 Task: Experiment with a dynamic EQ to selectively attenuate sibilance during specific phrases.
Action: Mouse moved to (104, 12)
Screenshot: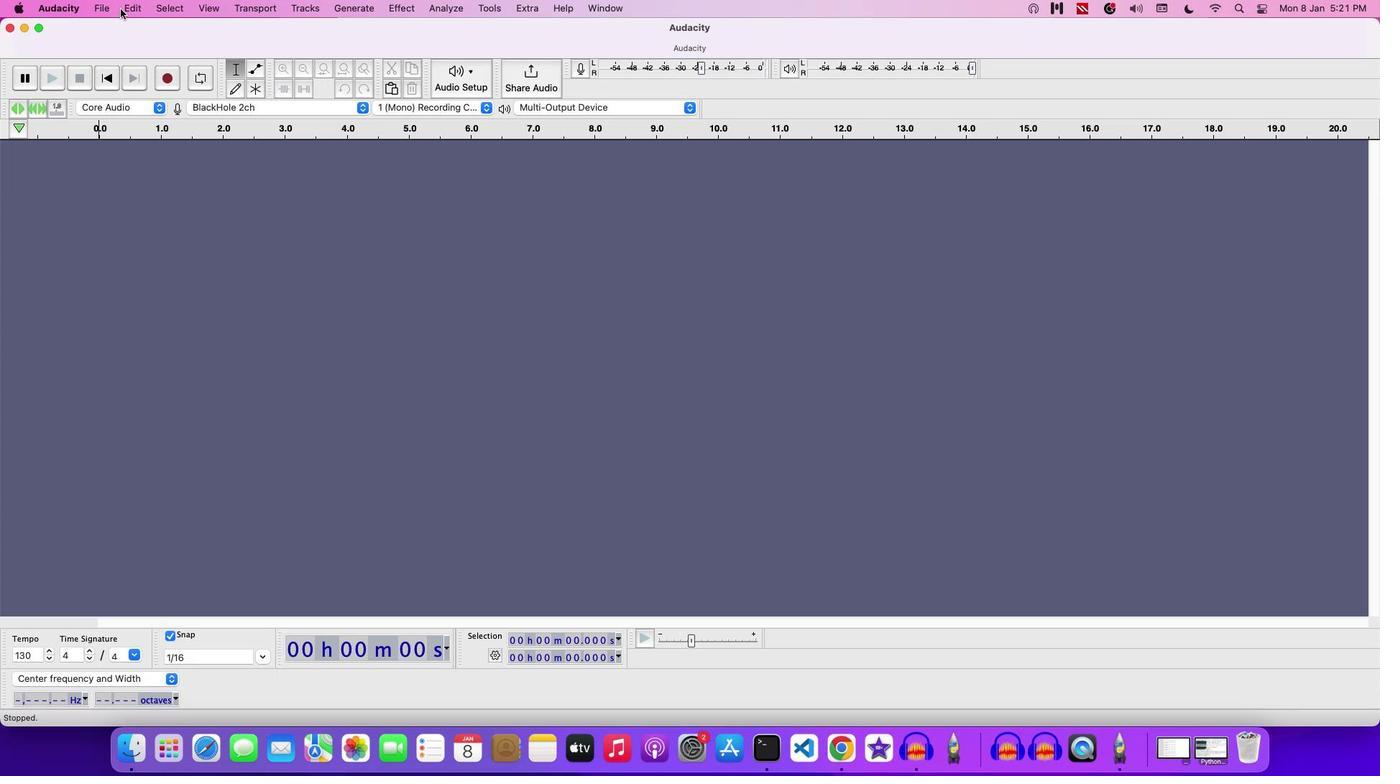 
Action: Mouse pressed left at (104, 12)
Screenshot: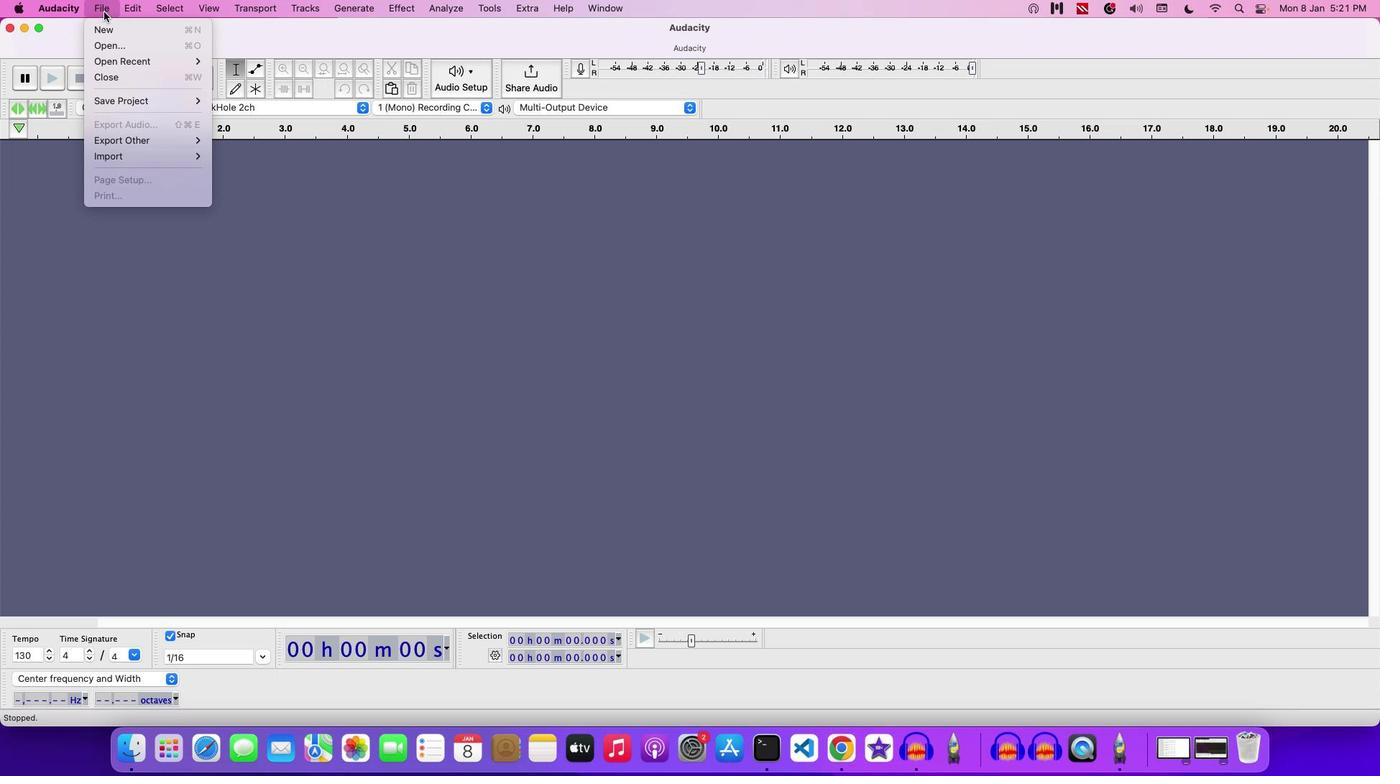 
Action: Mouse moved to (115, 49)
Screenshot: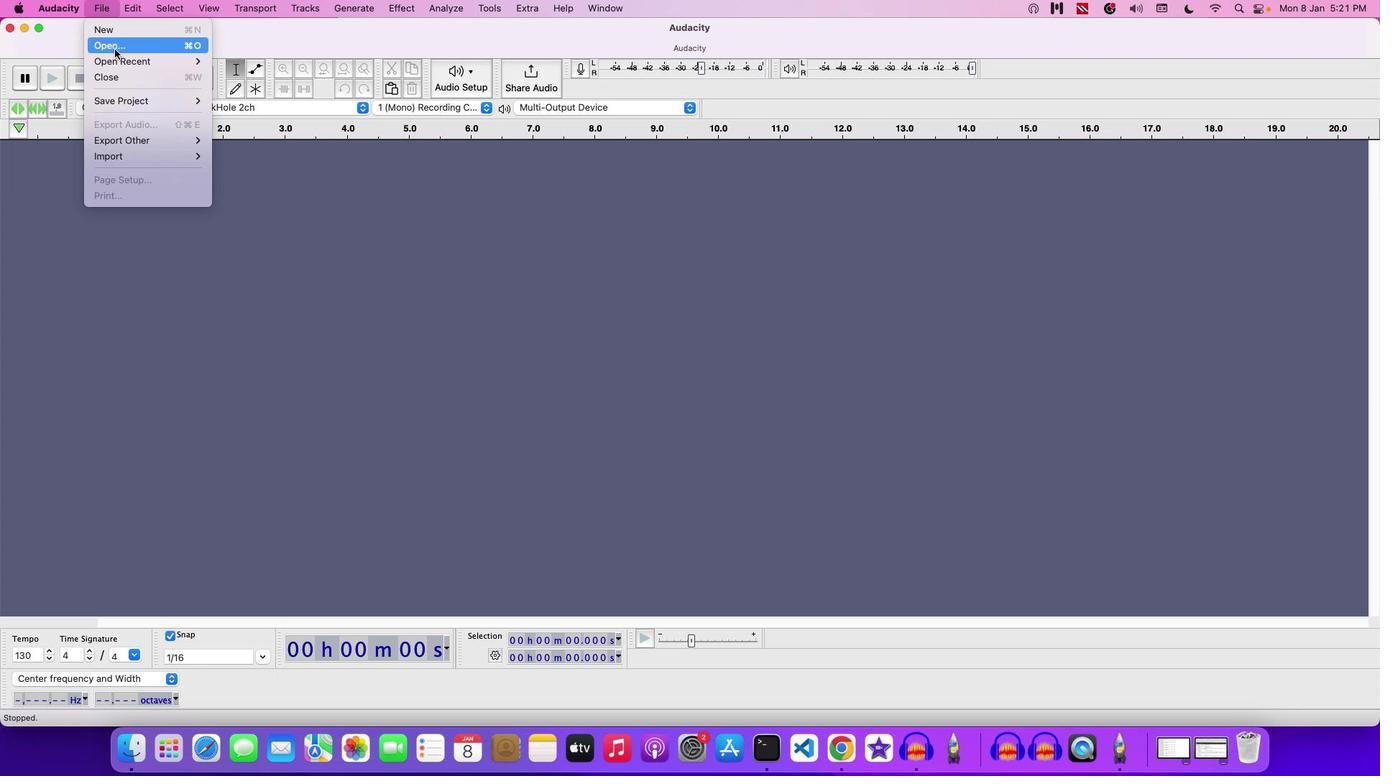 
Action: Mouse pressed left at (115, 49)
Screenshot: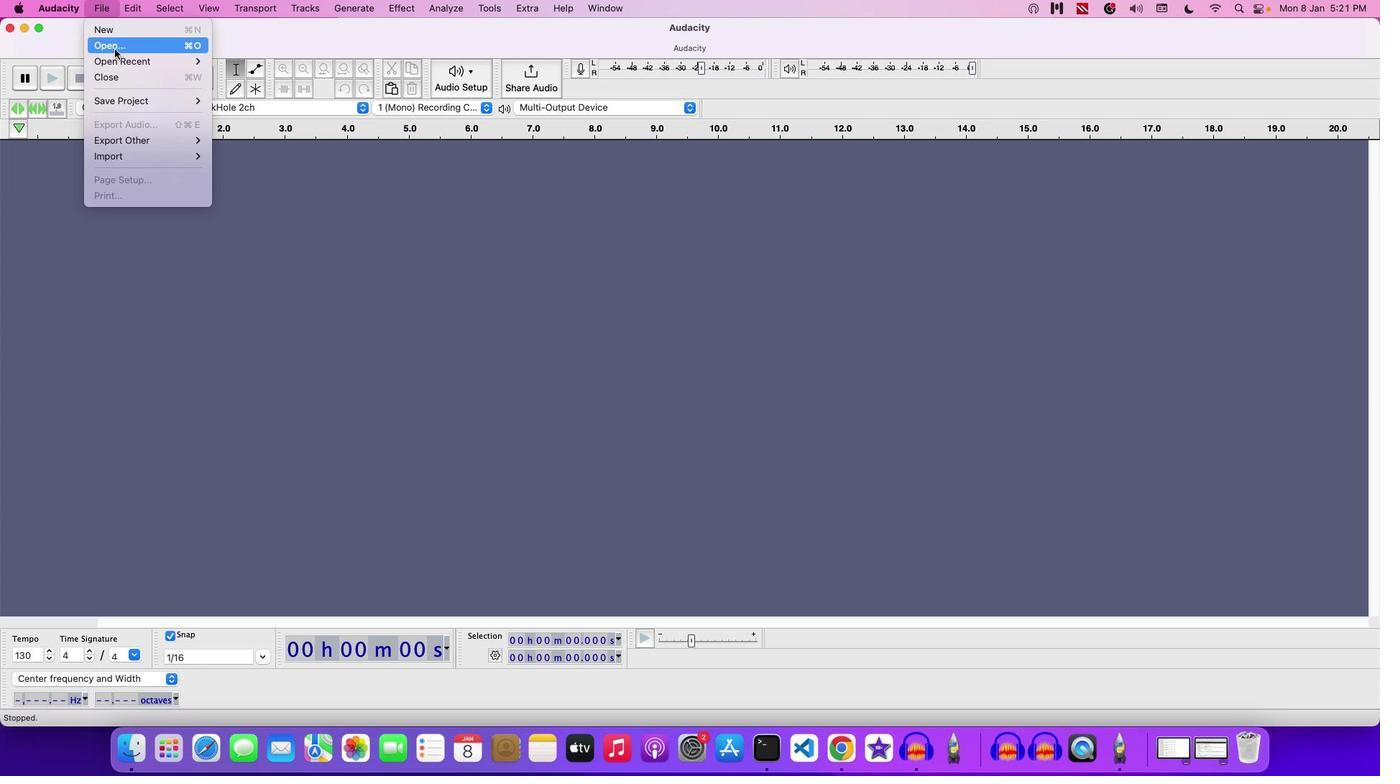 
Action: Mouse moved to (466, 186)
Screenshot: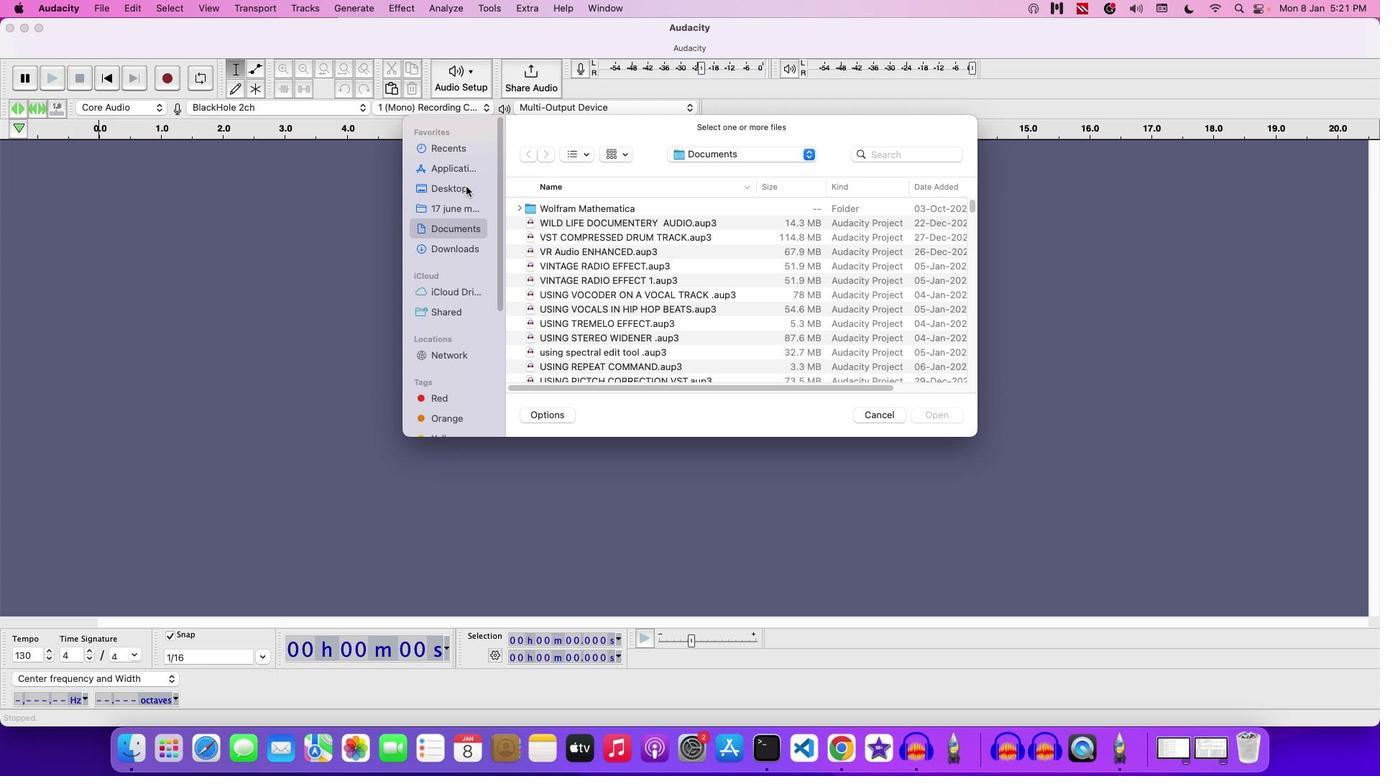 
Action: Mouse pressed left at (466, 186)
Screenshot: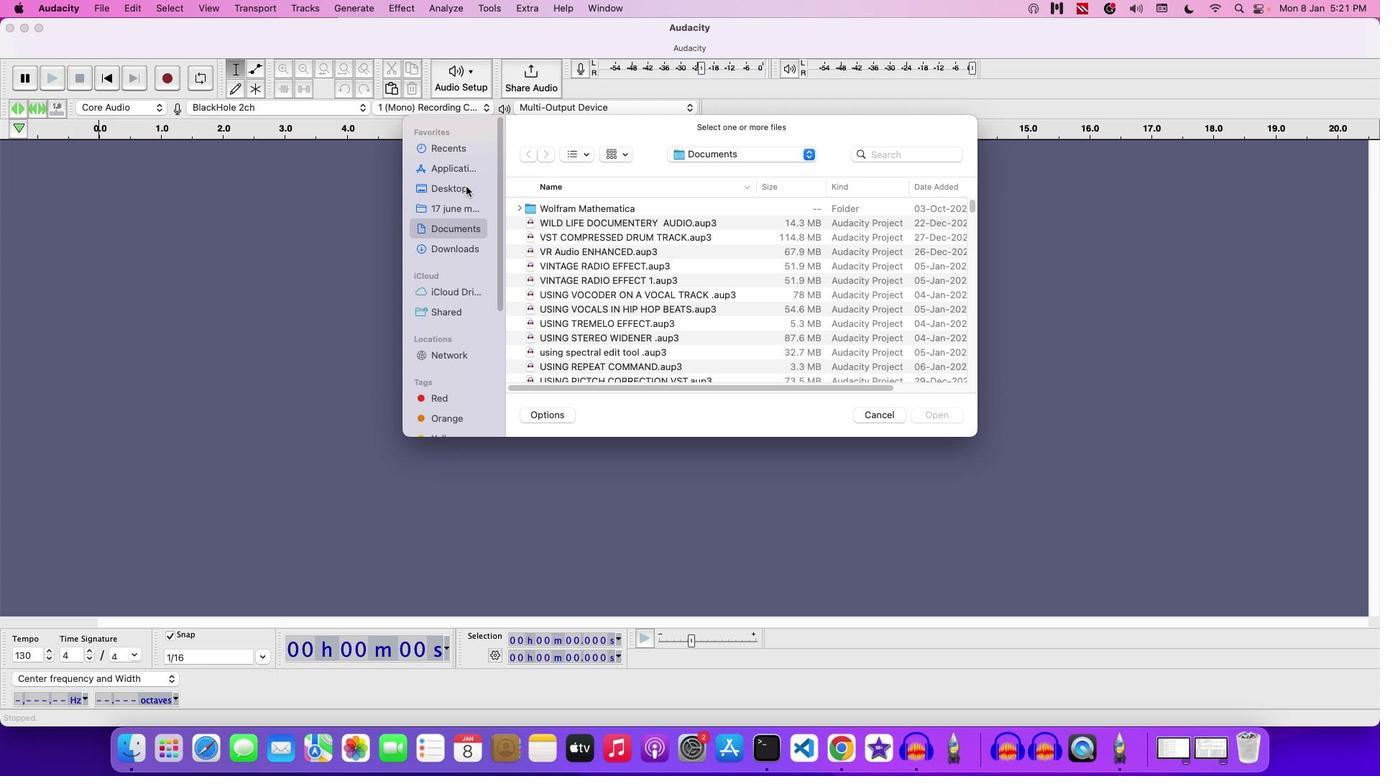 
Action: Mouse moved to (564, 236)
Screenshot: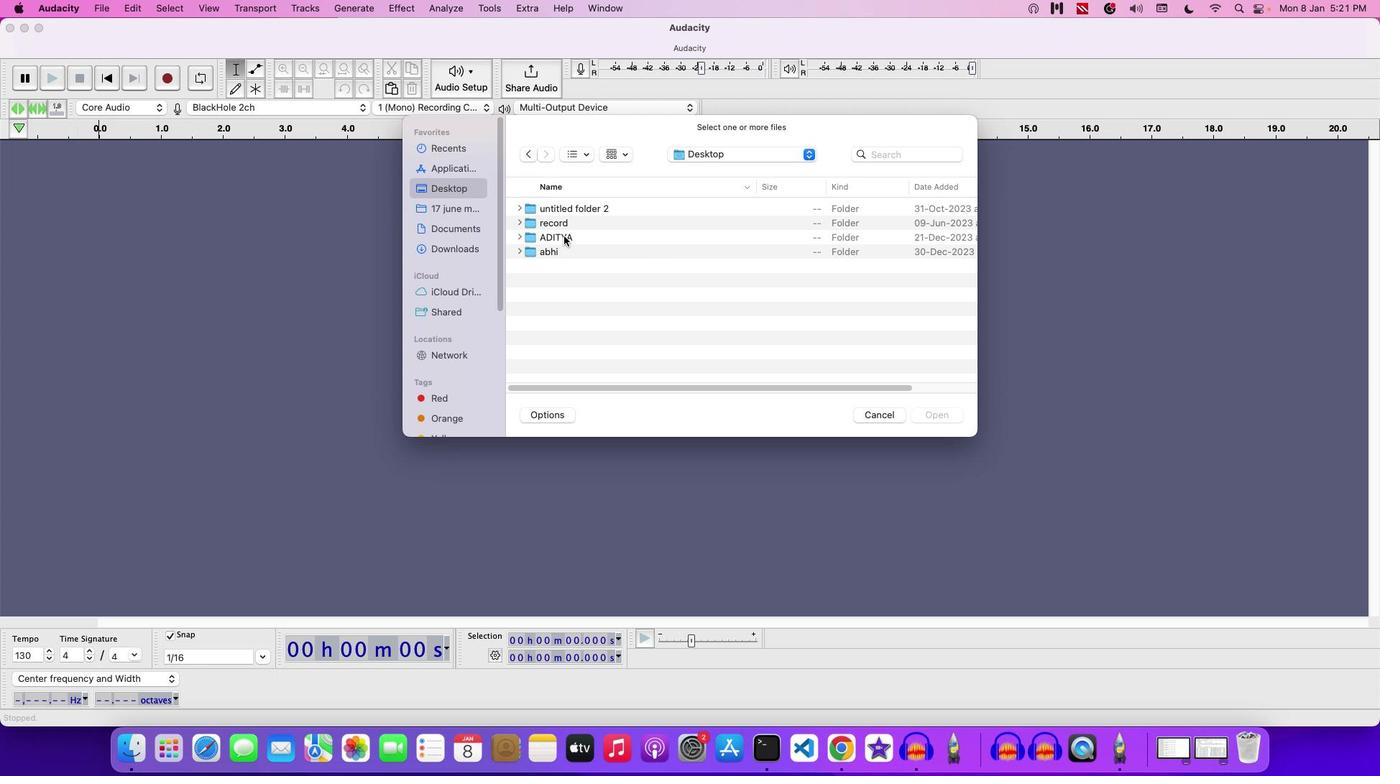 
Action: Mouse pressed left at (564, 236)
Screenshot: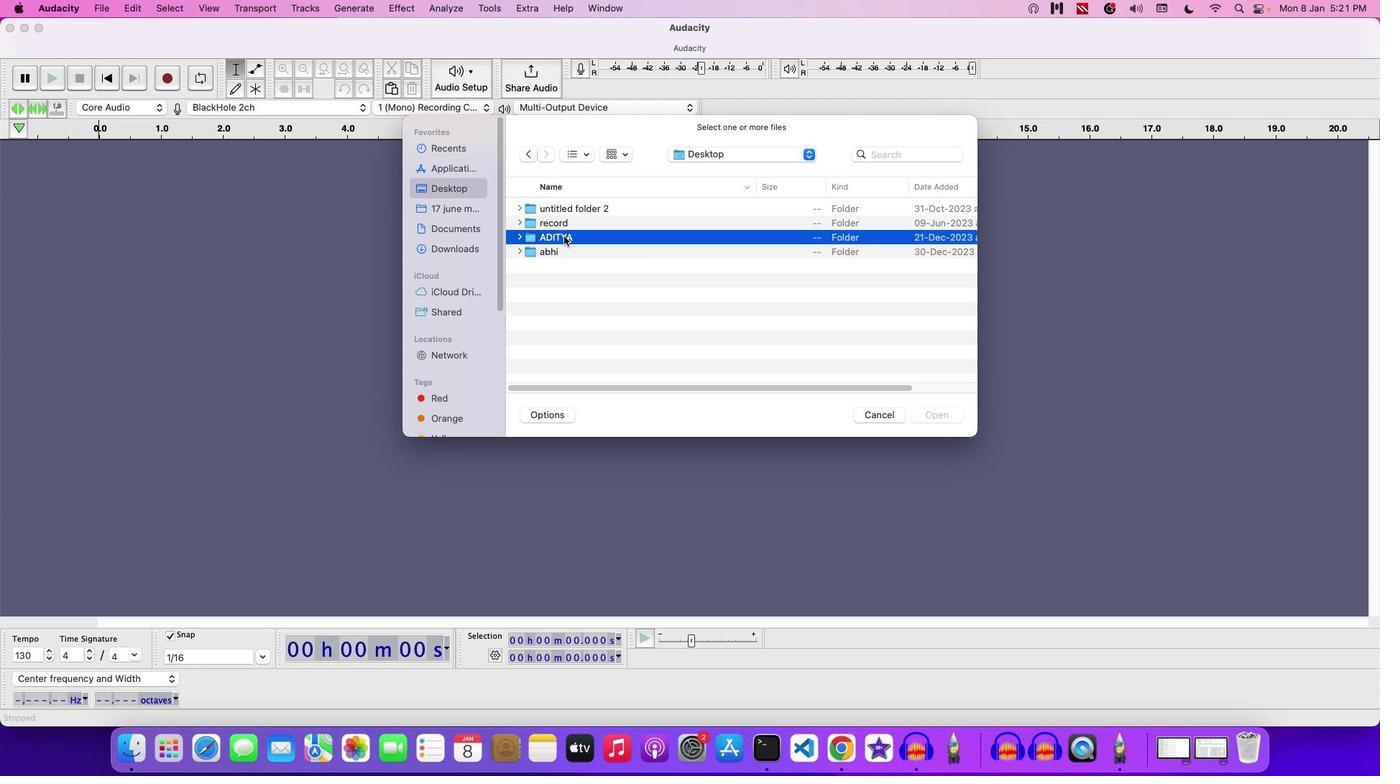 
Action: Mouse pressed left at (564, 236)
Screenshot: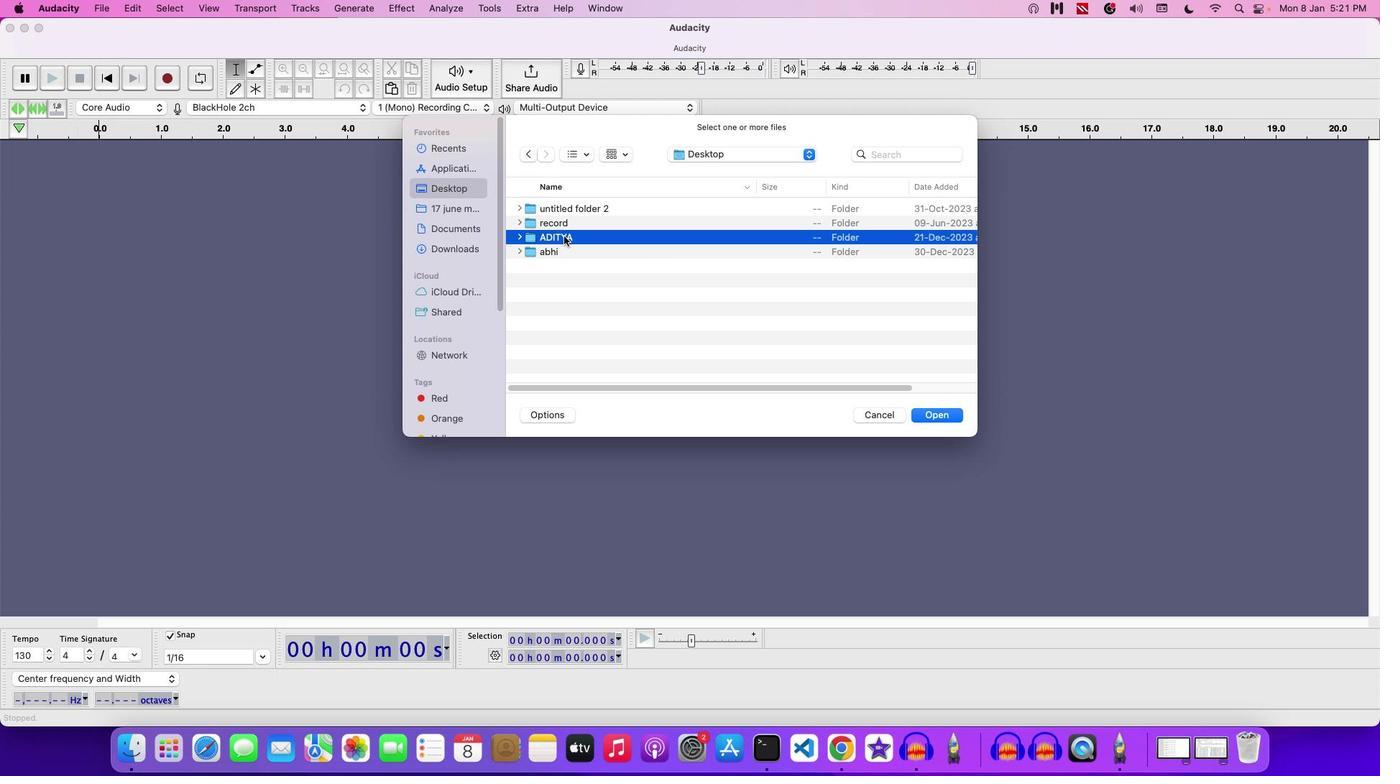 
Action: Mouse moved to (629, 334)
Screenshot: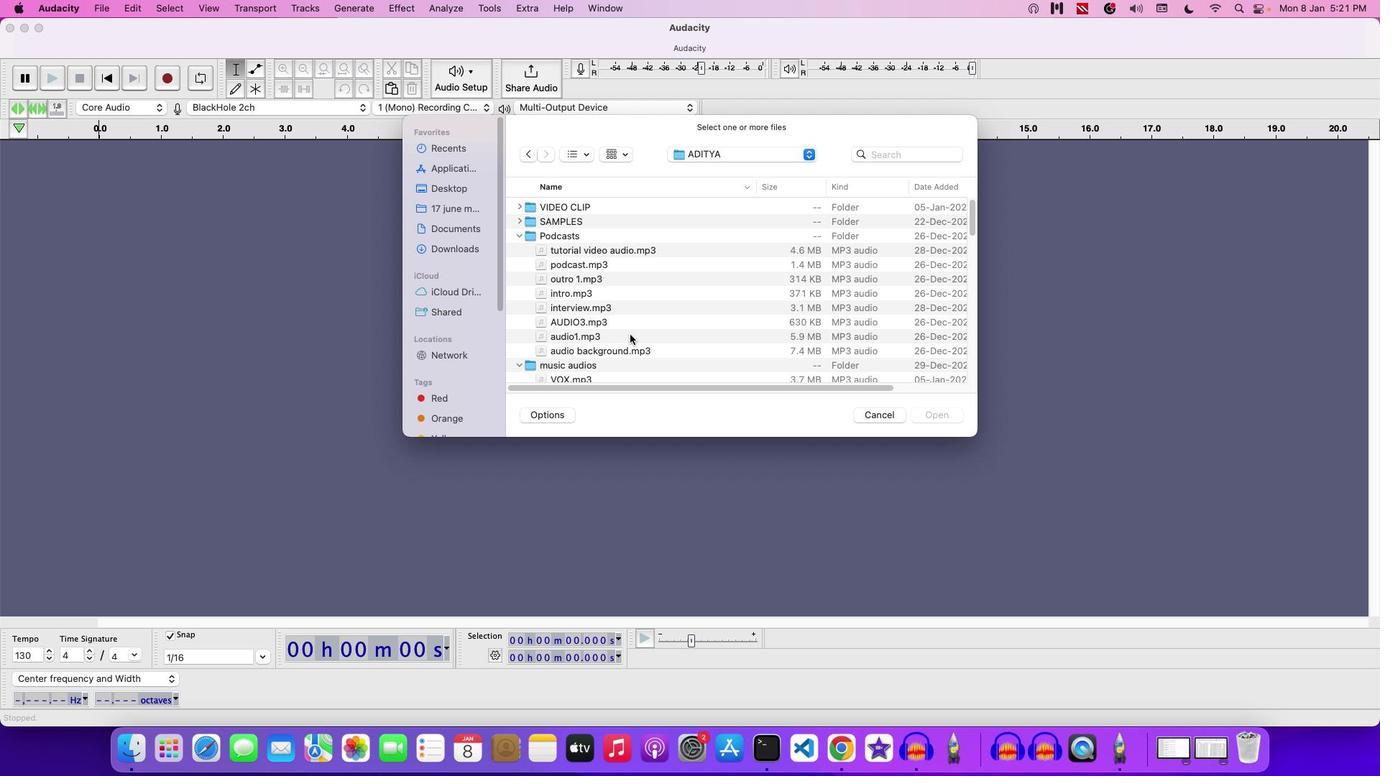 
Action: Mouse scrolled (629, 334) with delta (0, 0)
Screenshot: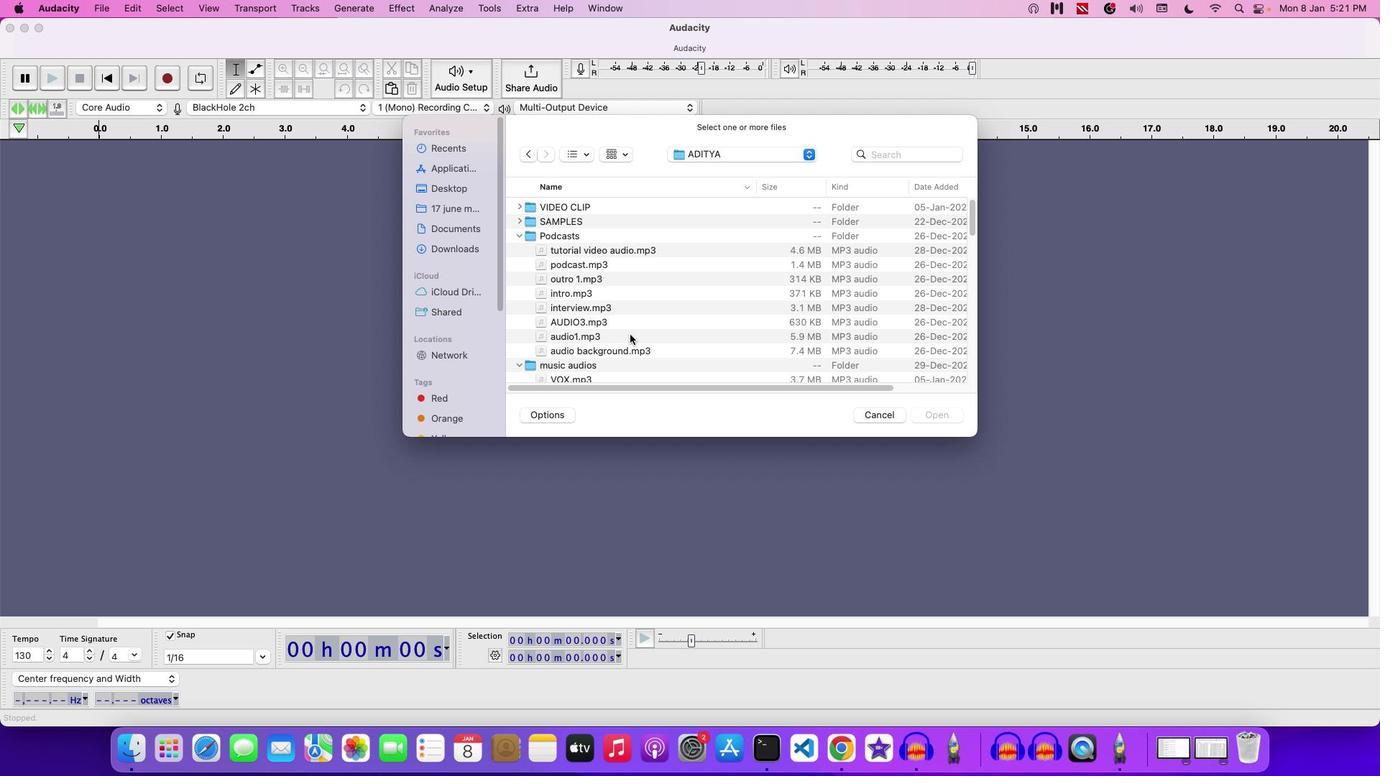 
Action: Mouse moved to (629, 334)
Screenshot: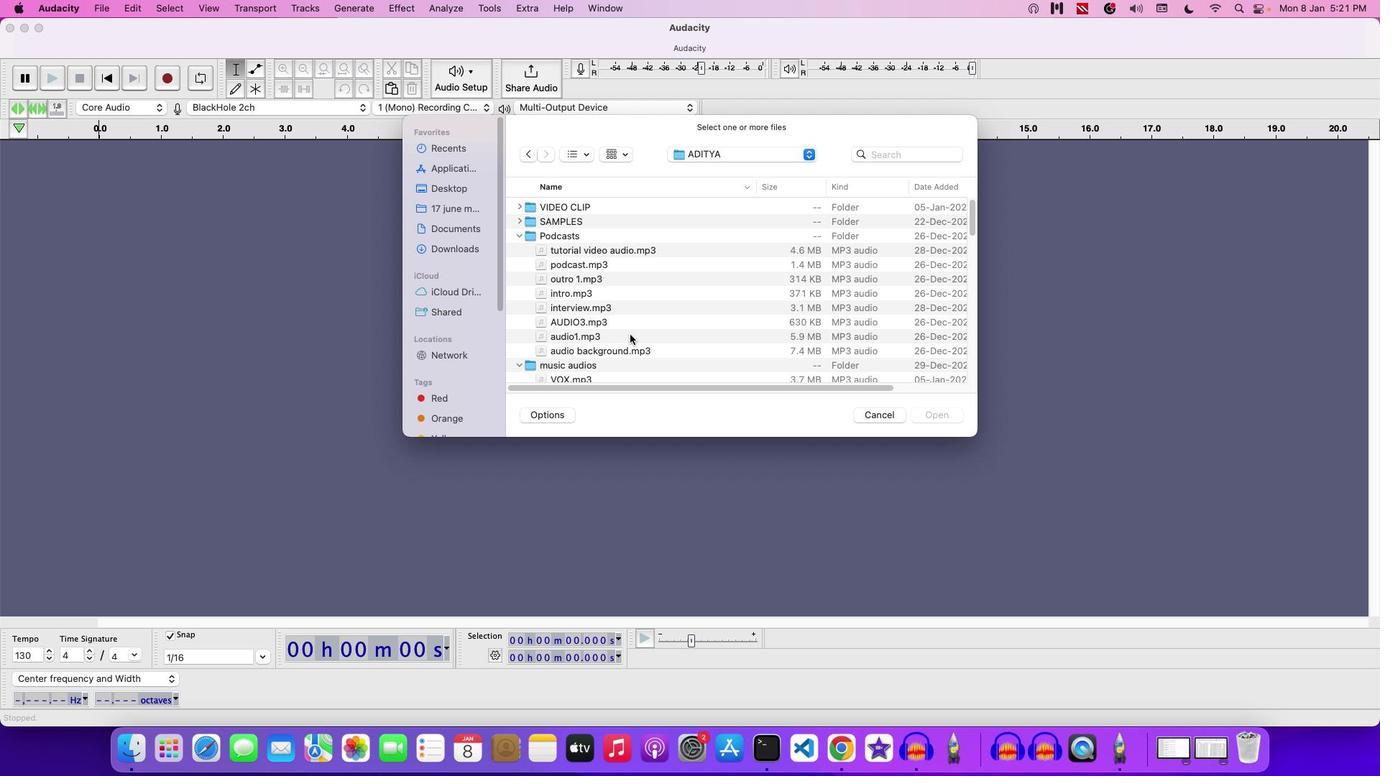 
Action: Mouse scrolled (629, 334) with delta (0, 0)
Screenshot: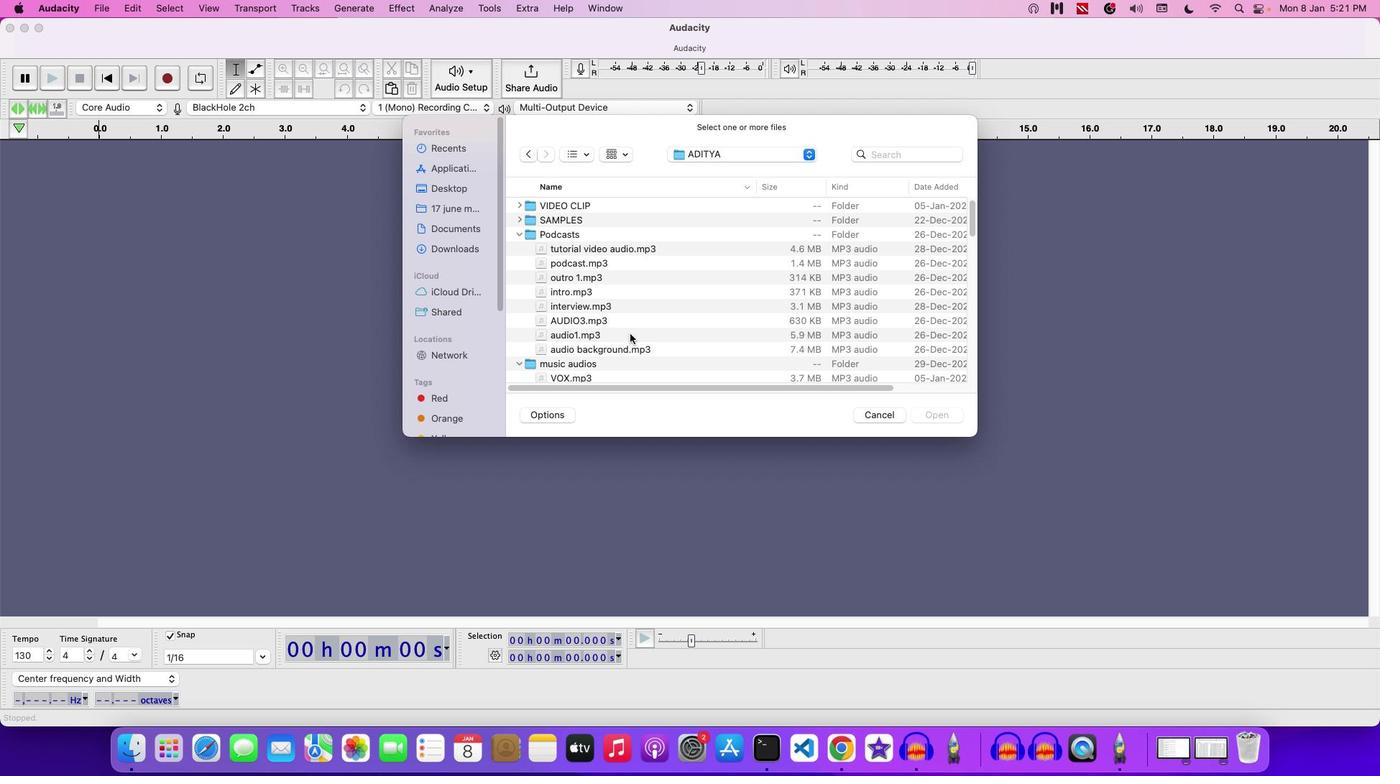 
Action: Mouse moved to (629, 333)
Screenshot: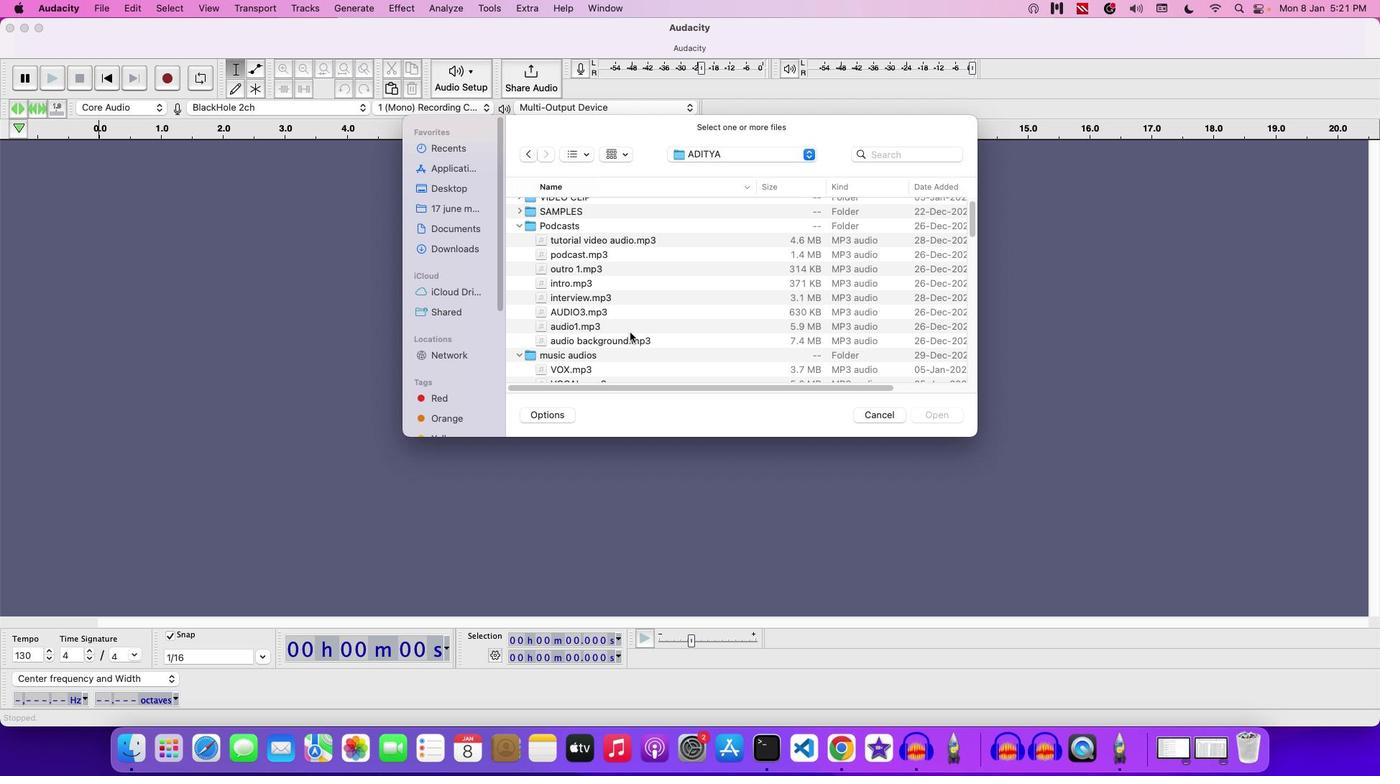 
Action: Mouse scrolled (629, 333) with delta (0, 0)
Screenshot: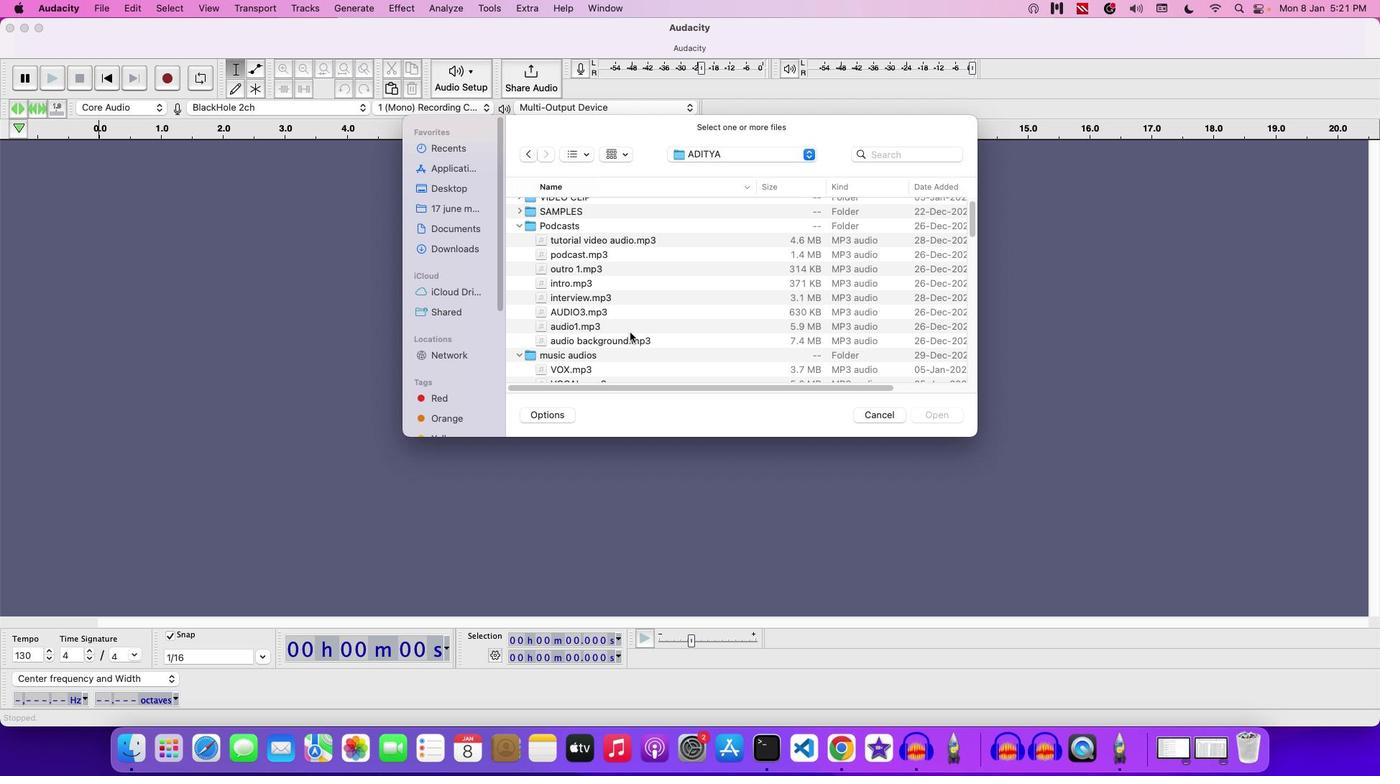 
Action: Mouse scrolled (629, 333) with delta (0, 0)
Screenshot: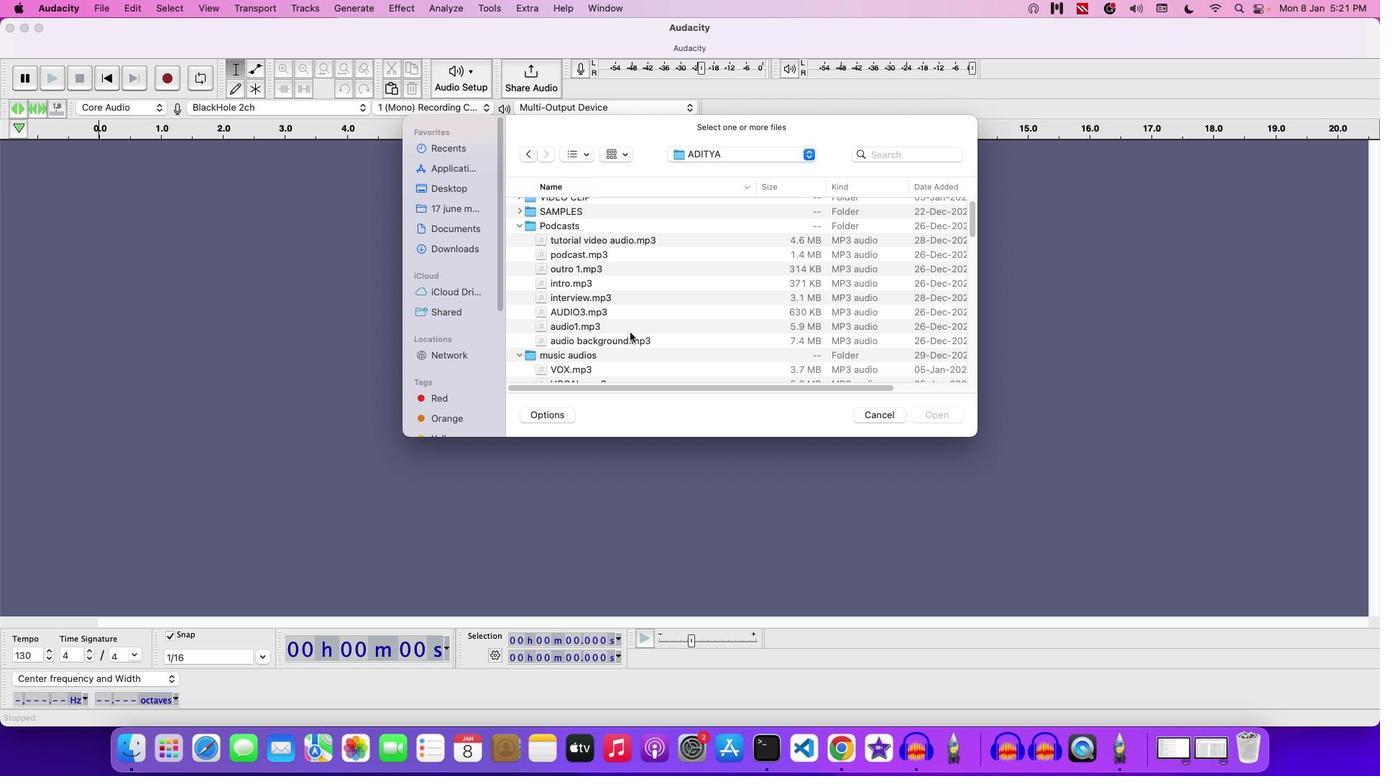 
Action: Mouse moved to (630, 332)
Screenshot: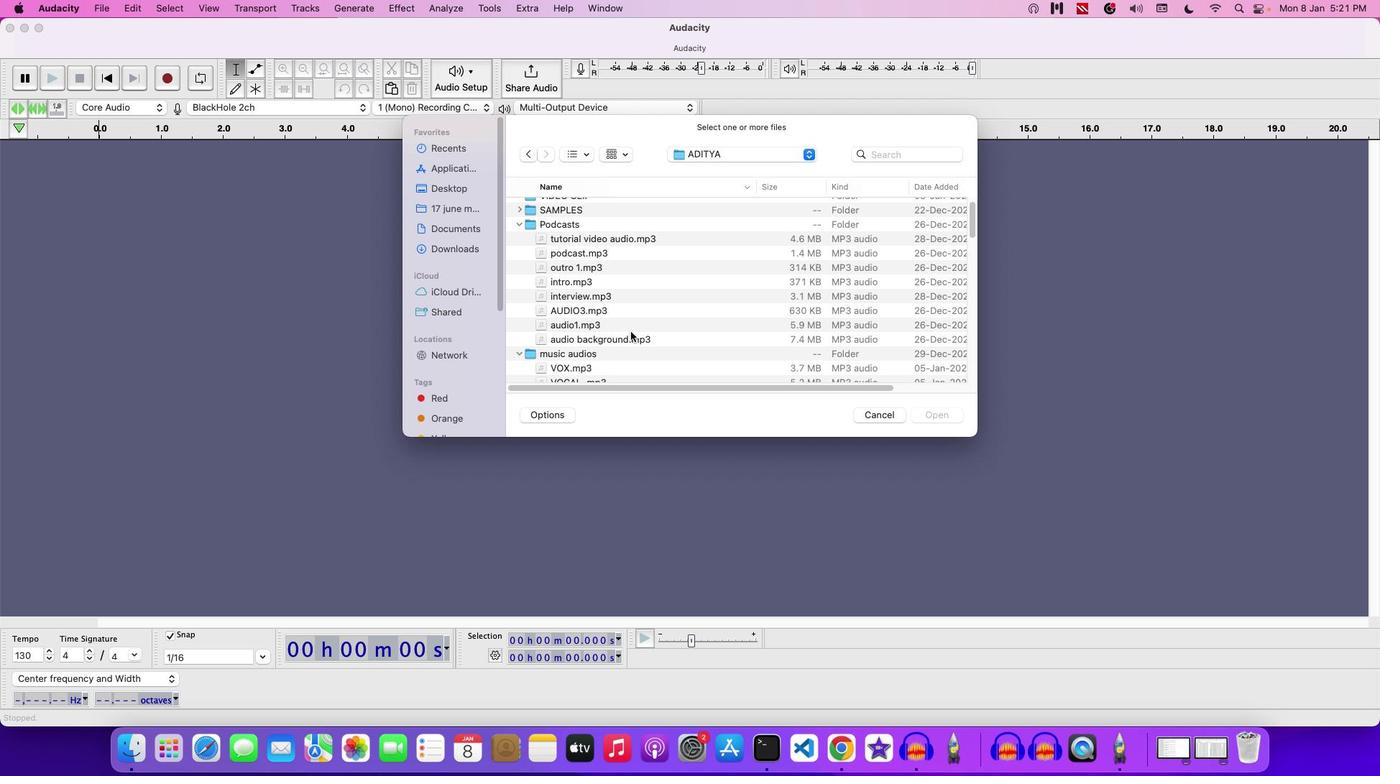 
Action: Mouse scrolled (630, 332) with delta (0, 0)
Screenshot: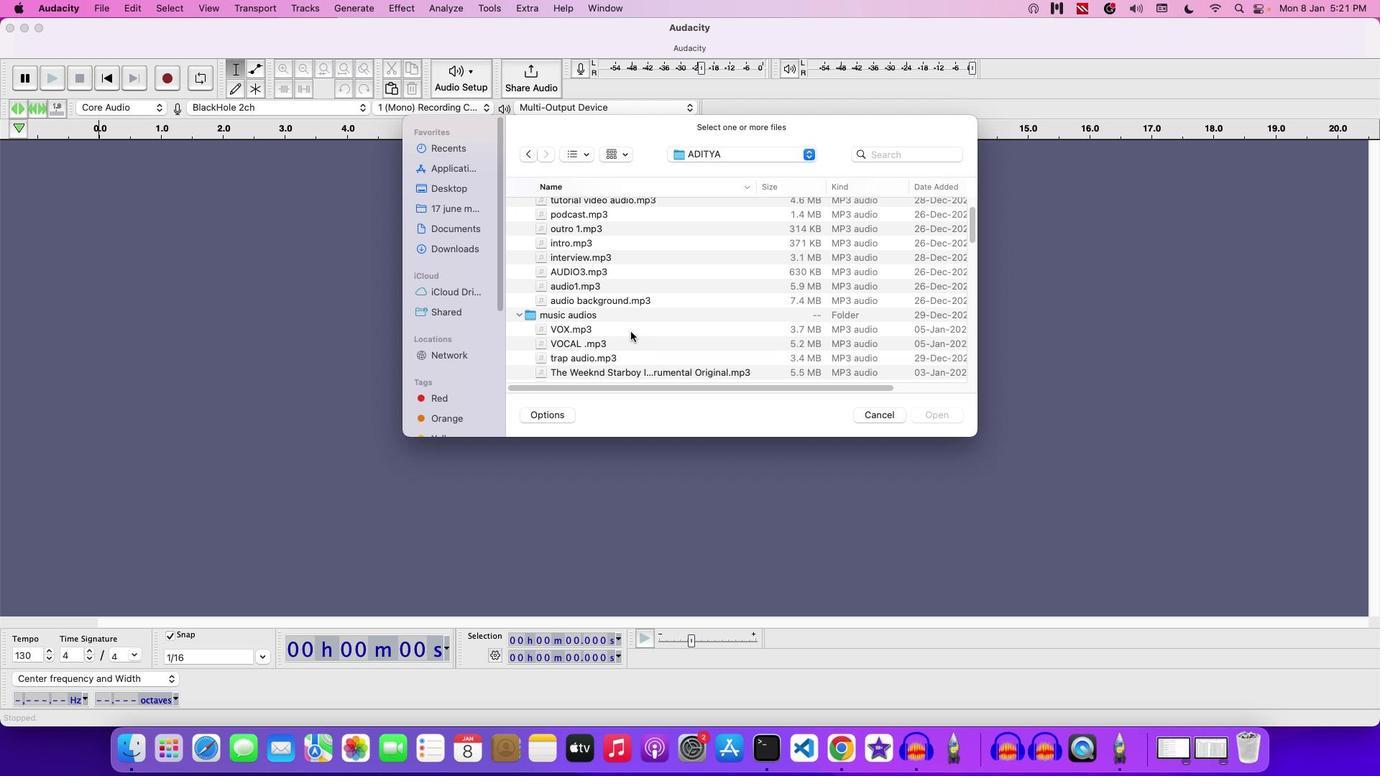 
Action: Mouse scrolled (630, 332) with delta (0, 0)
Screenshot: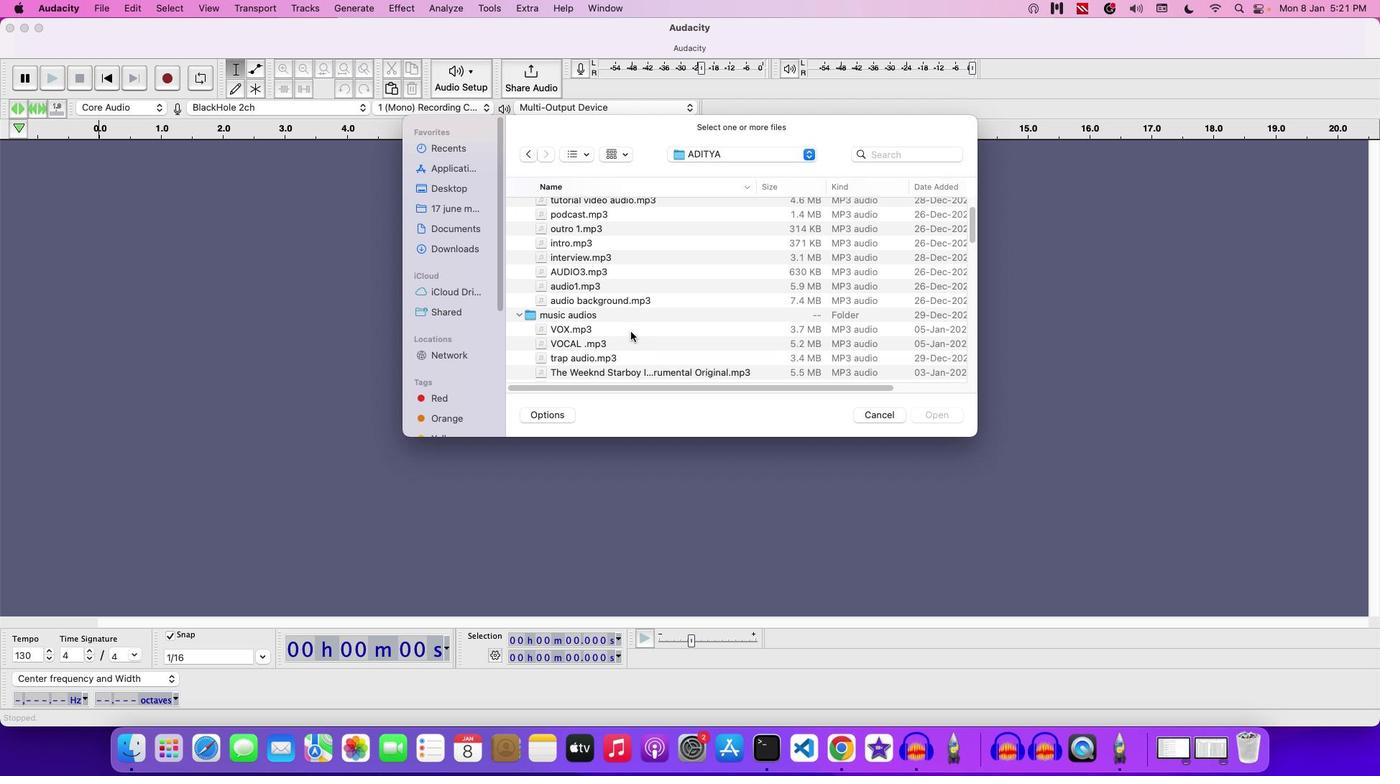 
Action: Mouse scrolled (630, 332) with delta (0, 2)
Screenshot: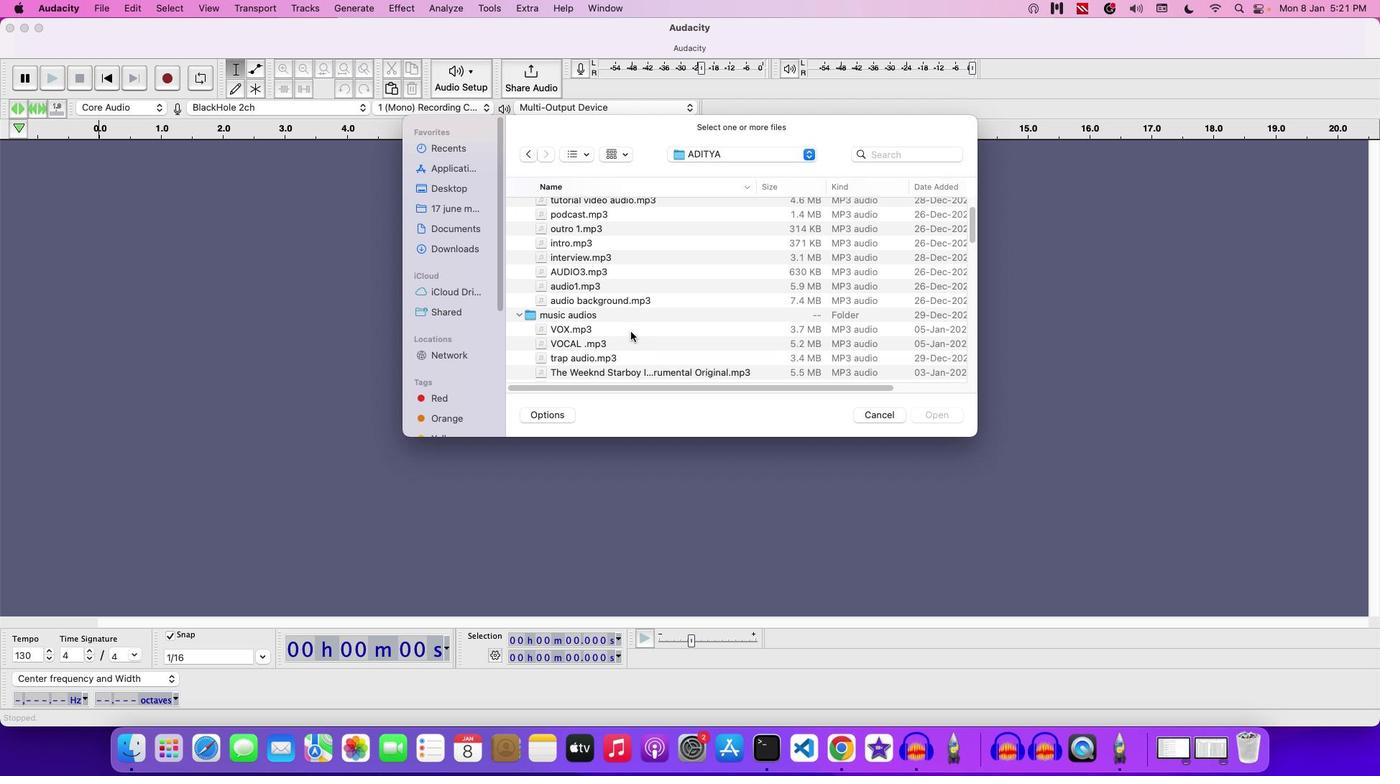 
Action: Mouse scrolled (630, 332) with delta (0, -2)
Screenshot: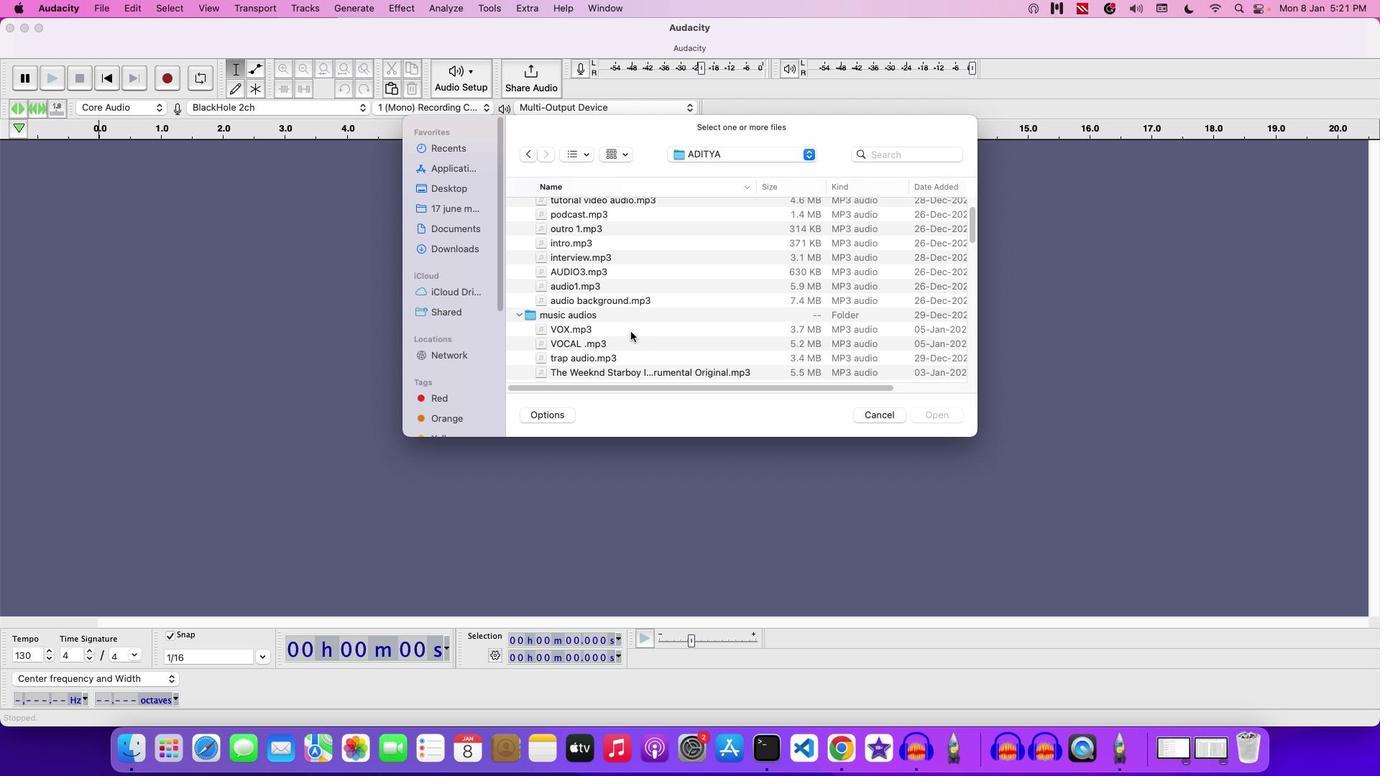 
Action: Mouse scrolled (630, 332) with delta (0, 0)
Screenshot: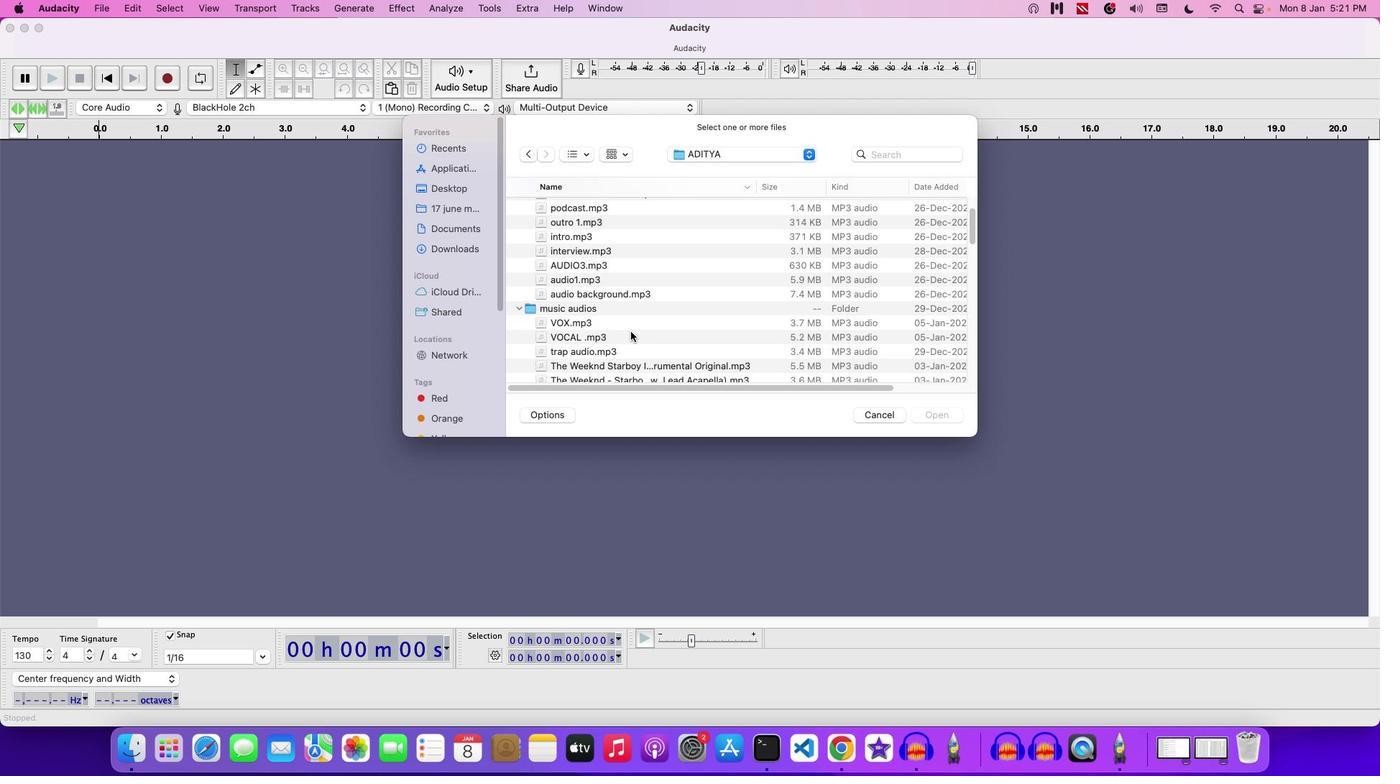 
Action: Mouse scrolled (630, 332) with delta (0, 0)
Screenshot: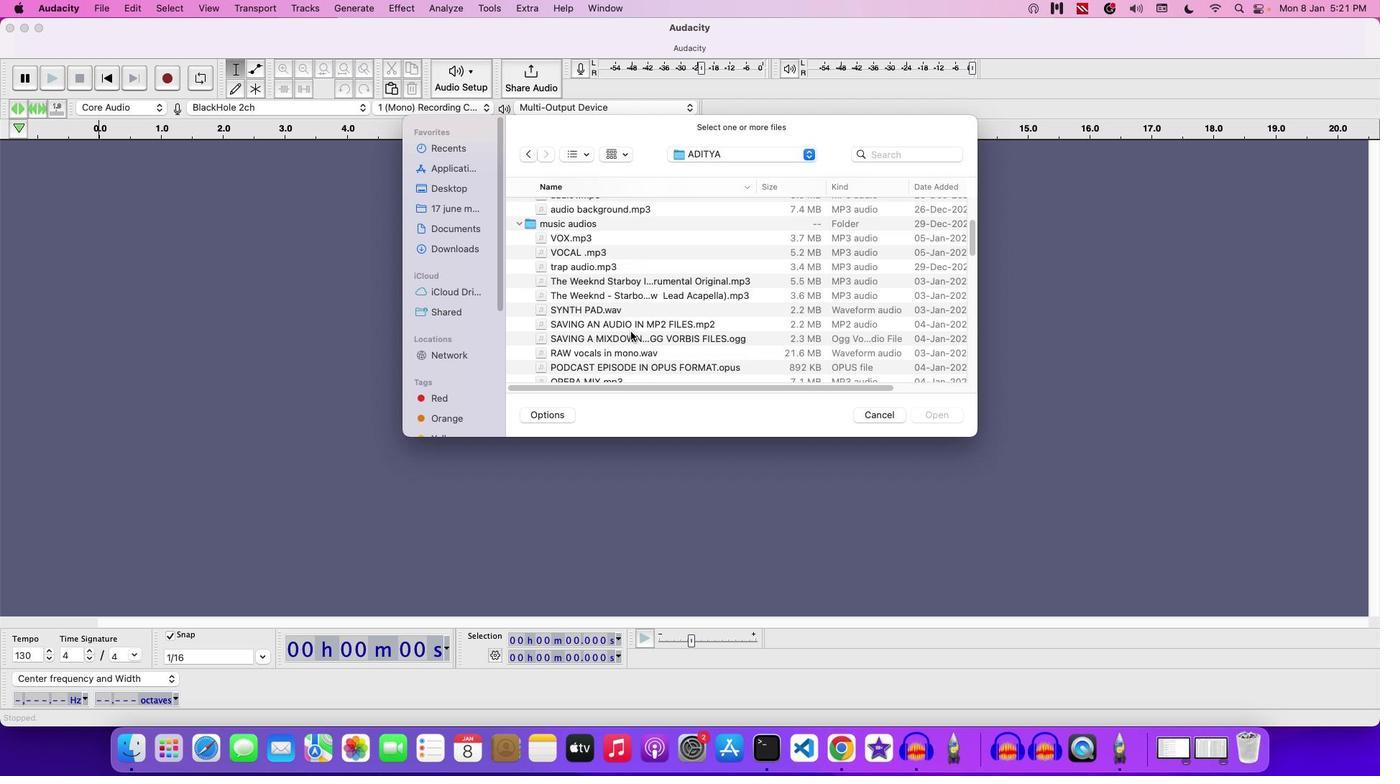 
Action: Mouse scrolled (630, 332) with delta (0, -1)
Screenshot: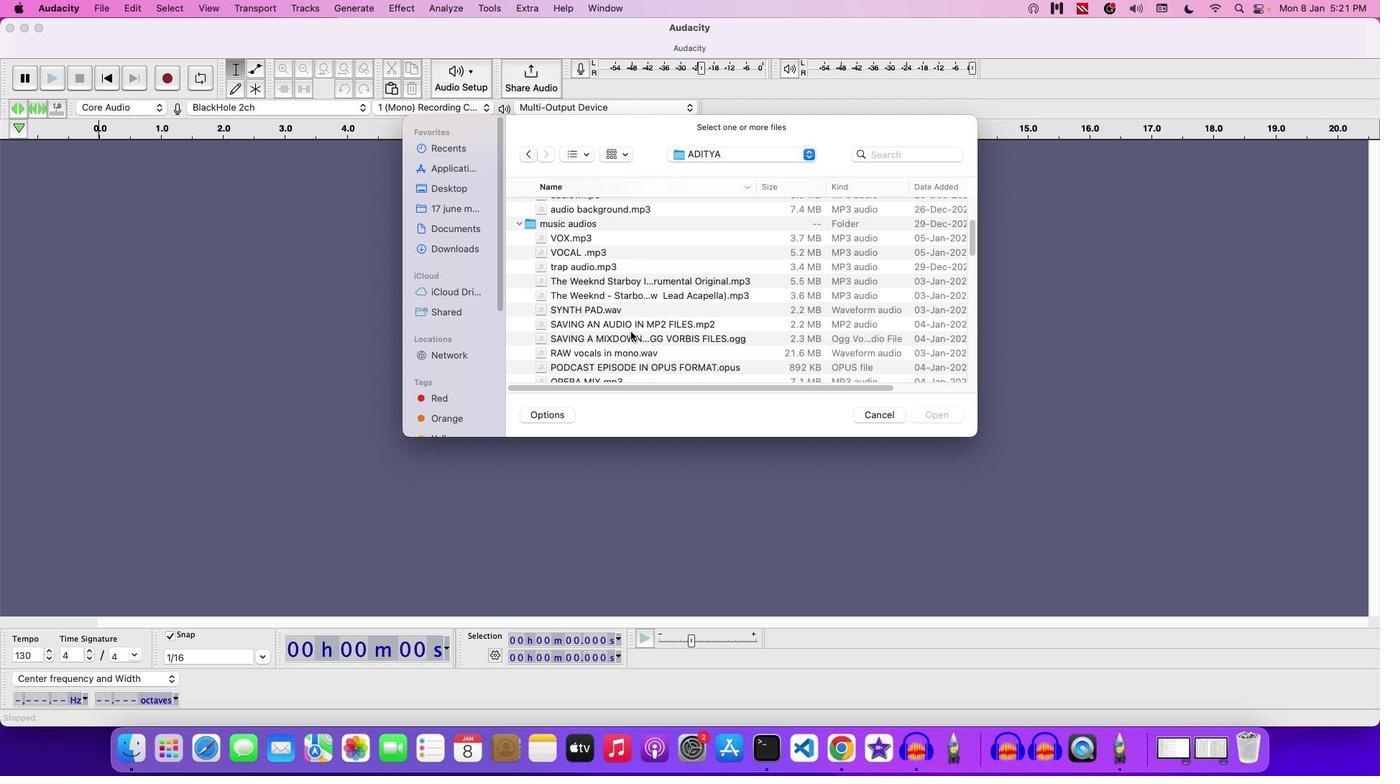 
Action: Mouse scrolled (630, 332) with delta (0, -2)
Screenshot: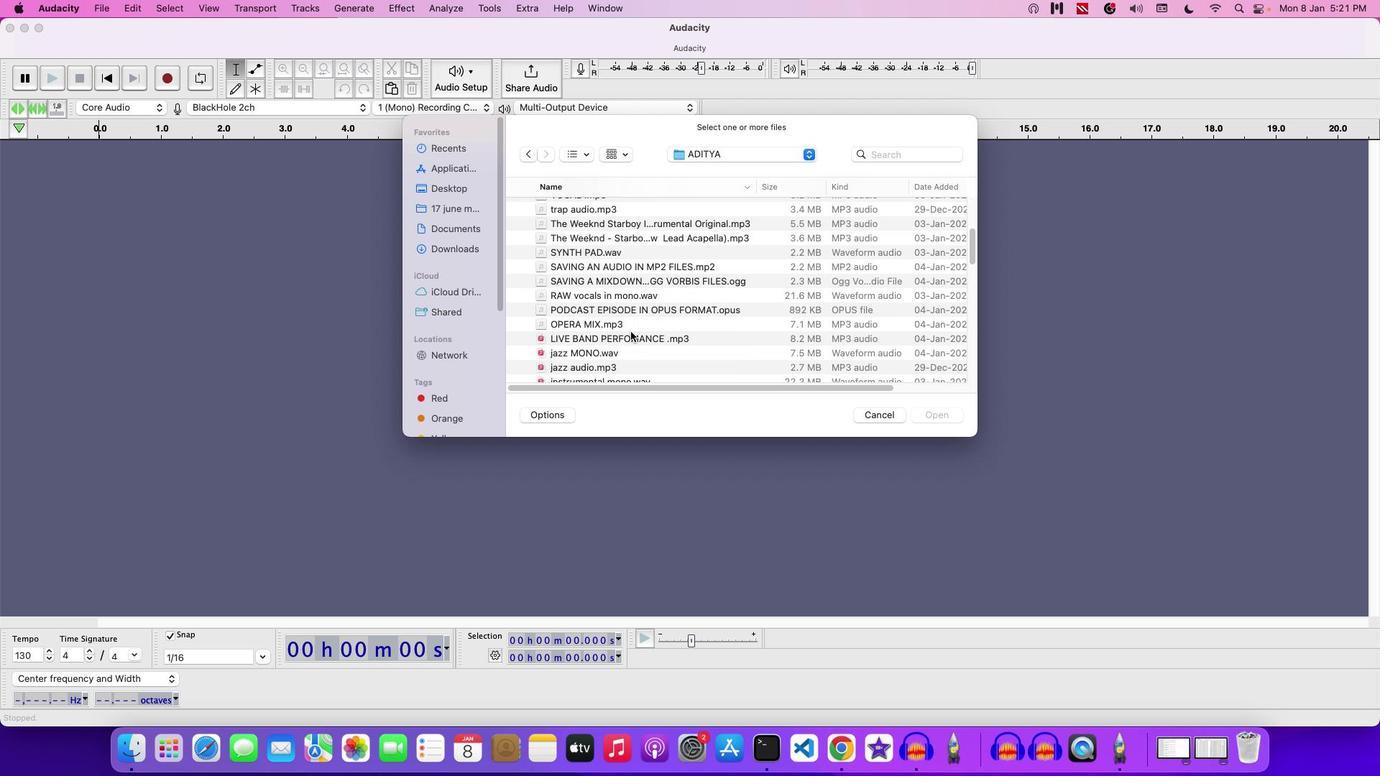
Action: Mouse scrolled (630, 332) with delta (0, -2)
Screenshot: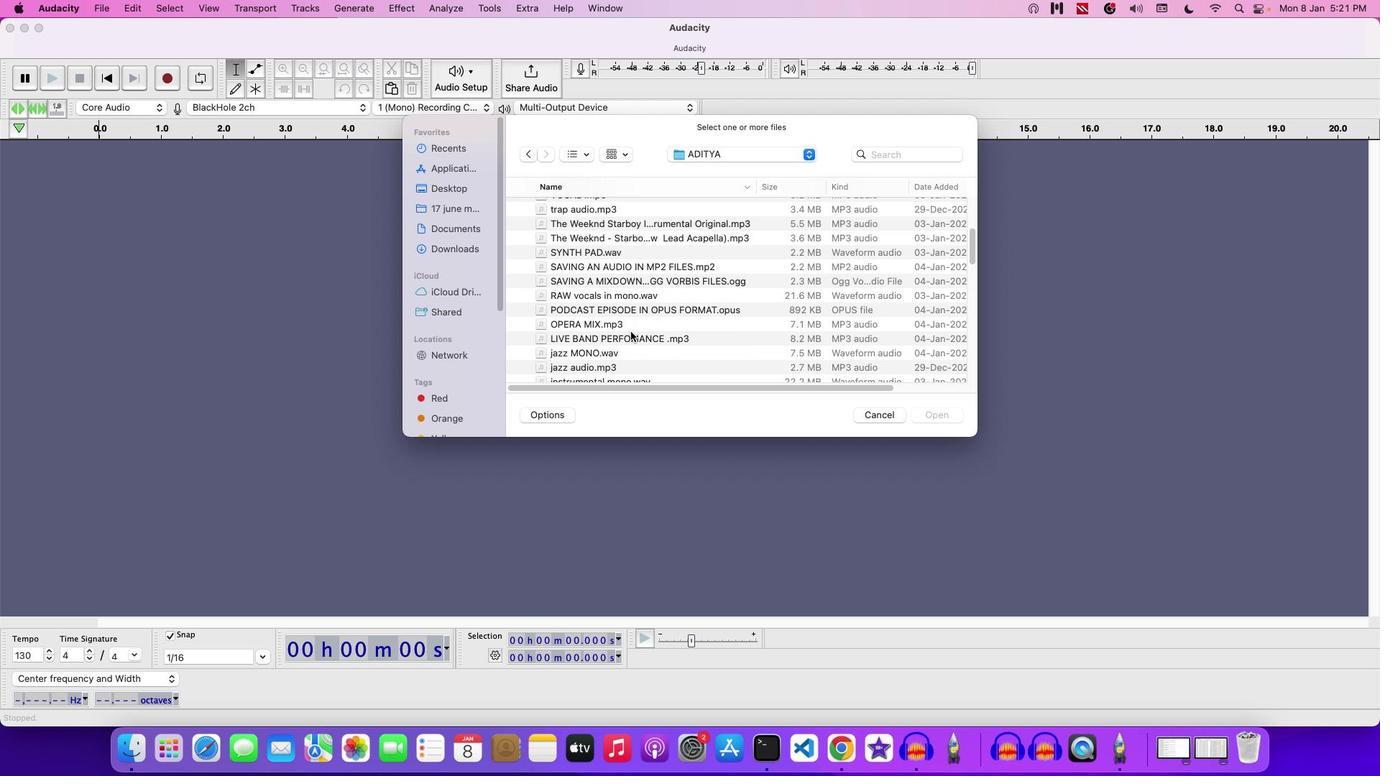 
Action: Mouse moved to (630, 332)
Screenshot: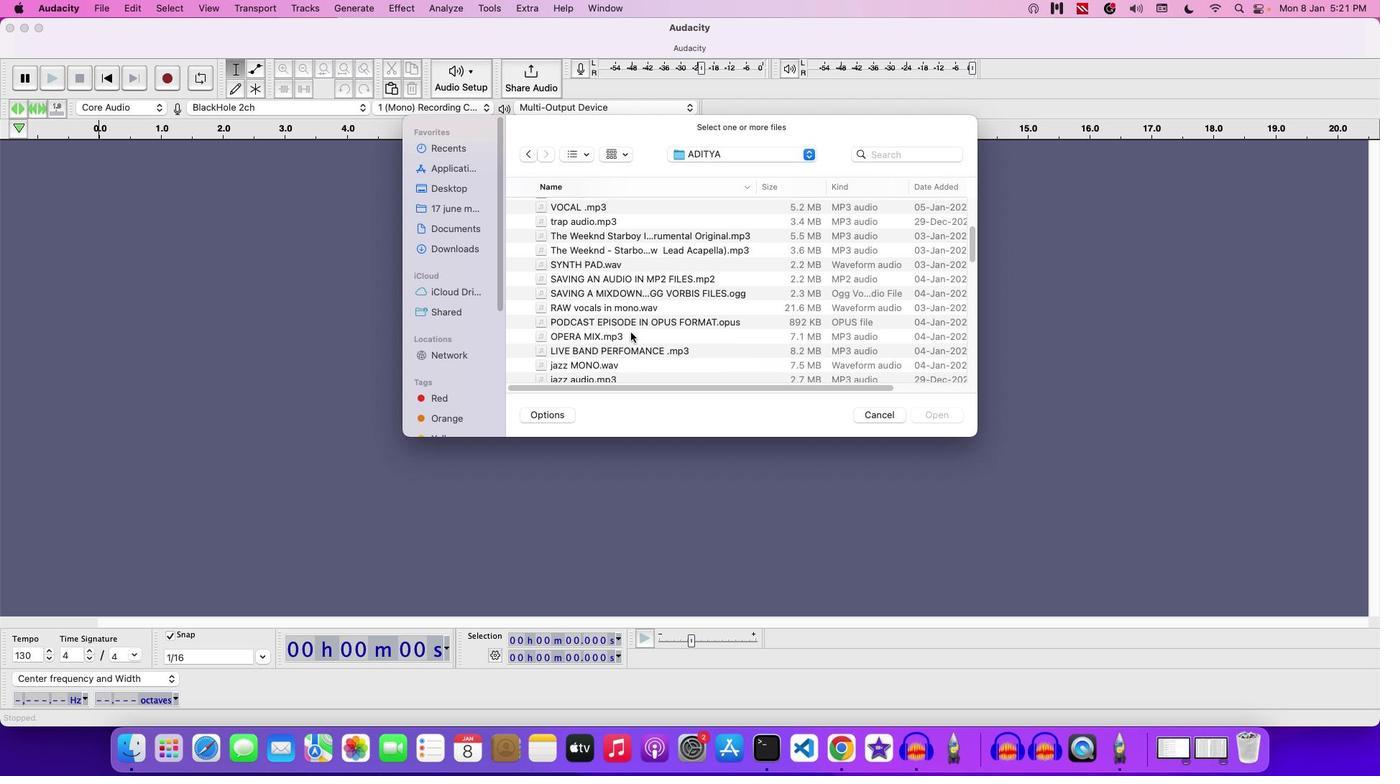 
Action: Mouse scrolled (630, 332) with delta (0, 0)
Screenshot: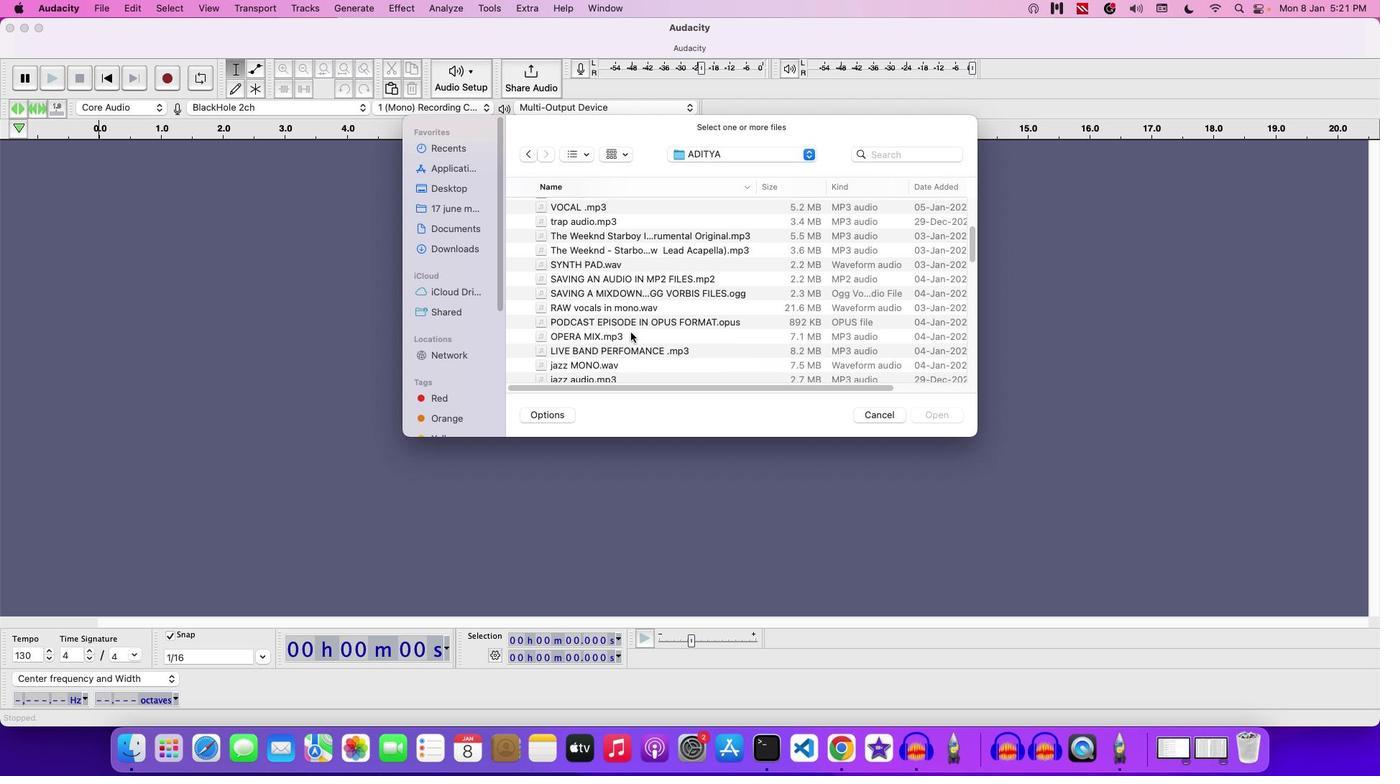 
Action: Mouse scrolled (630, 332) with delta (0, 0)
Screenshot: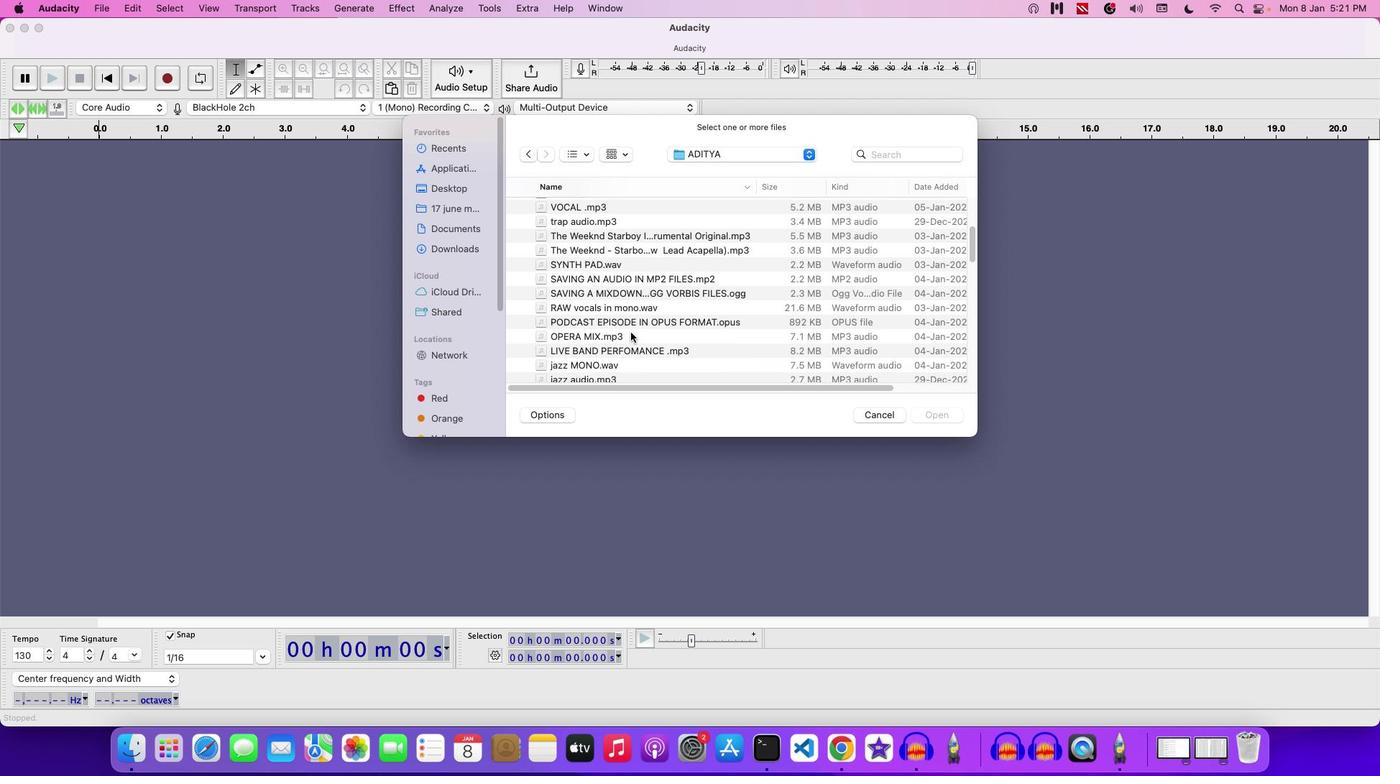 
Action: Mouse moved to (605, 260)
Screenshot: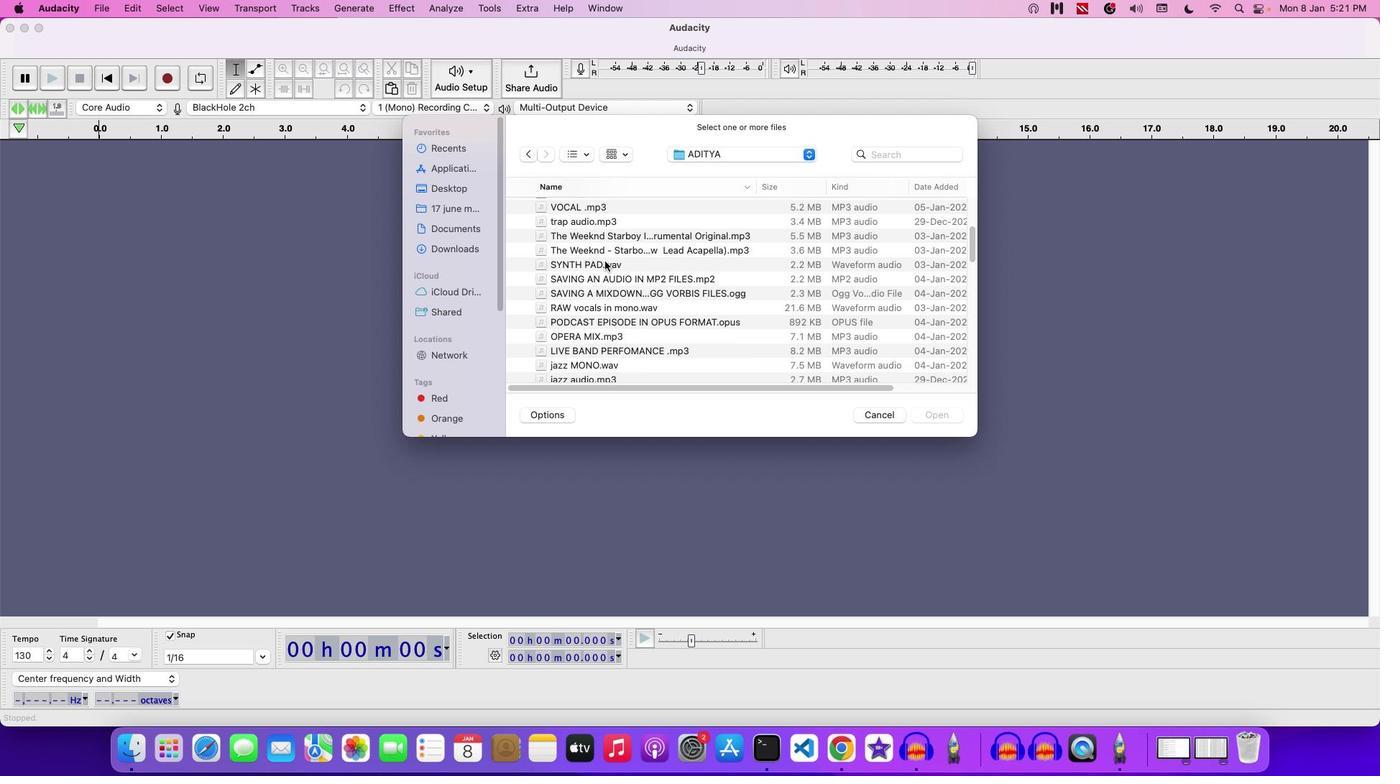 
Action: Mouse pressed left at (605, 260)
Screenshot: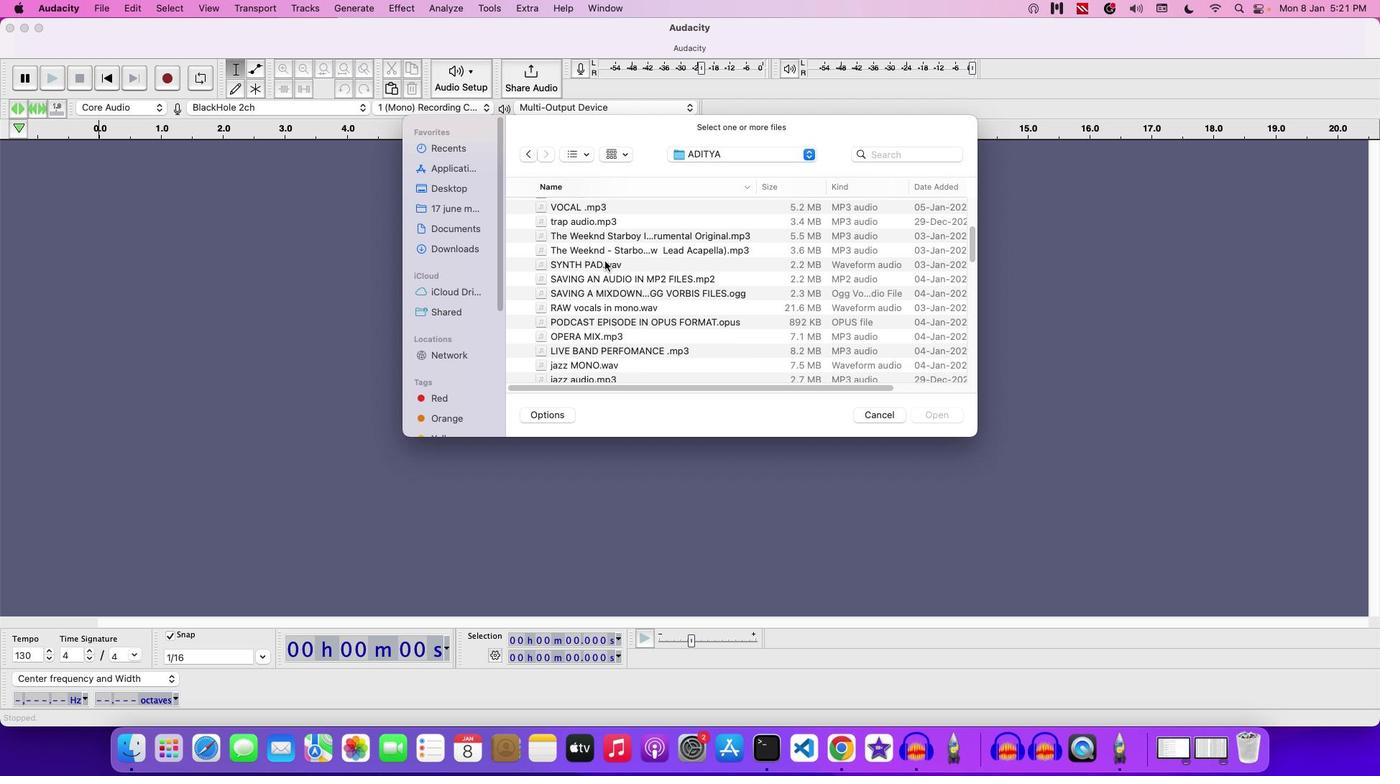 
Action: Mouse moved to (639, 267)
Screenshot: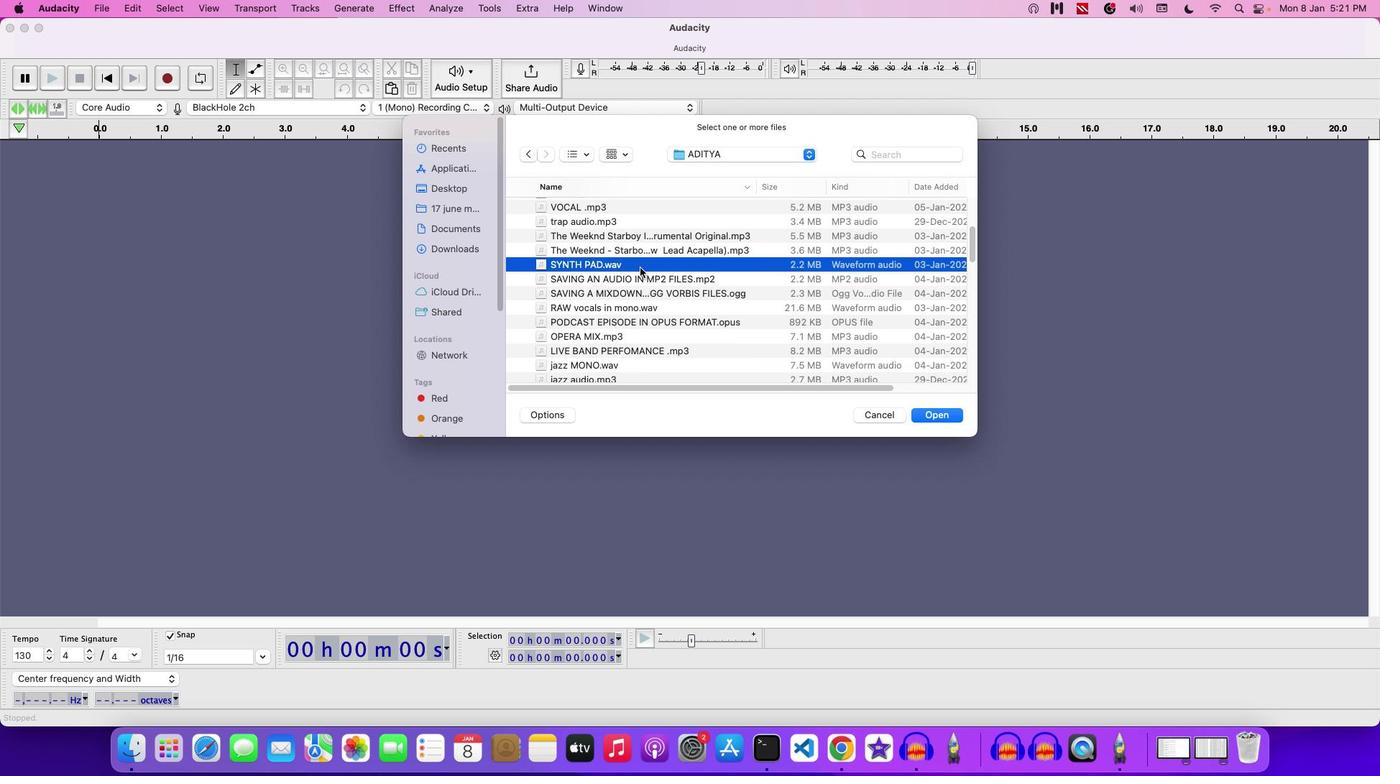 
Action: Mouse pressed left at (639, 267)
Screenshot: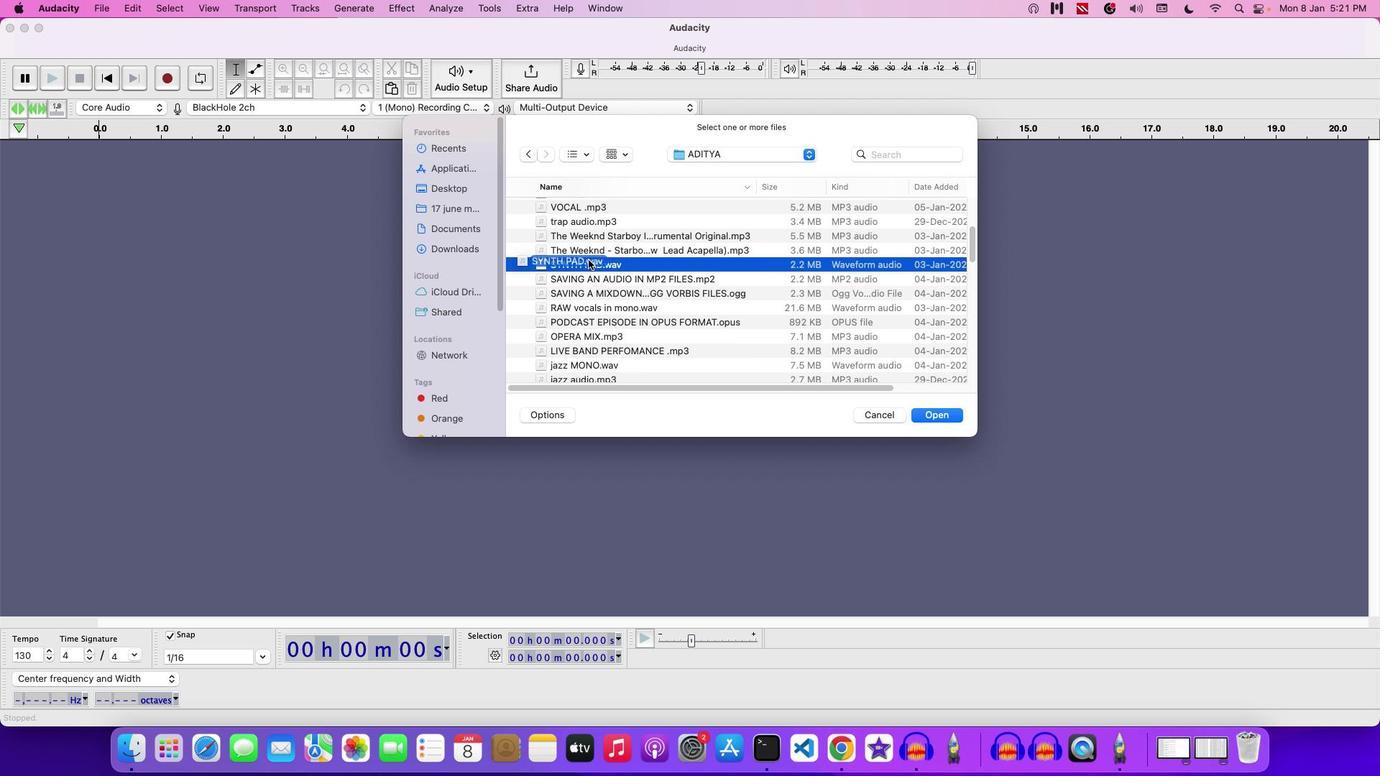 
Action: Mouse moved to (885, 419)
Screenshot: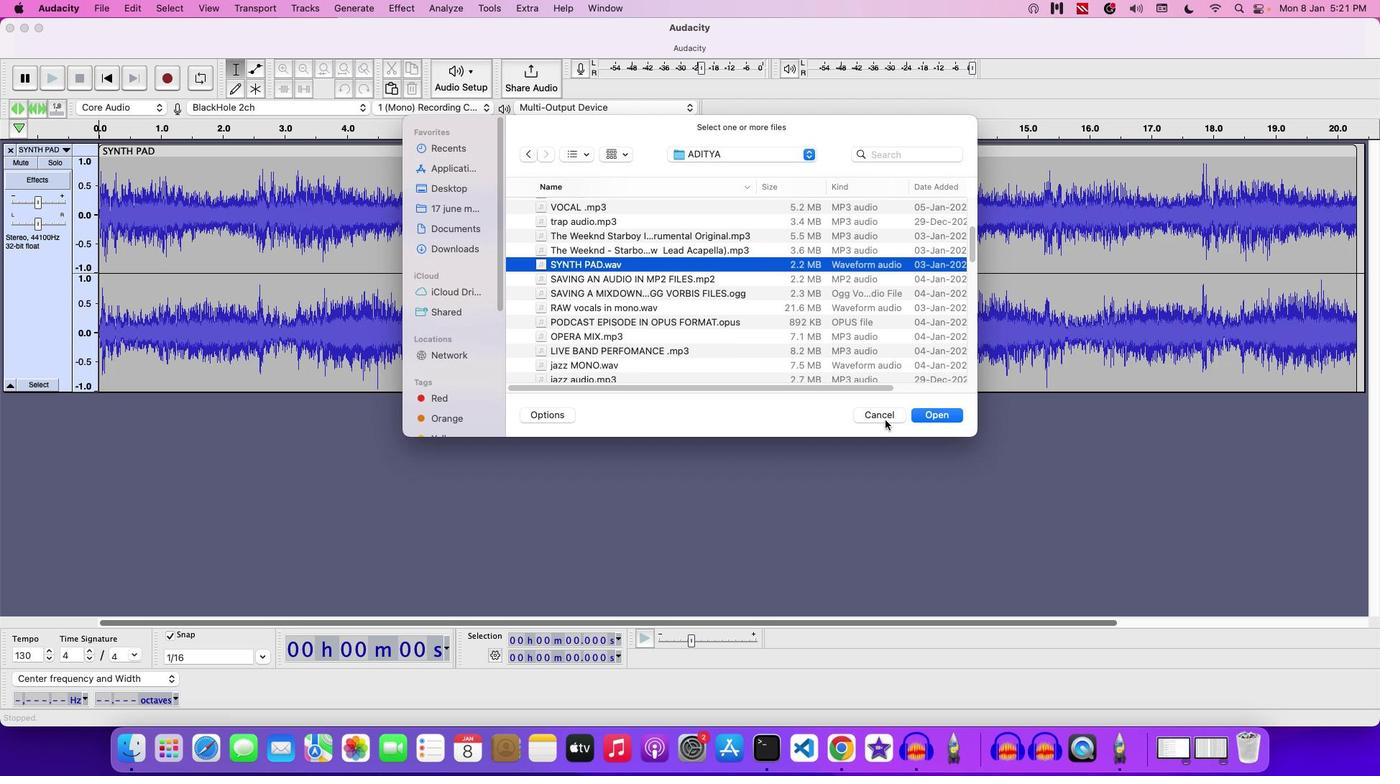 
Action: Mouse pressed left at (885, 419)
Screenshot: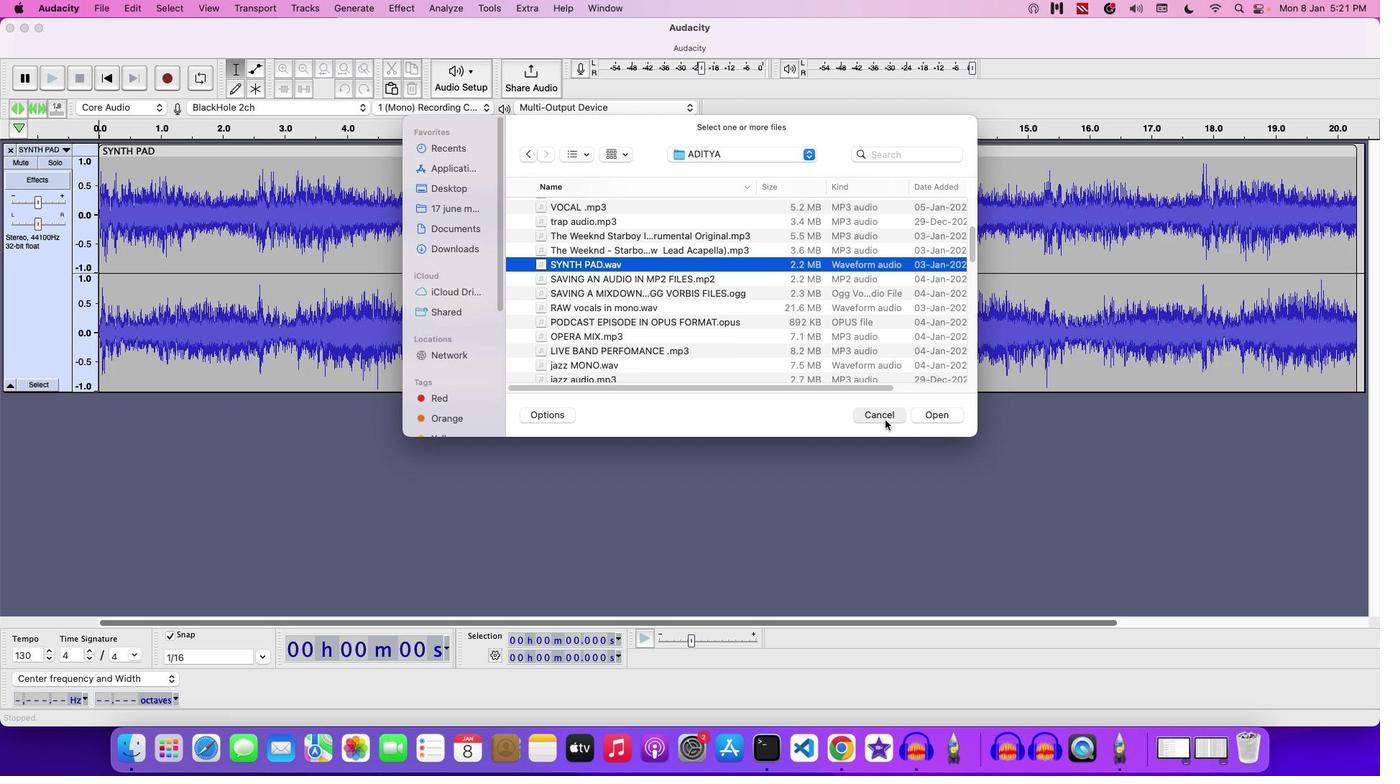 
Action: Mouse moved to (51, 84)
Screenshot: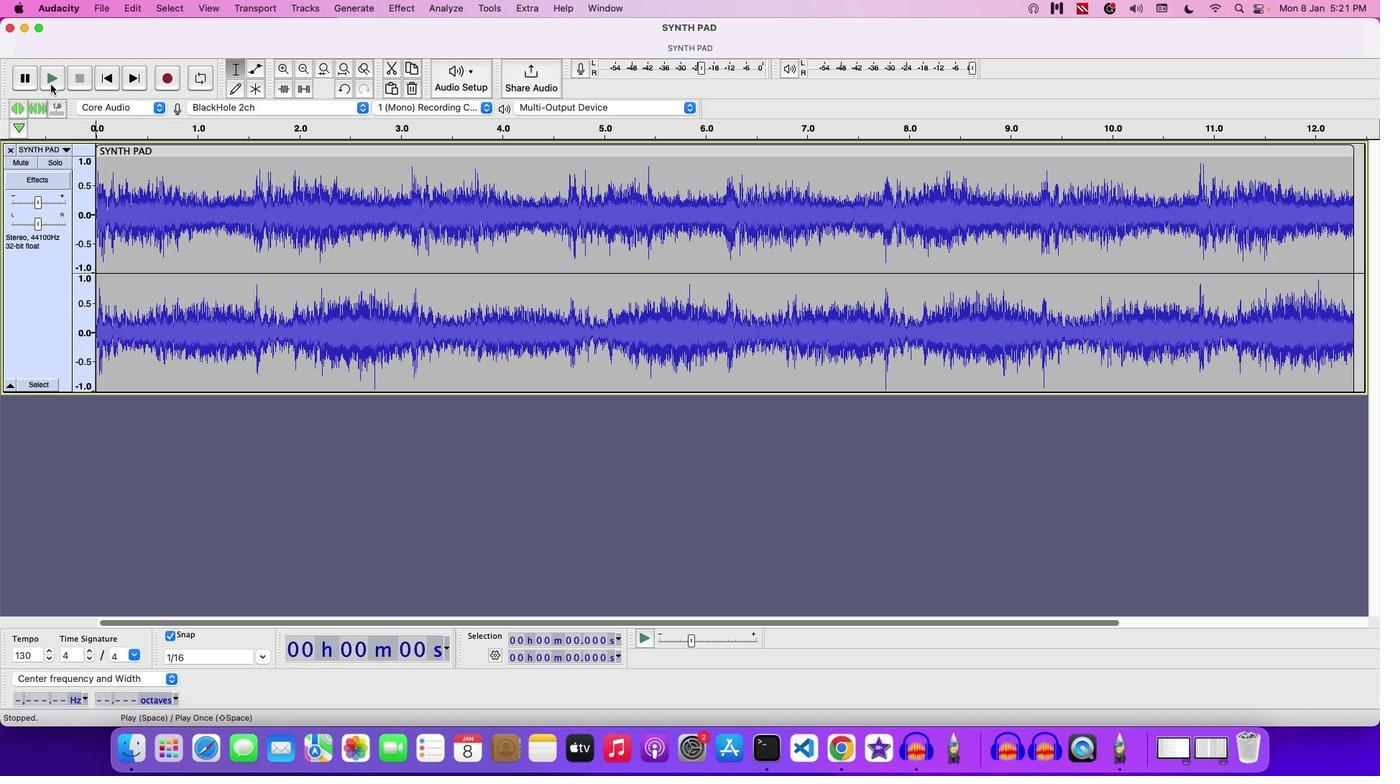 
Action: Mouse pressed left at (51, 84)
Screenshot: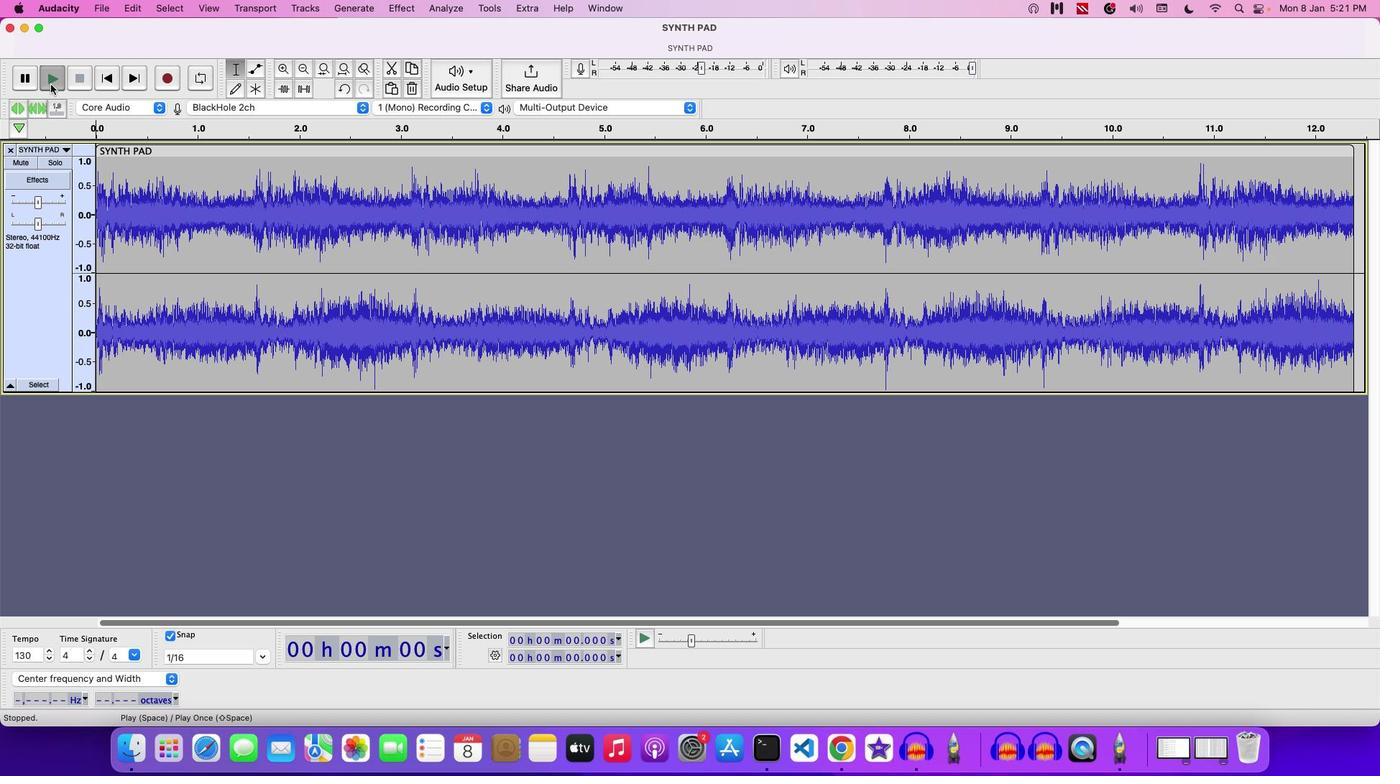 
Action: Mouse moved to (38, 202)
Screenshot: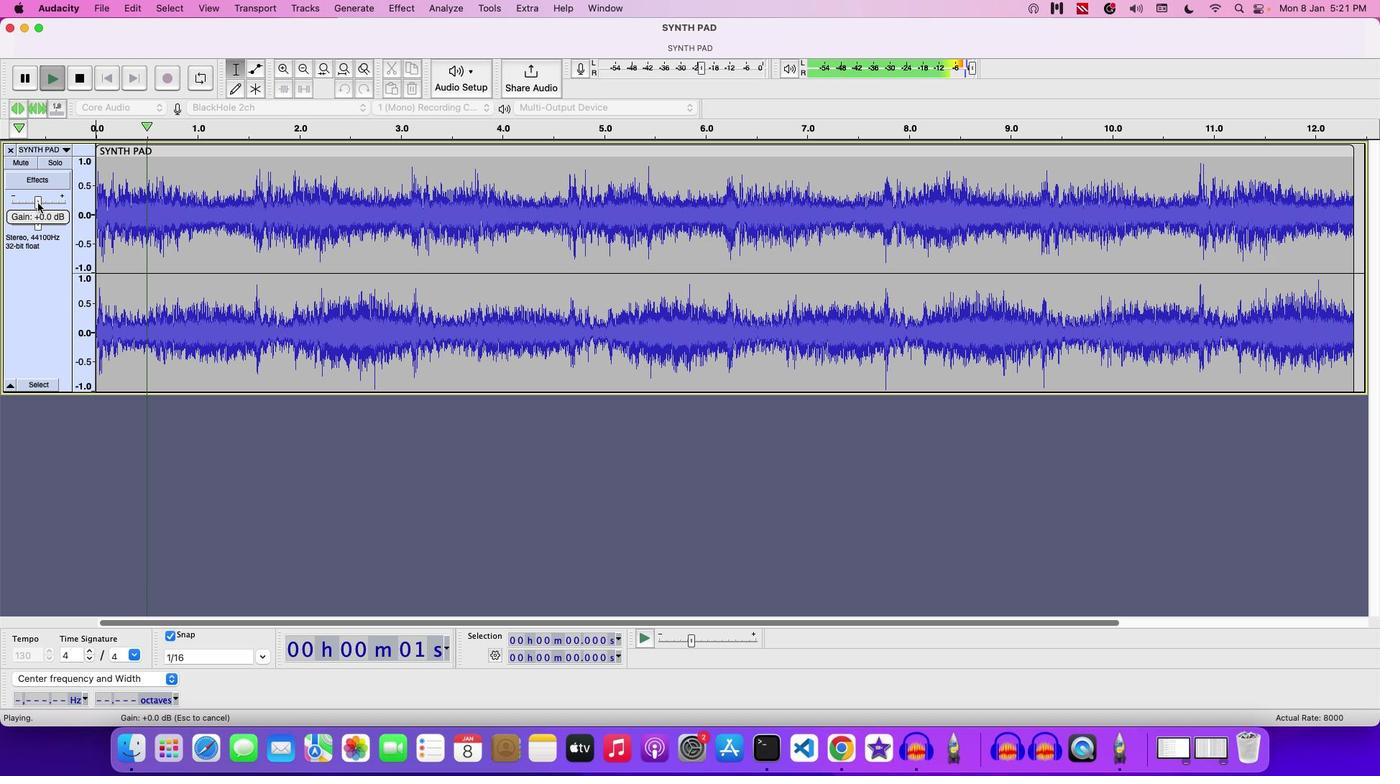 
Action: Mouse pressed left at (38, 202)
Screenshot: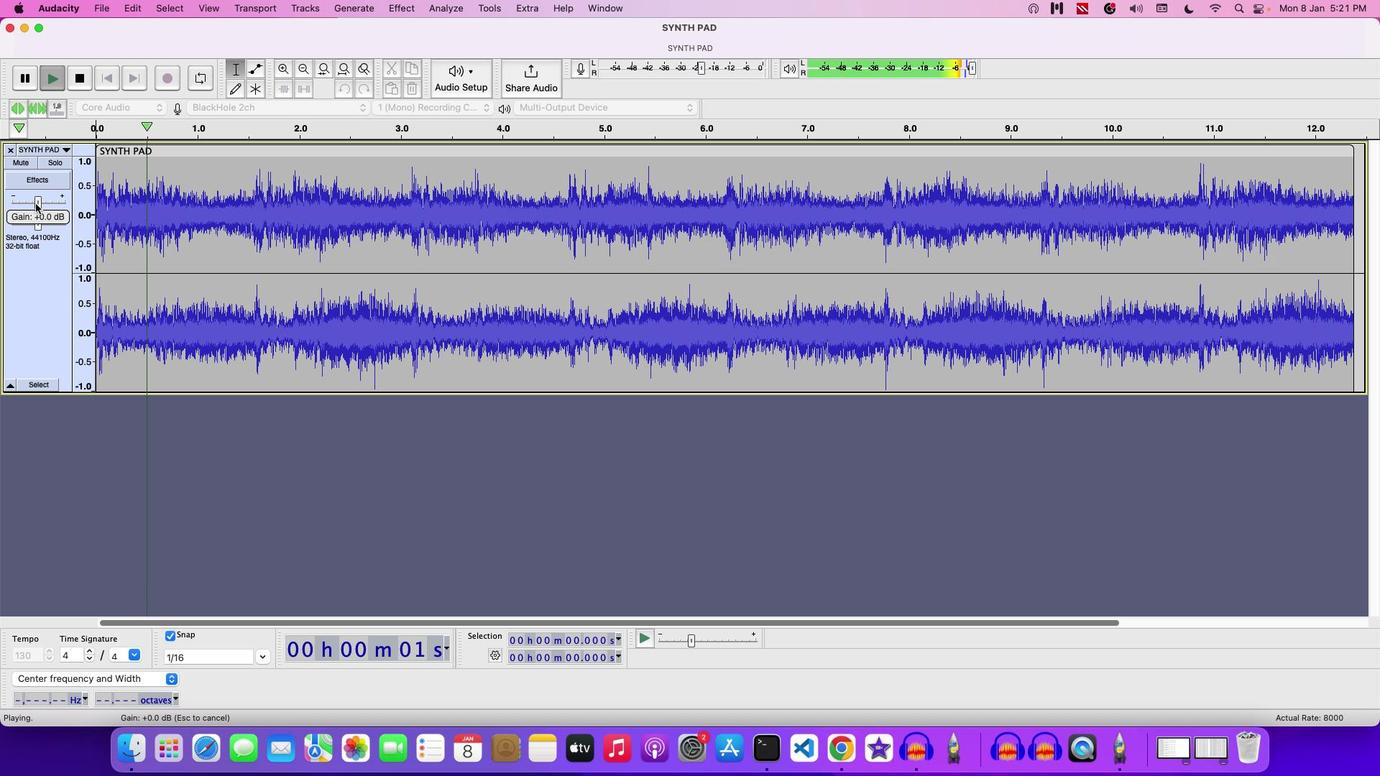 
Action: Mouse moved to (37, 203)
Screenshot: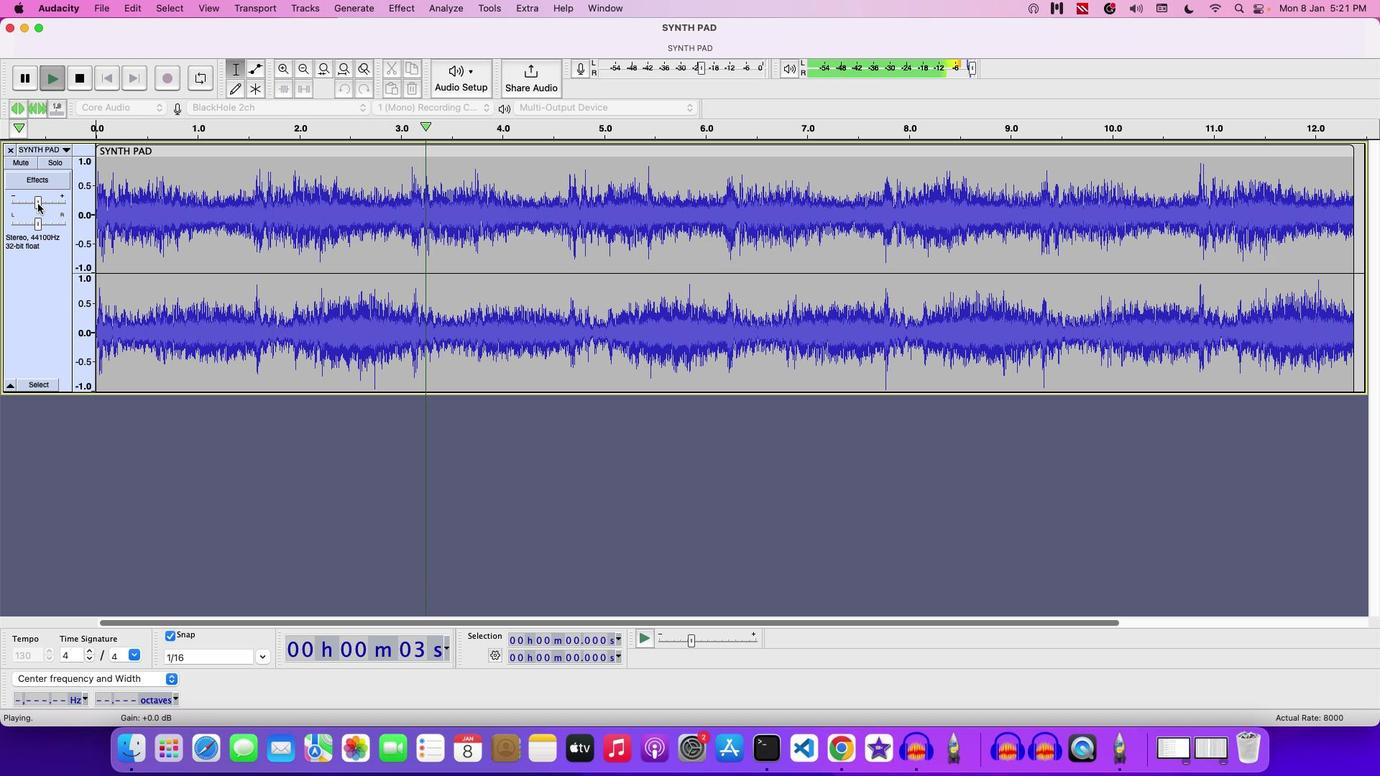 
Action: Mouse pressed left at (37, 203)
Screenshot: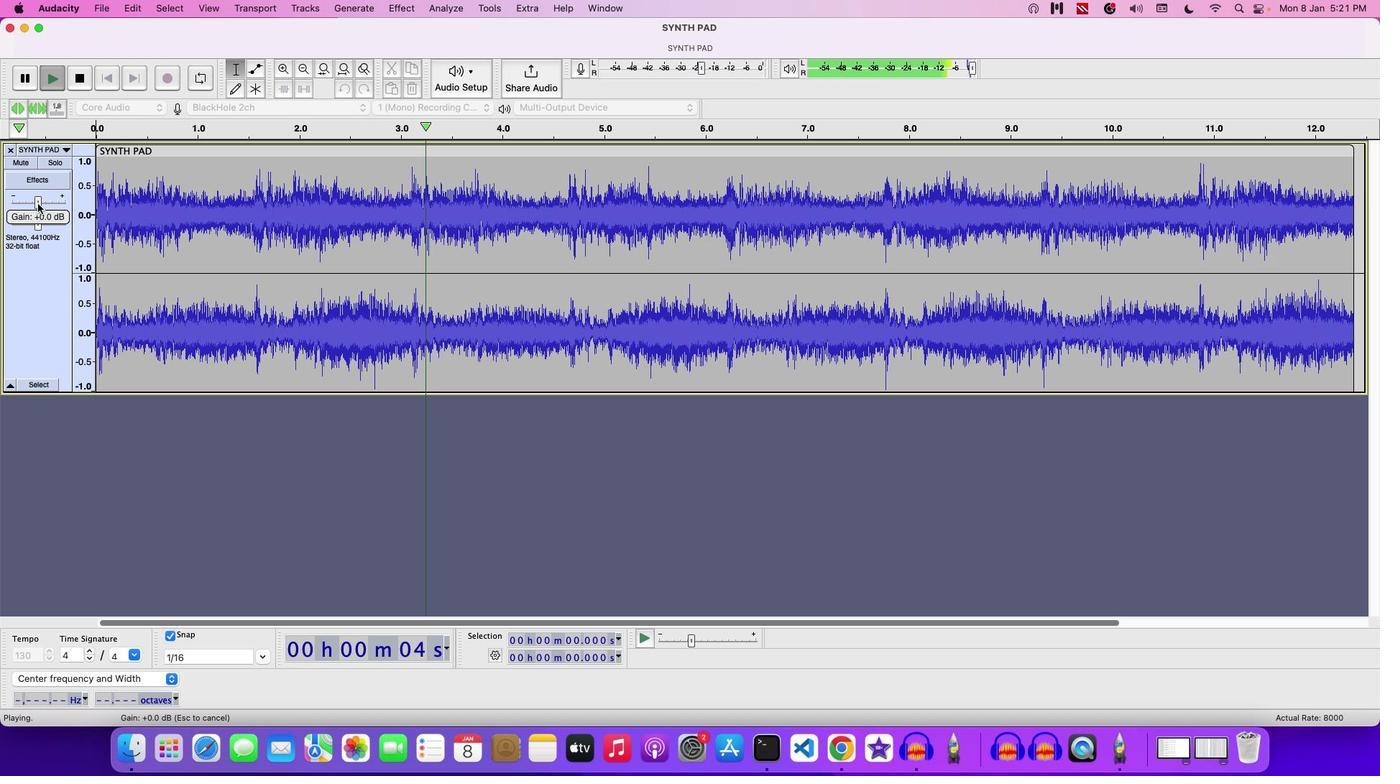 
Action: Mouse moved to (28, 76)
Screenshot: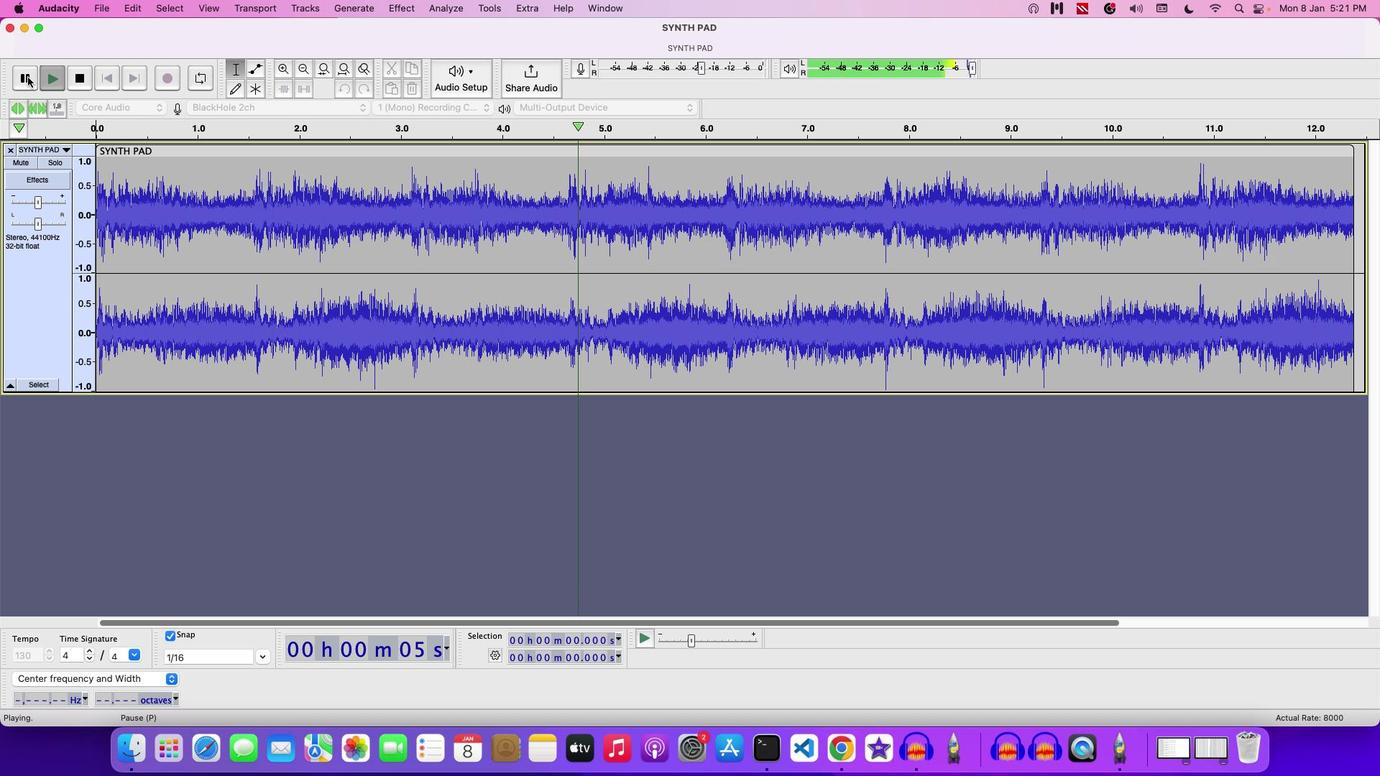 
Action: Mouse pressed left at (28, 76)
Screenshot: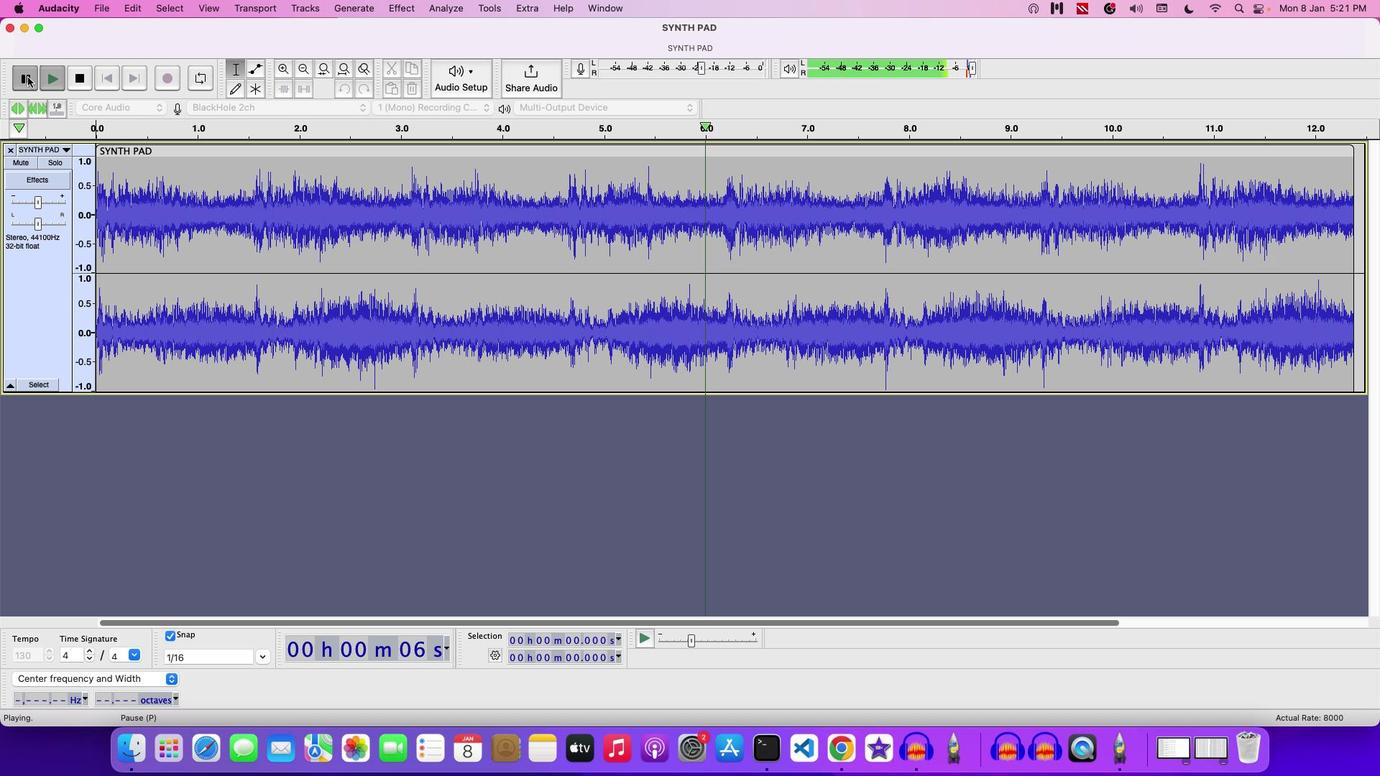 
Action: Mouse moved to (483, 269)
Screenshot: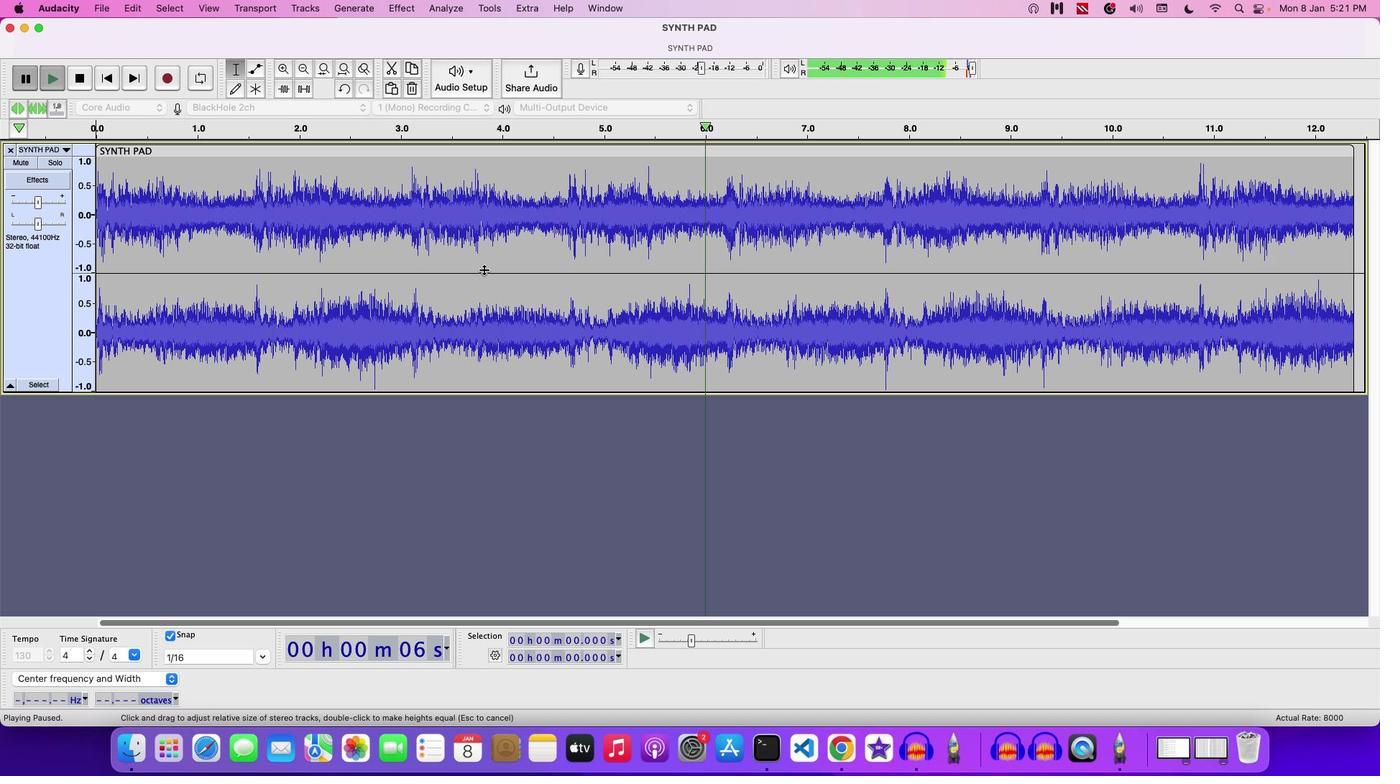 
Action: Mouse pressed left at (483, 269)
Screenshot: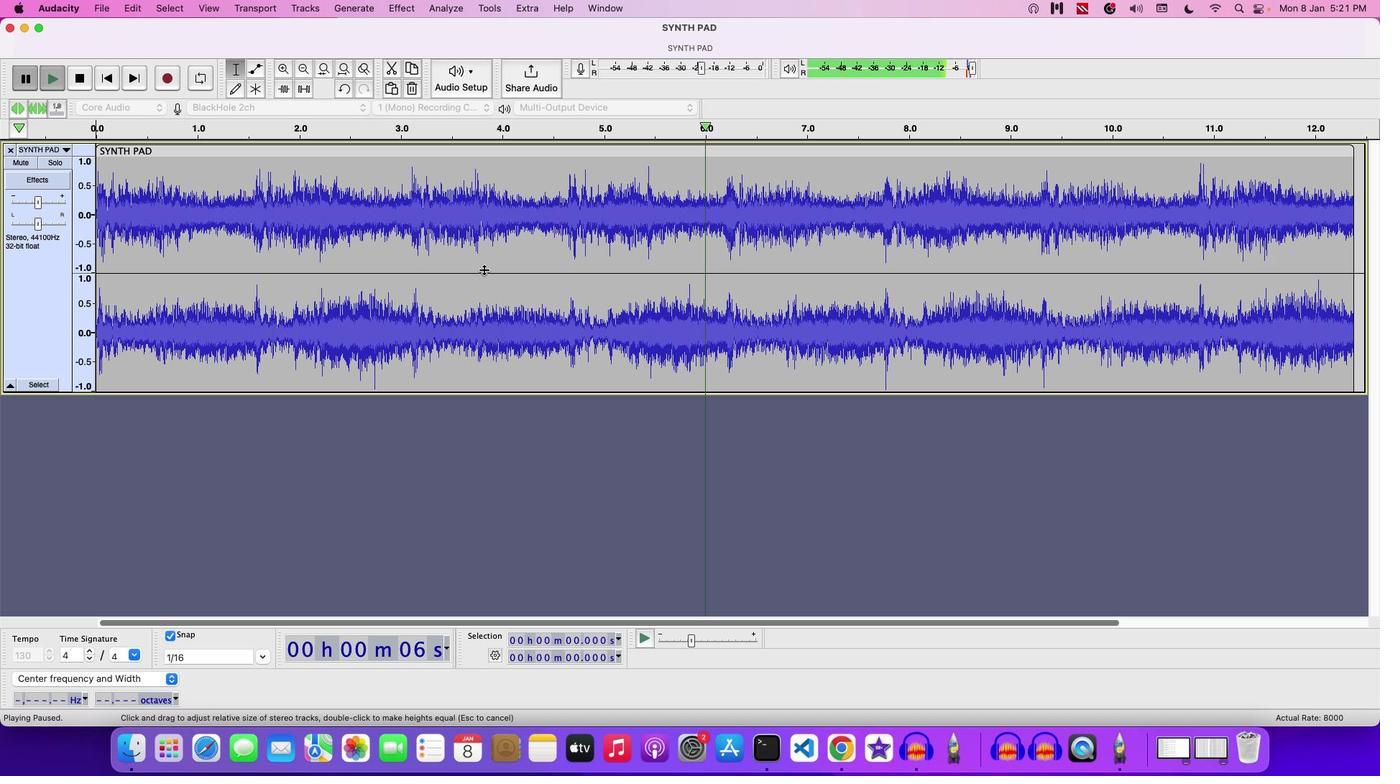 
Action: Mouse pressed left at (483, 269)
Screenshot: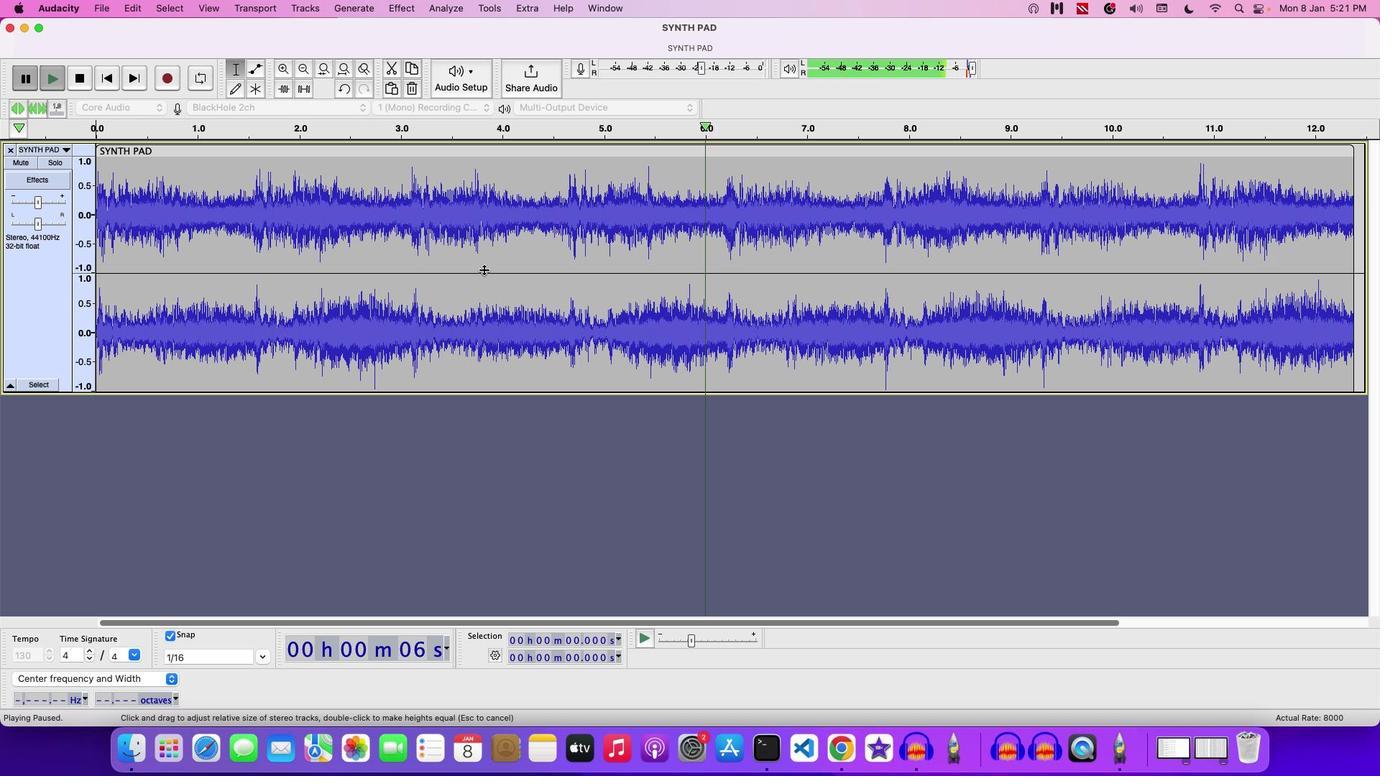 
Action: Mouse moved to (462, 240)
Screenshot: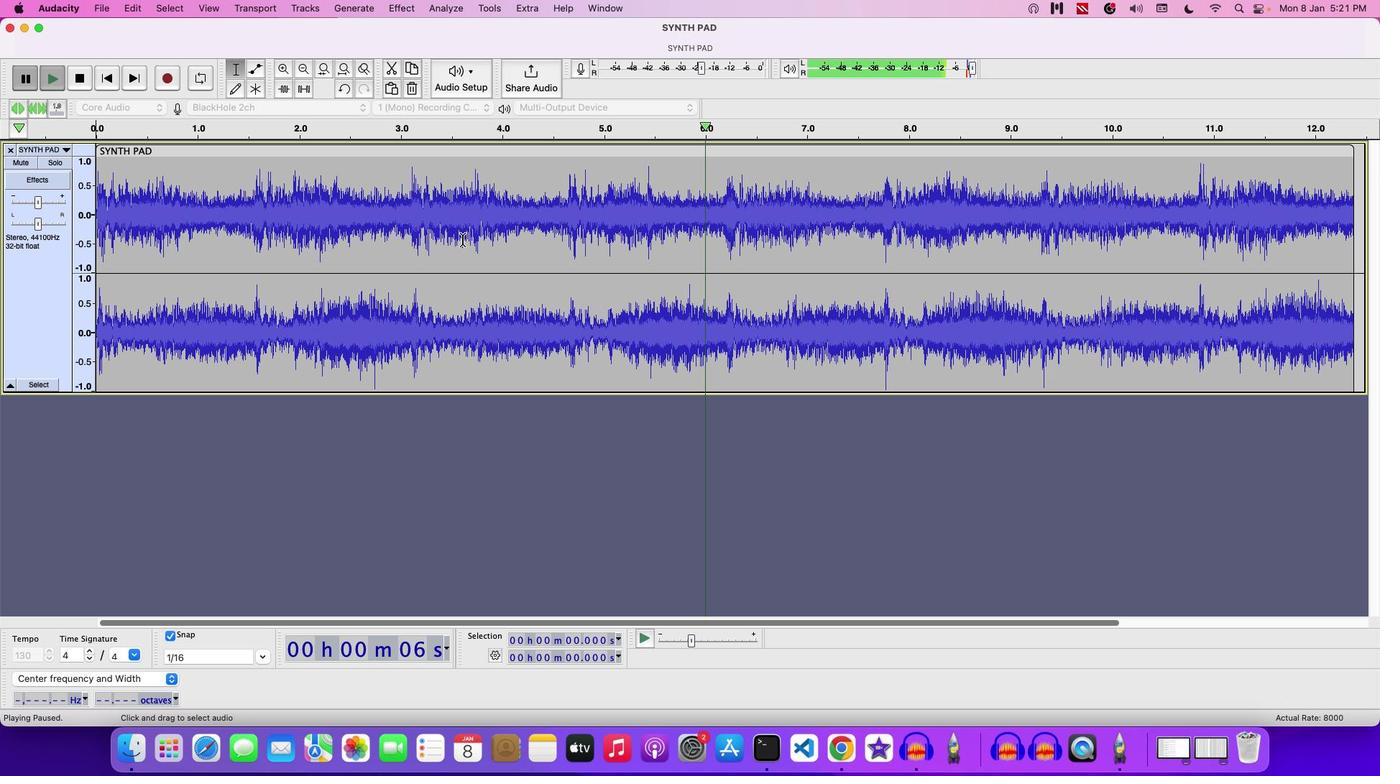 
Action: Mouse pressed left at (462, 240)
Screenshot: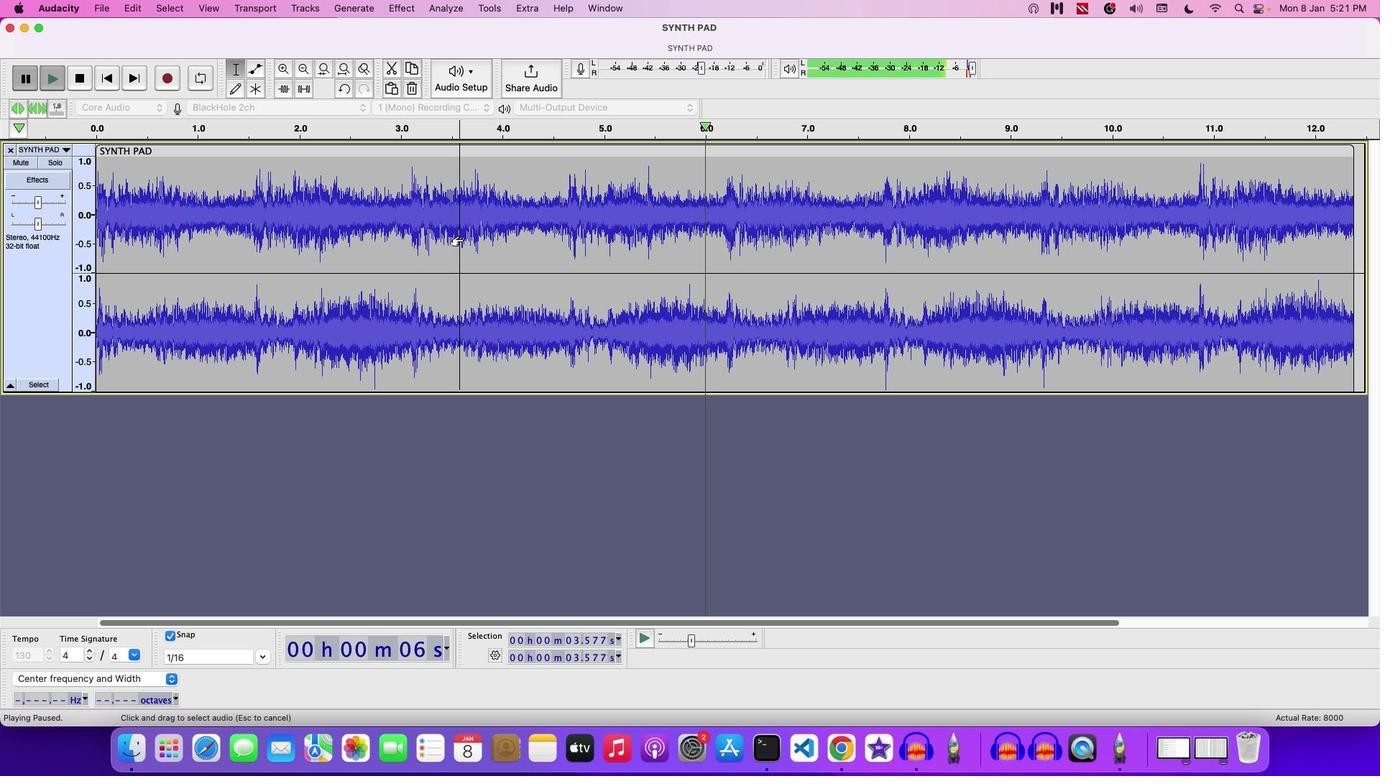 
Action: Mouse moved to (403, 199)
Screenshot: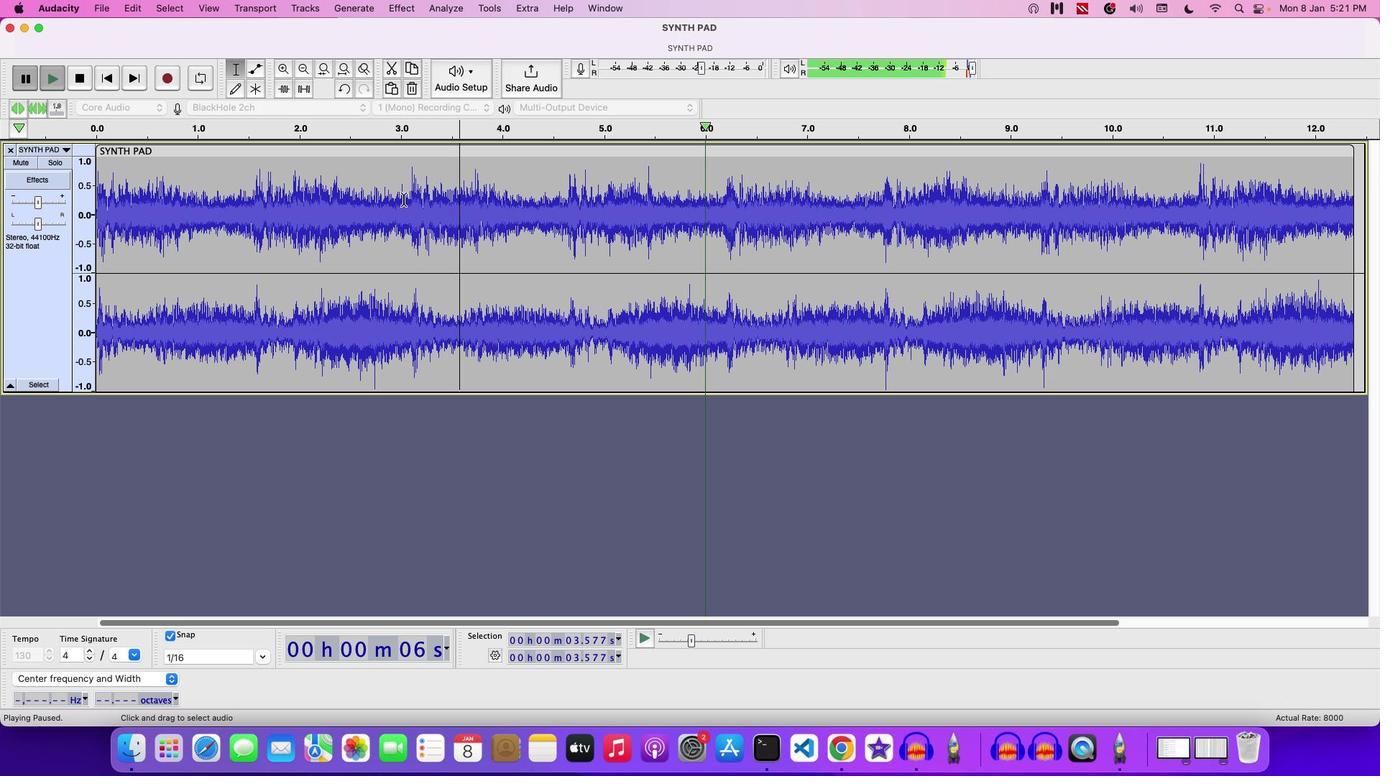 
Action: Mouse pressed left at (403, 199)
Screenshot: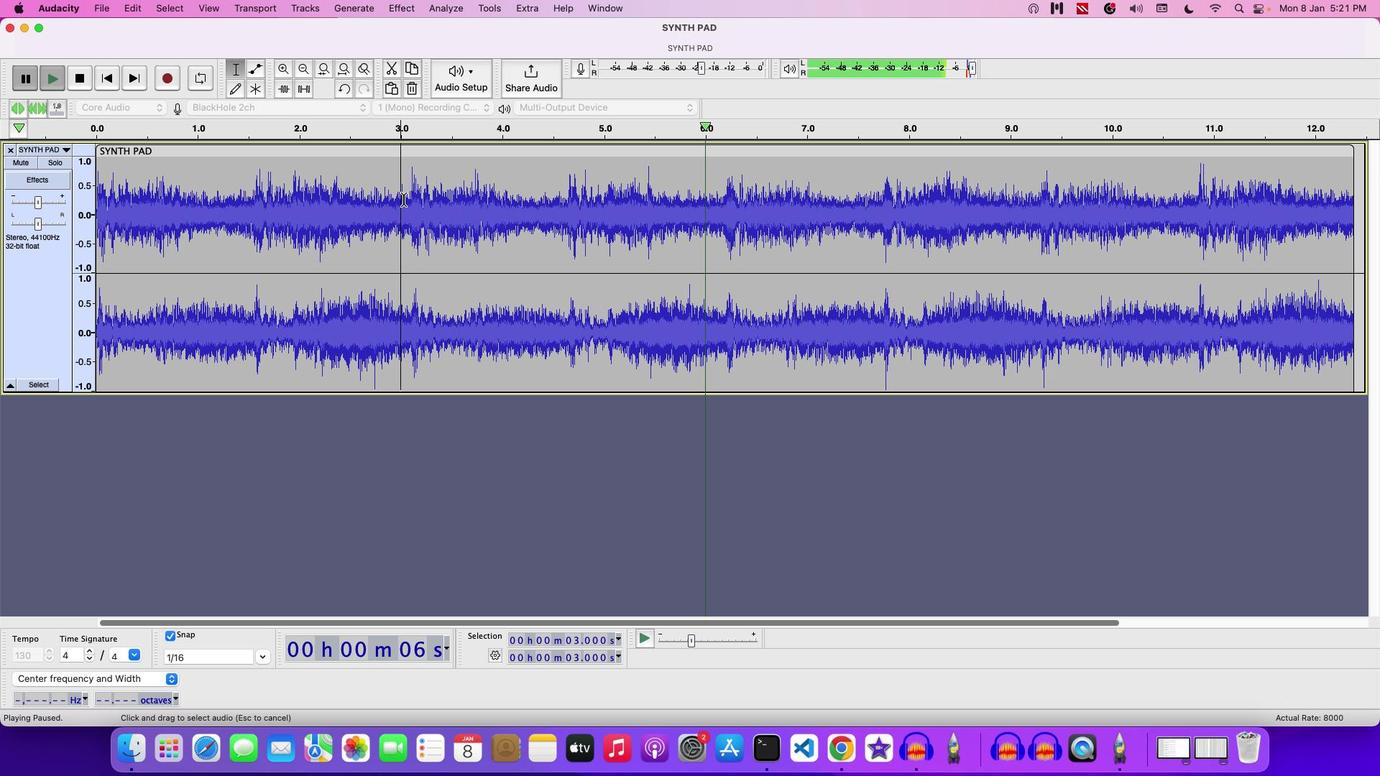 
Action: Mouse moved to (69, 78)
Screenshot: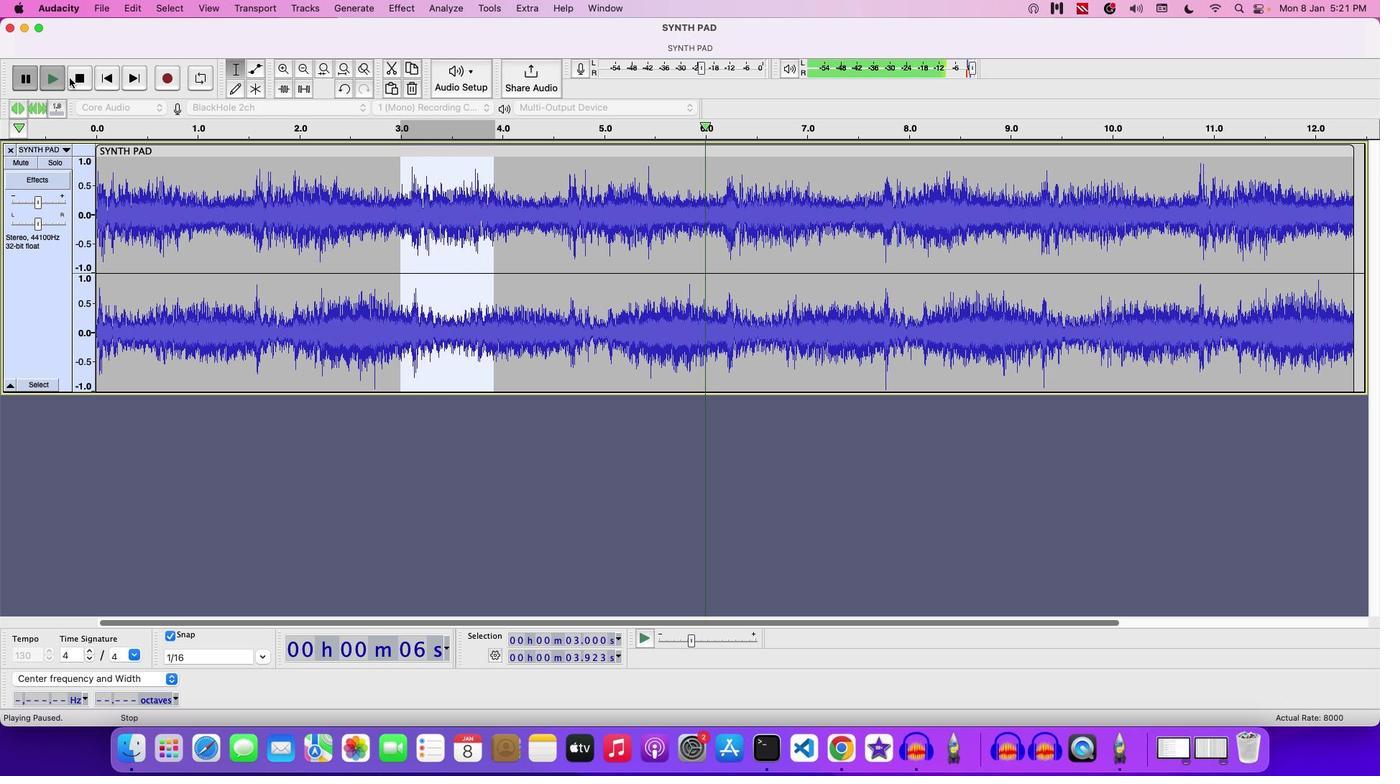 
Action: Mouse pressed left at (69, 78)
Screenshot: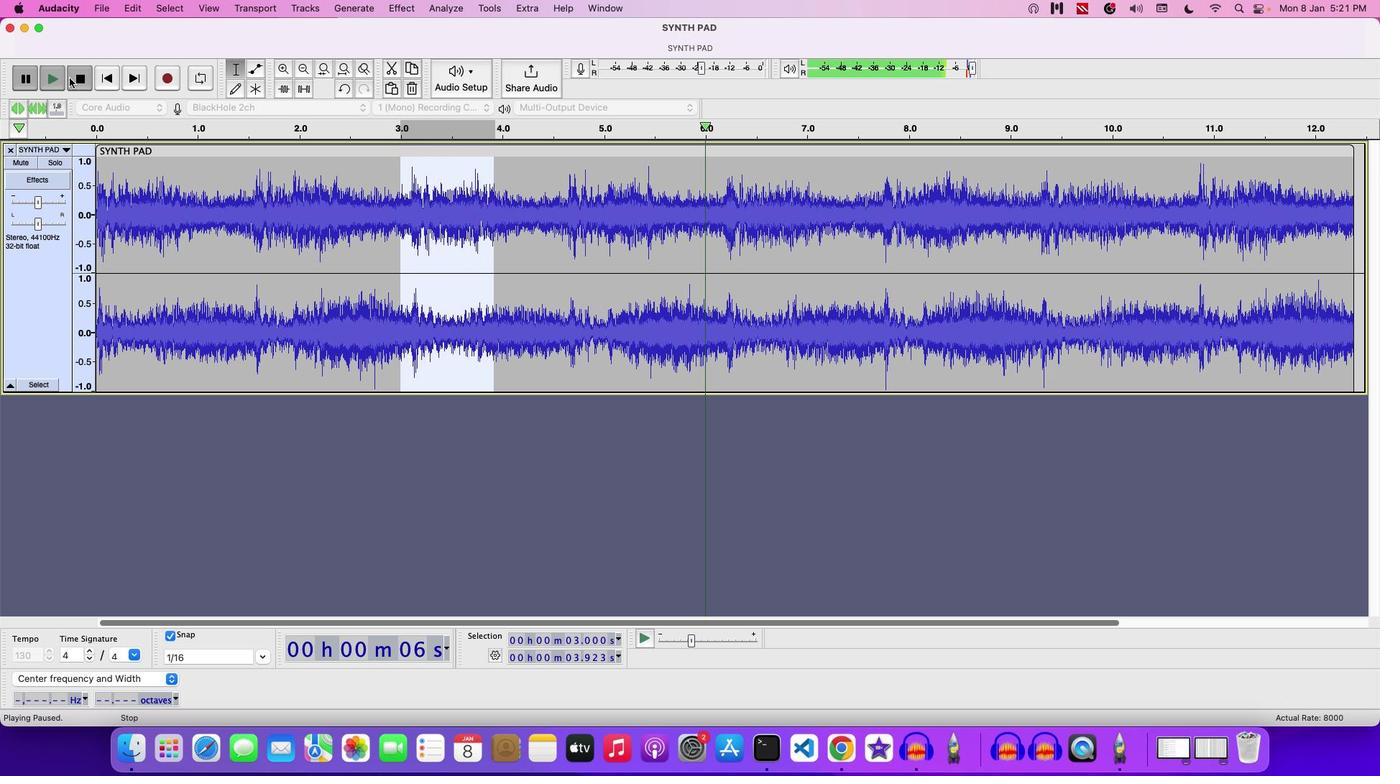 
Action: Mouse moved to (398, 293)
Screenshot: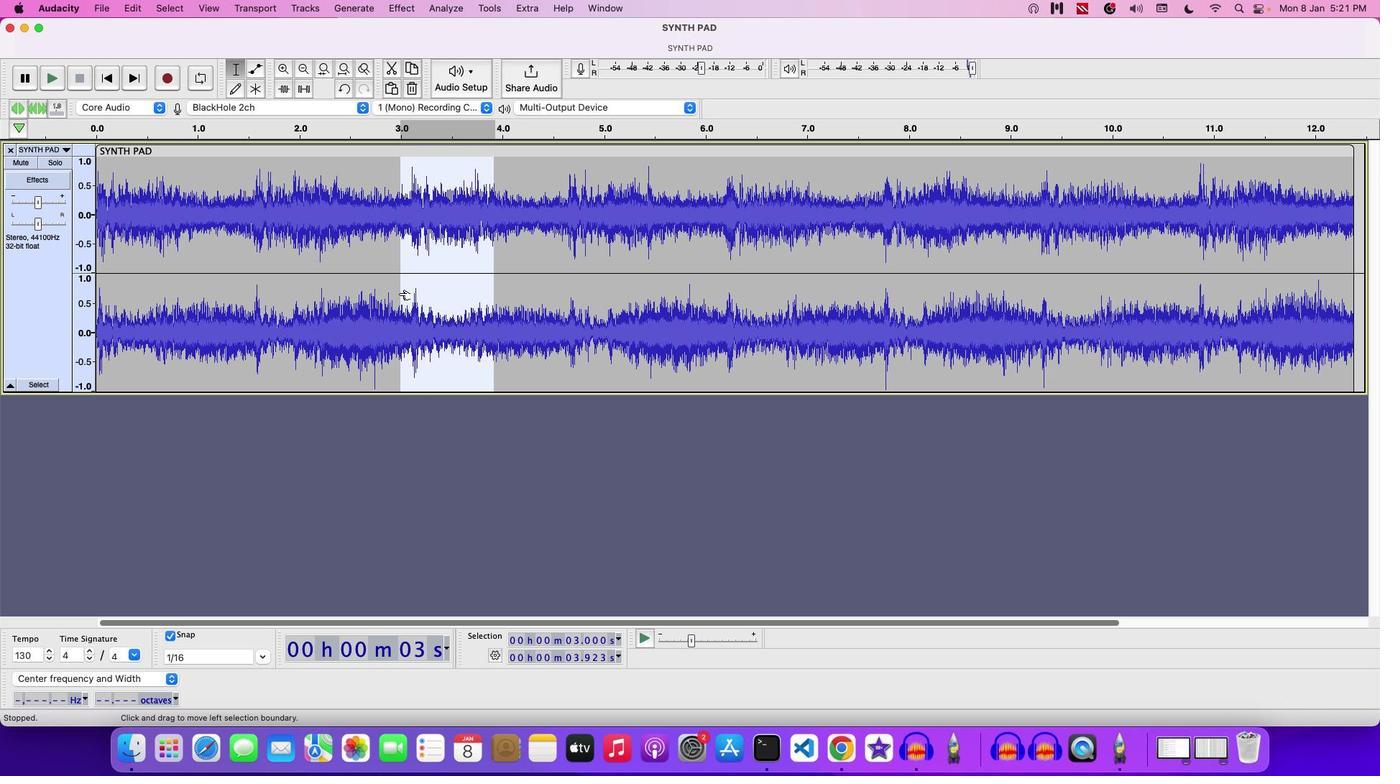 
Action: Mouse pressed left at (398, 293)
Screenshot: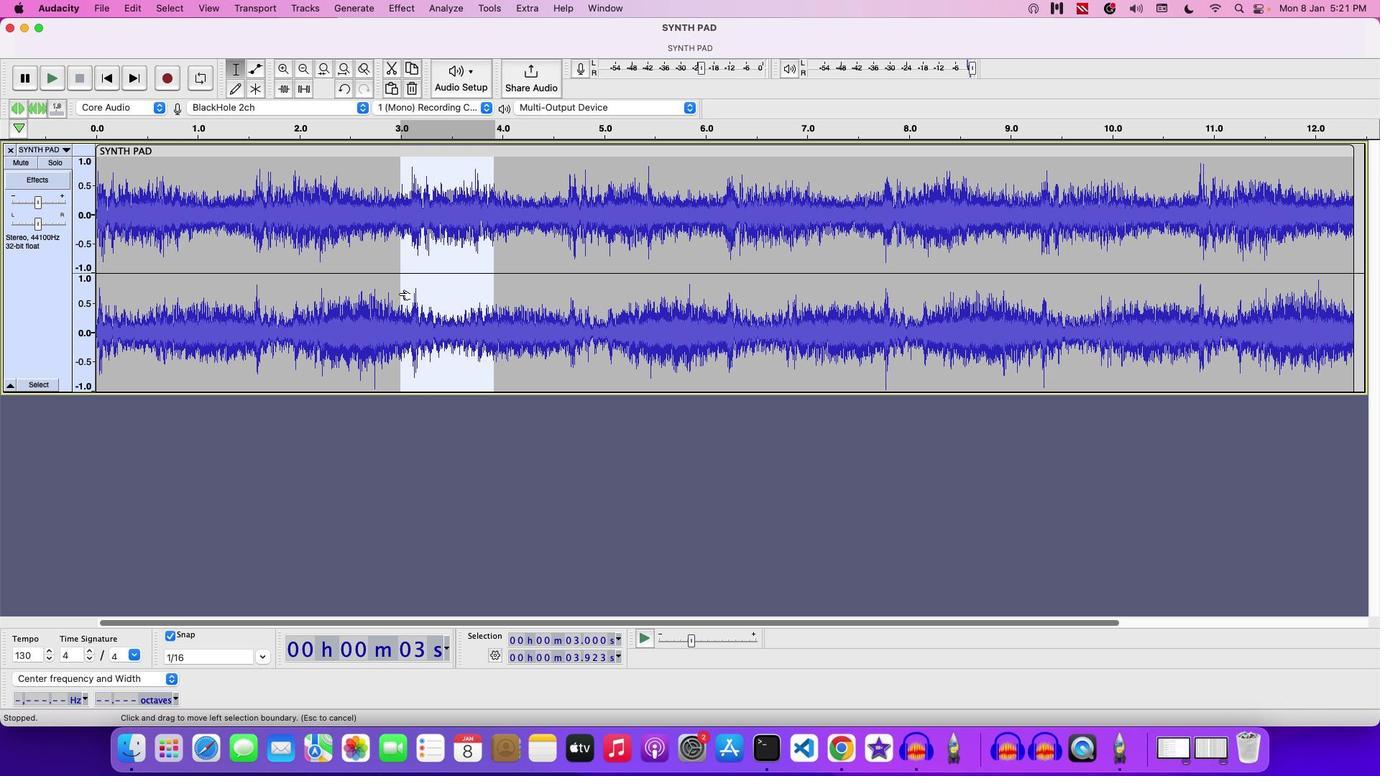 
Action: Mouse moved to (408, 287)
Screenshot: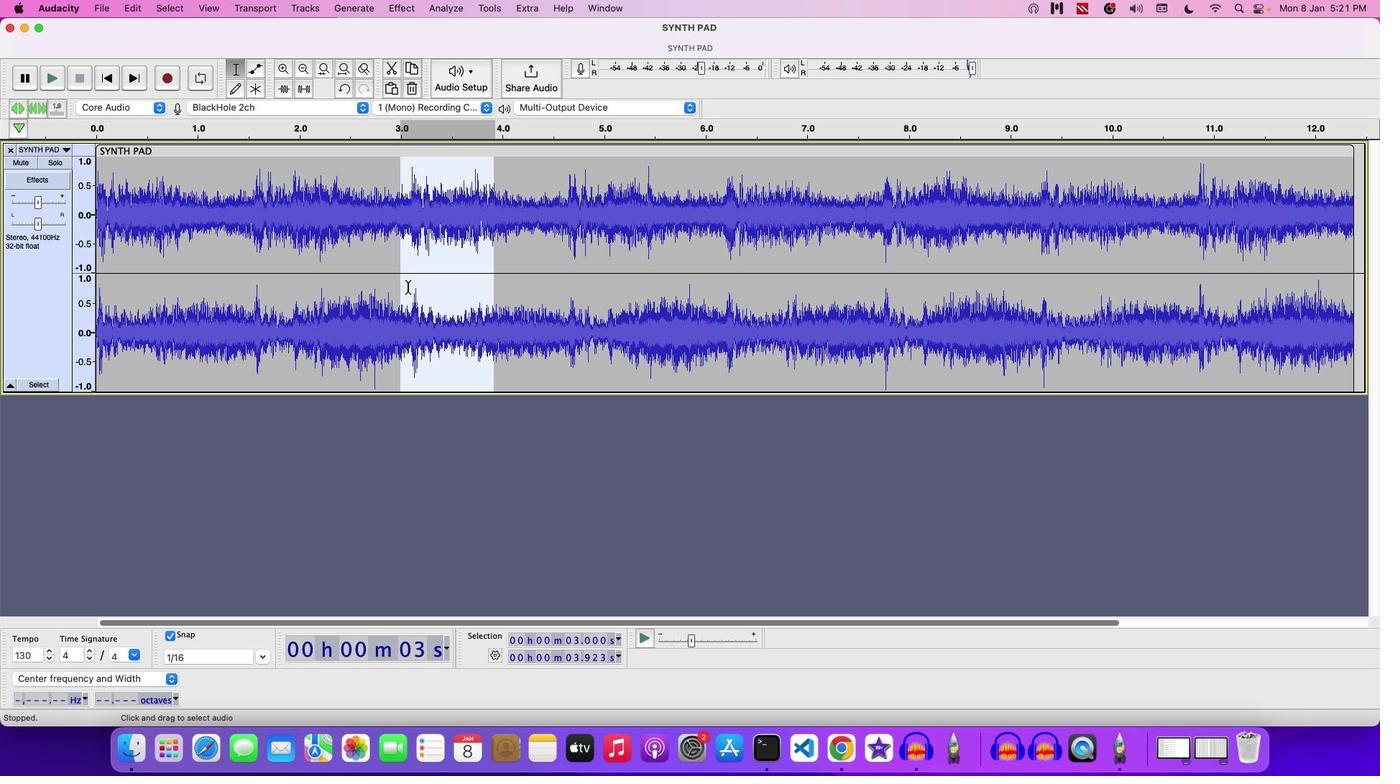 
Action: Mouse pressed left at (408, 287)
Screenshot: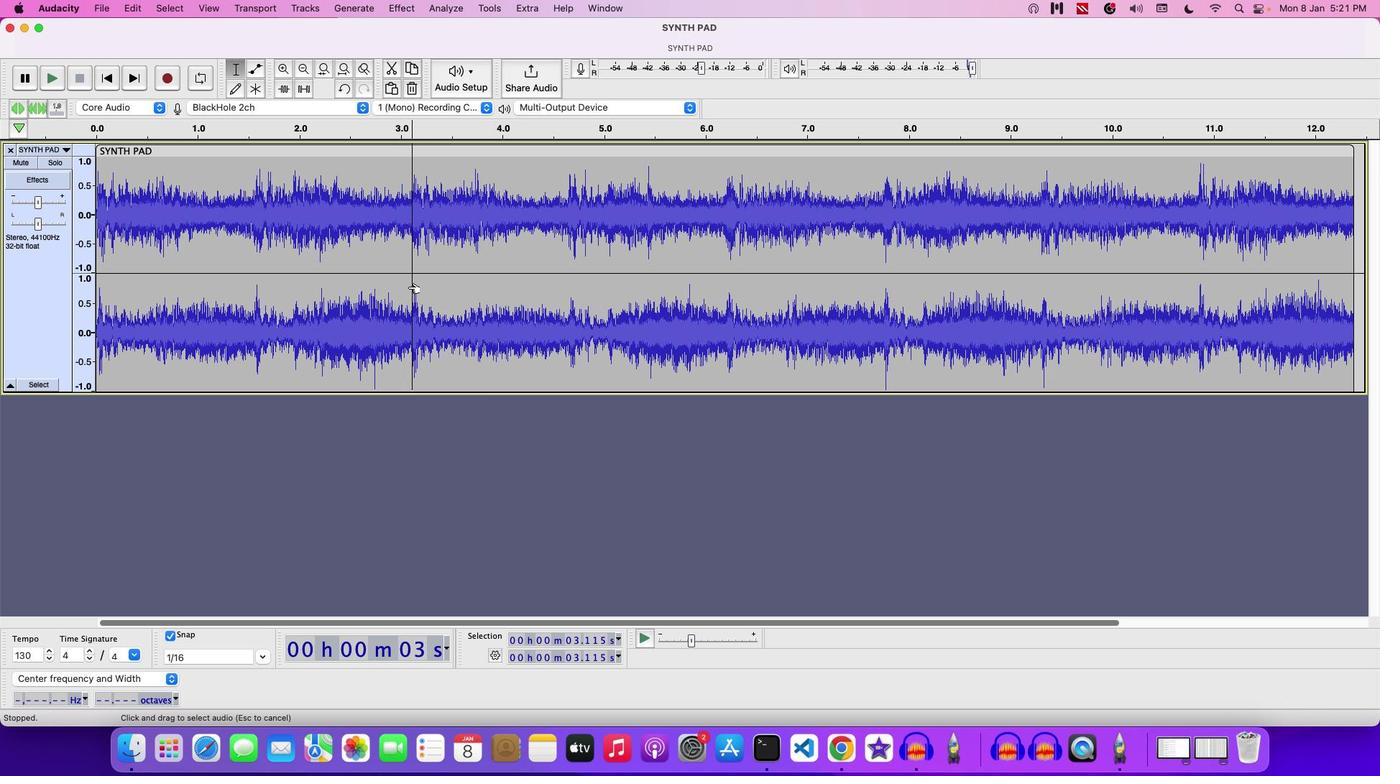 
Action: Mouse pressed left at (408, 287)
Screenshot: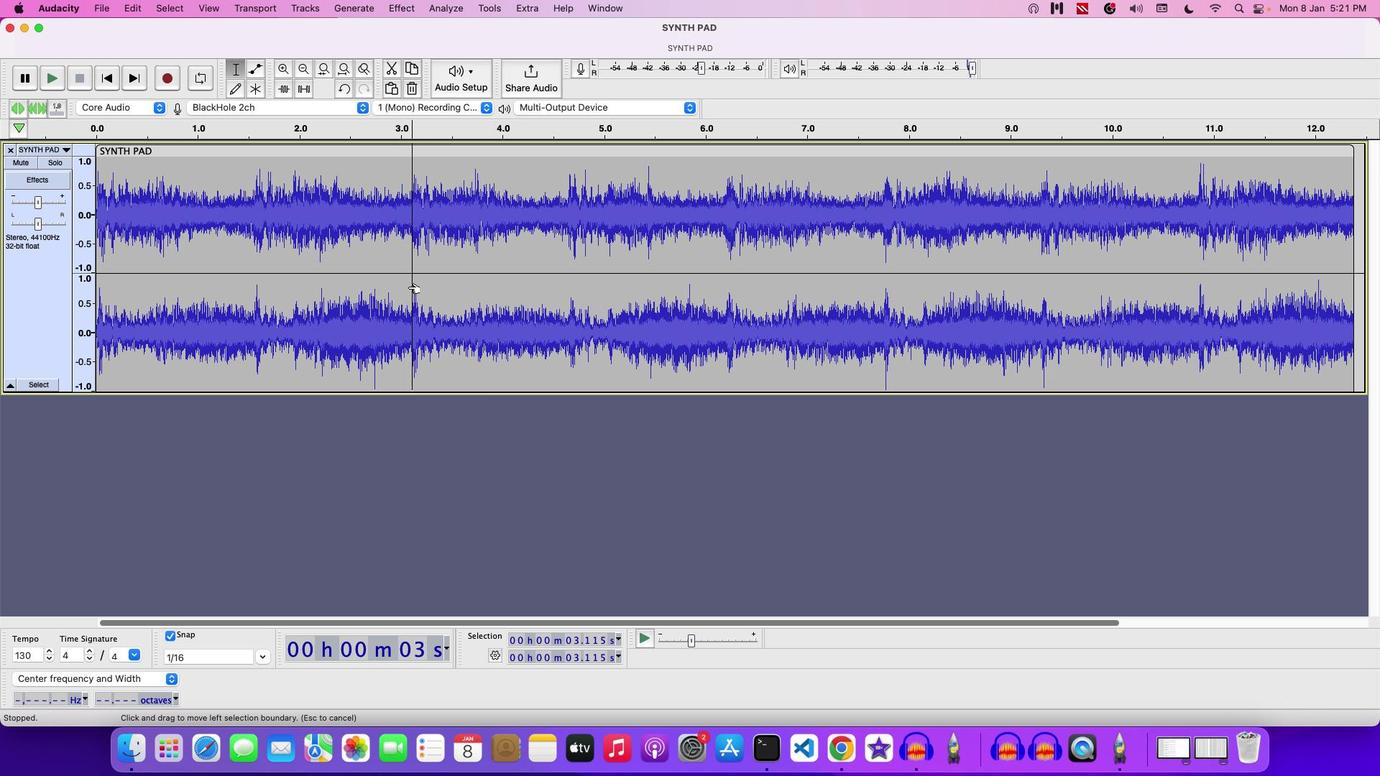 
Action: Mouse moved to (219, 303)
Screenshot: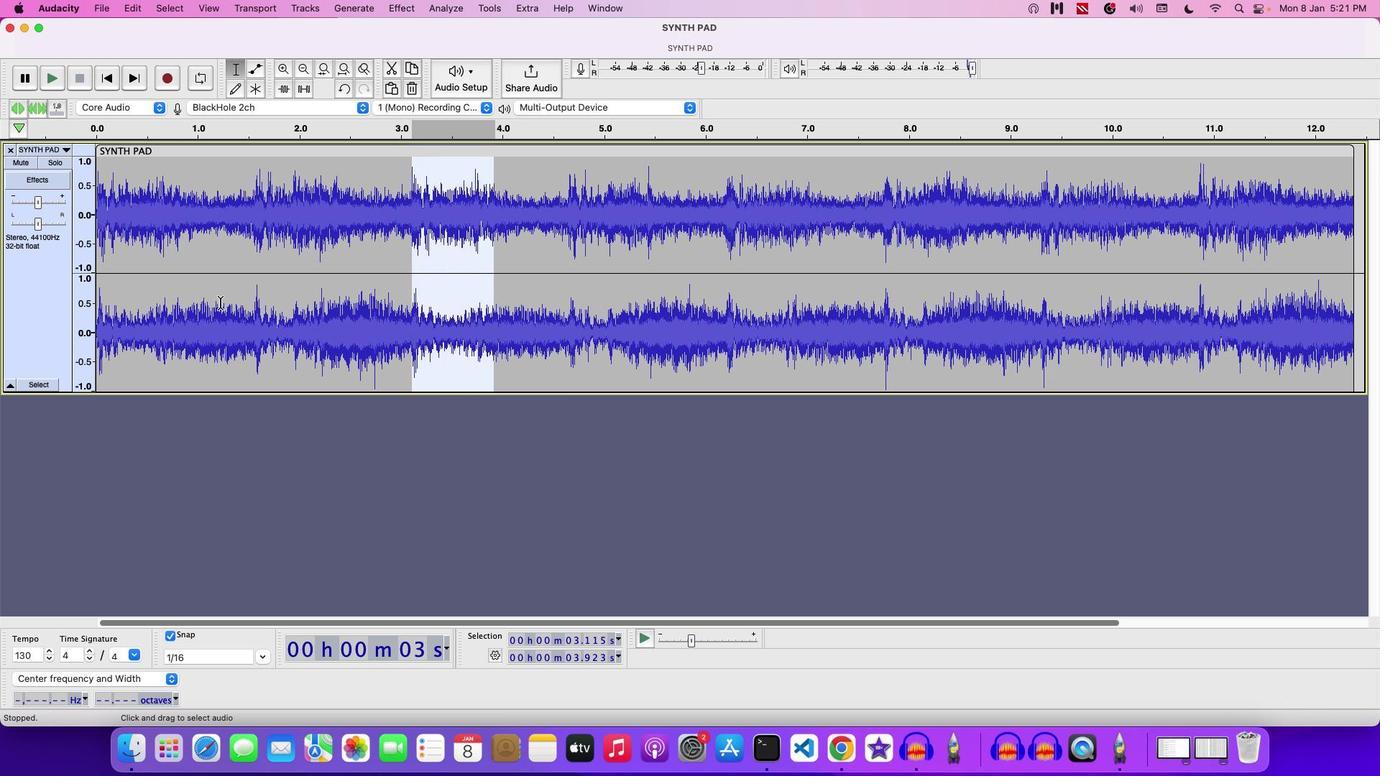 
Action: Key pressed Key.space
Screenshot: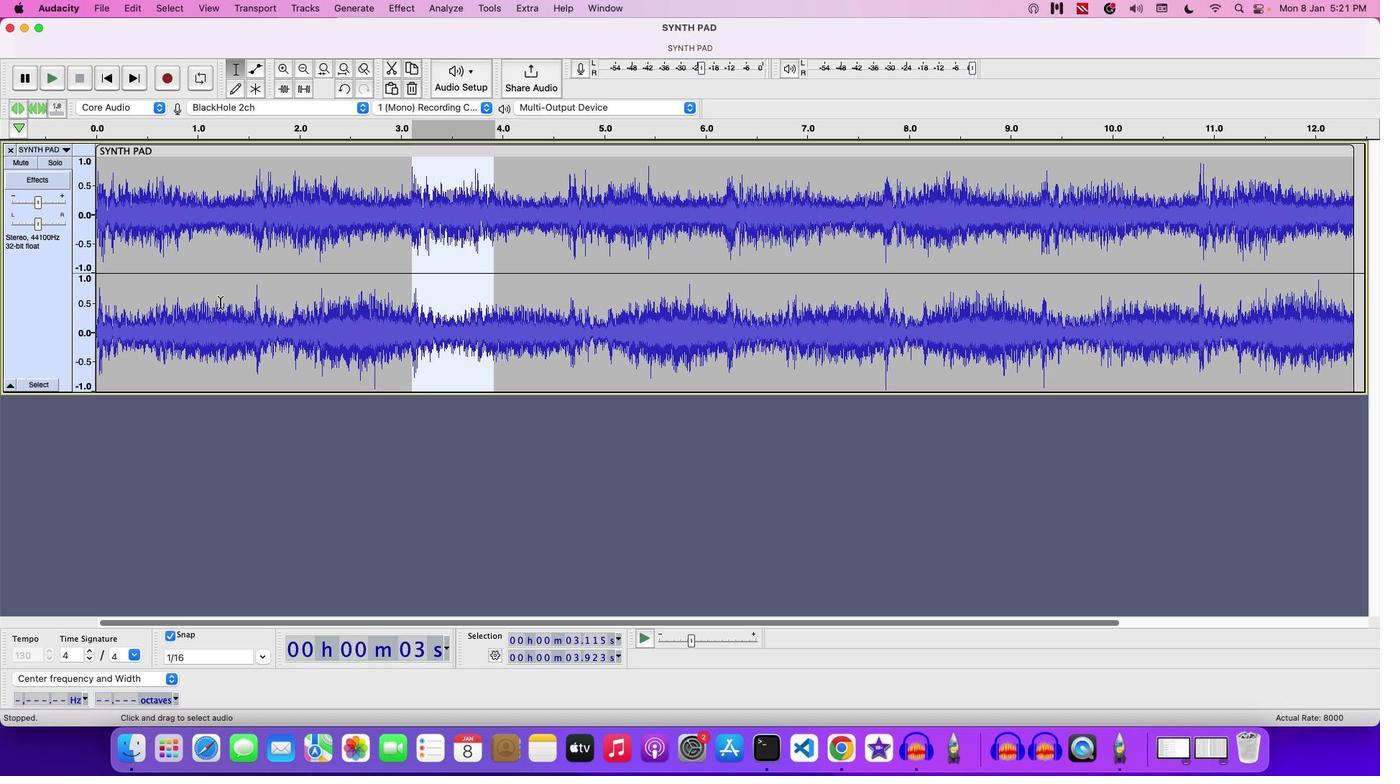 
Action: Mouse moved to (410, 191)
Screenshot: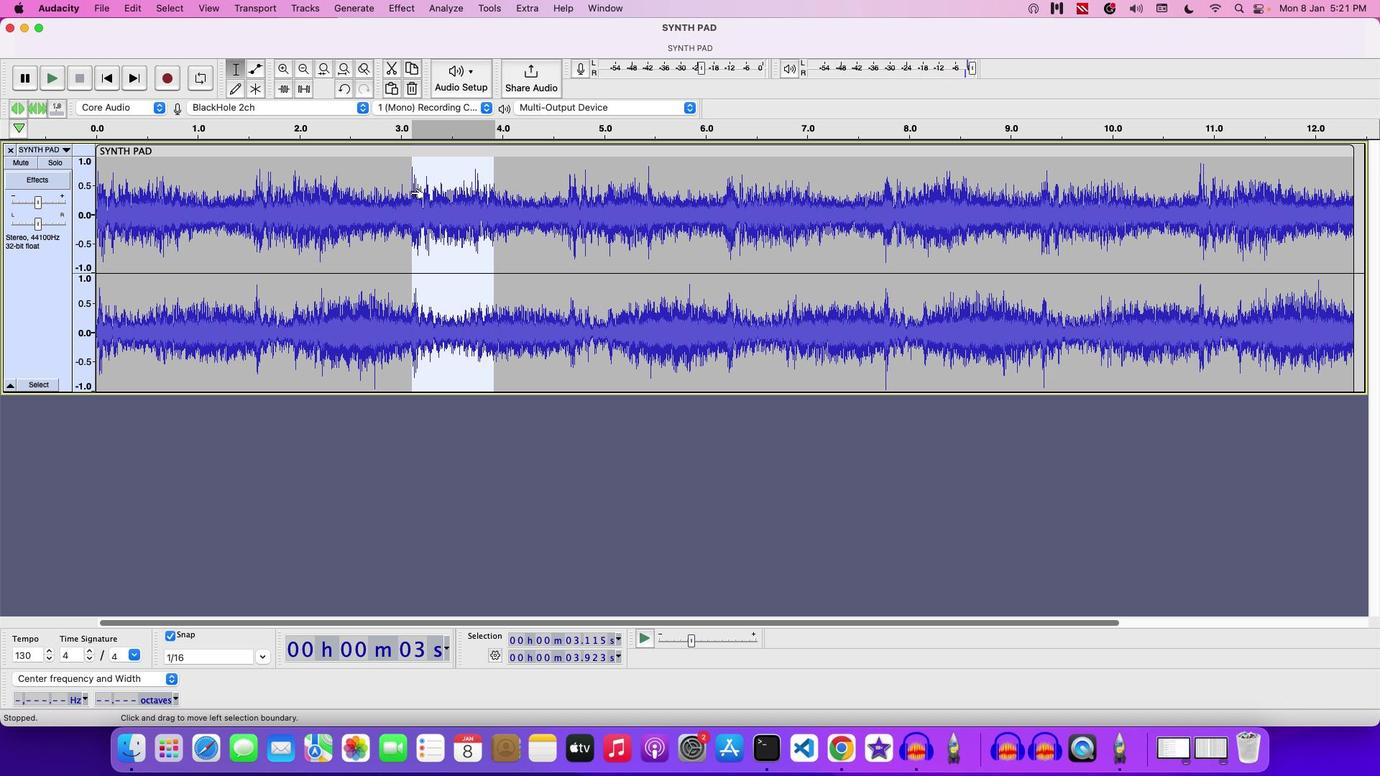 
Action: Mouse pressed left at (410, 191)
Screenshot: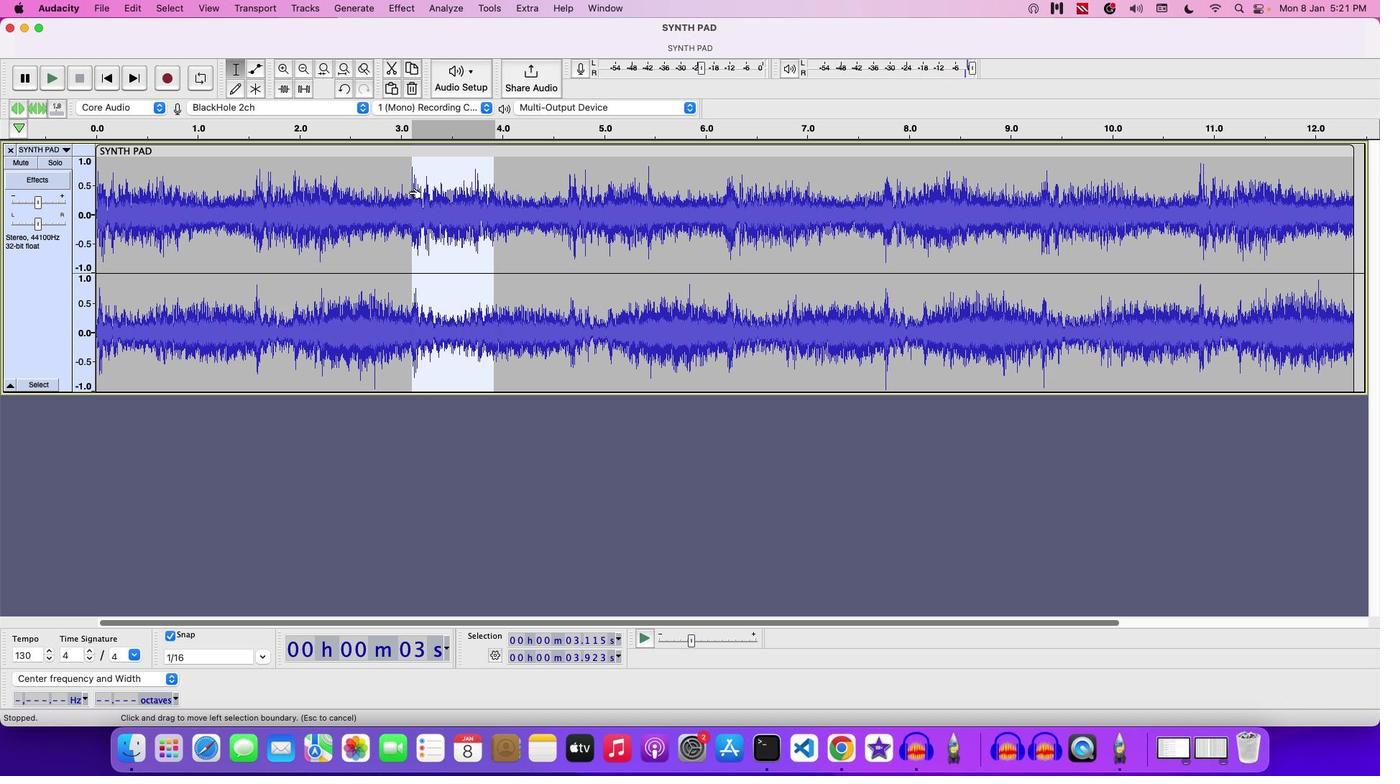 
Action: Mouse moved to (409, 10)
Screenshot: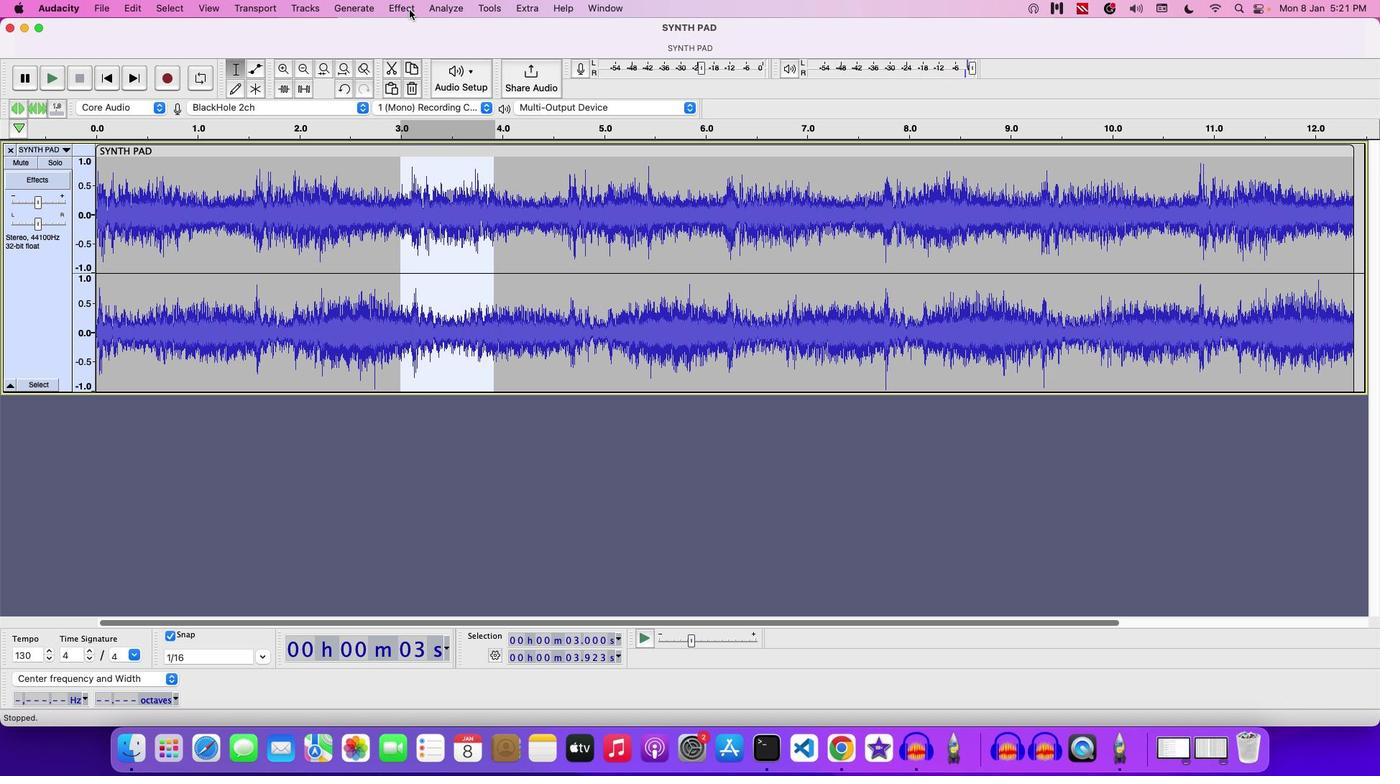 
Action: Mouse pressed left at (409, 10)
Screenshot: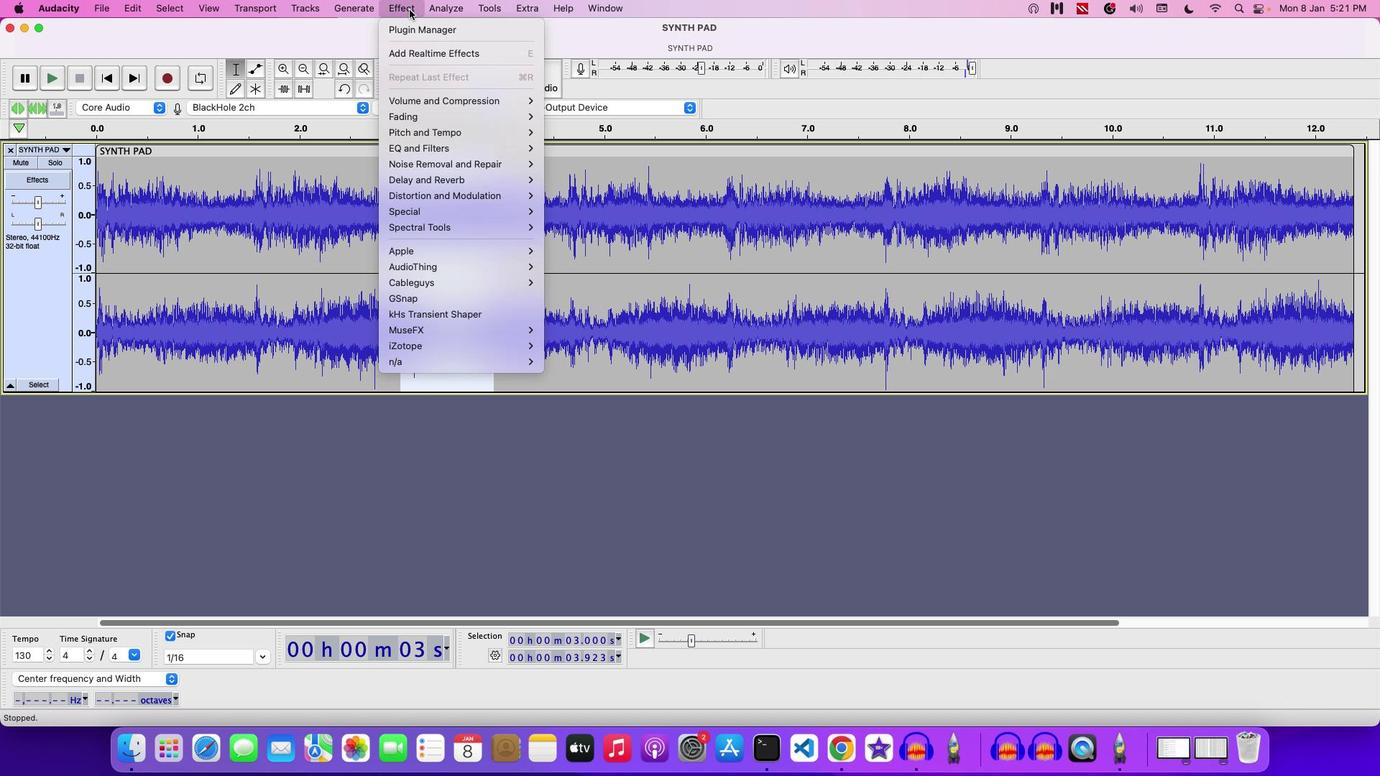 
Action: Mouse moved to (605, 166)
Screenshot: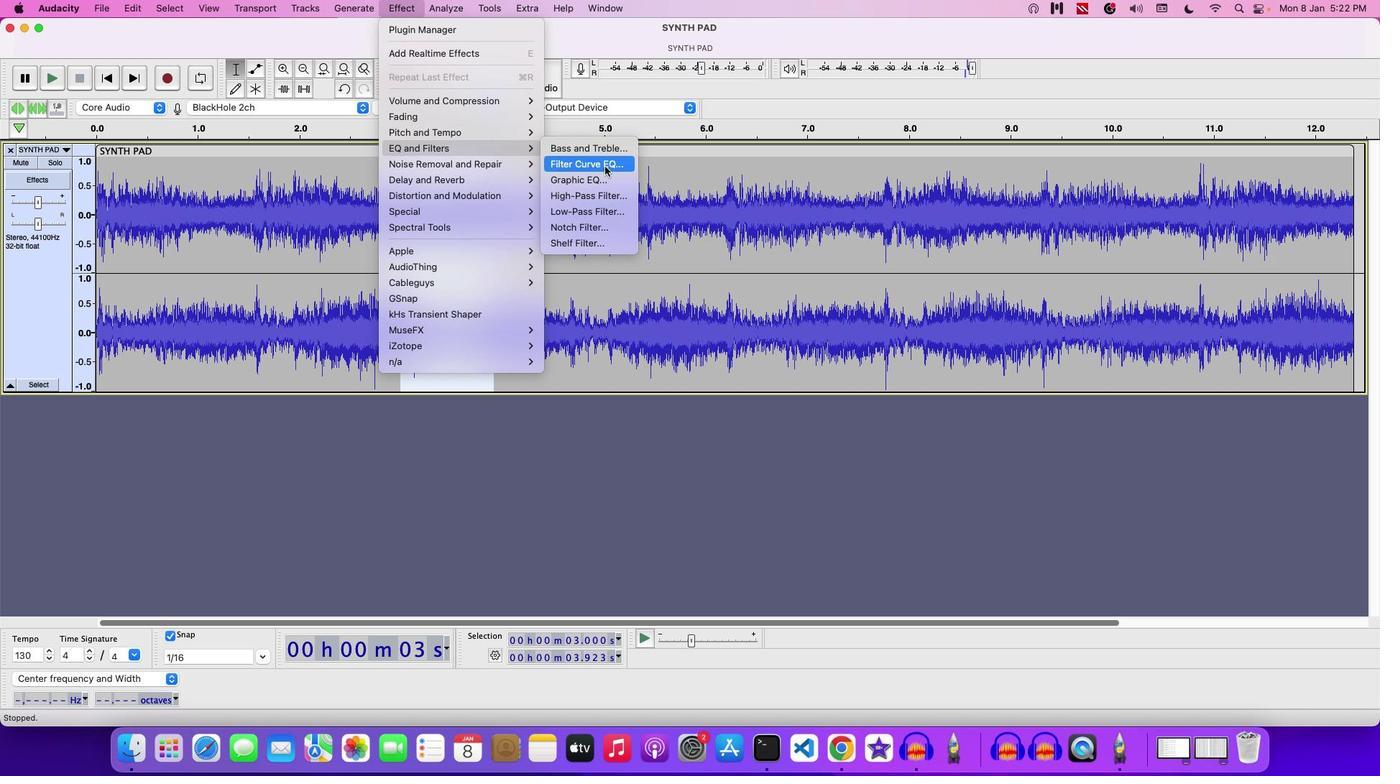 
Action: Mouse pressed left at (605, 166)
Screenshot: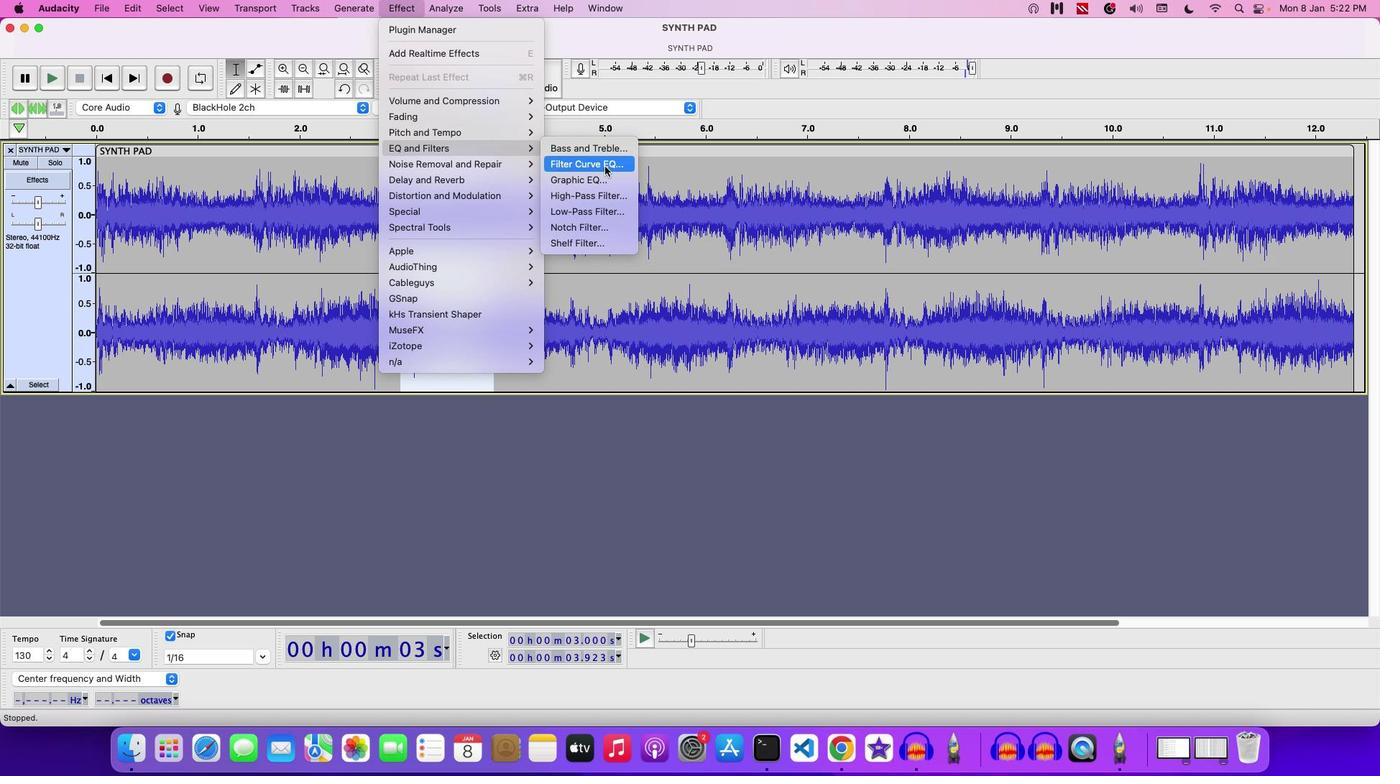 
Action: Mouse moved to (674, 570)
Screenshot: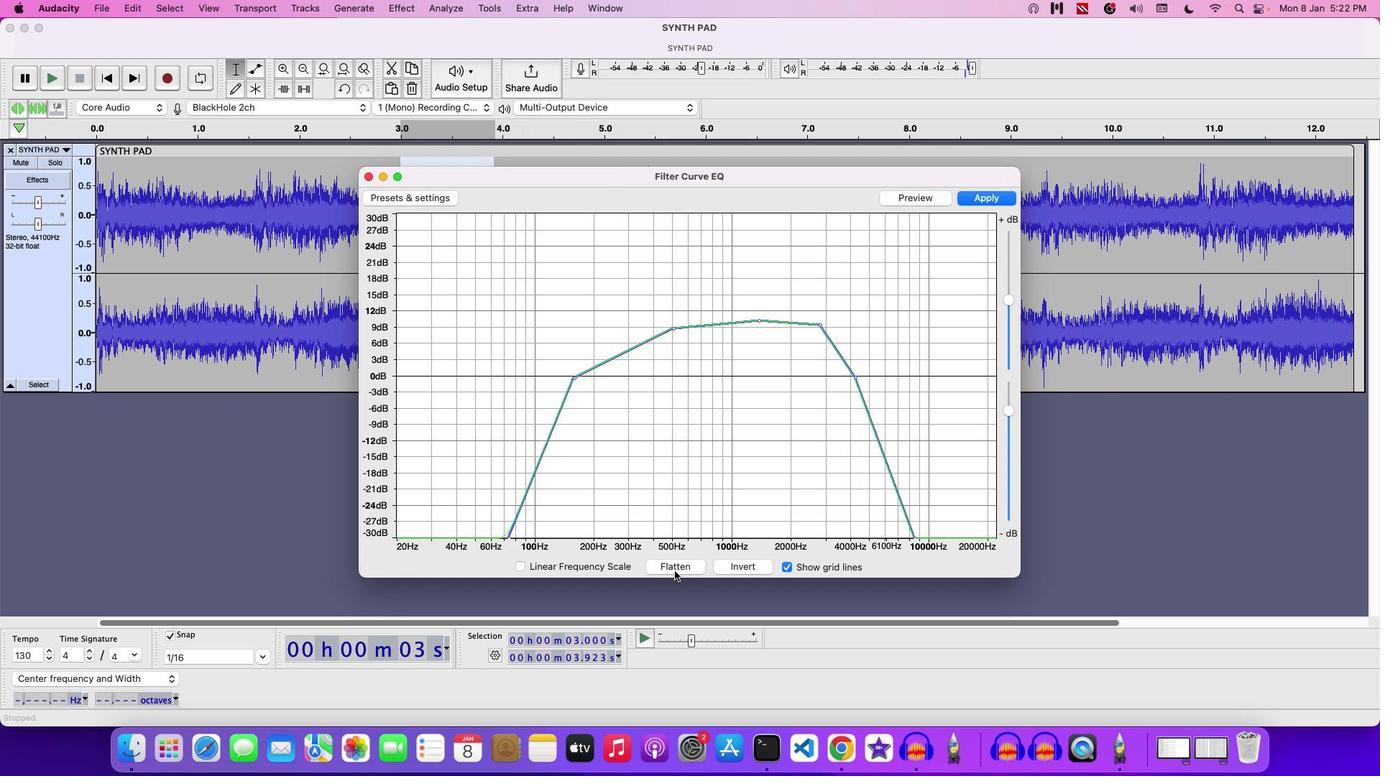 
Action: Mouse pressed left at (674, 570)
Screenshot: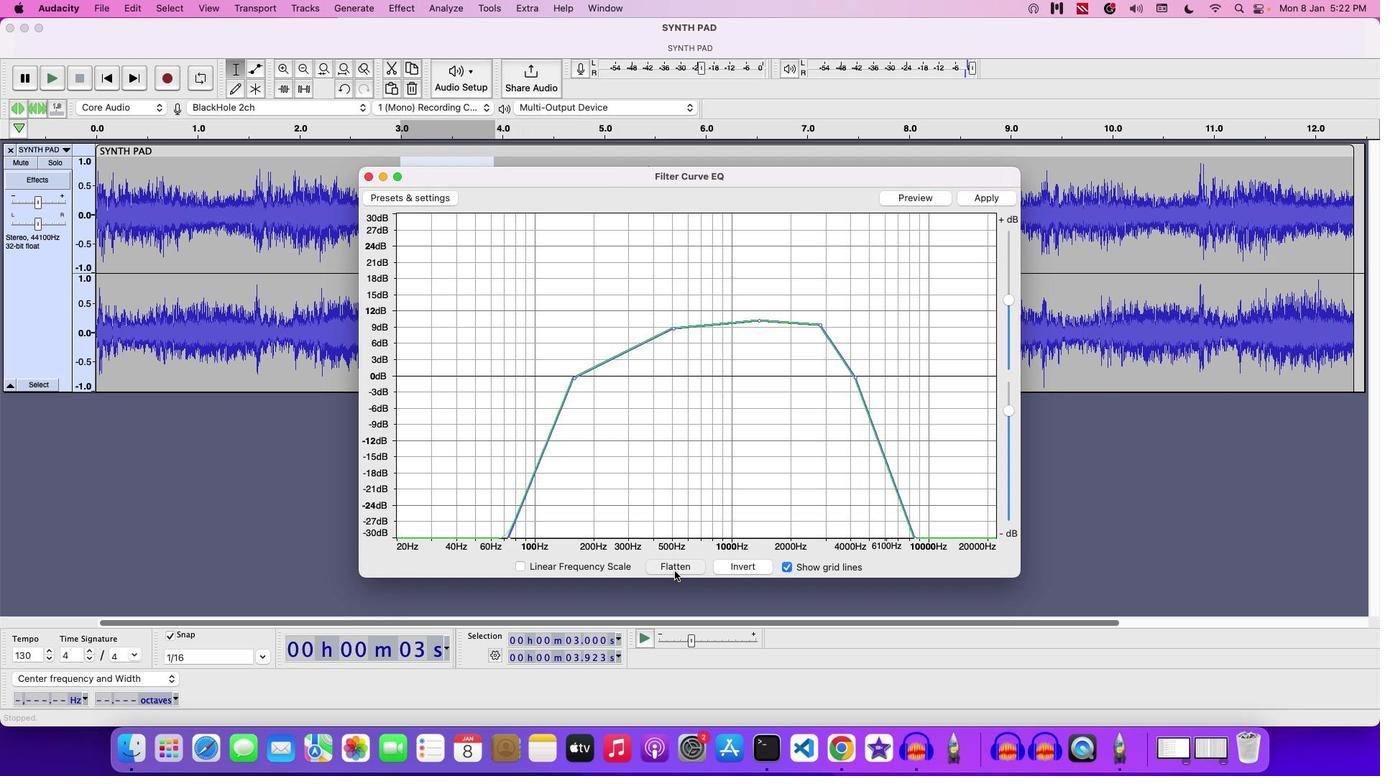 
Action: Mouse moved to (432, 206)
Screenshot: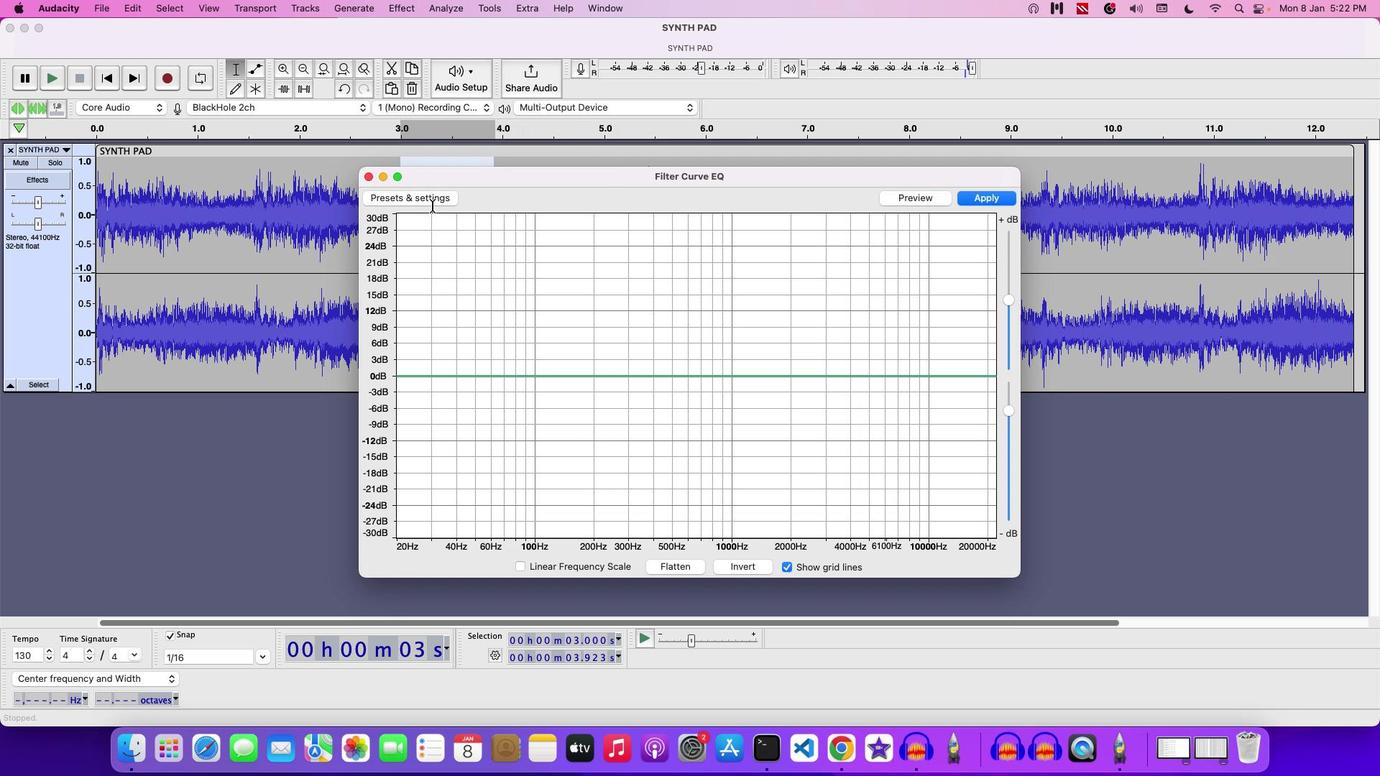 
Action: Mouse pressed left at (432, 206)
Screenshot: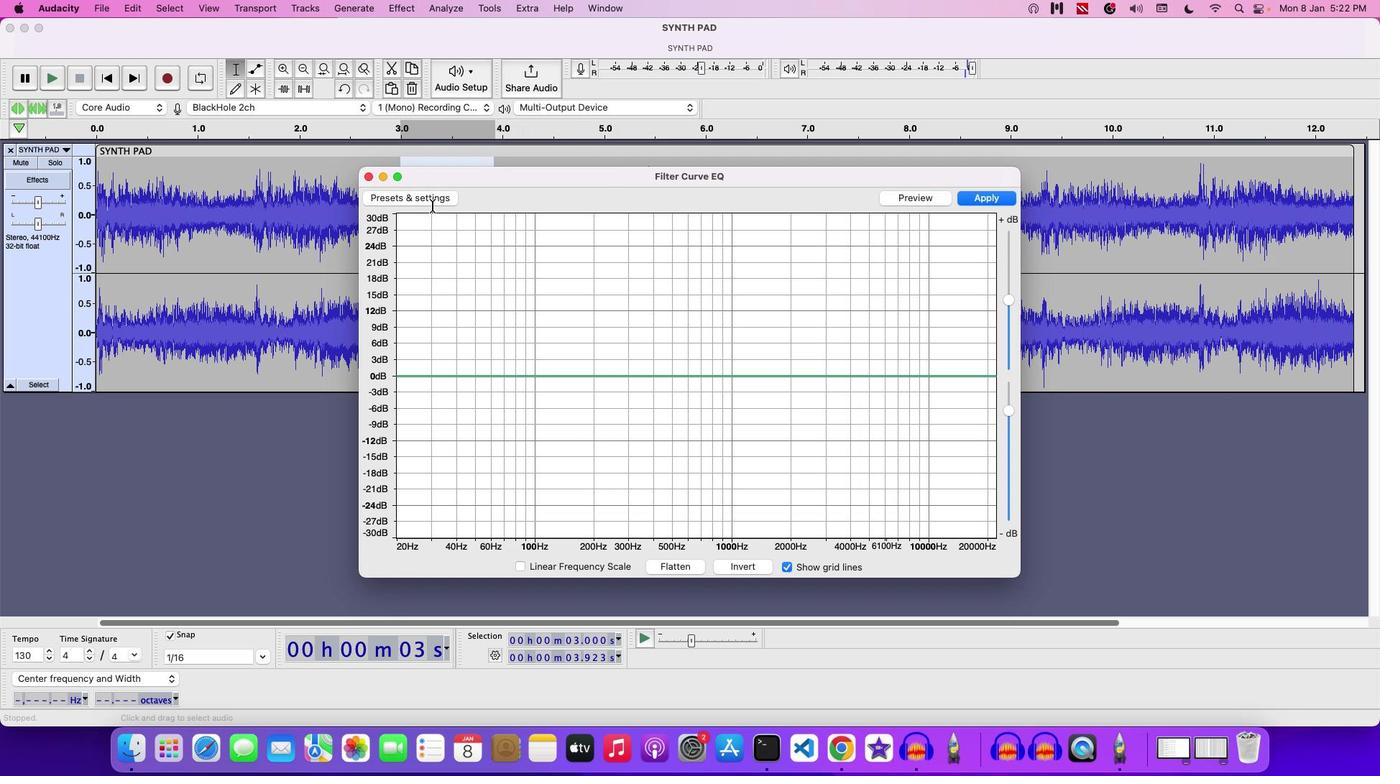 
Action: Mouse moved to (434, 202)
Screenshot: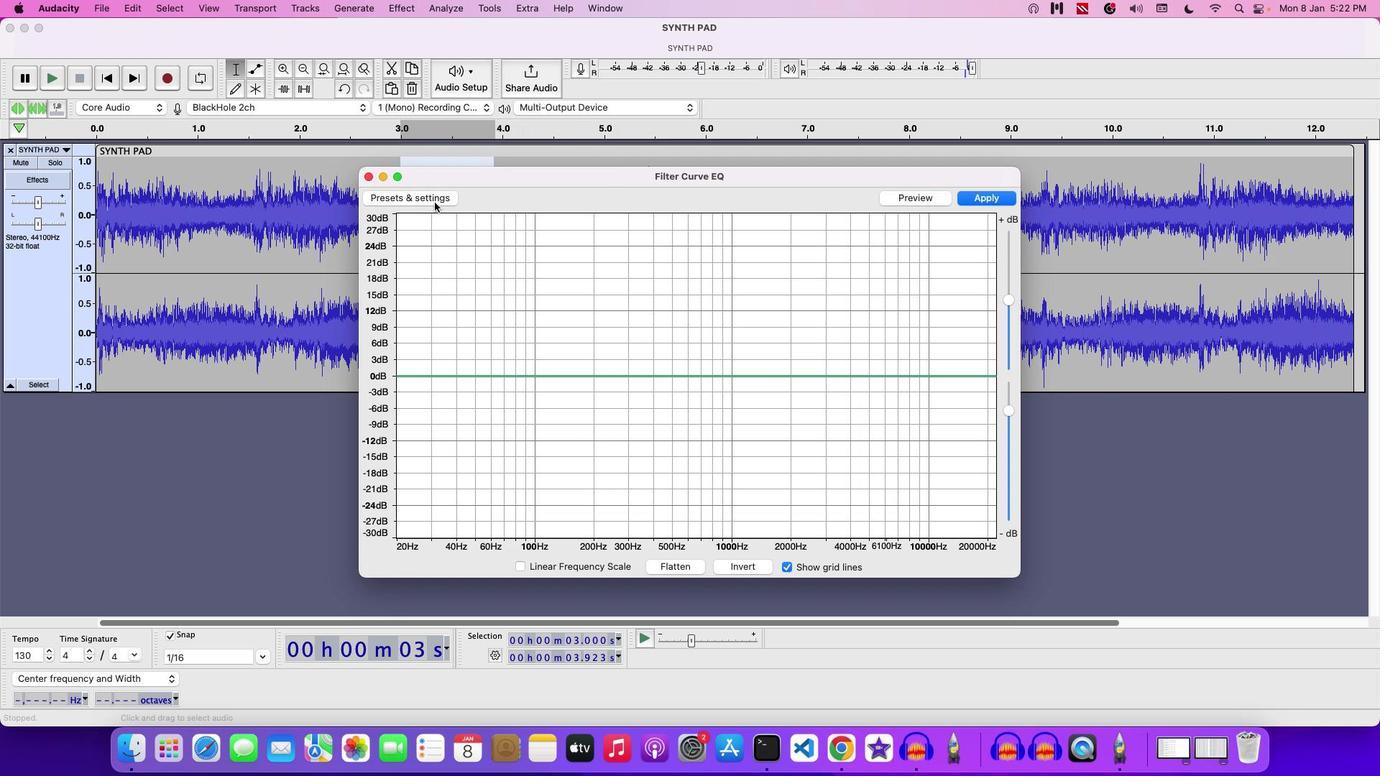 
Action: Mouse pressed left at (434, 202)
Screenshot: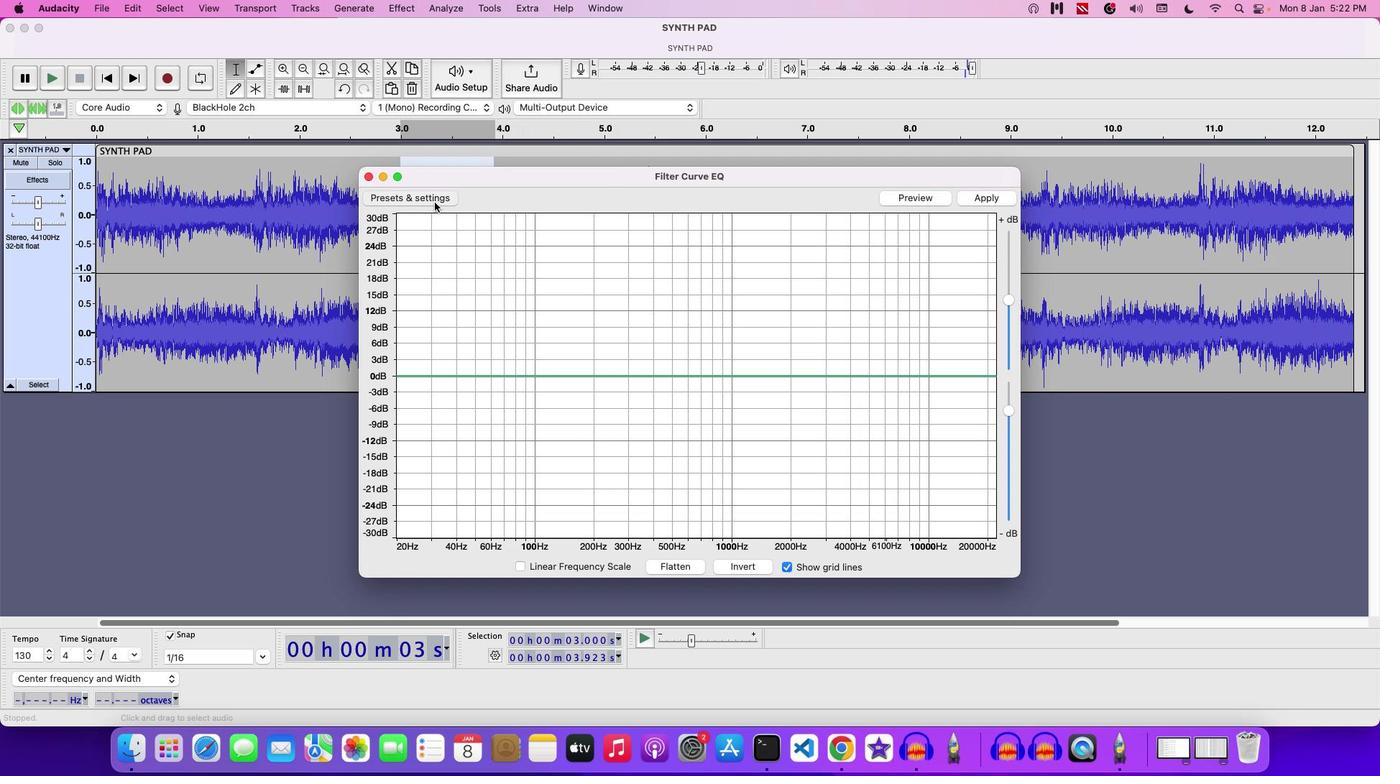 
Action: Mouse moved to (579, 199)
Screenshot: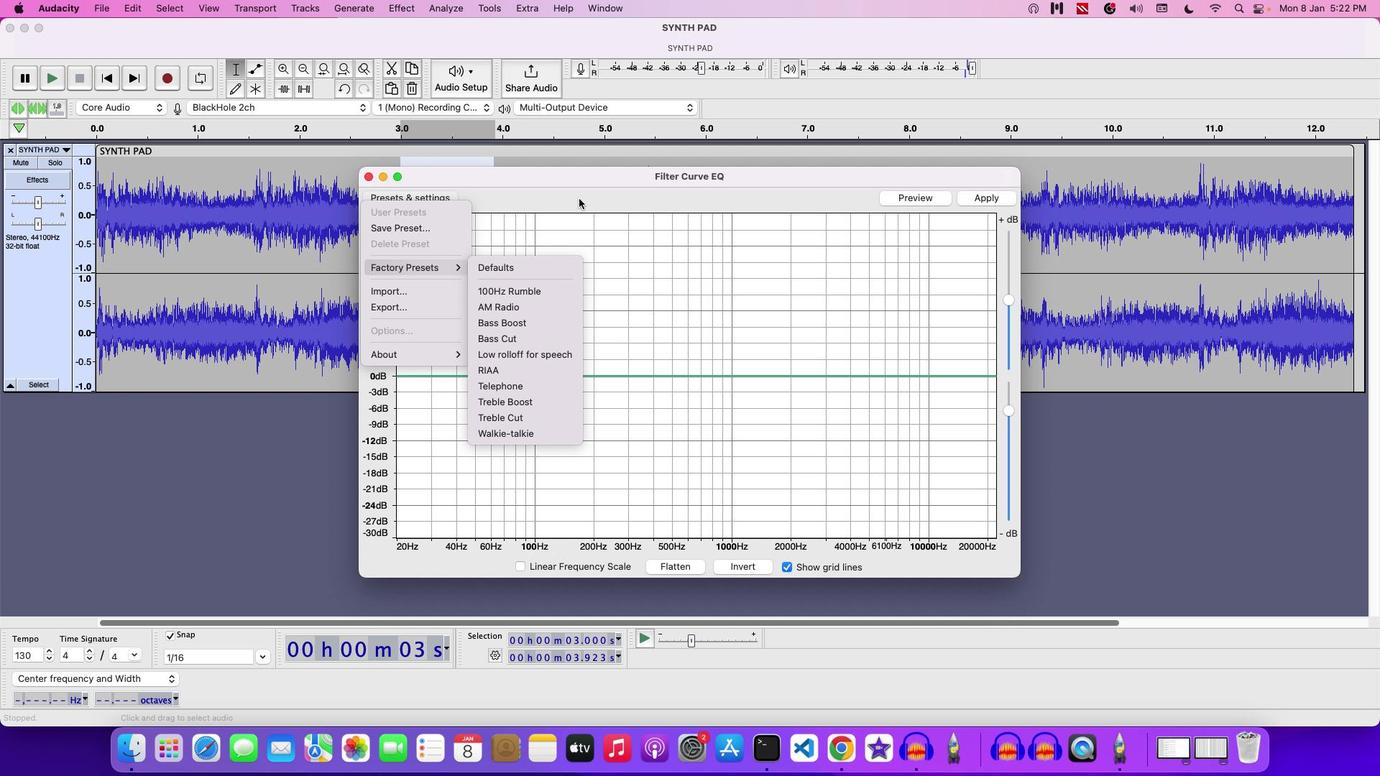 
Action: Mouse pressed left at (579, 199)
Screenshot: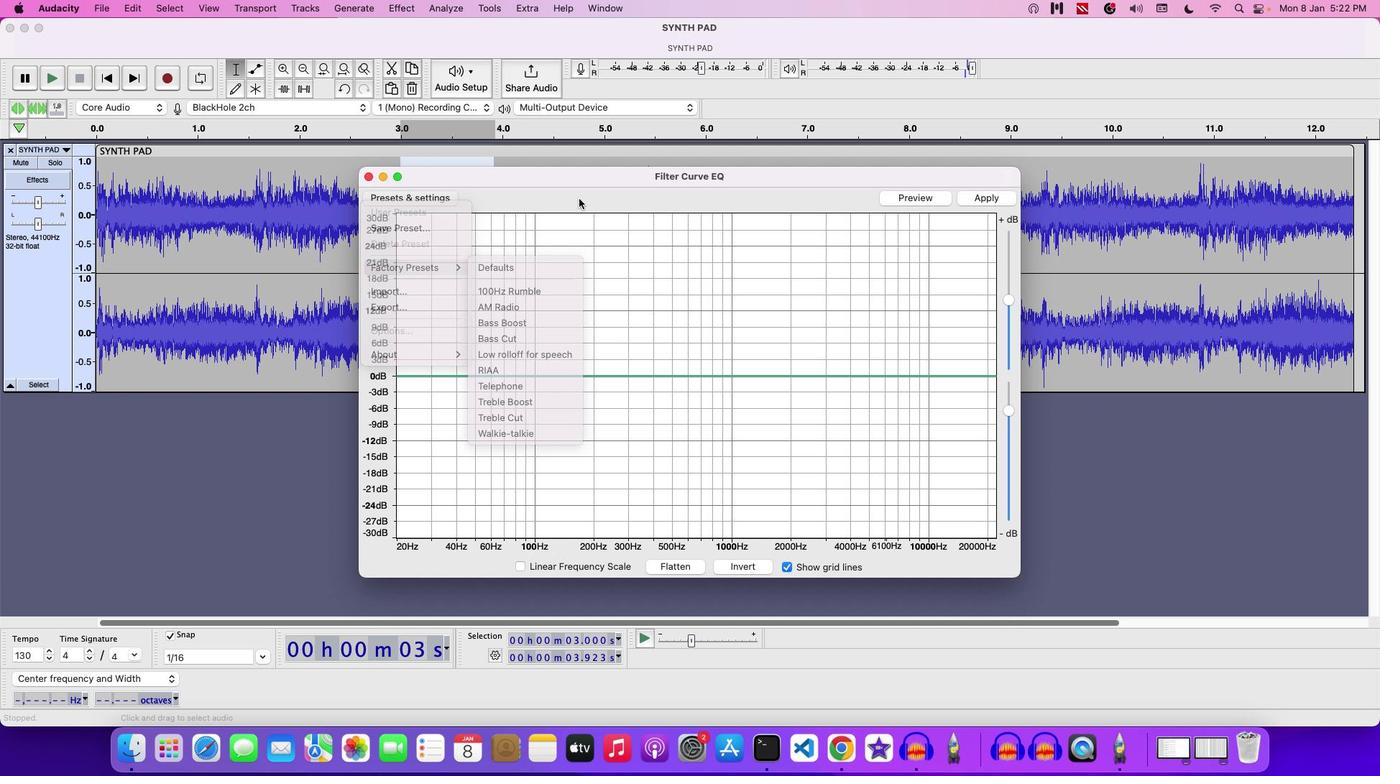 
Action: Mouse moved to (432, 375)
Screenshot: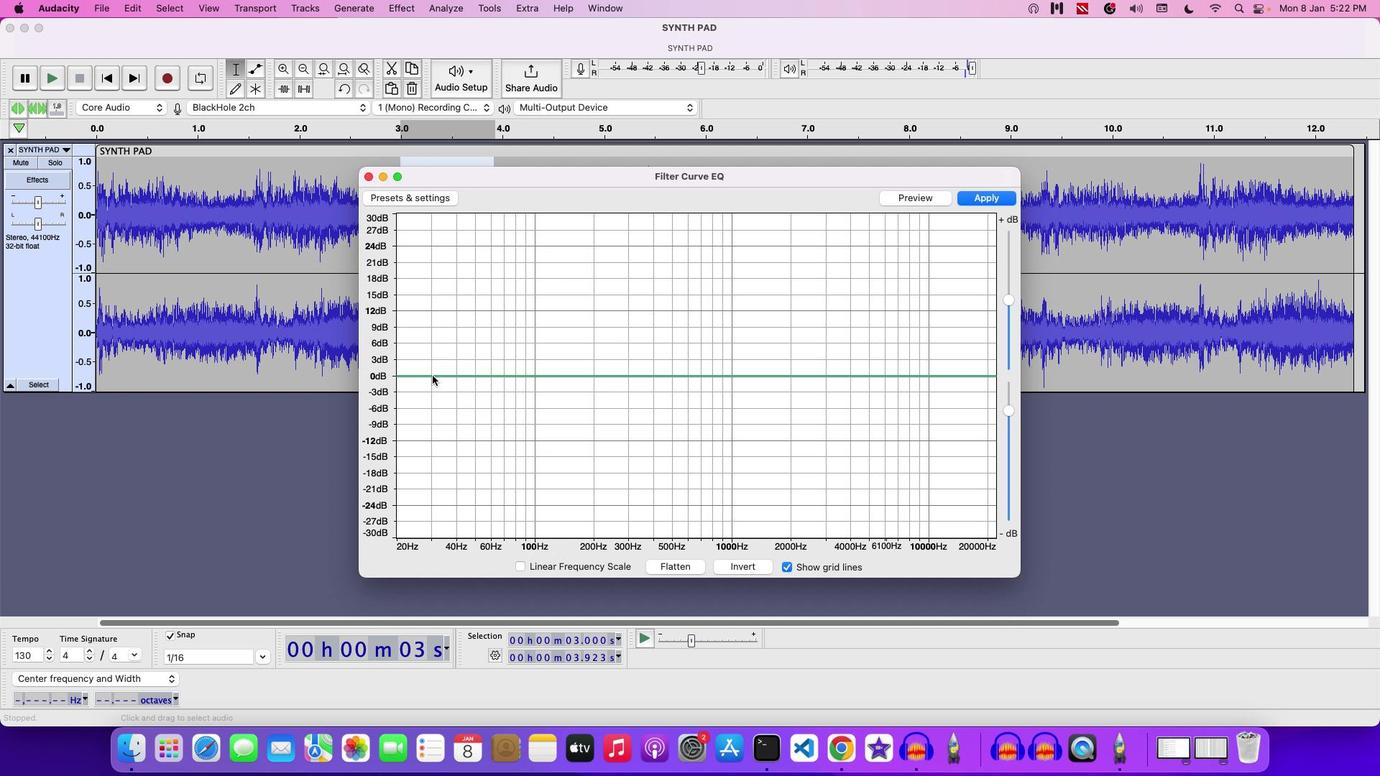 
Action: Mouse pressed left at (432, 375)
Screenshot: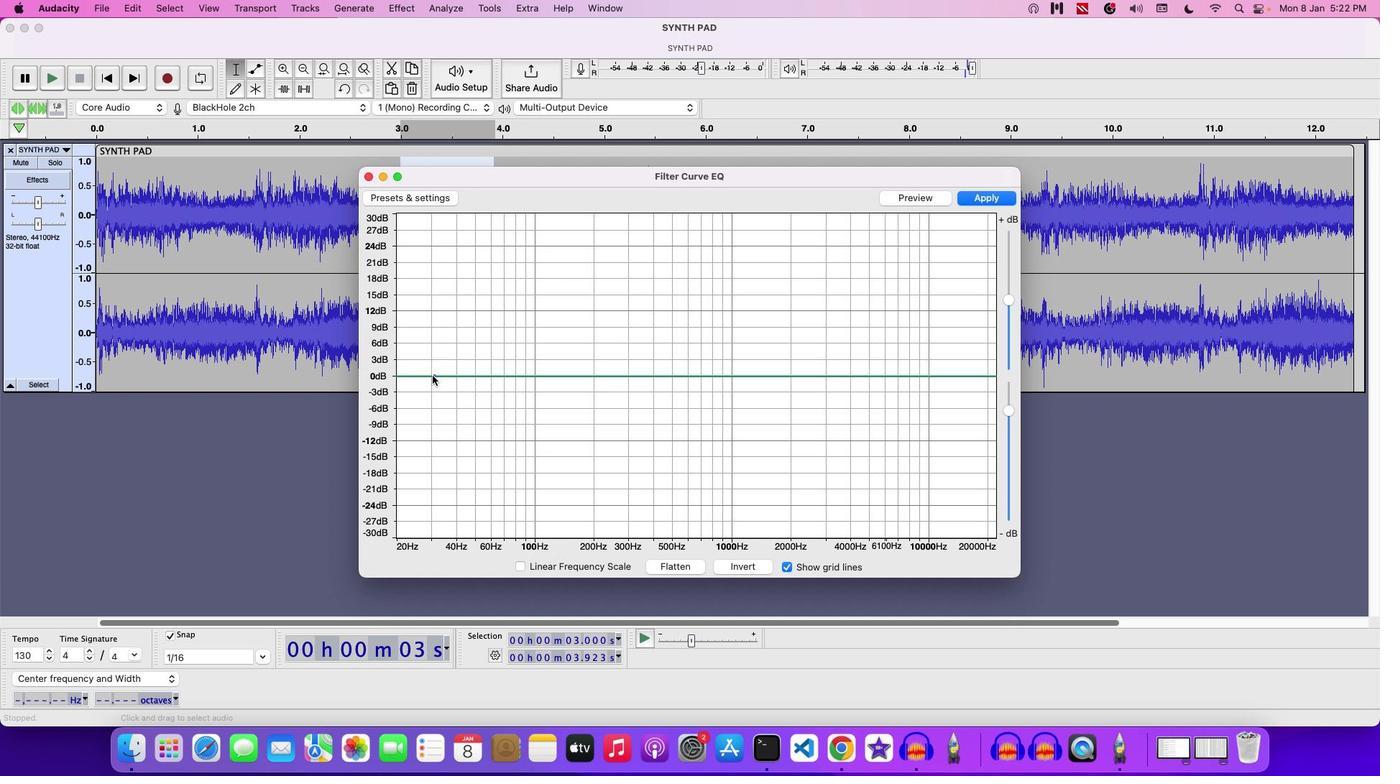 
Action: Mouse moved to (457, 376)
Screenshot: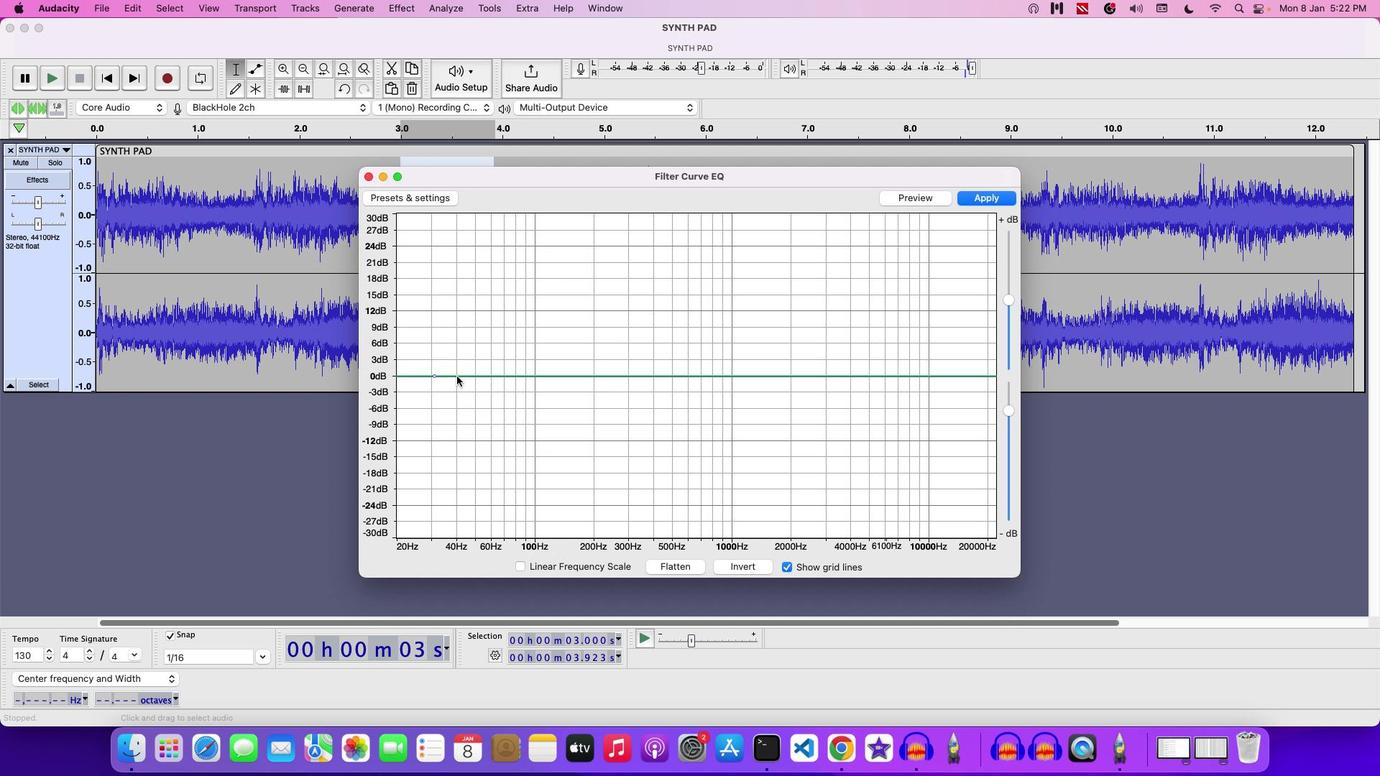
Action: Mouse pressed left at (457, 376)
Screenshot: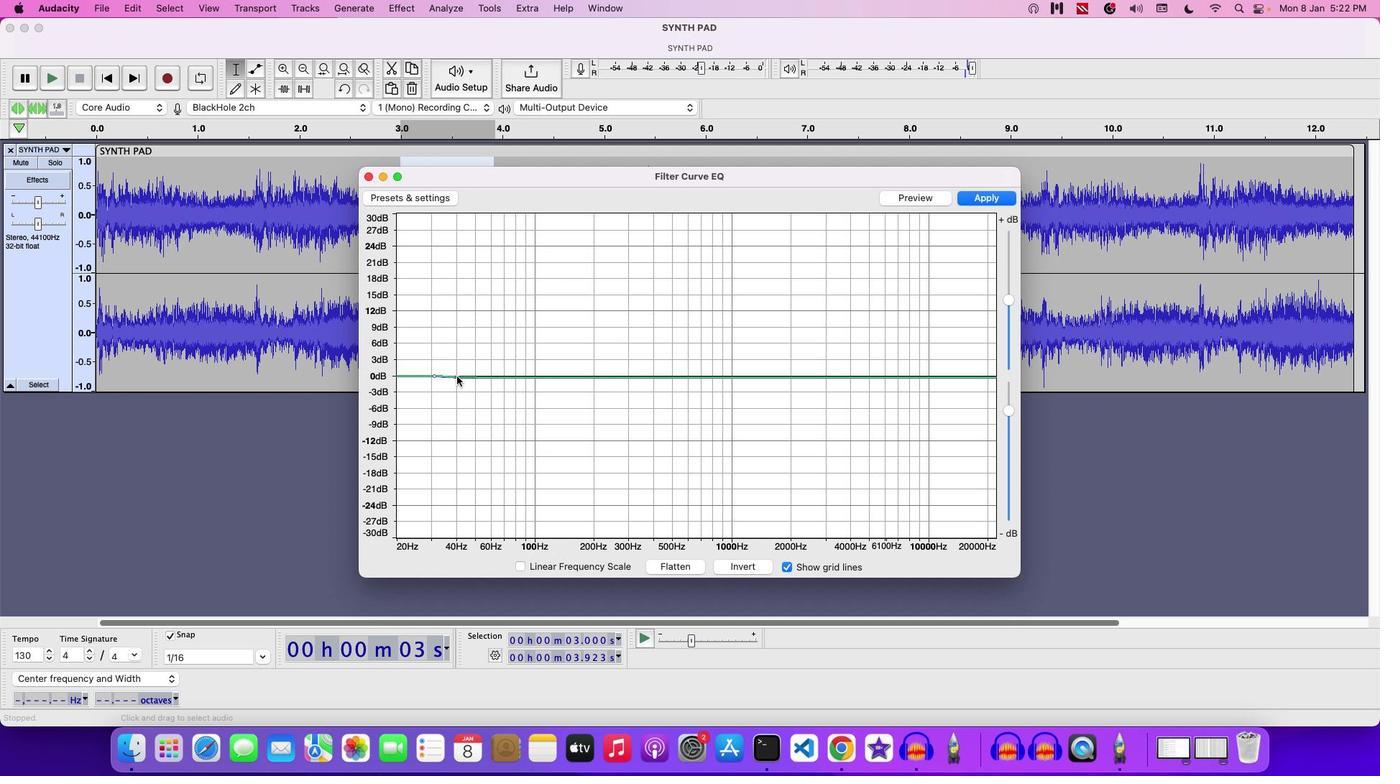 
Action: Mouse moved to (420, 375)
Screenshot: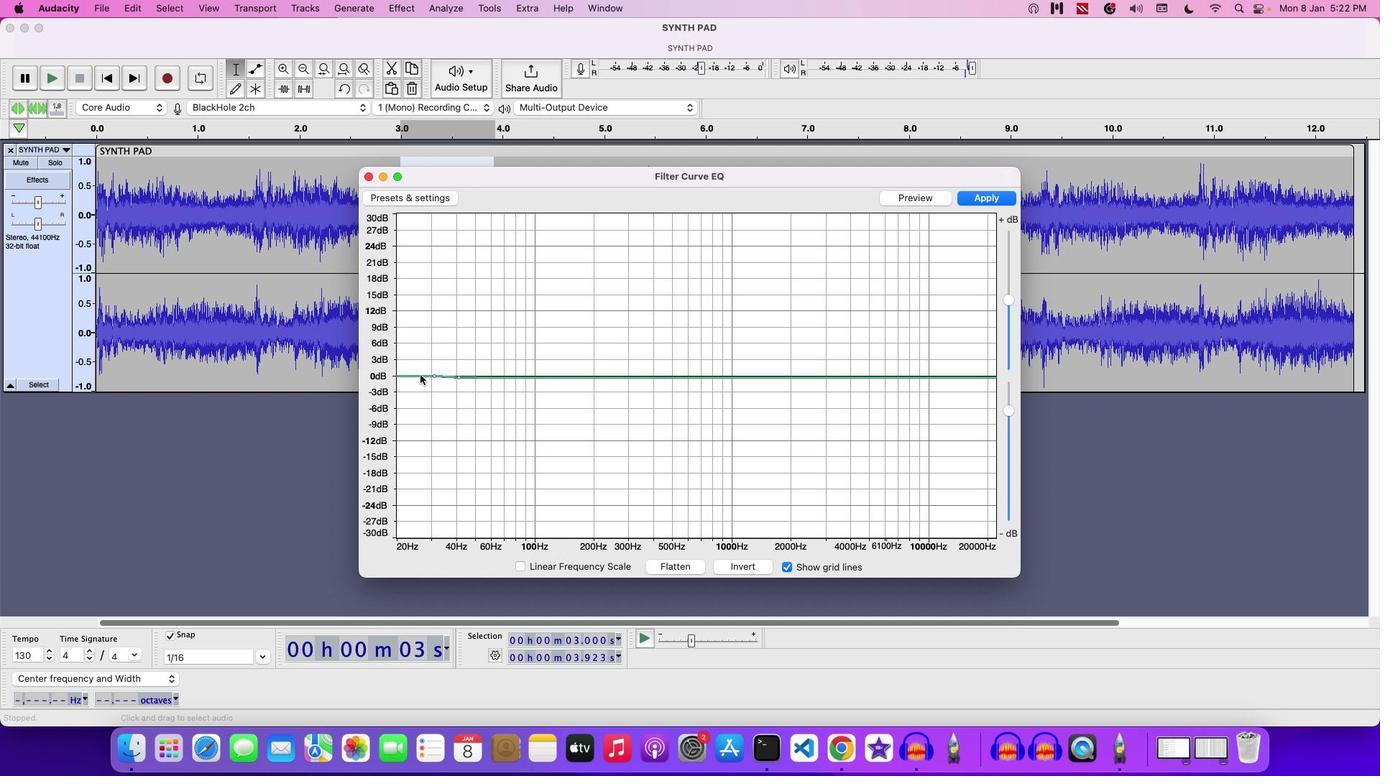 
Action: Mouse pressed left at (420, 375)
Screenshot: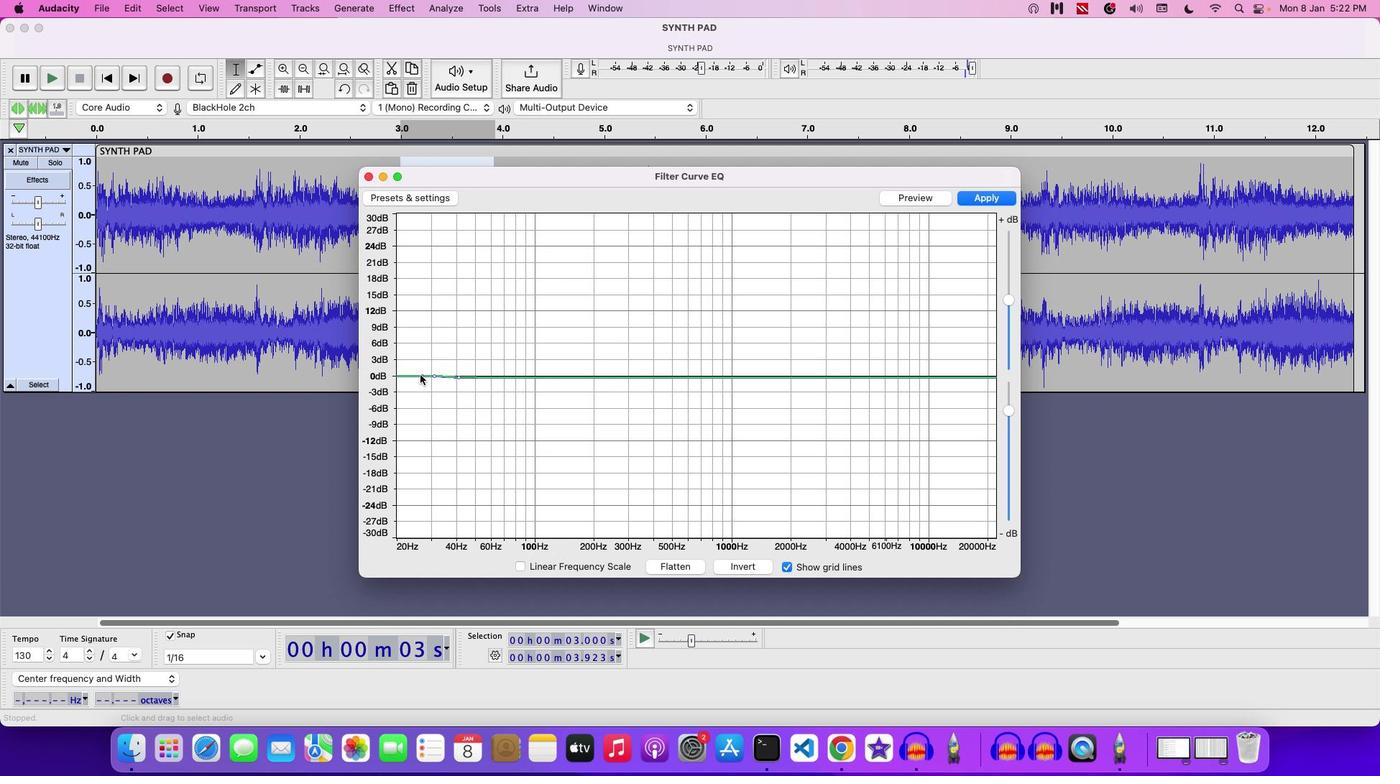 
Action: Mouse pressed left at (420, 375)
Screenshot: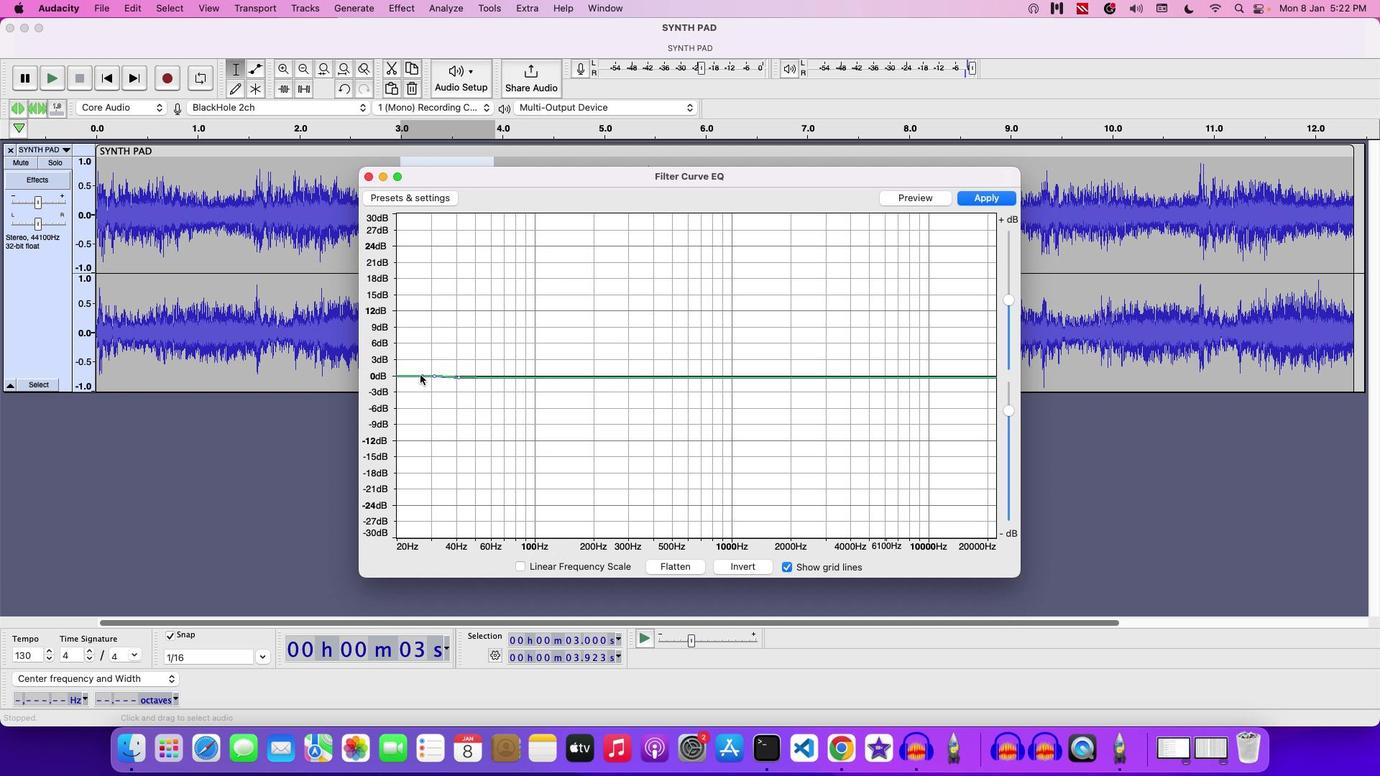 
Action: Mouse moved to (433, 377)
Screenshot: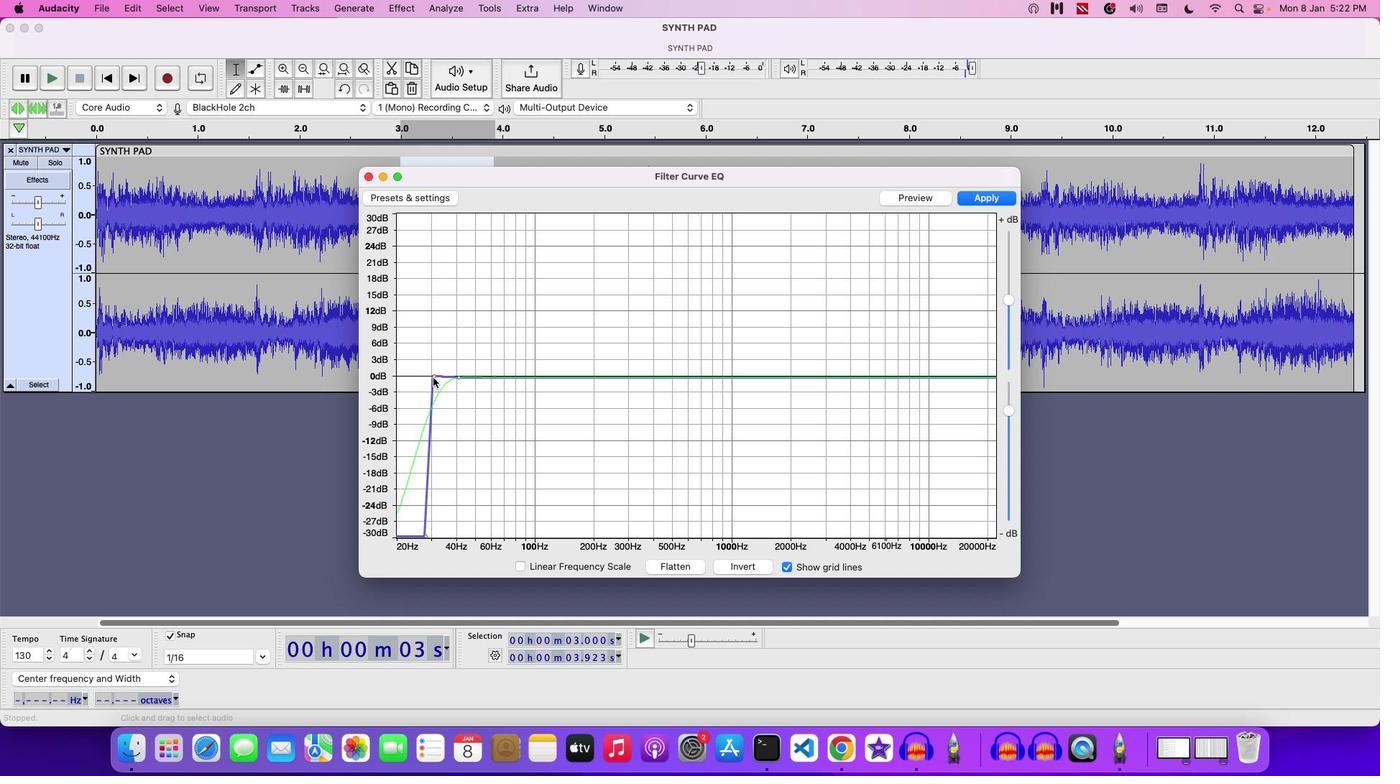 
Action: Mouse pressed left at (433, 377)
Screenshot: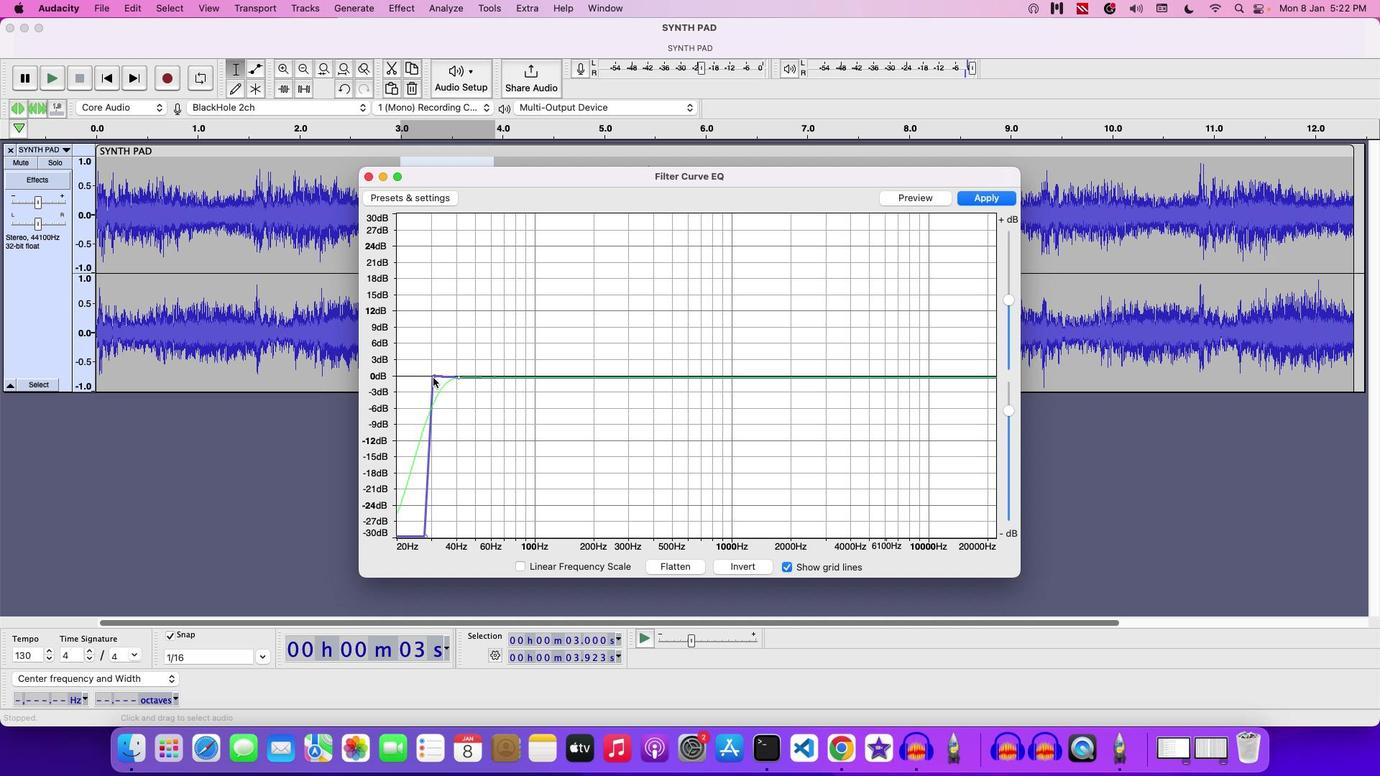 
Action: Mouse moved to (962, 376)
Screenshot: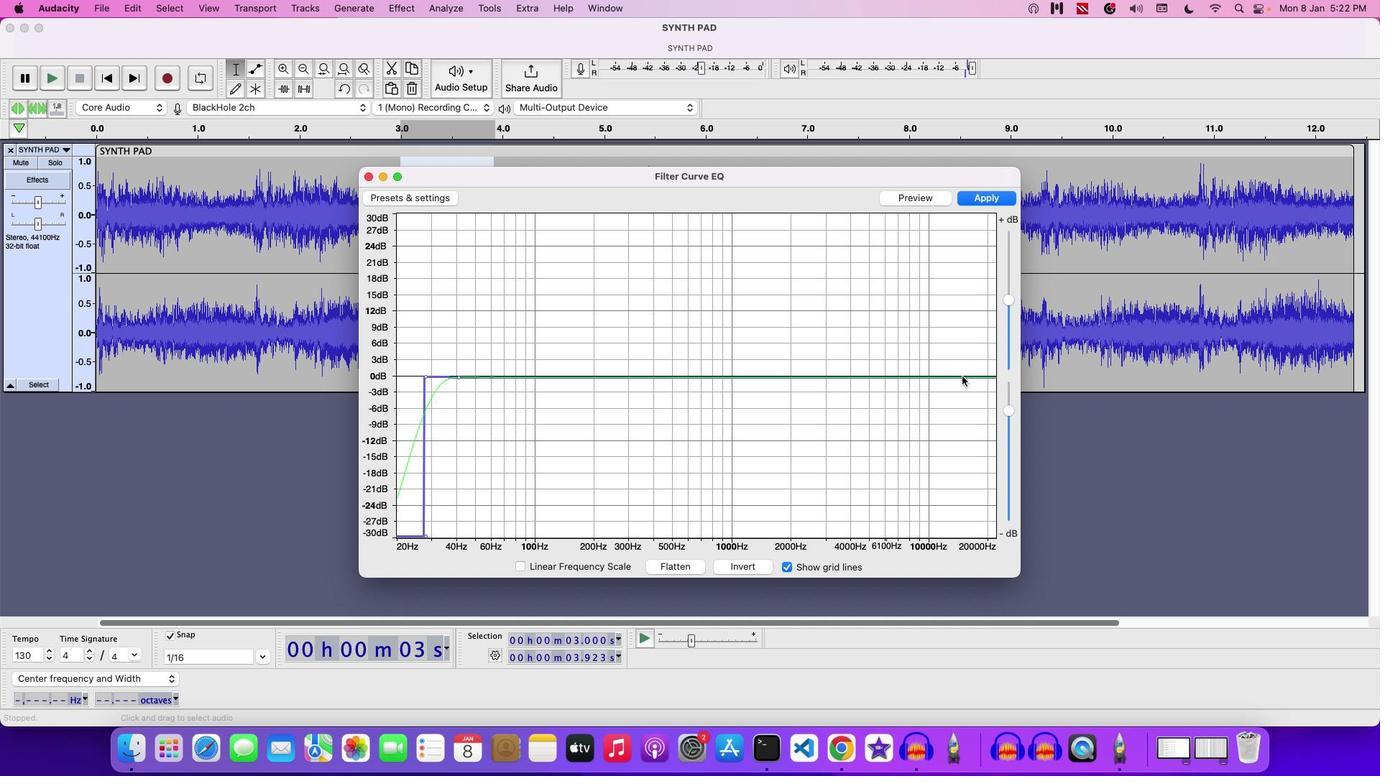 
Action: Mouse pressed left at (962, 376)
Screenshot: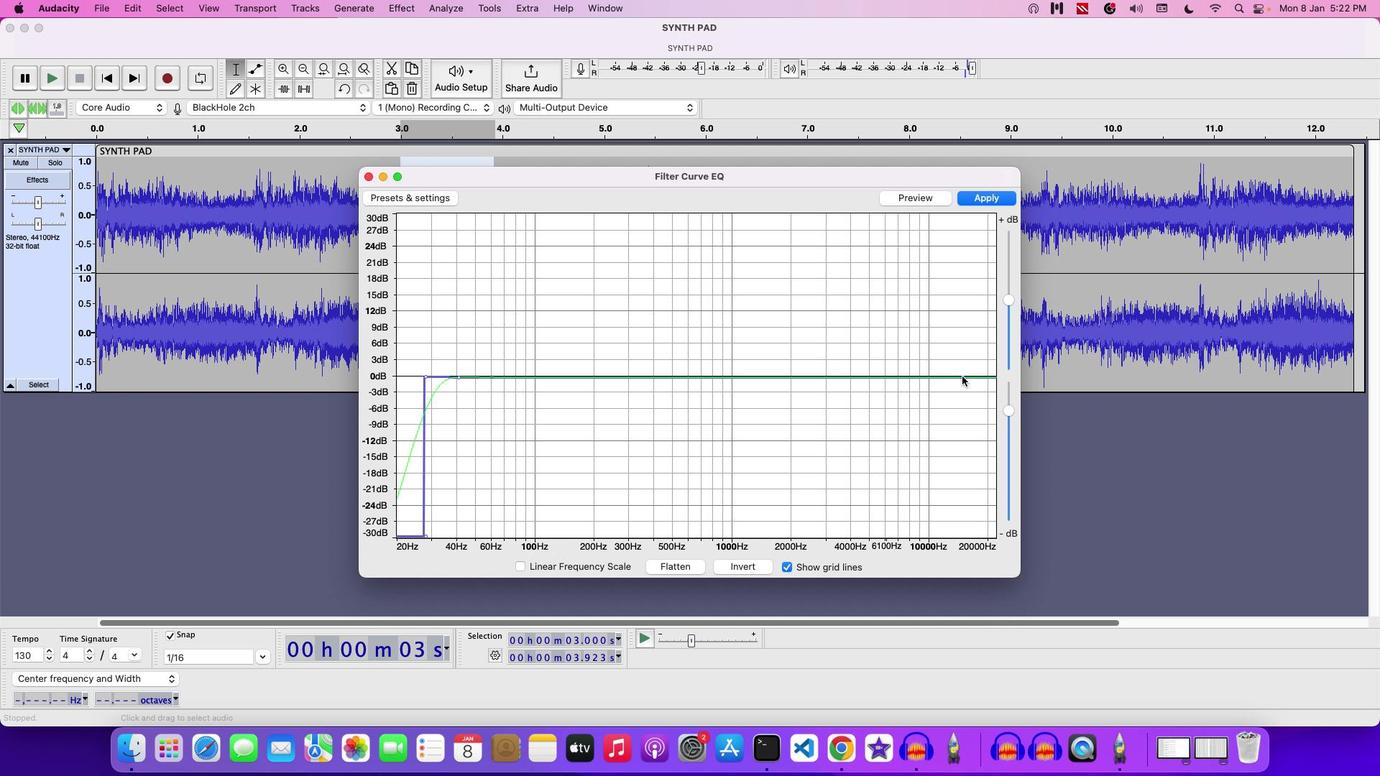 
Action: Mouse moved to (972, 375)
Screenshot: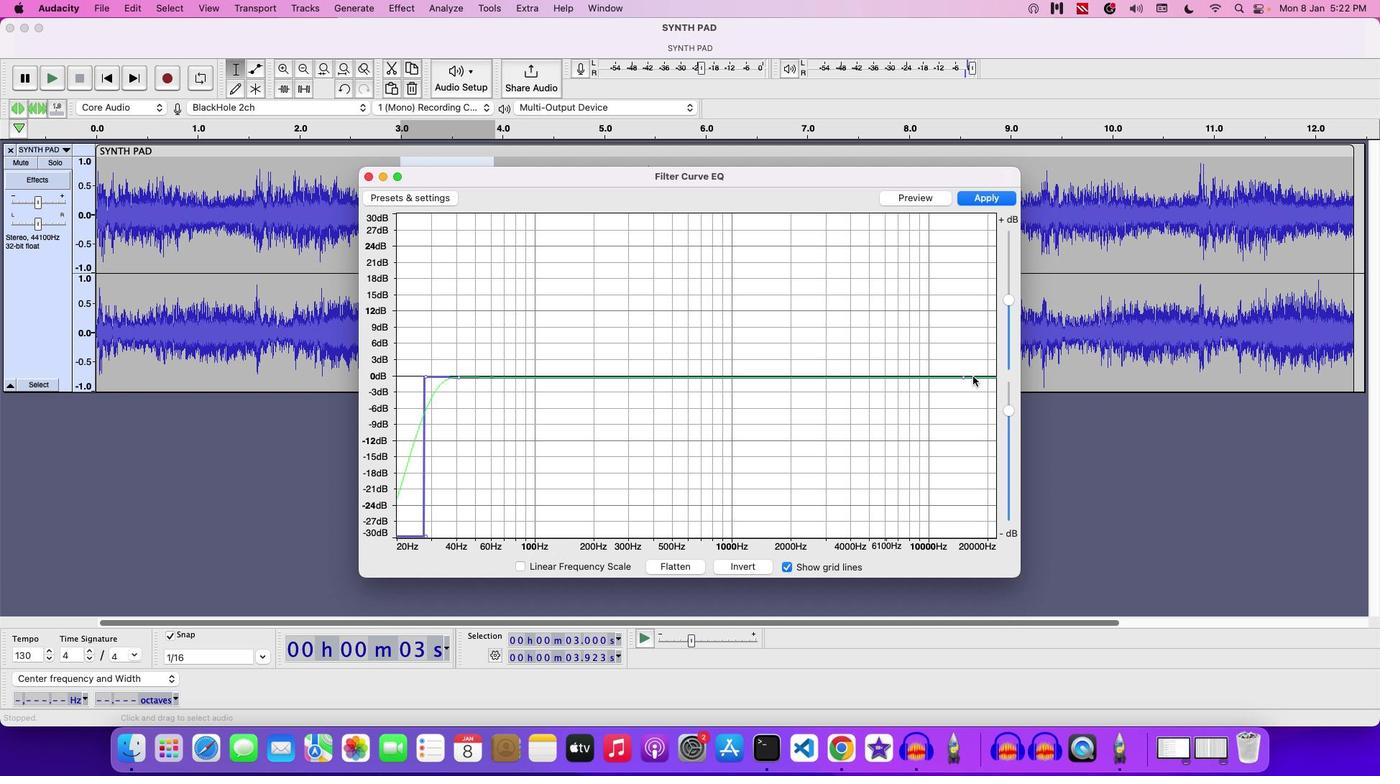 
Action: Mouse pressed left at (972, 375)
Screenshot: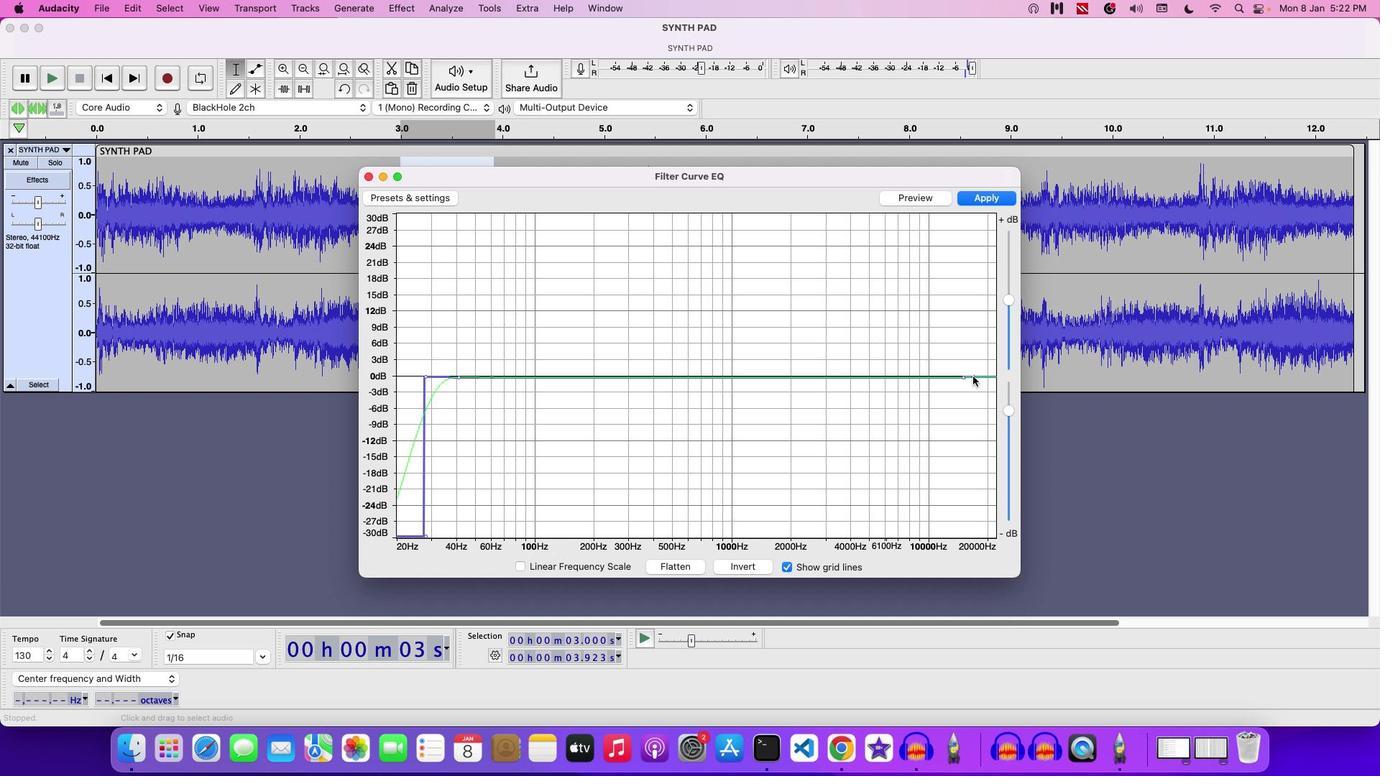 
Action: Mouse moved to (986, 376)
Screenshot: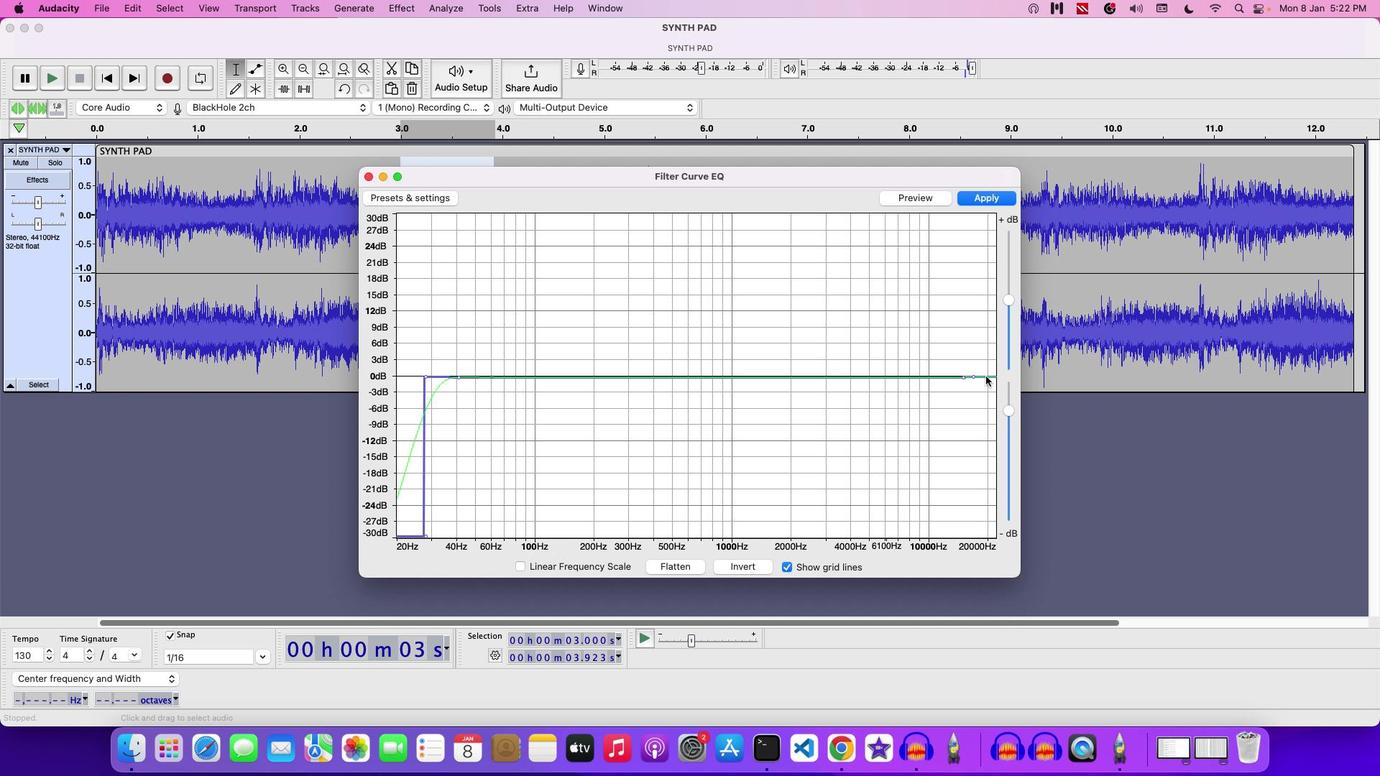
Action: Mouse pressed left at (986, 376)
Screenshot: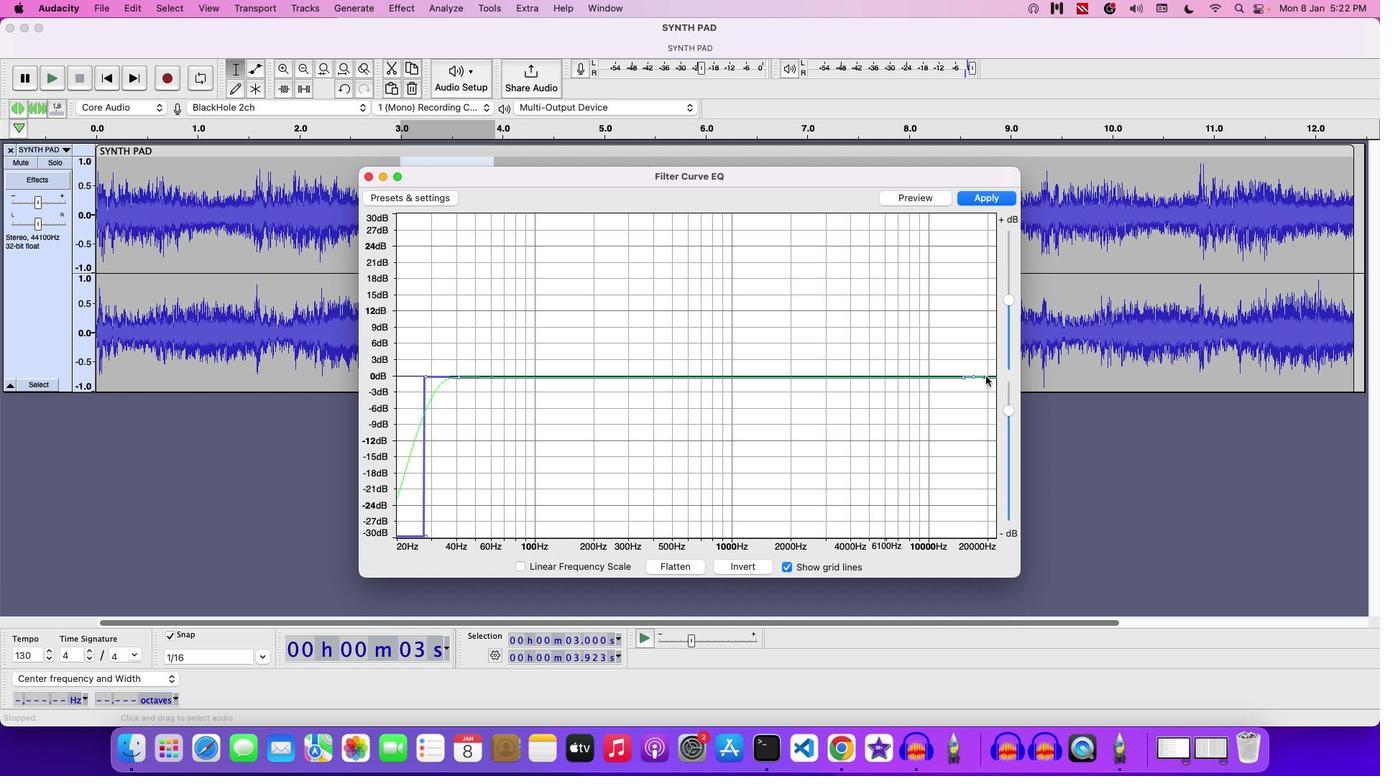 
Action: Mouse pressed left at (986, 376)
Screenshot: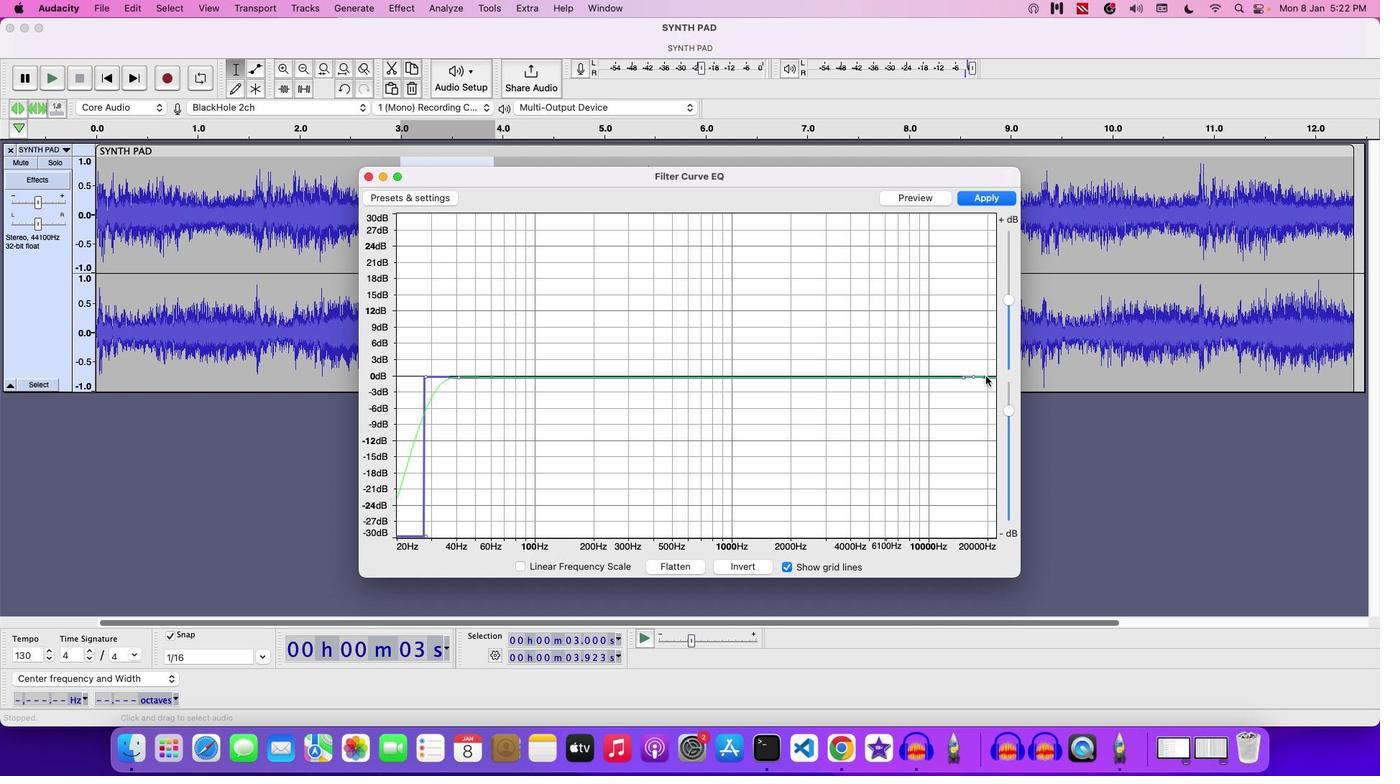 
Action: Mouse moved to (973, 377)
Screenshot: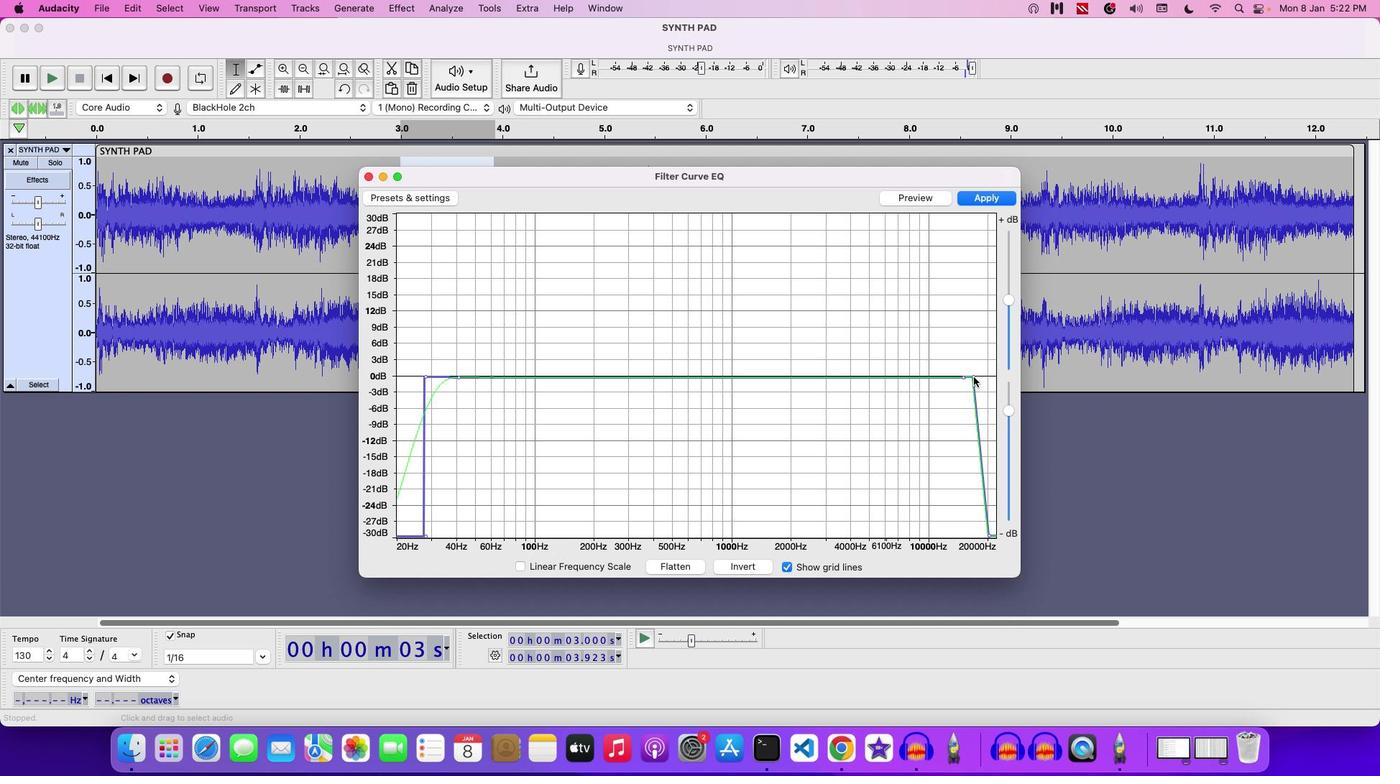 
Action: Mouse pressed left at (973, 377)
Screenshot: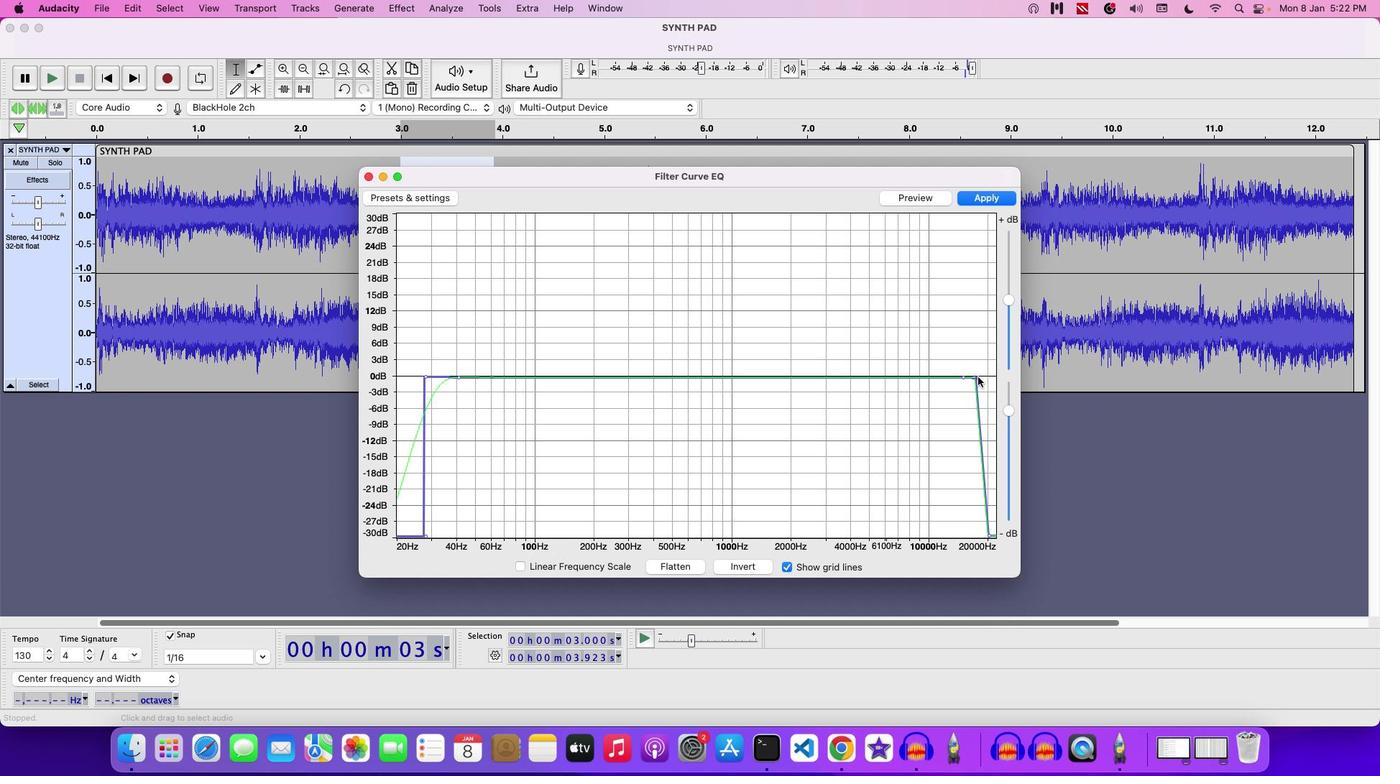 
Action: Mouse moved to (930, 376)
Screenshot: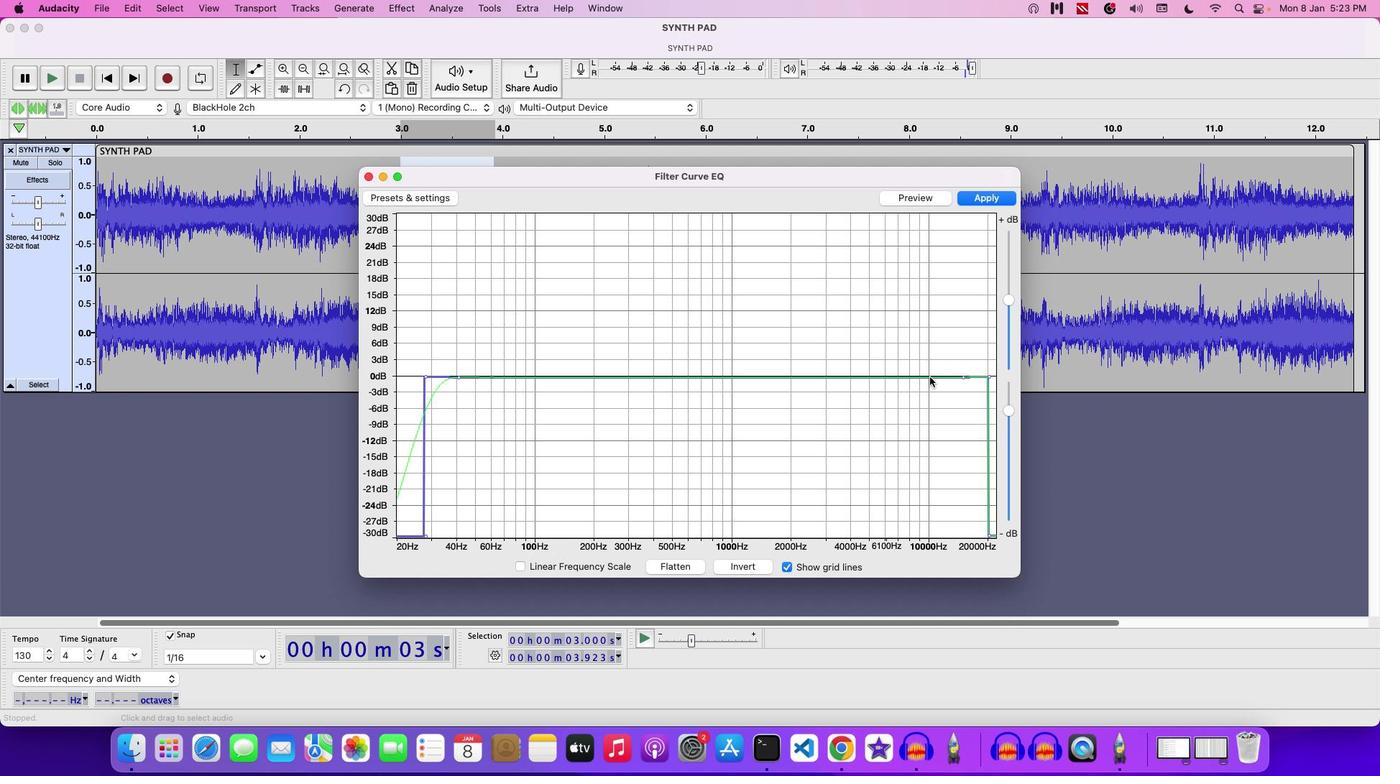 
Action: Mouse pressed left at (930, 376)
Screenshot: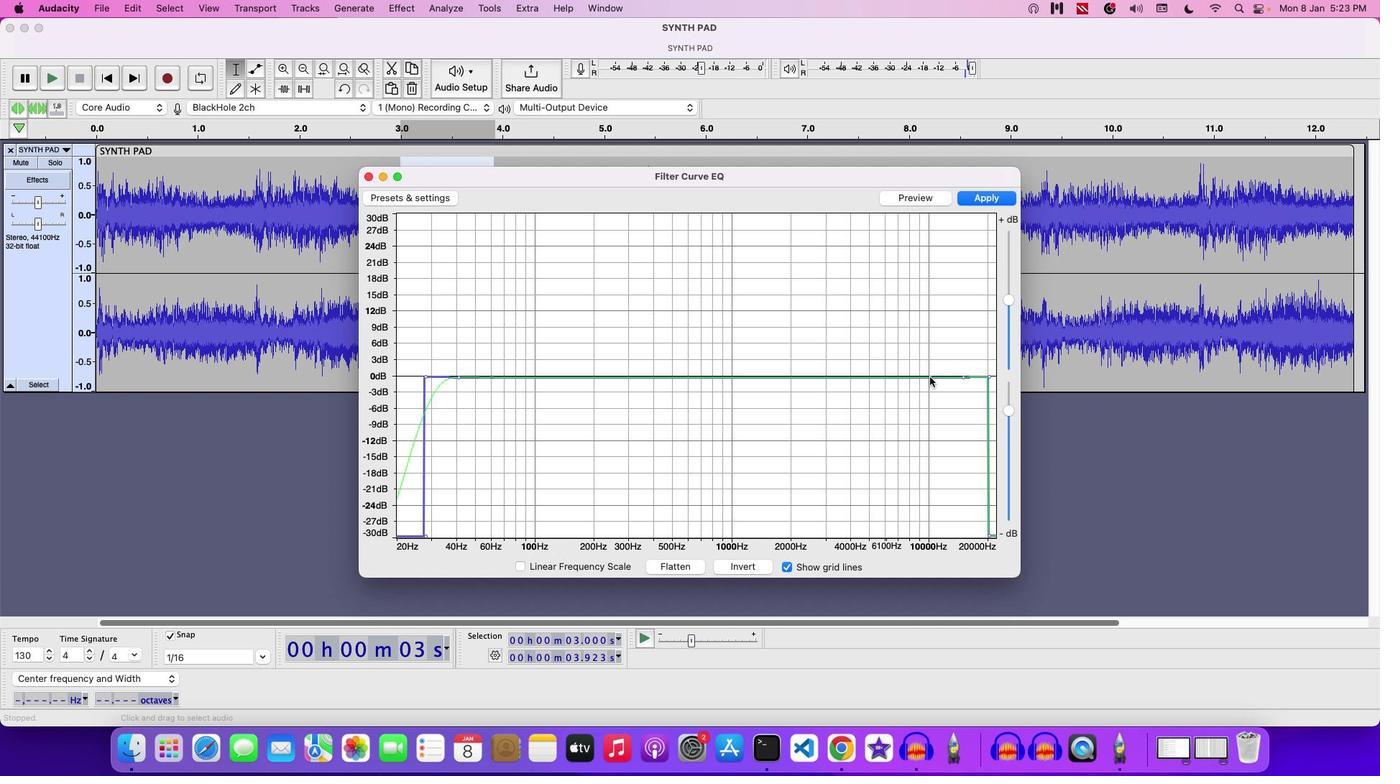
Action: Mouse moved to (938, 376)
Screenshot: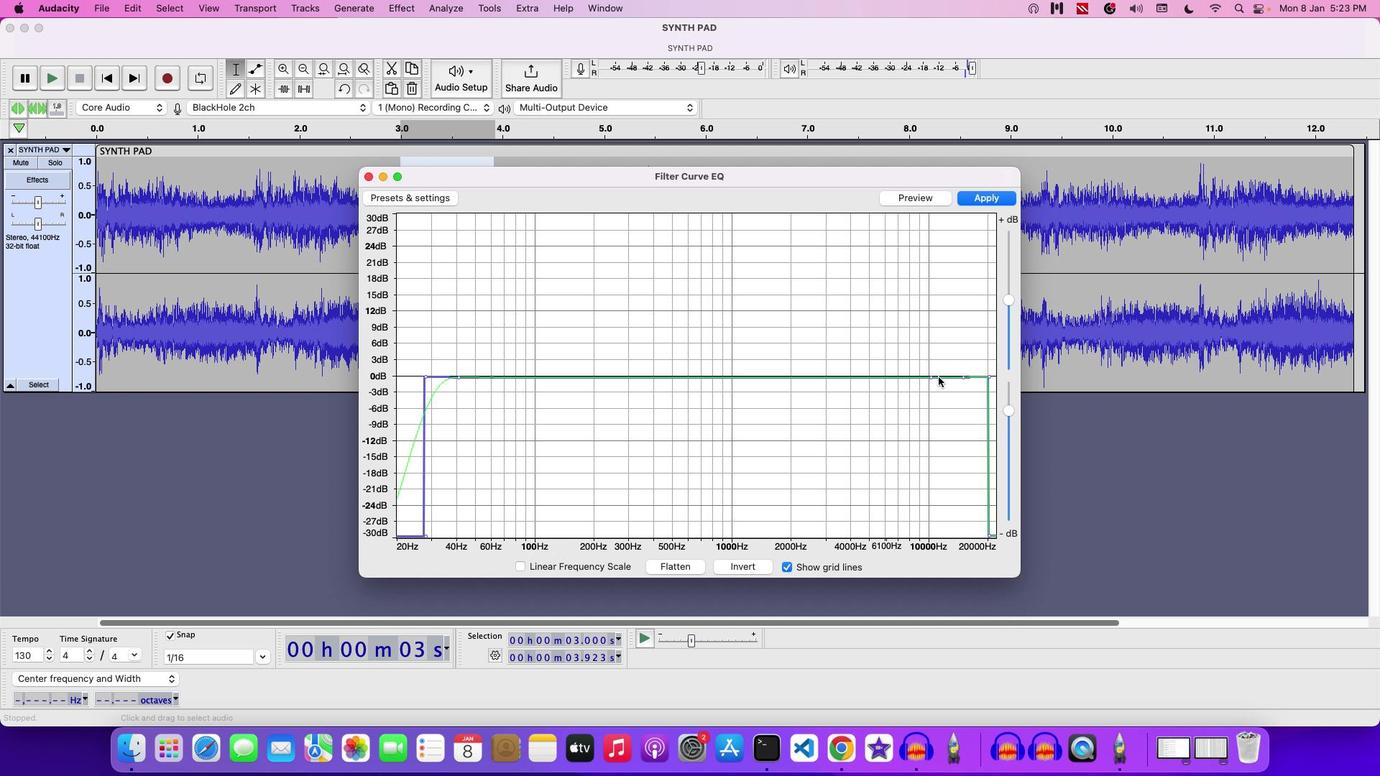 
Action: Mouse pressed left at (938, 376)
Screenshot: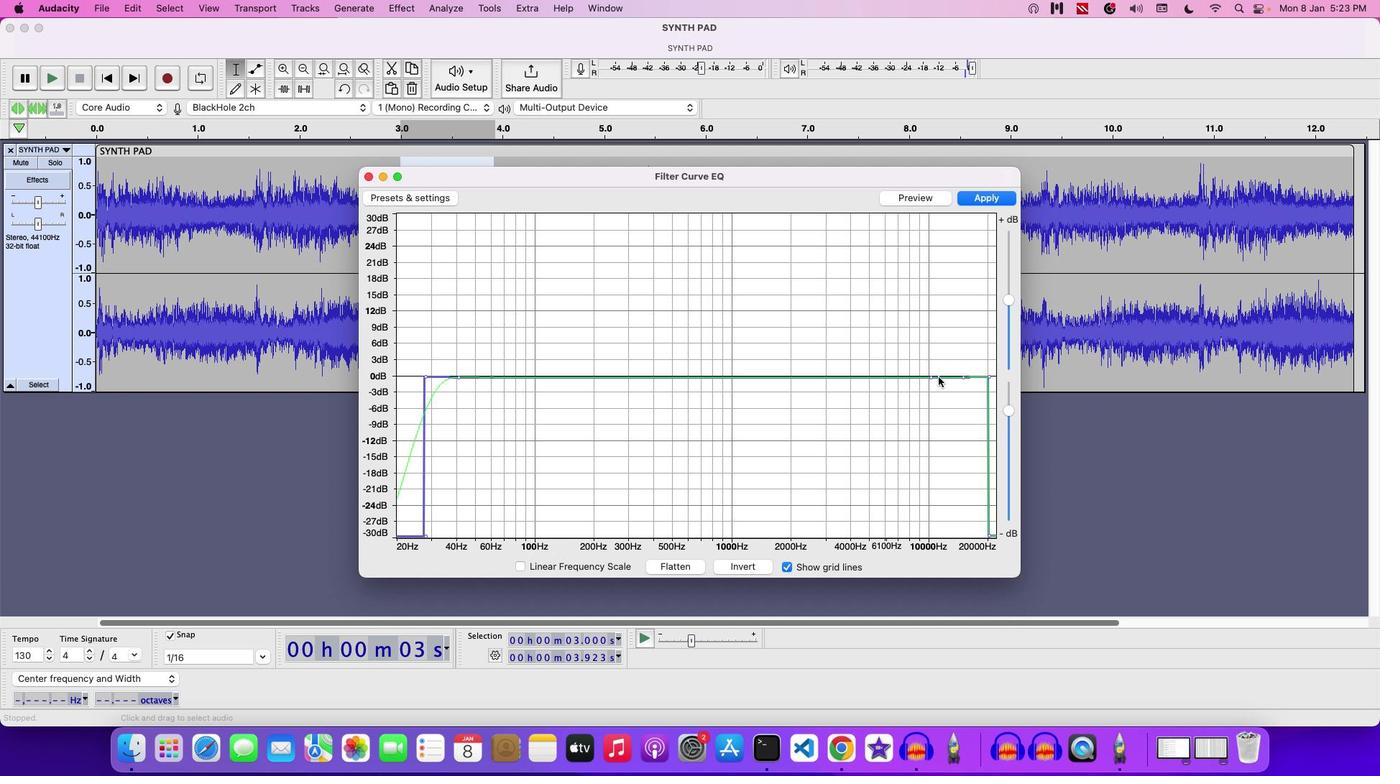 
Action: Mouse moved to (948, 376)
Screenshot: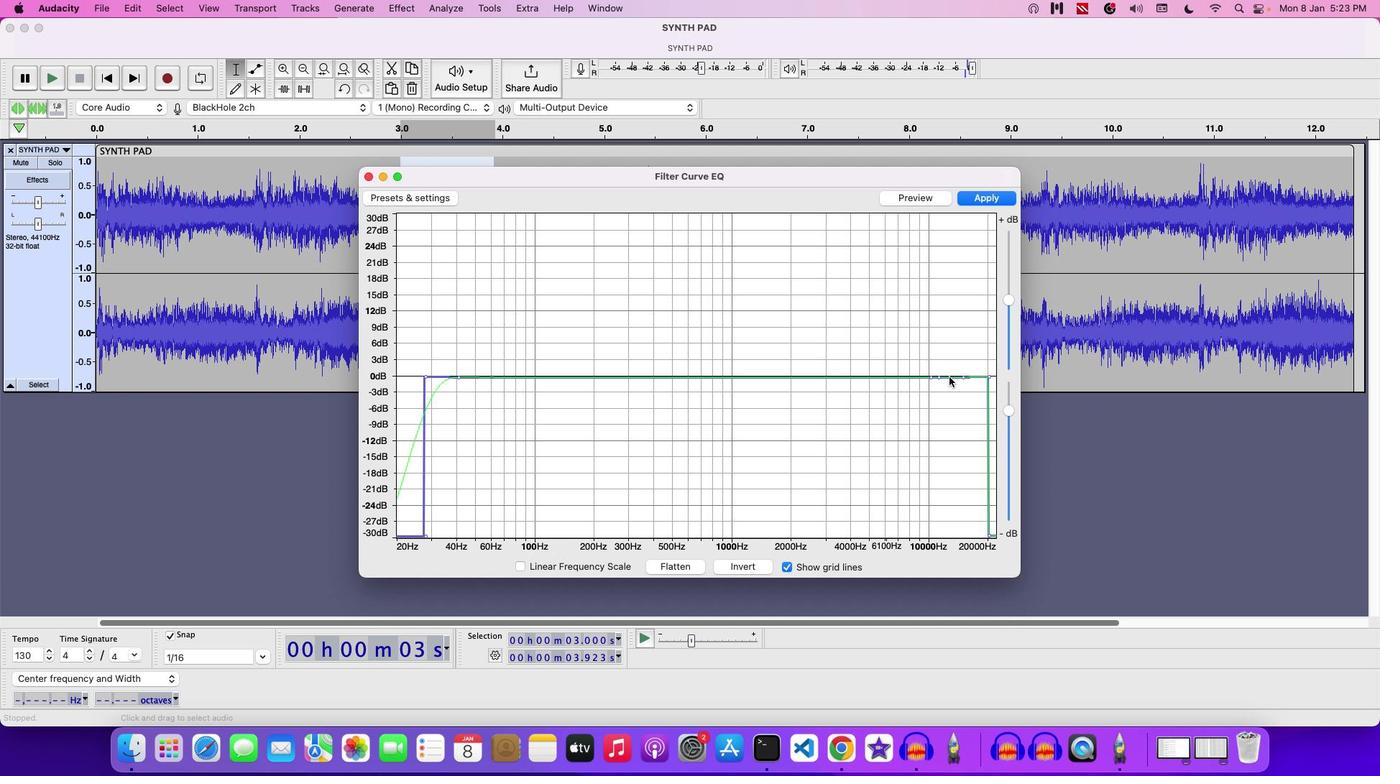 
Action: Mouse pressed left at (948, 376)
Screenshot: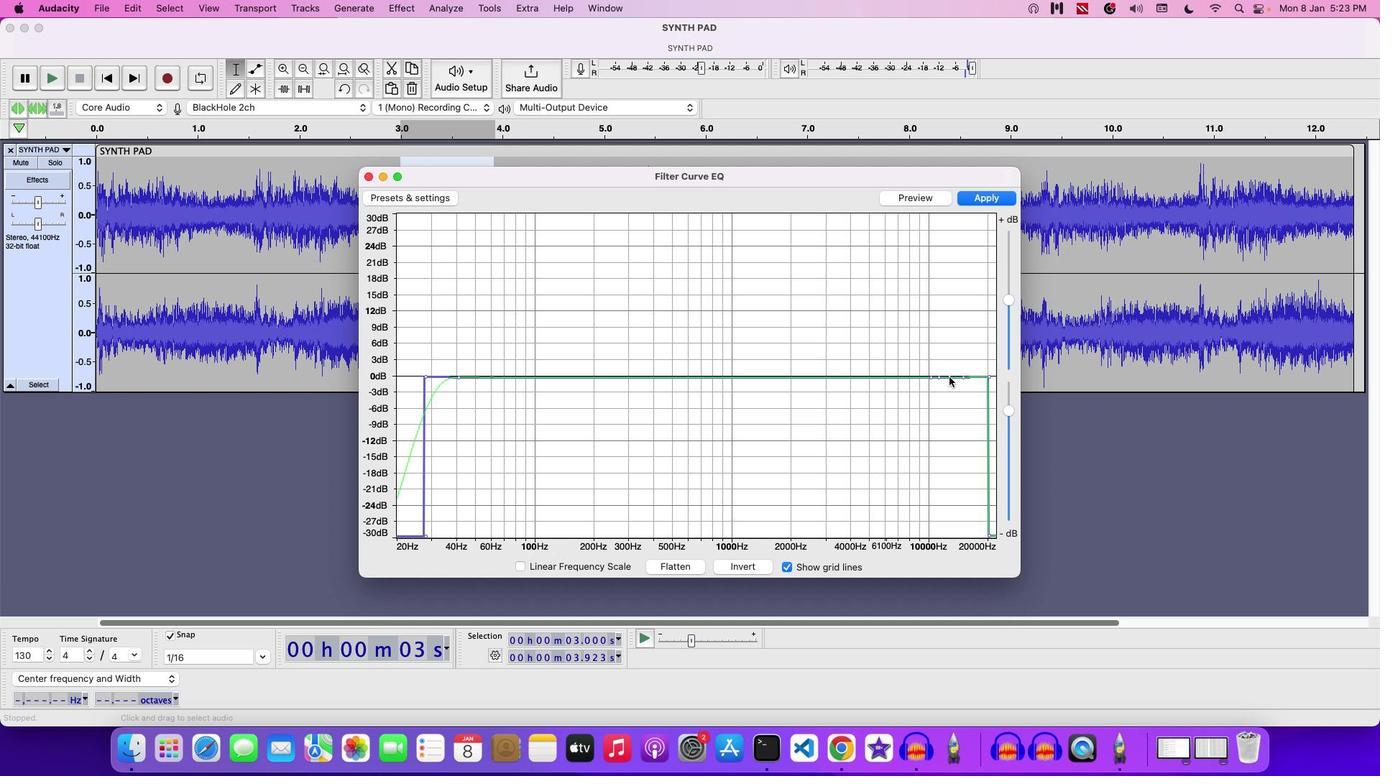 
Action: Mouse moved to (891, 375)
Screenshot: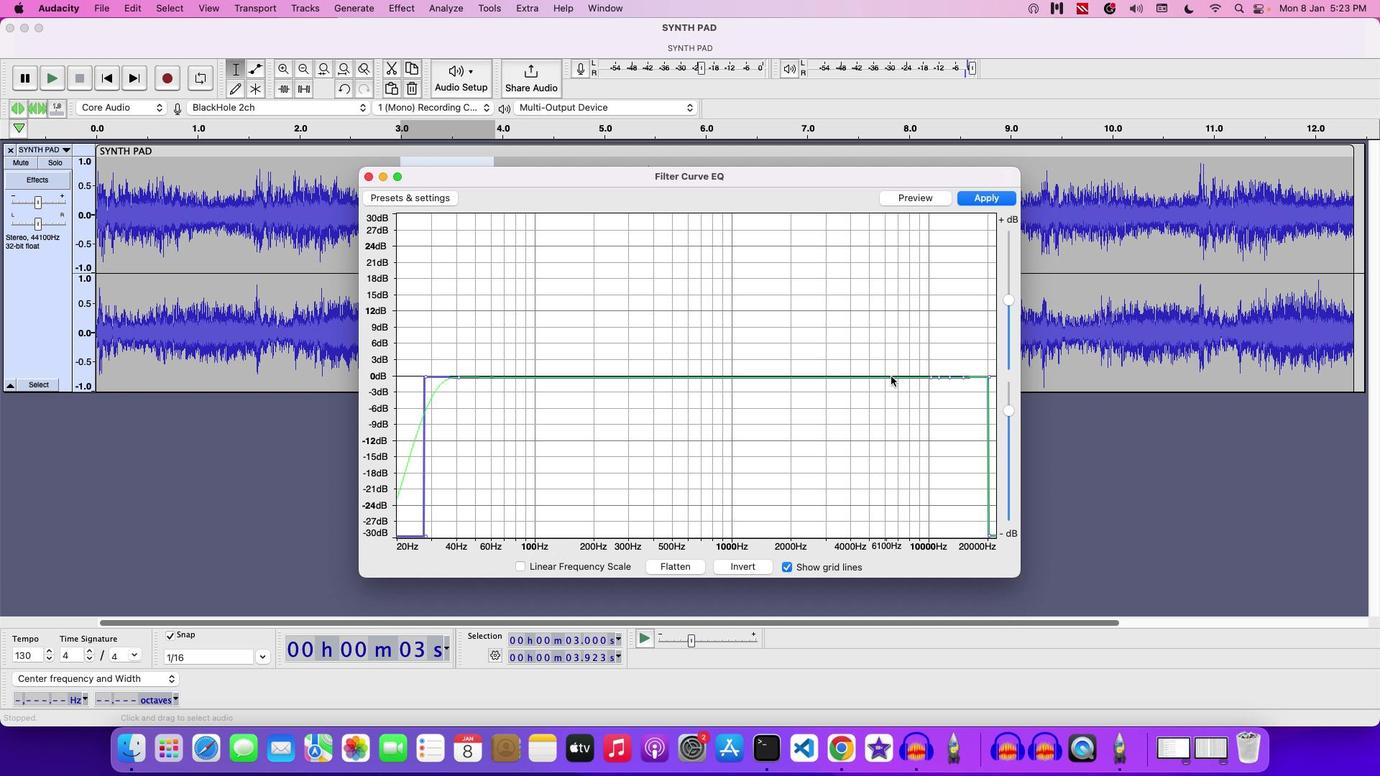 
Action: Mouse pressed left at (891, 375)
Screenshot: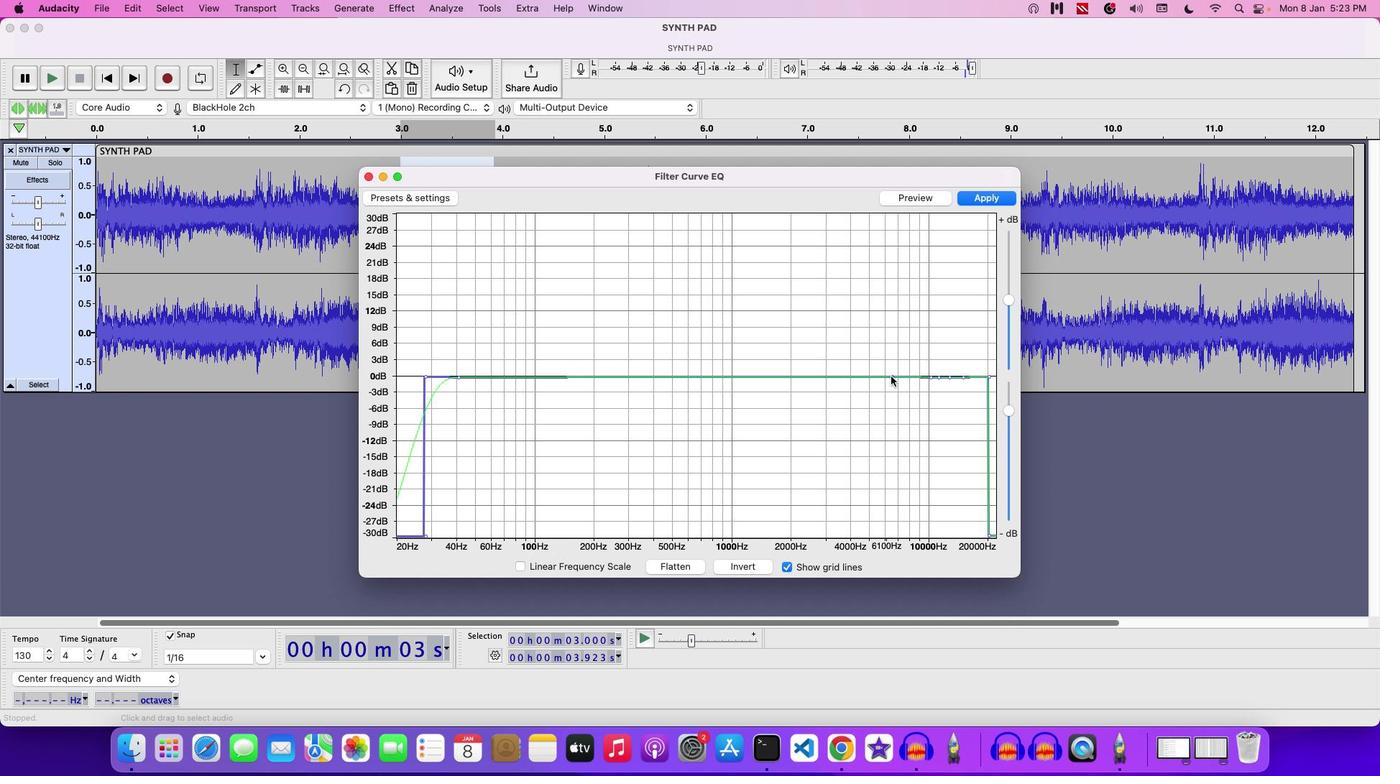 
Action: Mouse moved to (879, 375)
Screenshot: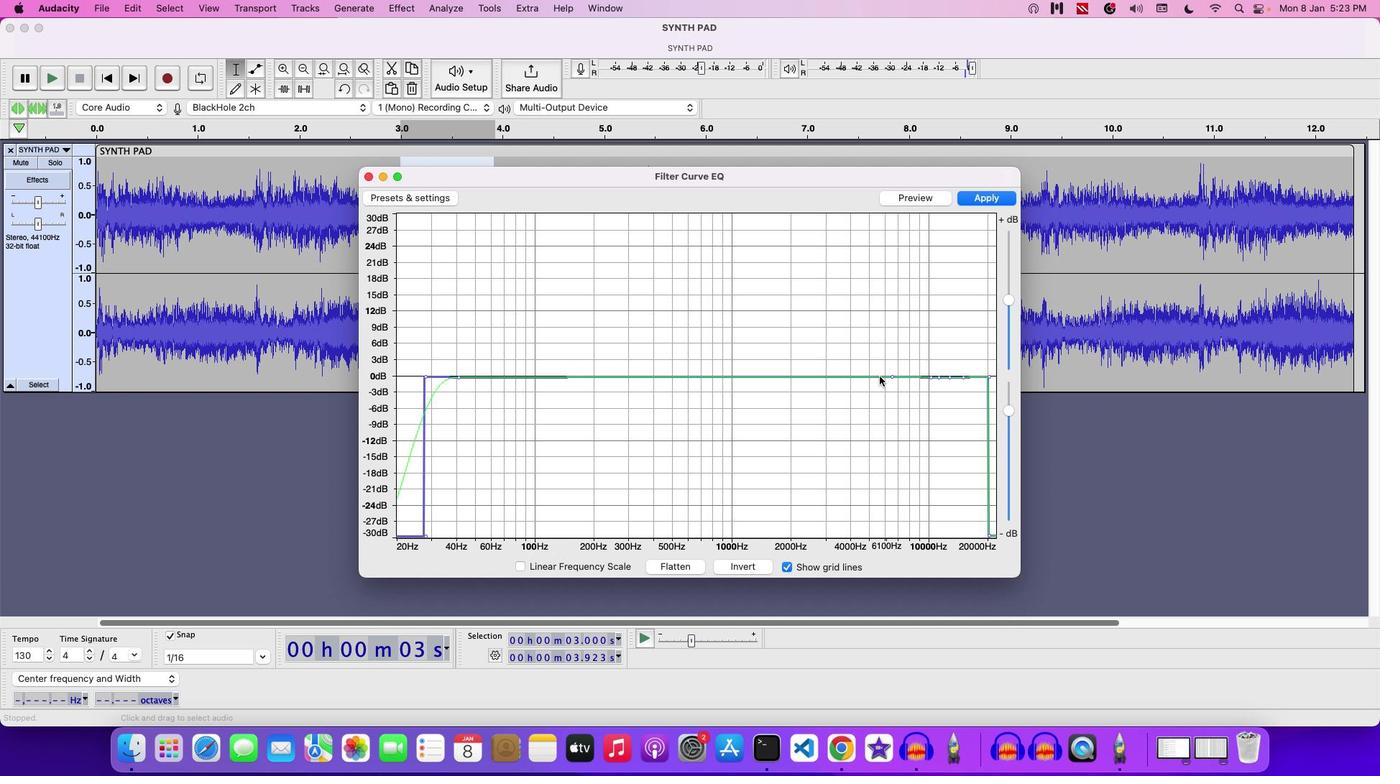 
Action: Mouse pressed left at (879, 375)
Screenshot: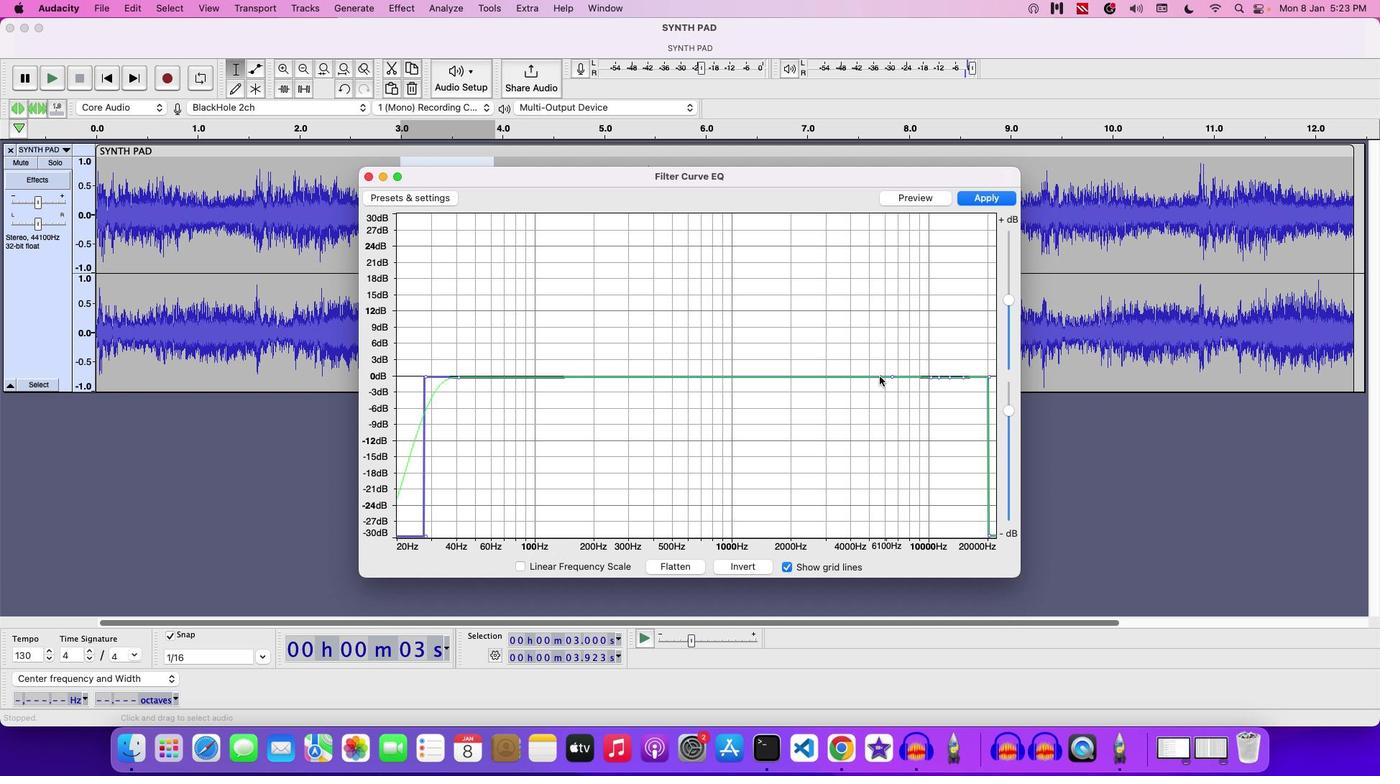 
Action: Mouse moved to (870, 375)
Screenshot: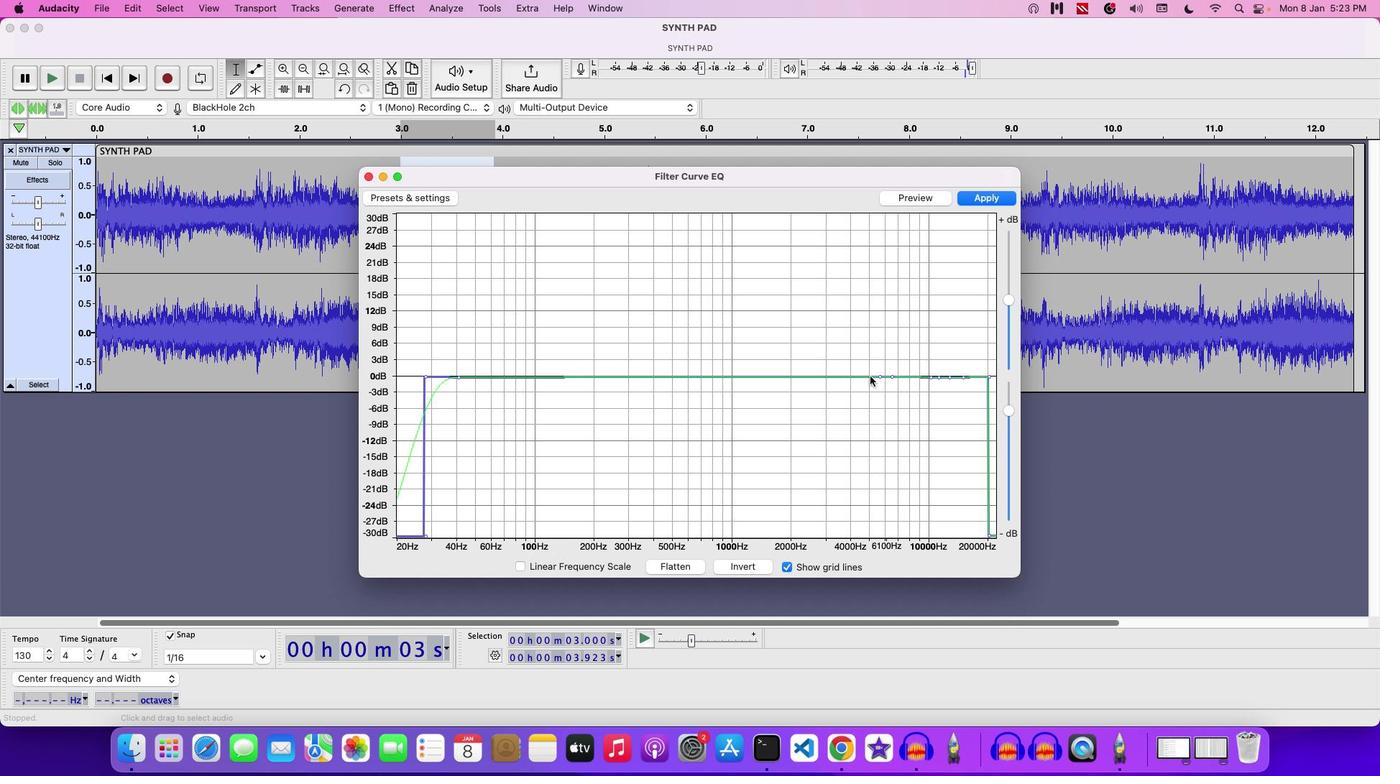 
Action: Mouse pressed left at (870, 375)
Screenshot: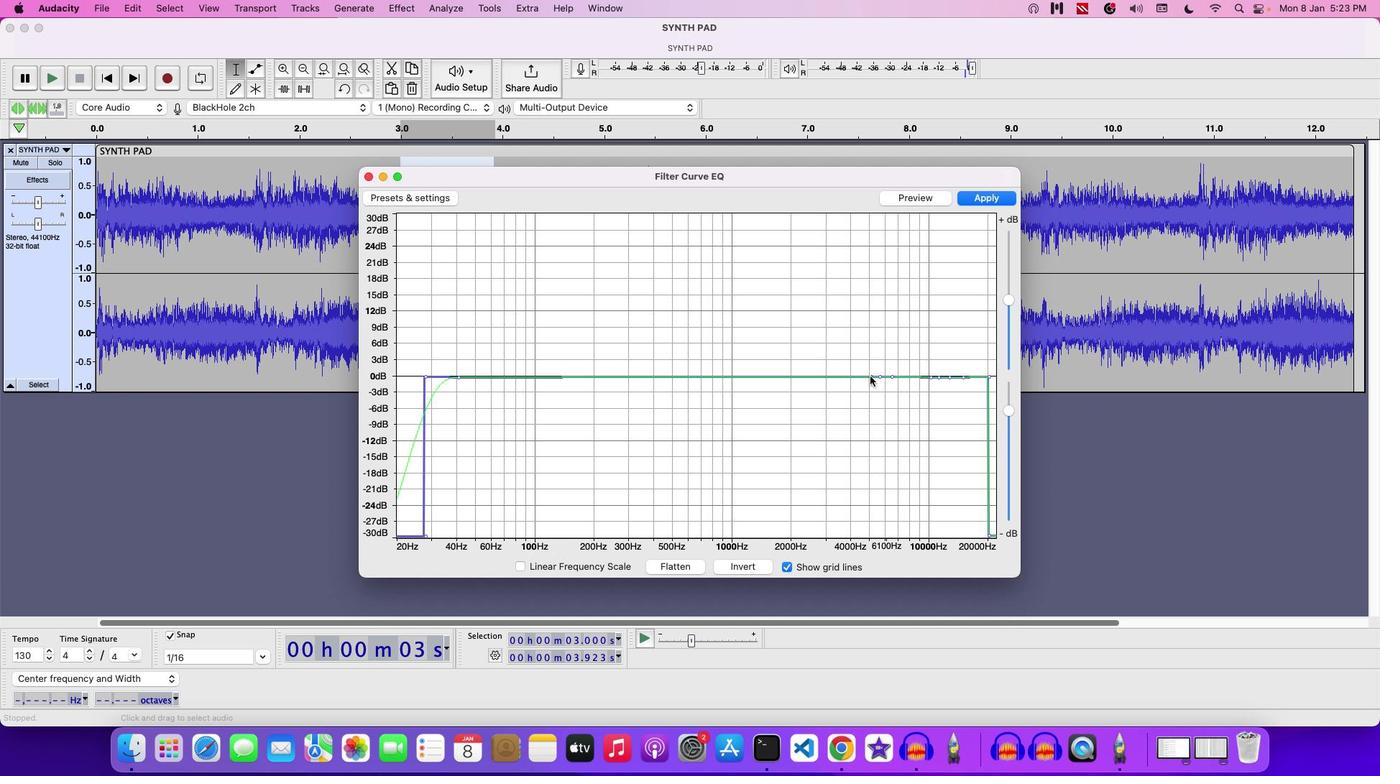 
Action: Mouse moved to (940, 378)
Screenshot: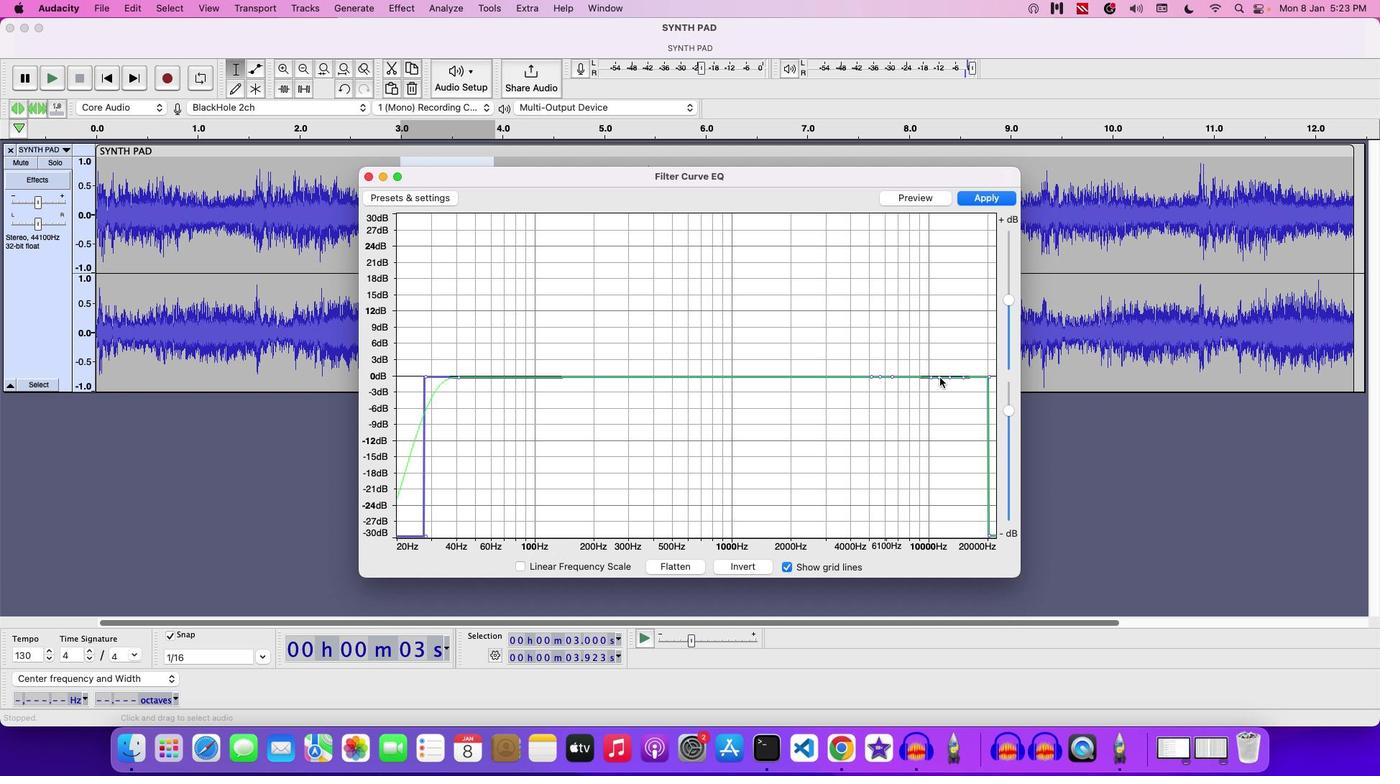 
Action: Mouse pressed left at (940, 378)
Screenshot: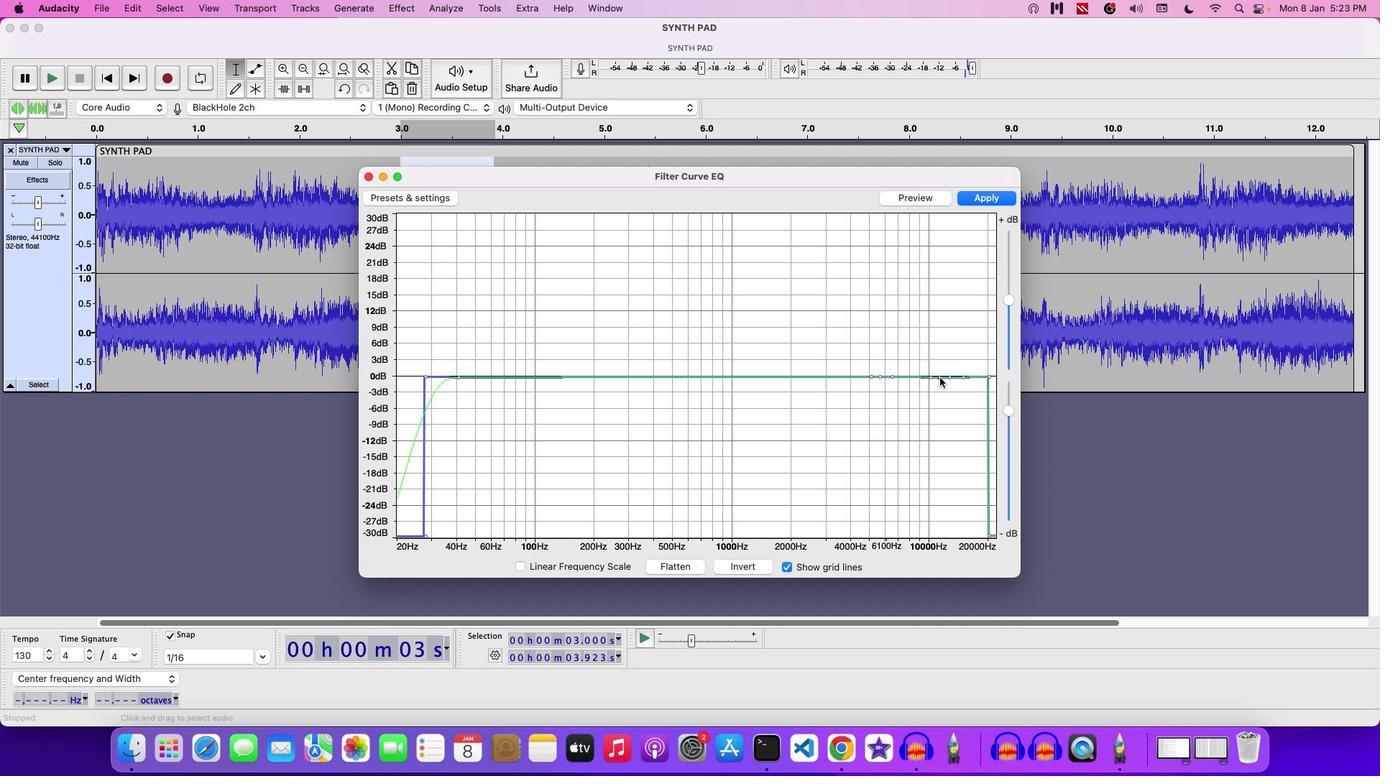 
Action: Mouse moved to (940, 364)
Screenshot: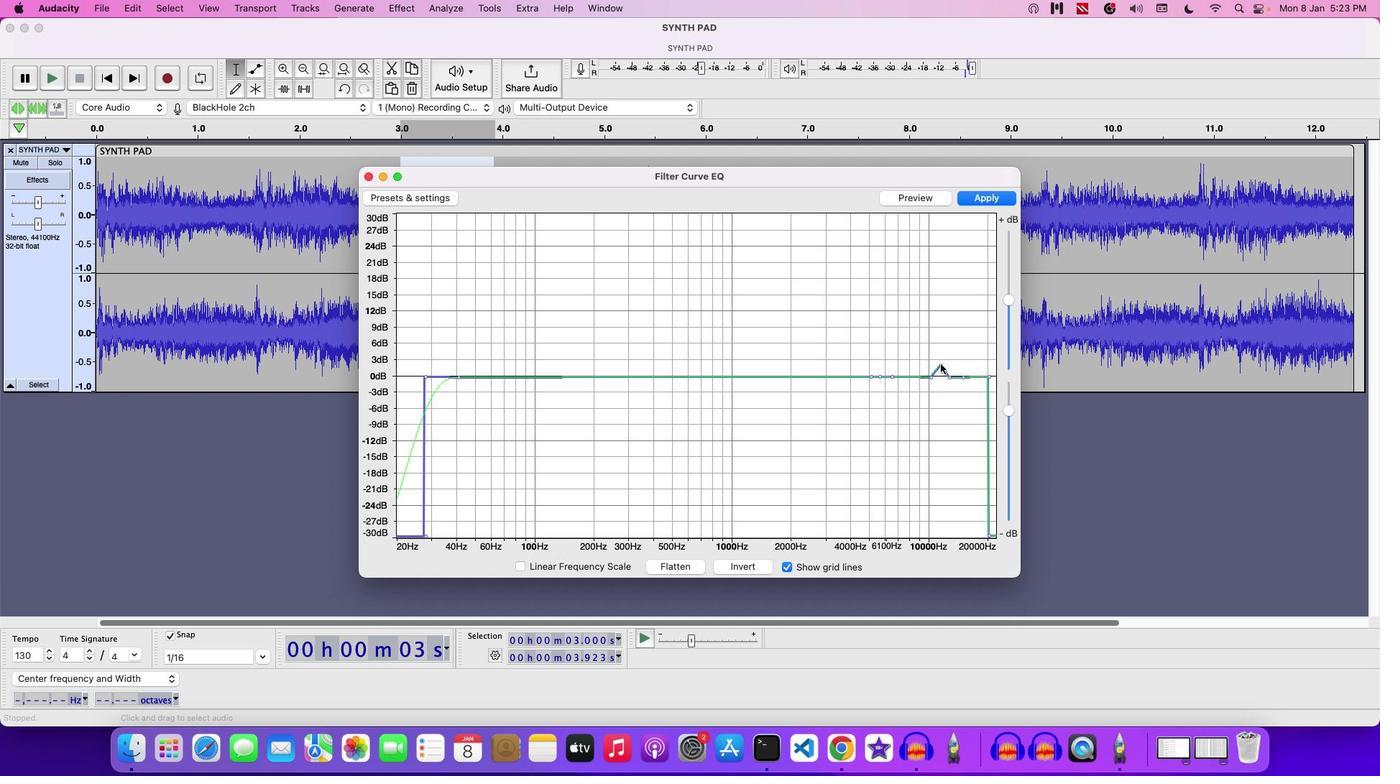 
Action: Mouse scrolled (940, 364) with delta (0, 0)
Screenshot: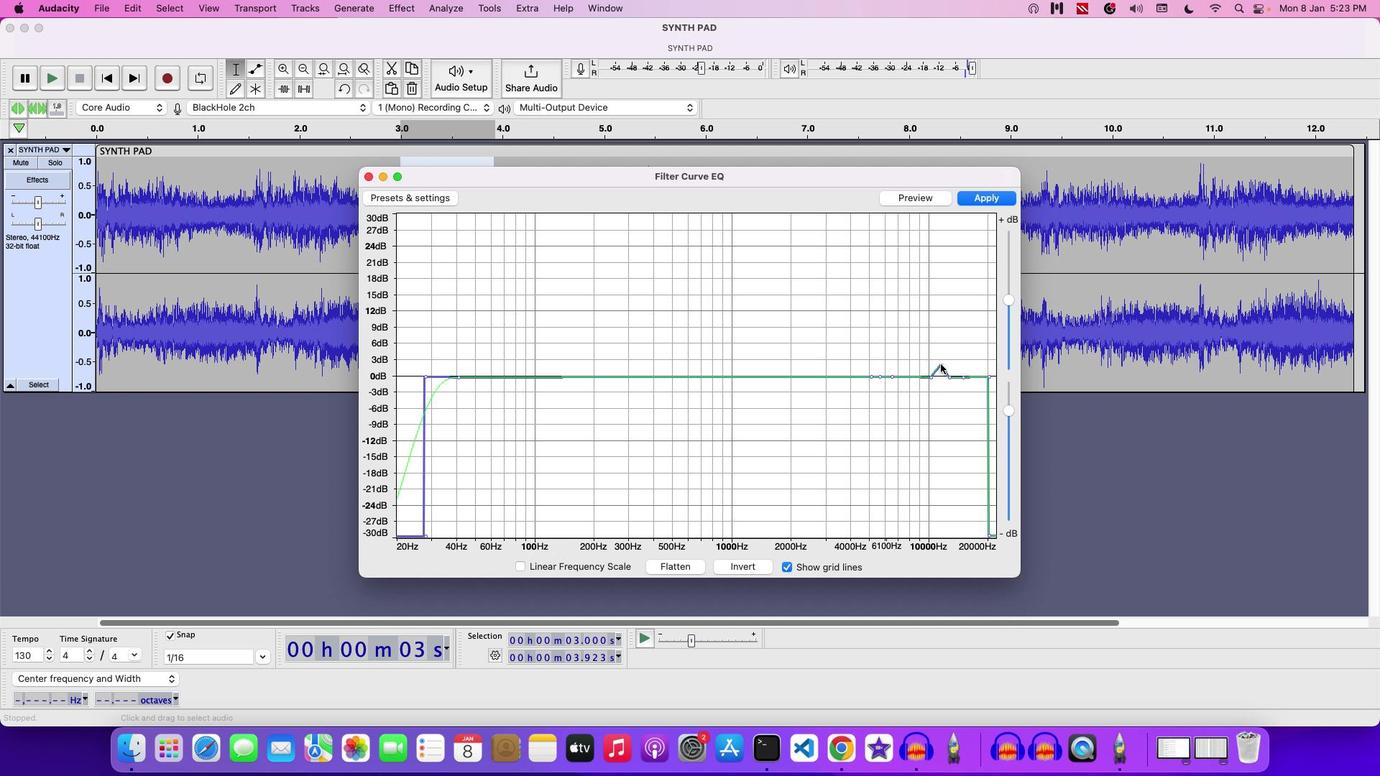 
Action: Mouse scrolled (940, 364) with delta (0, 0)
Screenshot: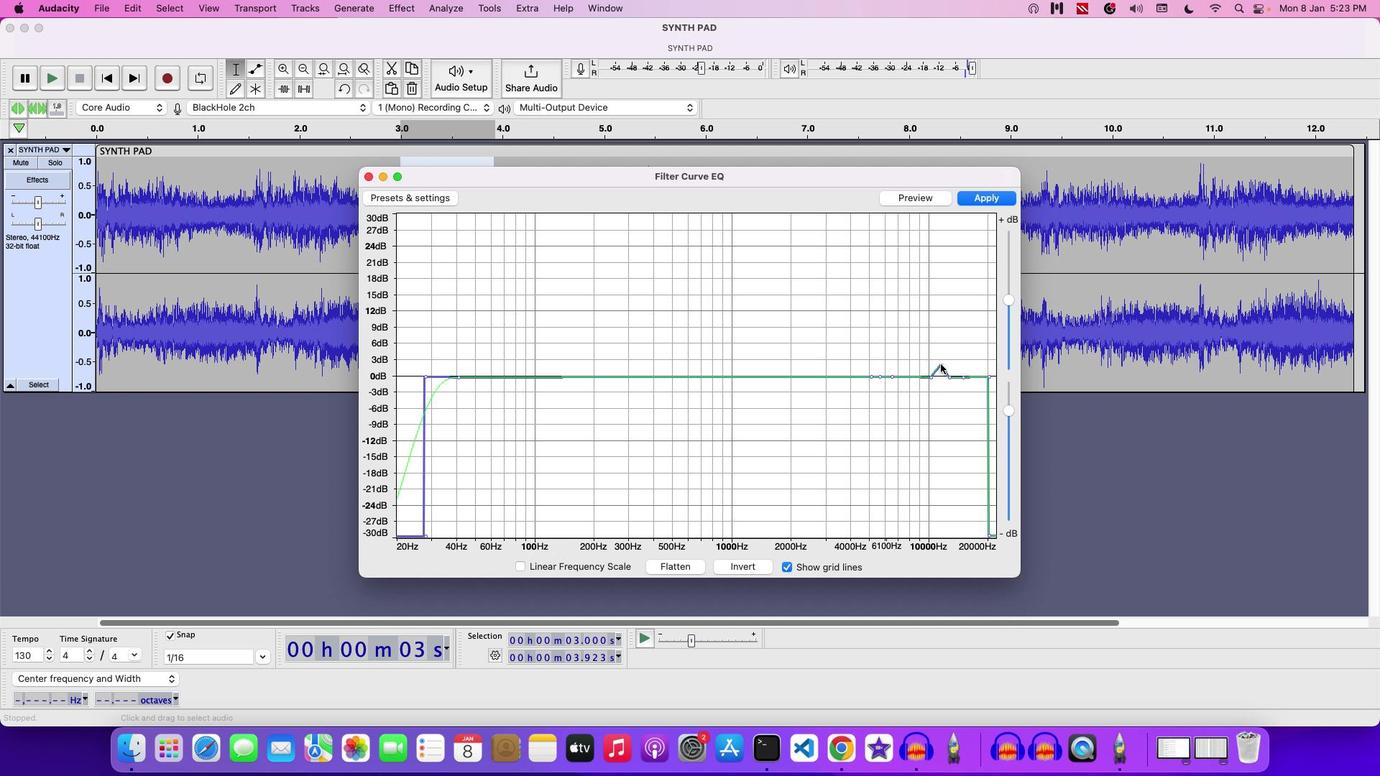 
Action: Mouse scrolled (940, 364) with delta (0, 1)
Screenshot: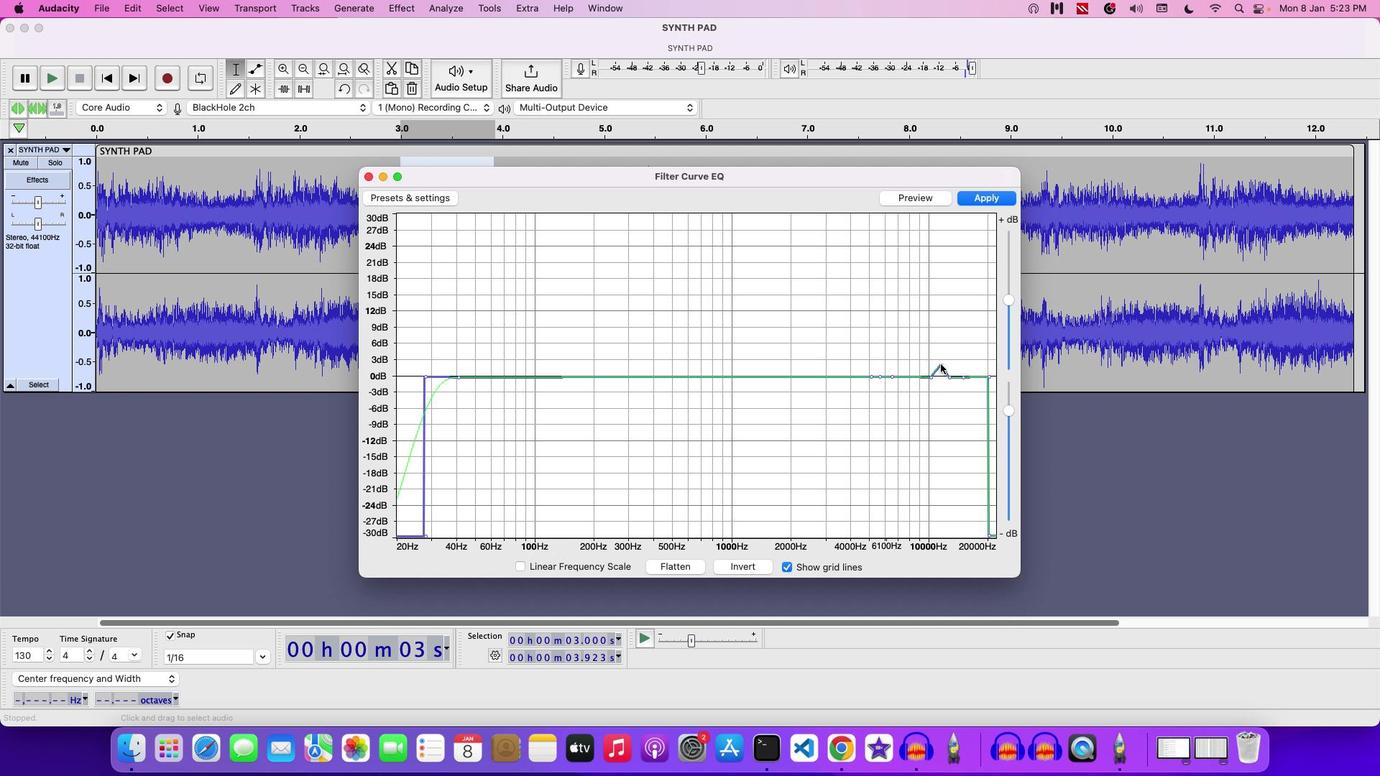 
Action: Mouse pressed left at (940, 364)
Screenshot: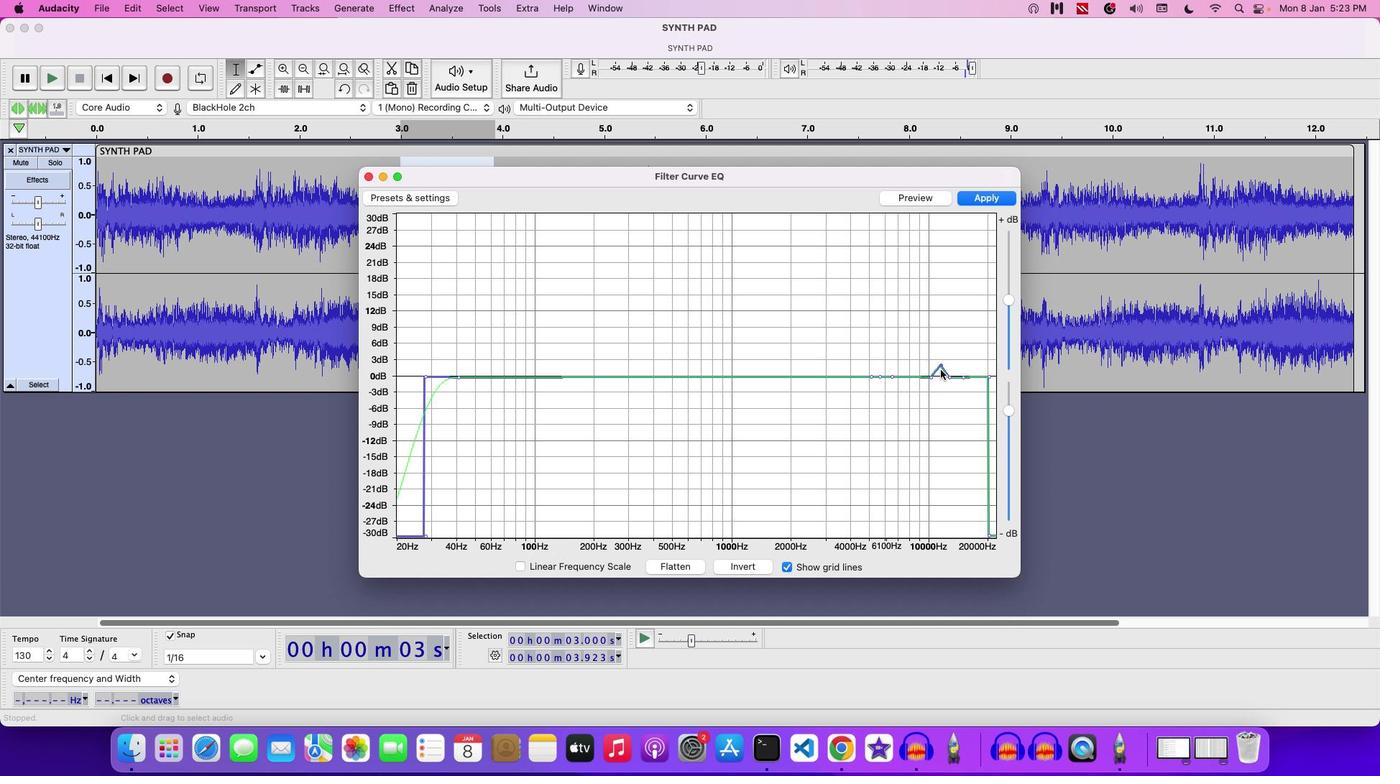 
Action: Mouse moved to (931, 377)
Screenshot: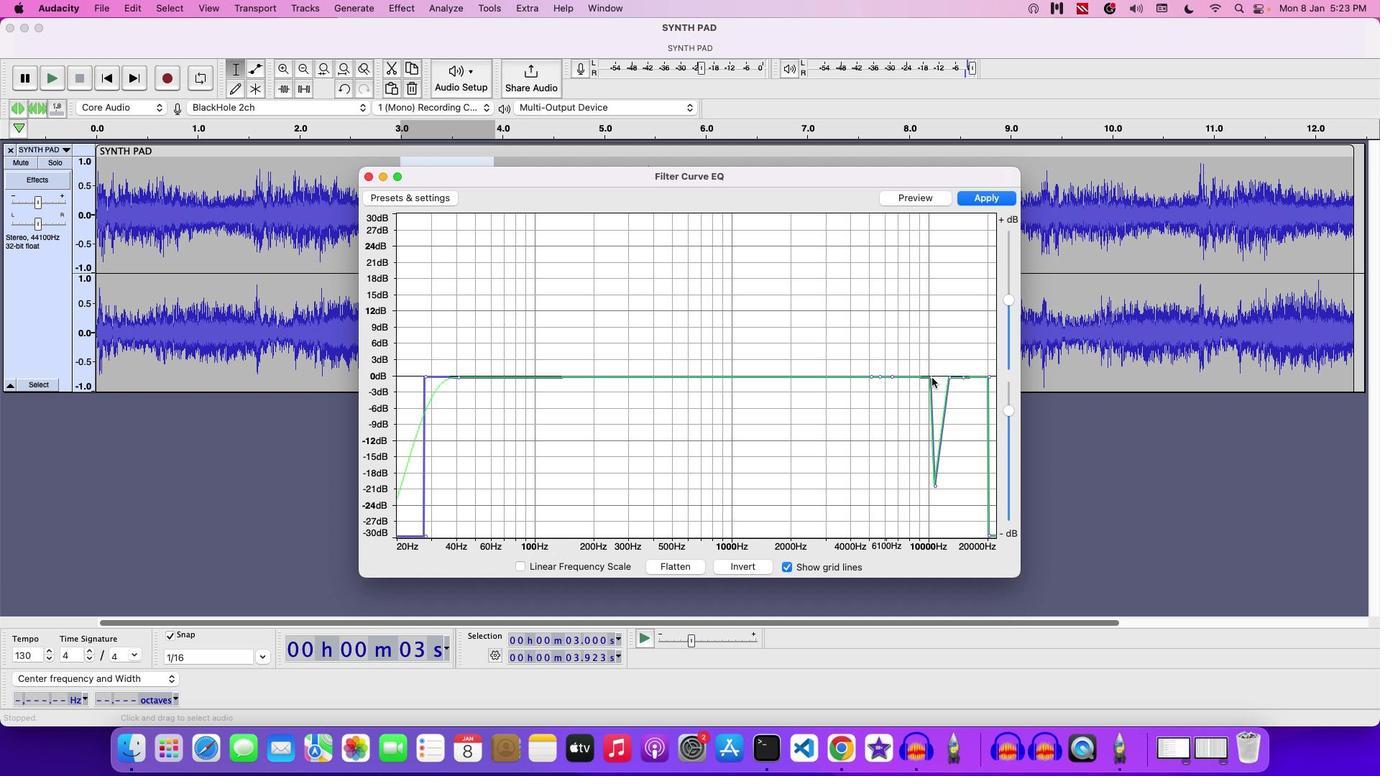 
Action: Mouse pressed left at (931, 377)
Screenshot: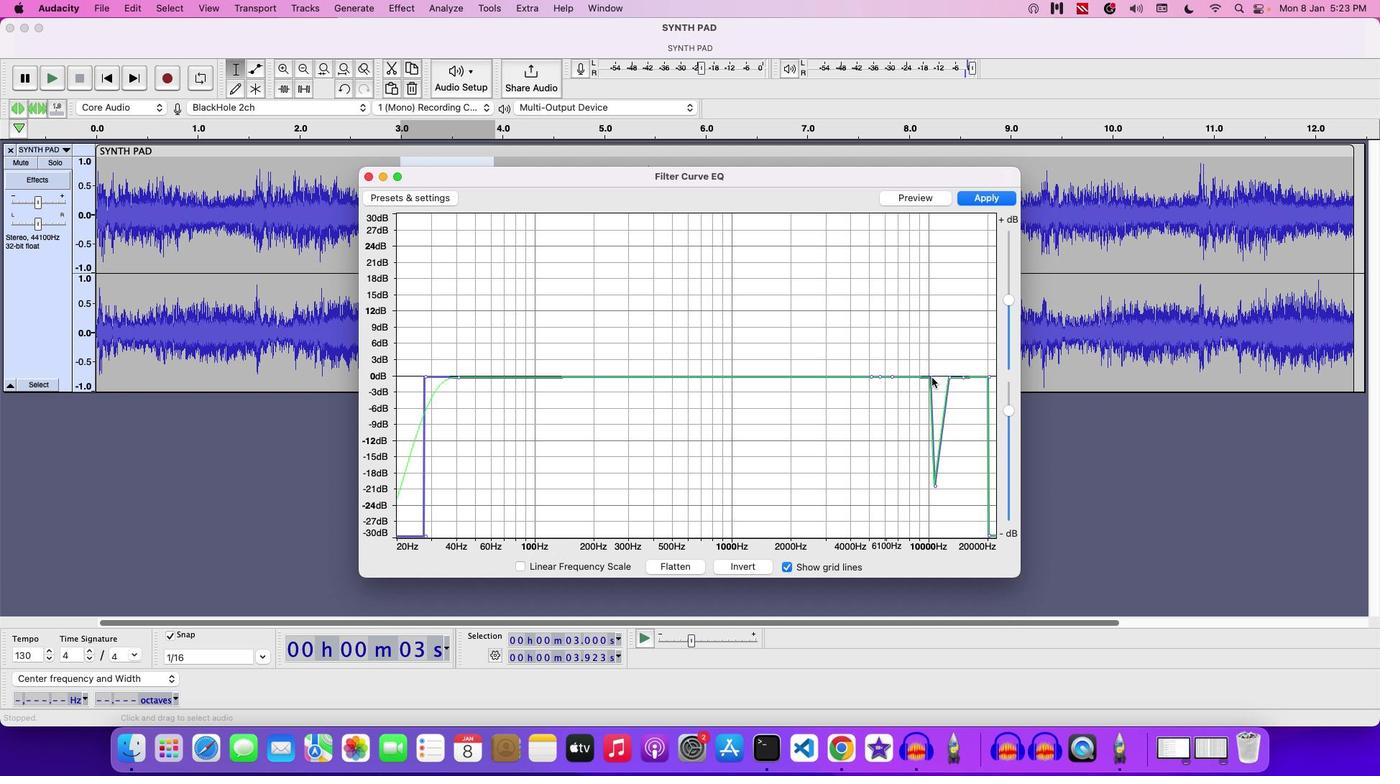 
Action: Mouse moved to (950, 375)
Screenshot: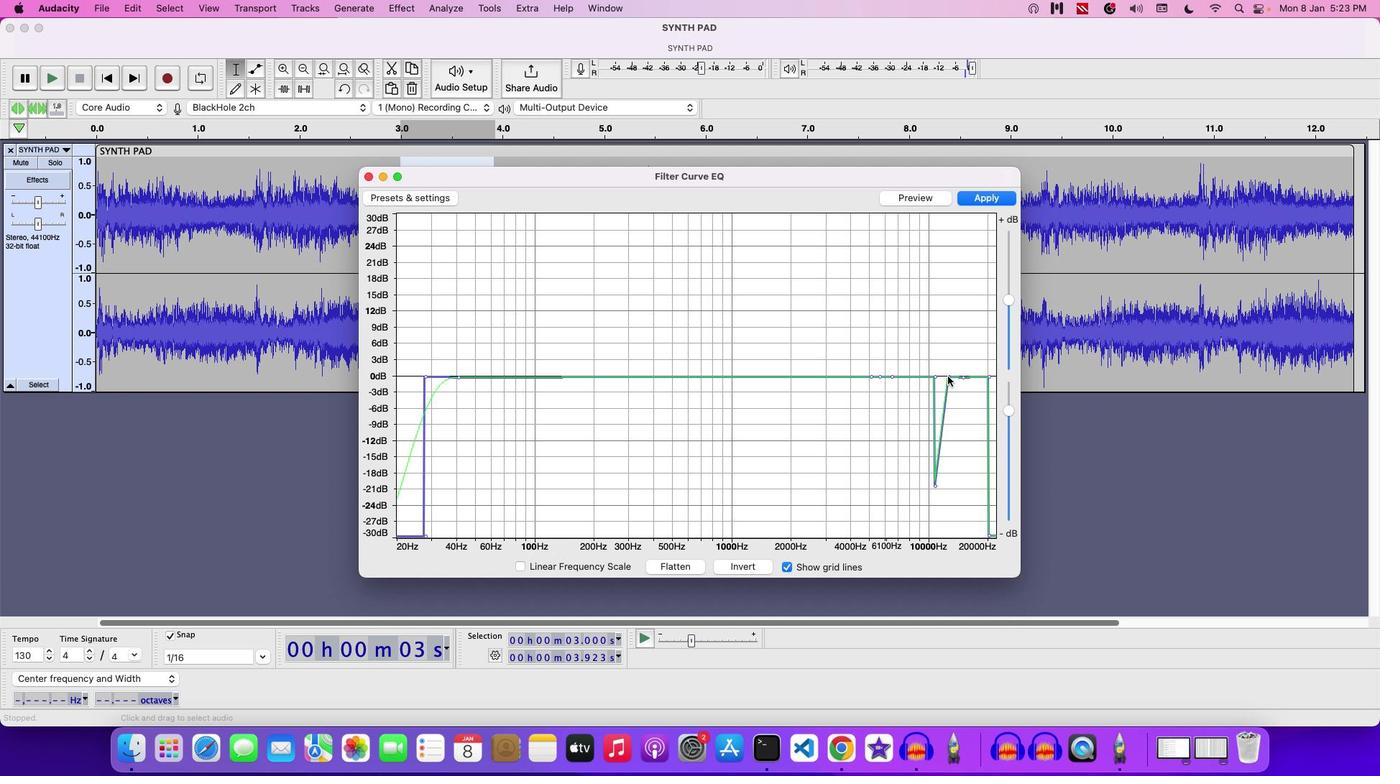 
Action: Mouse pressed left at (950, 375)
Screenshot: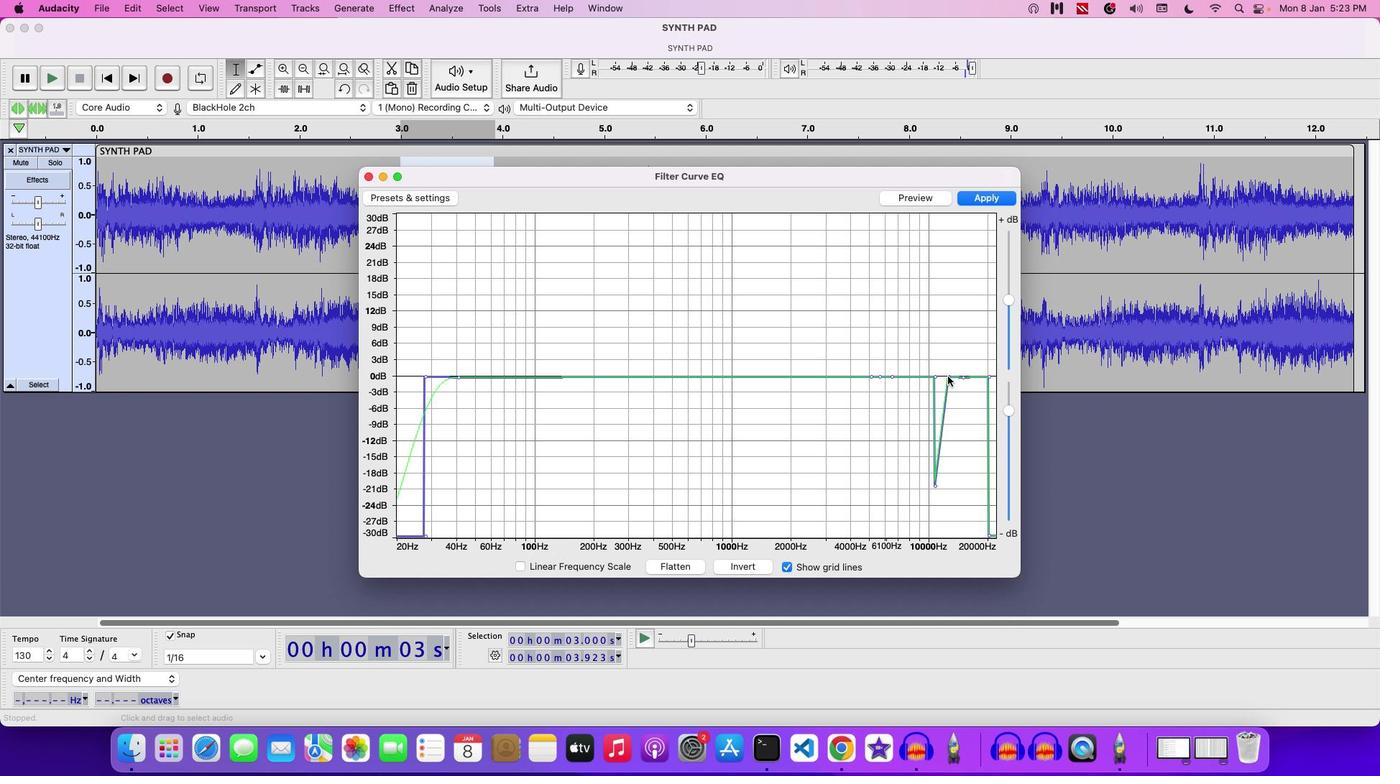 
Action: Mouse moved to (881, 376)
Screenshot: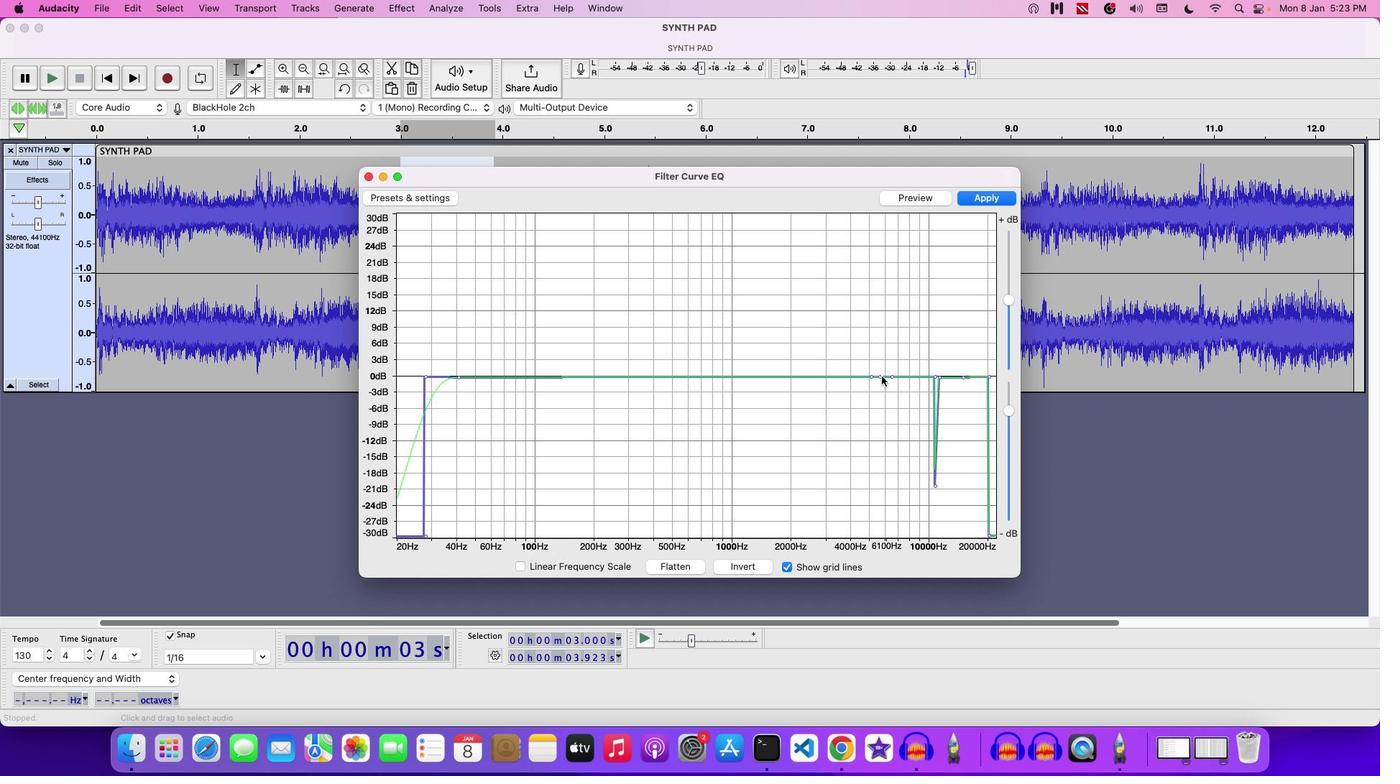 
Action: Mouse pressed left at (881, 376)
Screenshot: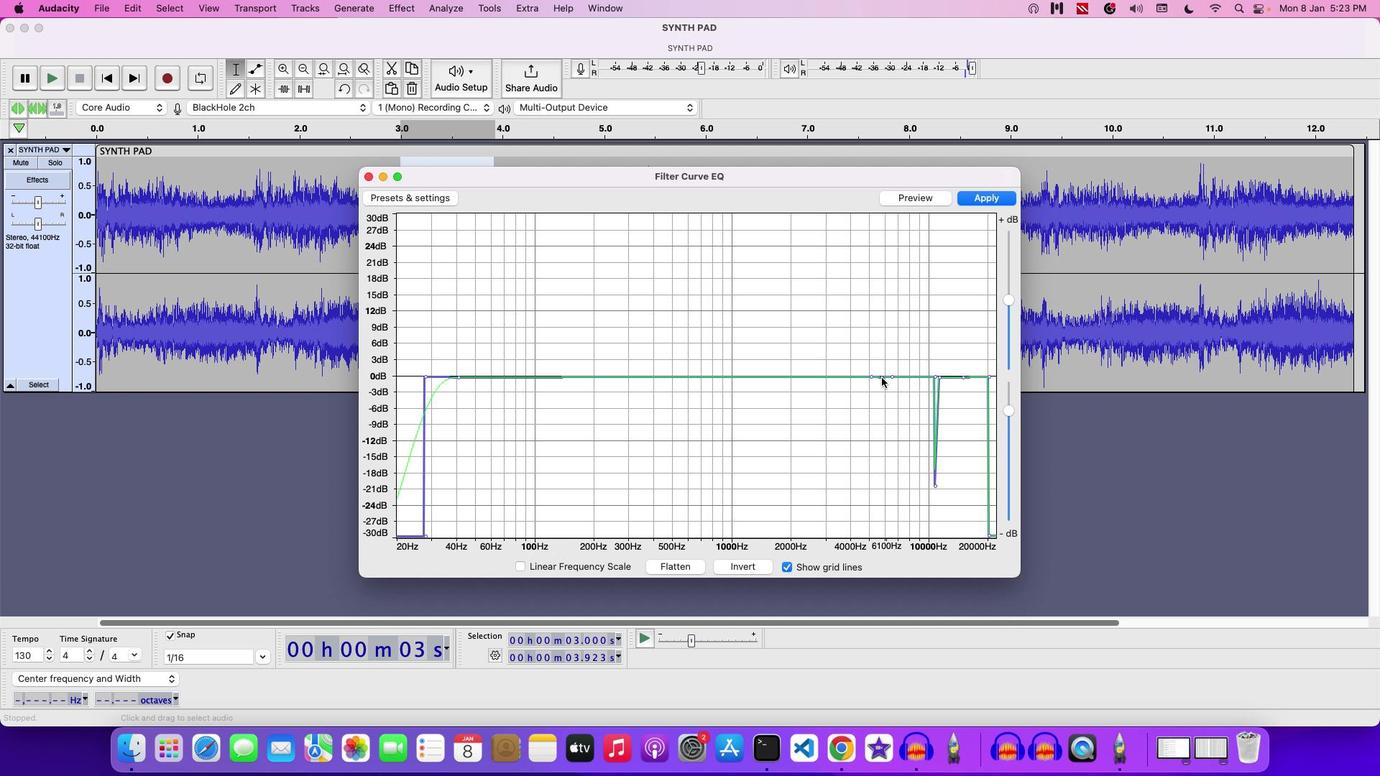 
Action: Mouse moved to (894, 377)
Screenshot: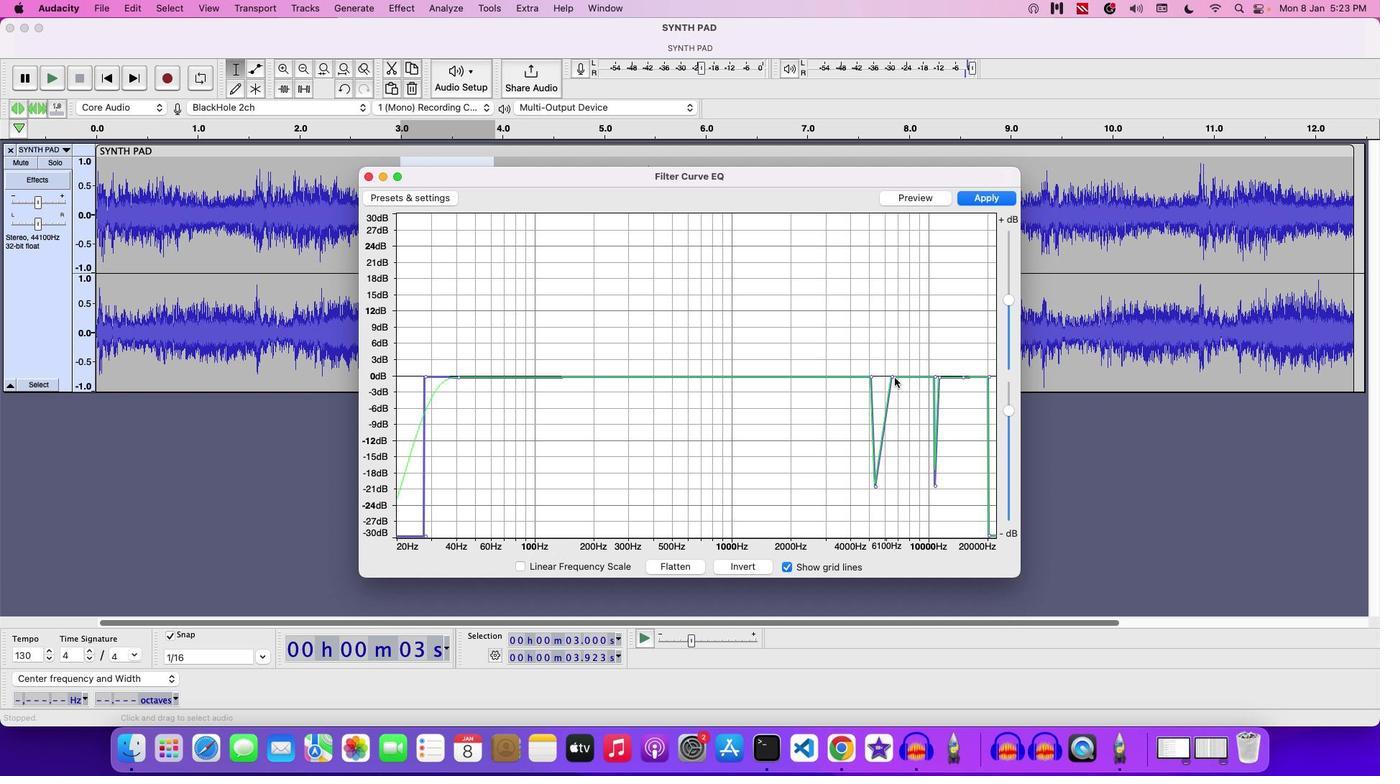 
Action: Mouse pressed left at (894, 377)
Screenshot: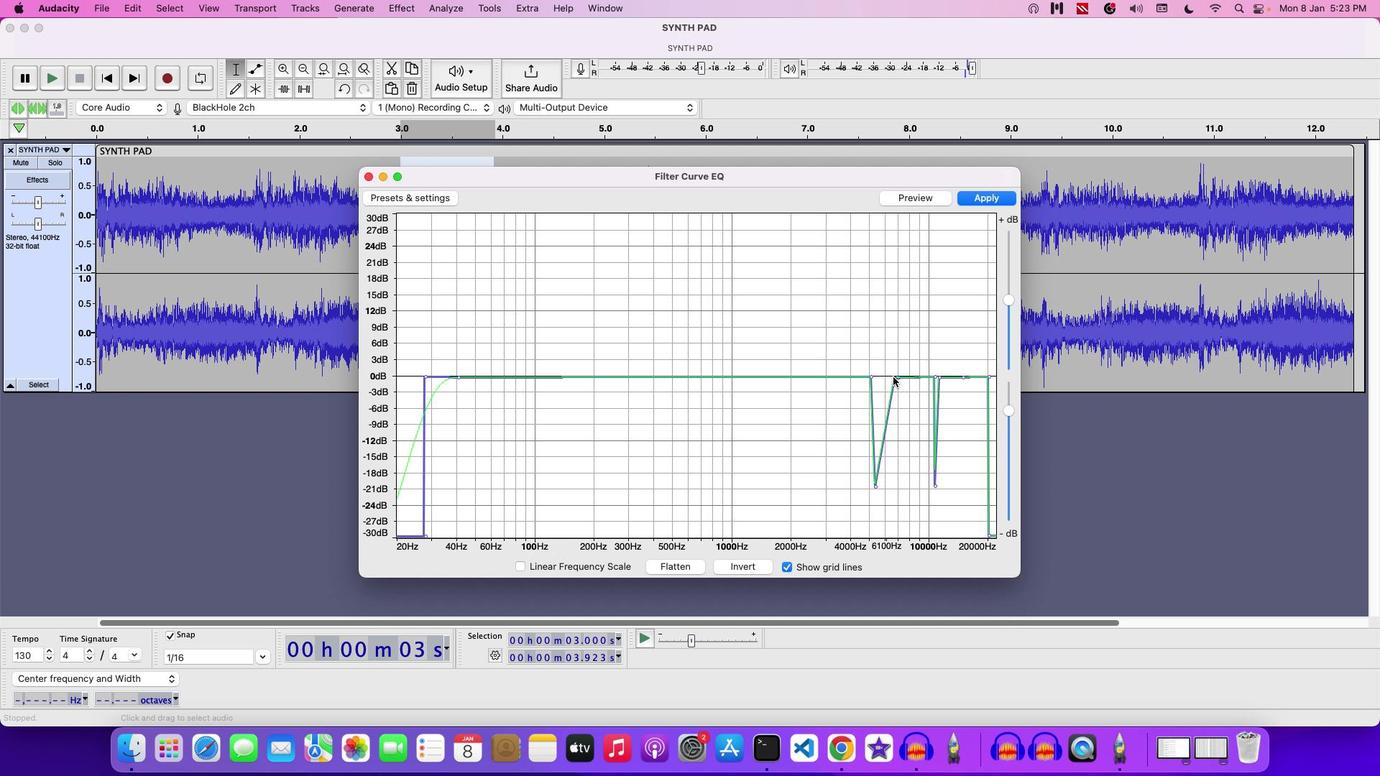 
Action: Mouse moved to (897, 375)
Screenshot: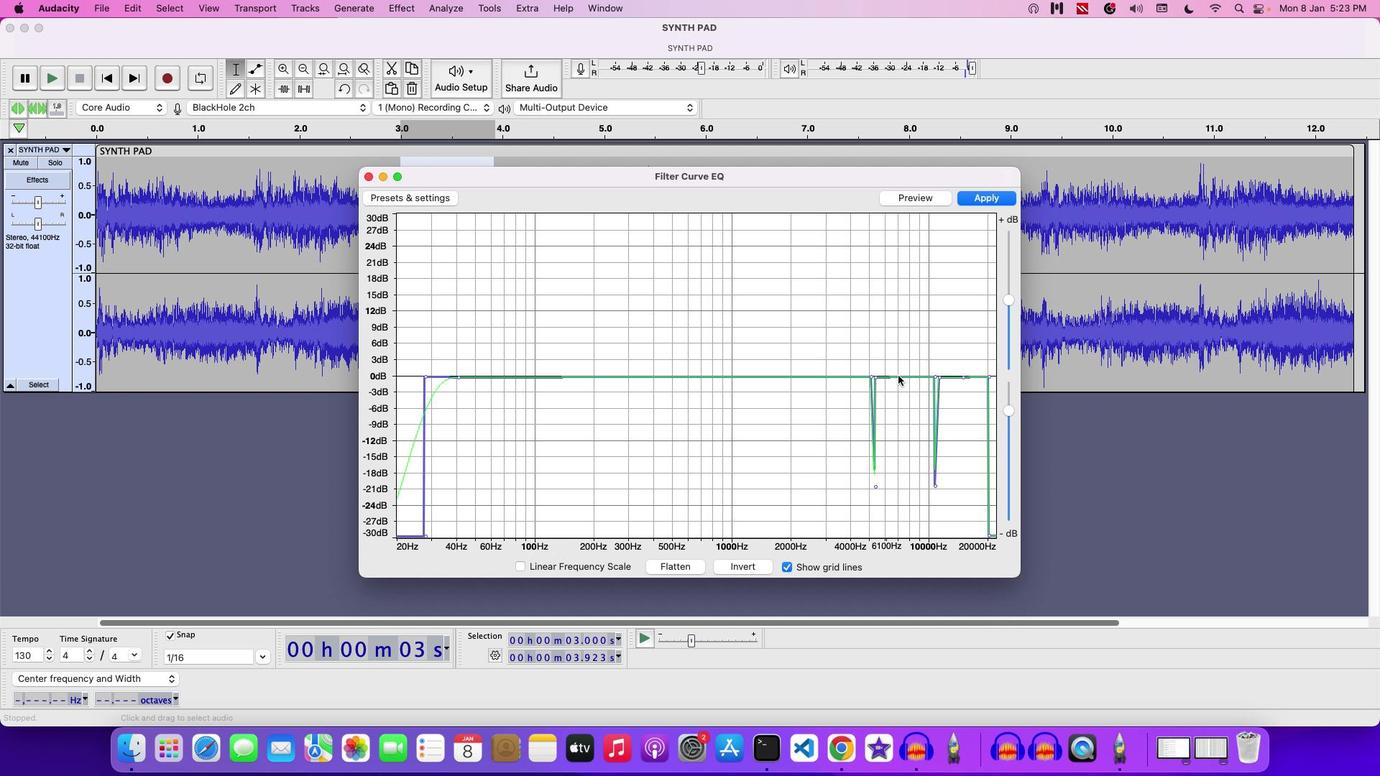 
Action: Mouse pressed left at (897, 375)
Screenshot: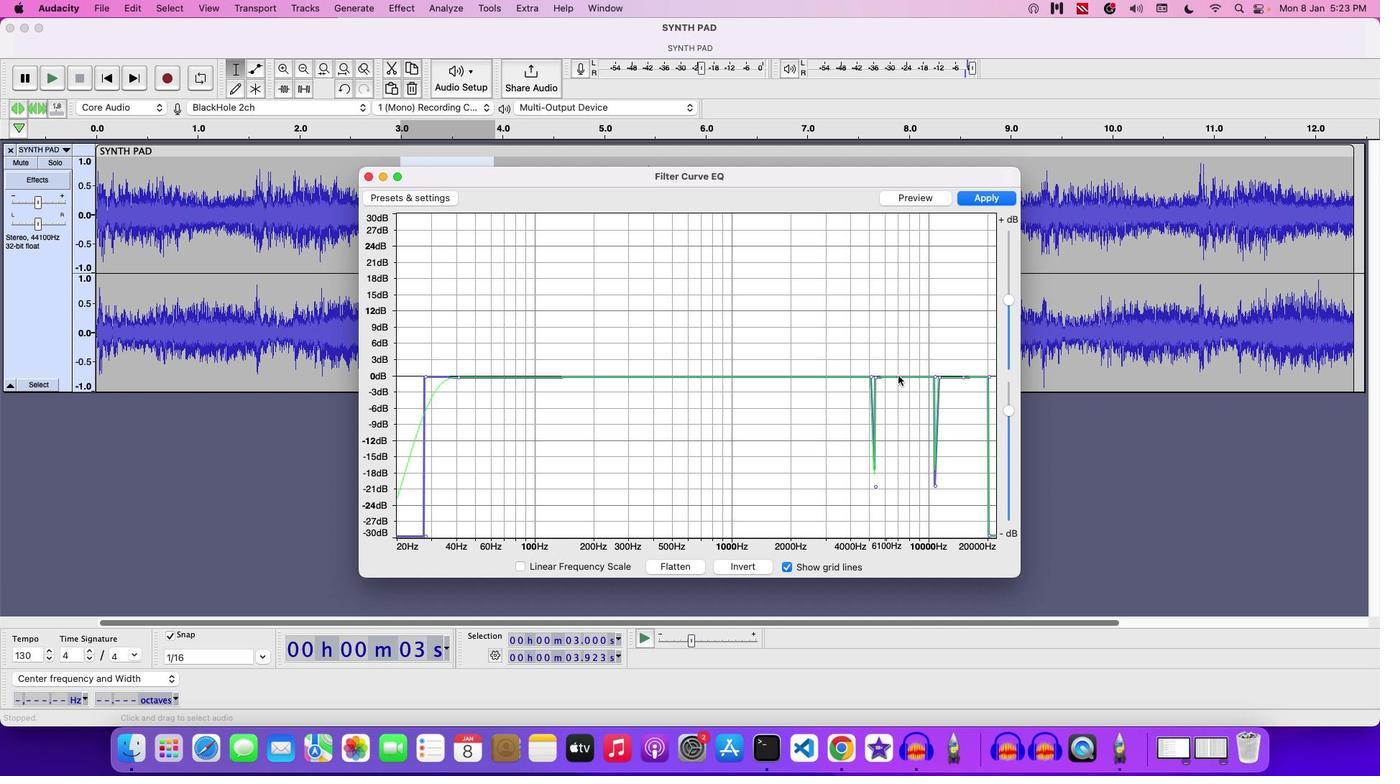 
Action: Mouse moved to (905, 375)
Screenshot: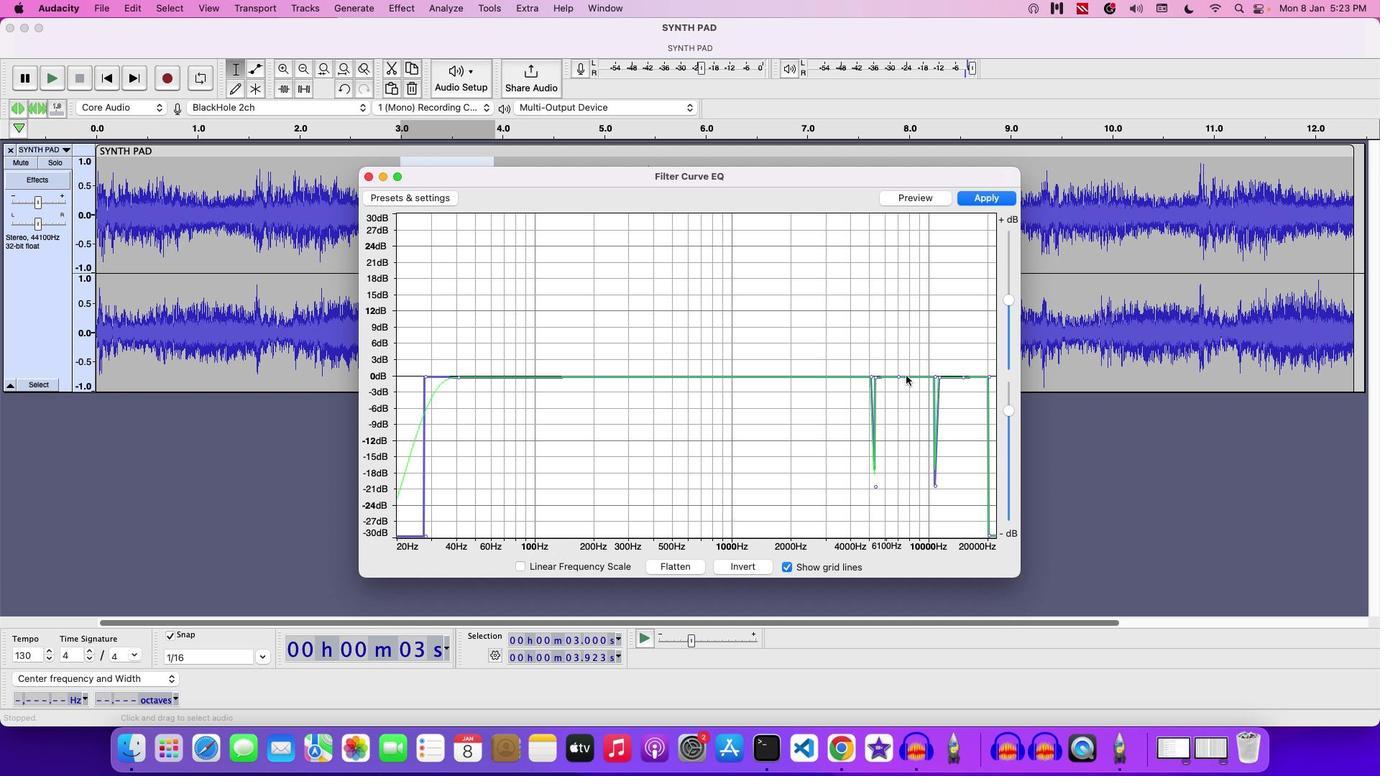 
Action: Mouse pressed left at (905, 375)
Screenshot: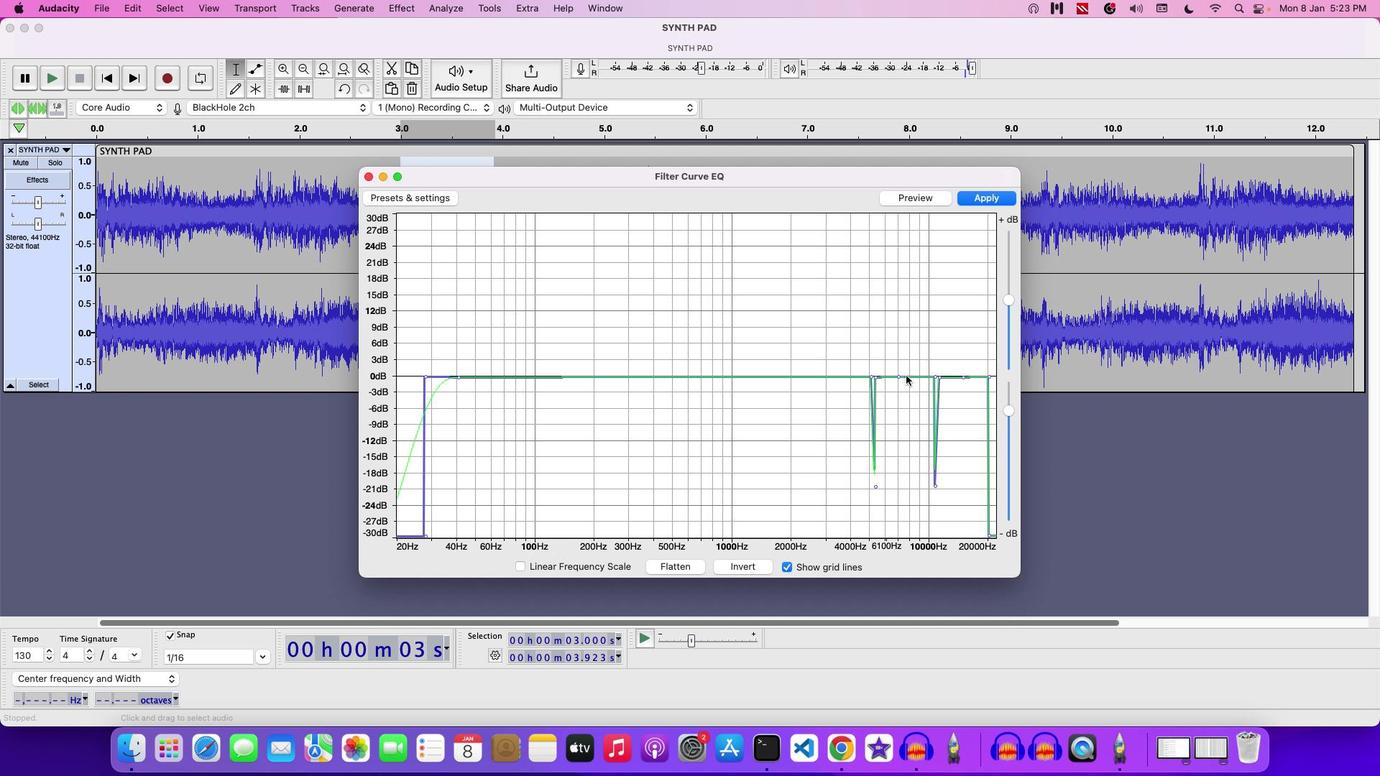 
Action: Mouse moved to (917, 376)
Screenshot: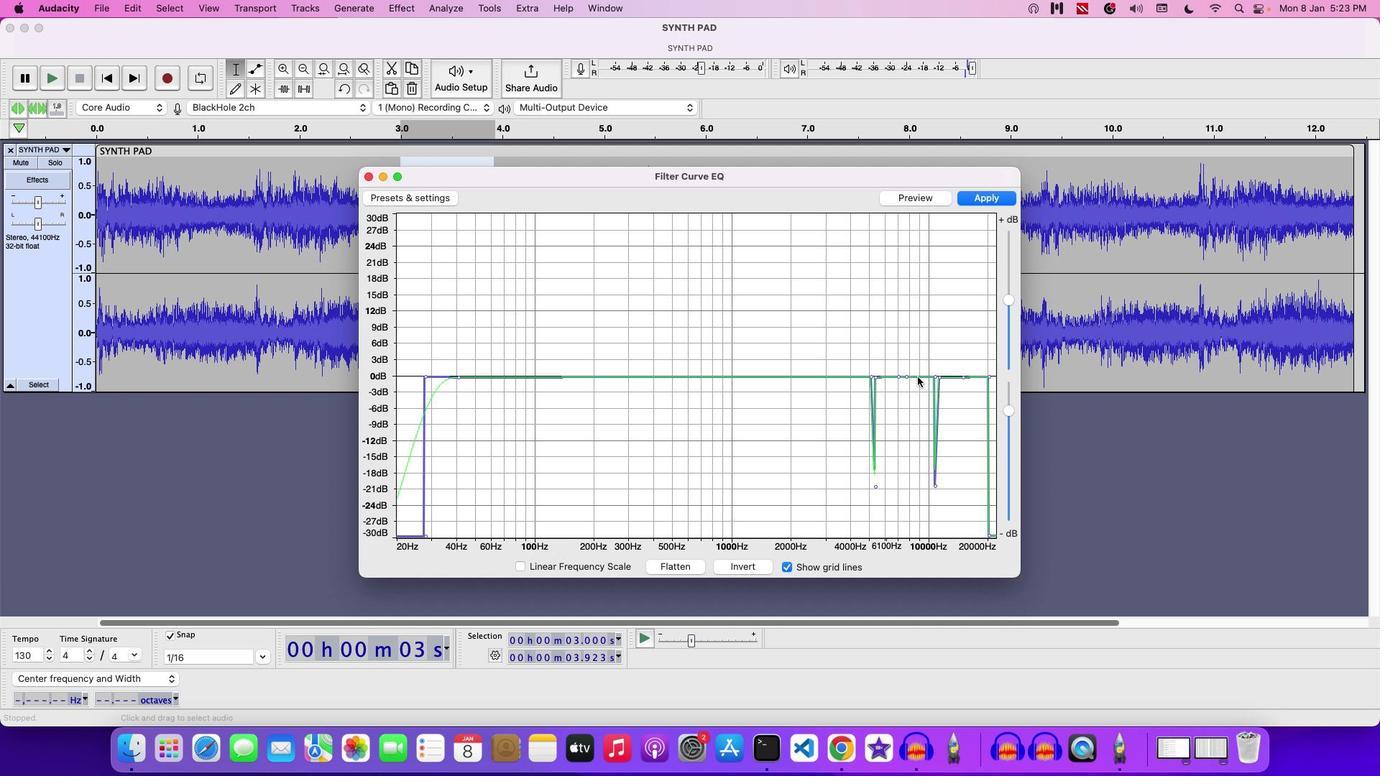 
Action: Mouse pressed left at (917, 376)
Screenshot: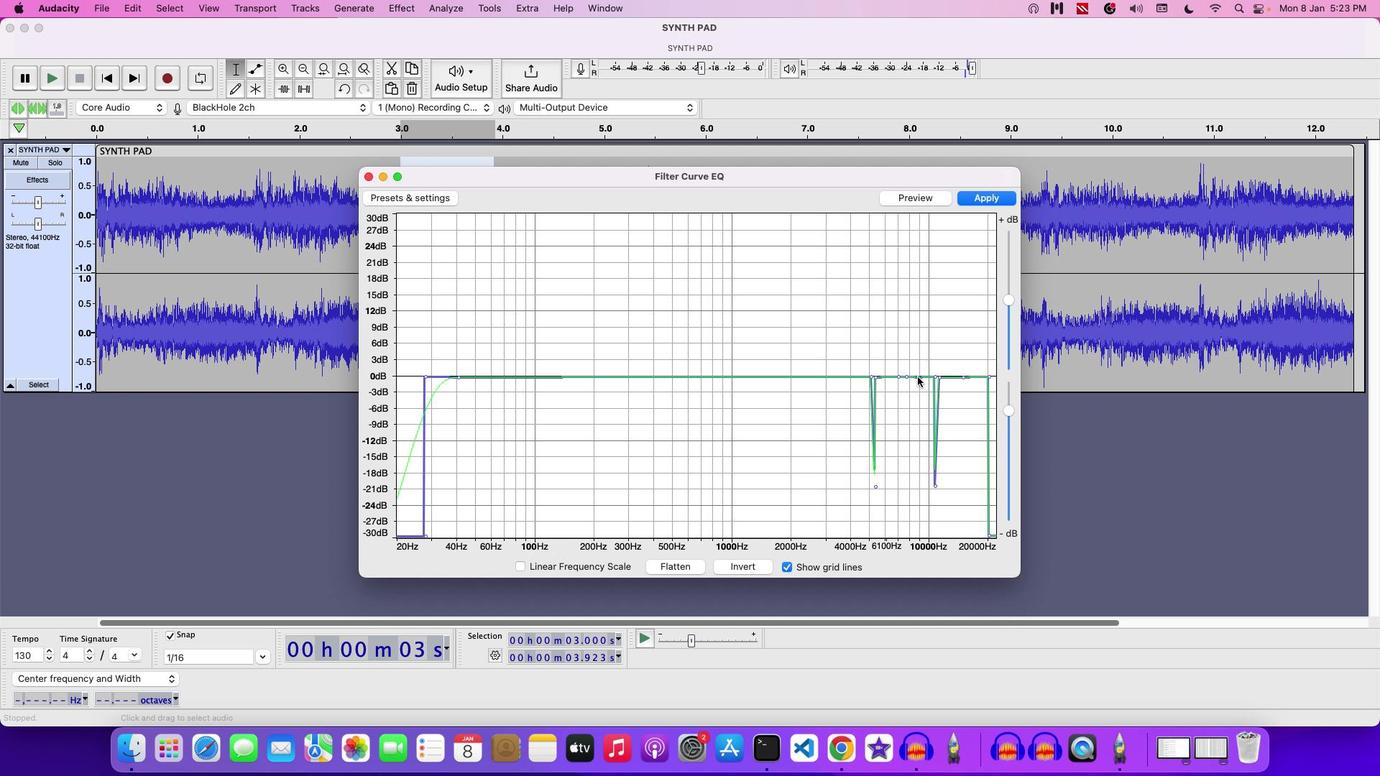 
Action: Mouse moved to (910, 376)
Screenshot: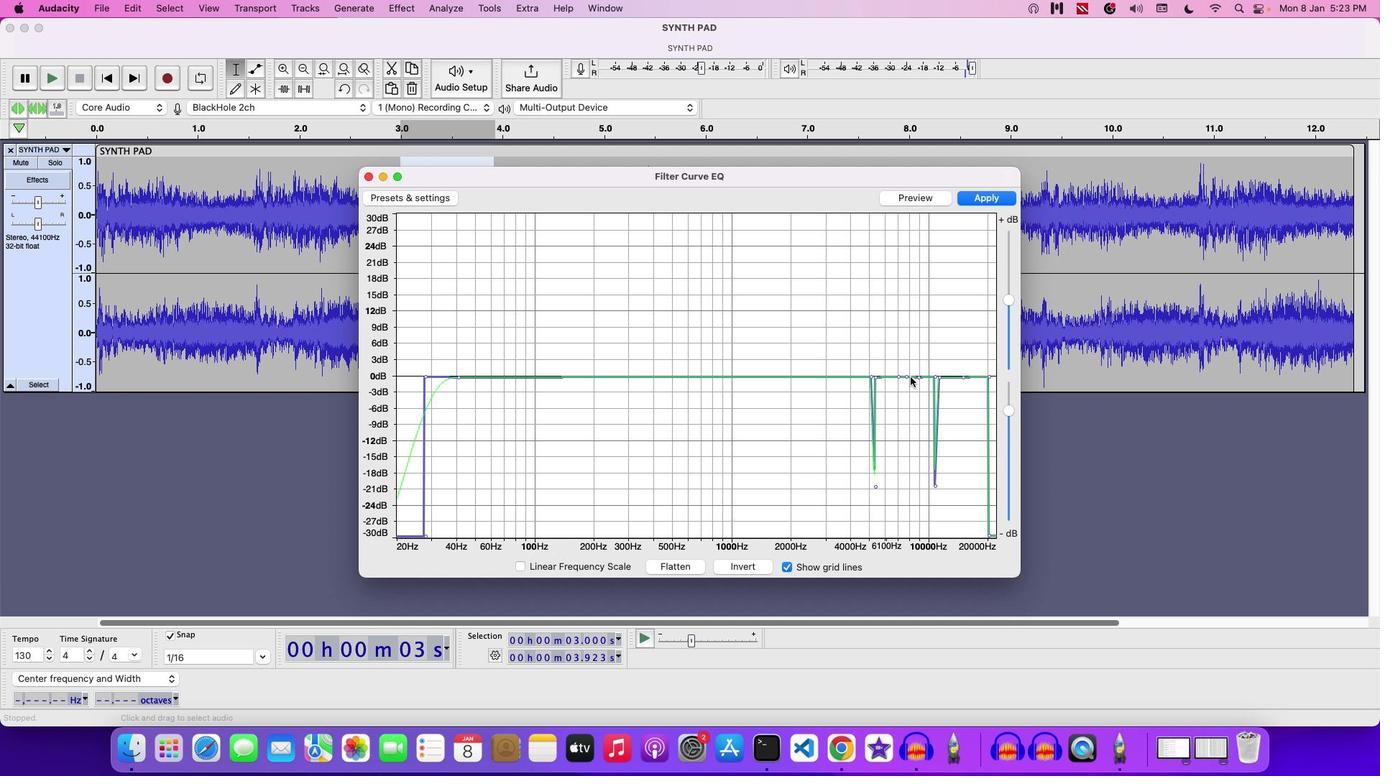 
Action: Mouse pressed left at (910, 376)
Screenshot: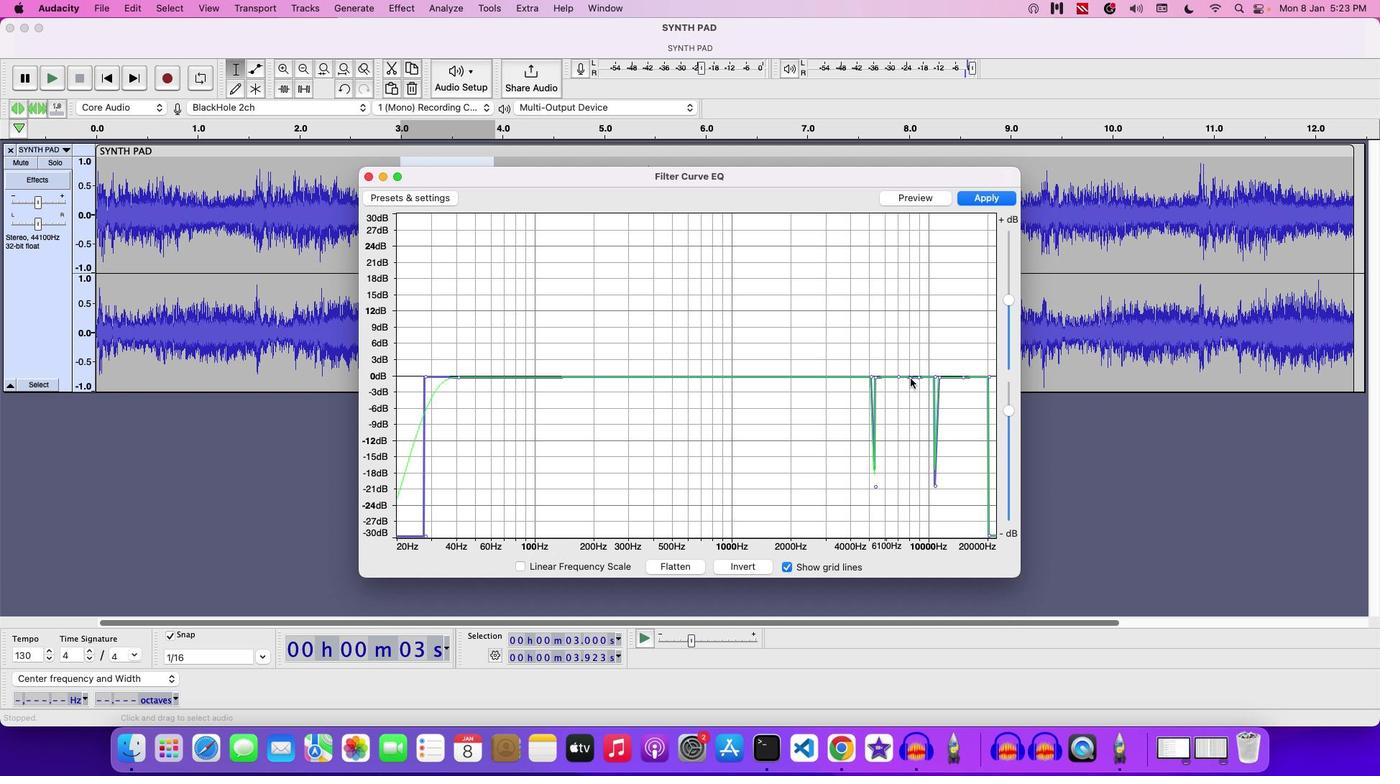 
Action: Mouse moved to (918, 376)
Screenshot: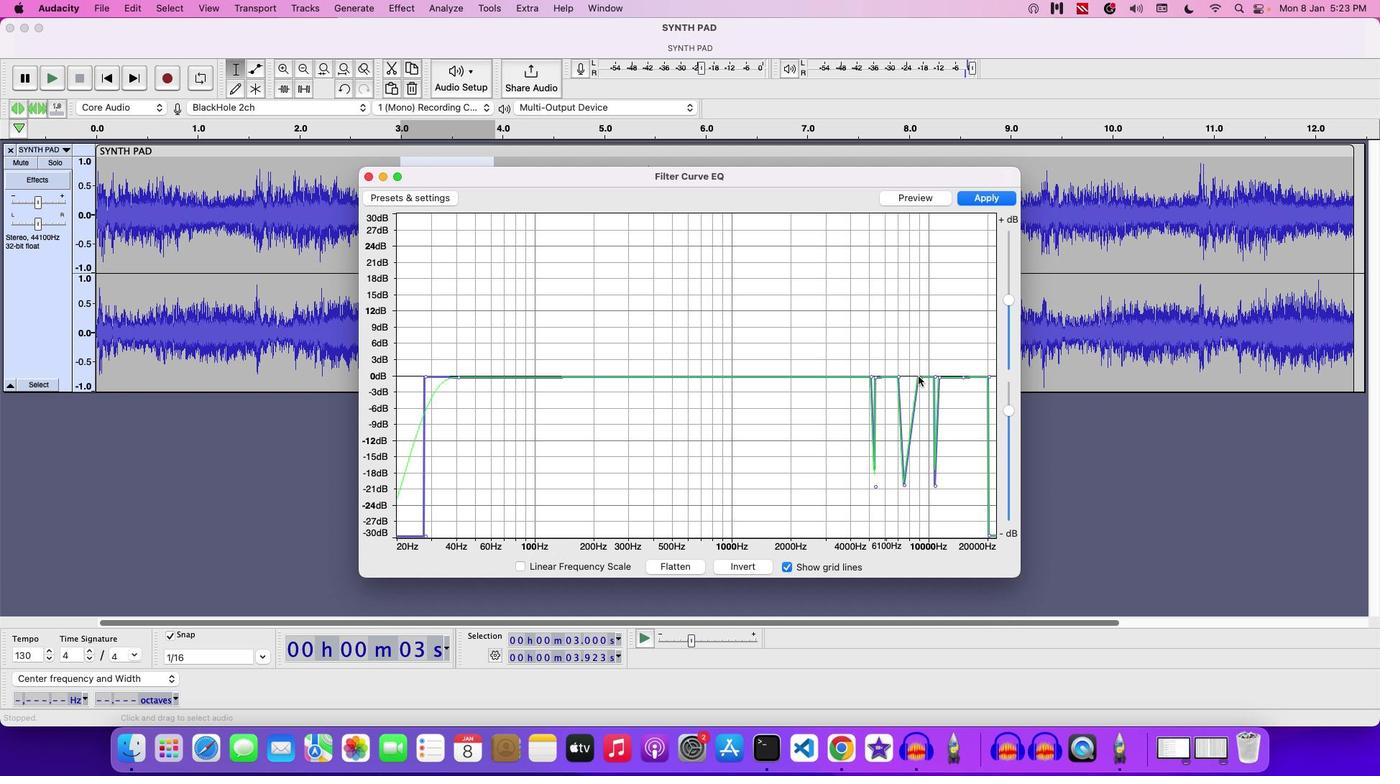 
Action: Mouse pressed left at (918, 376)
Screenshot: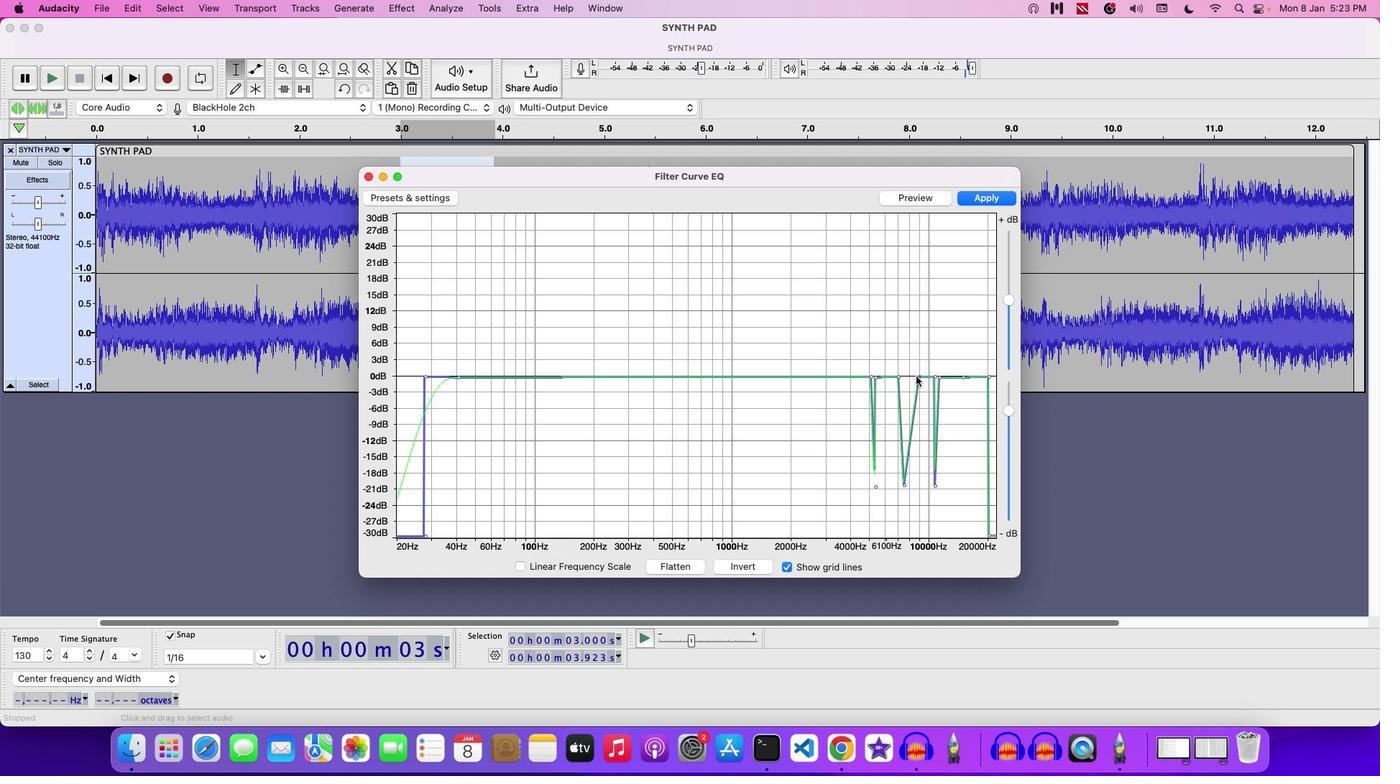 
Action: Mouse moved to (897, 375)
Screenshot: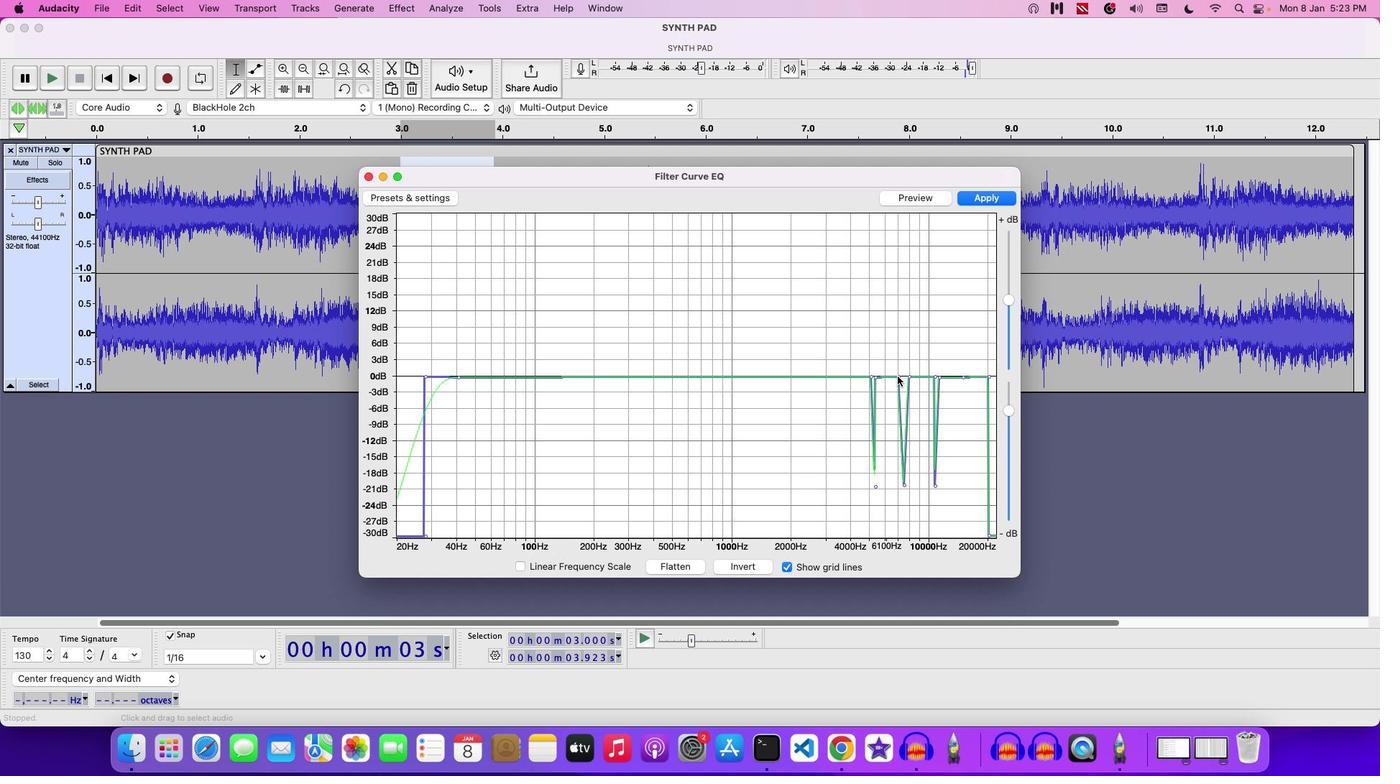 
Action: Mouse pressed left at (897, 375)
Screenshot: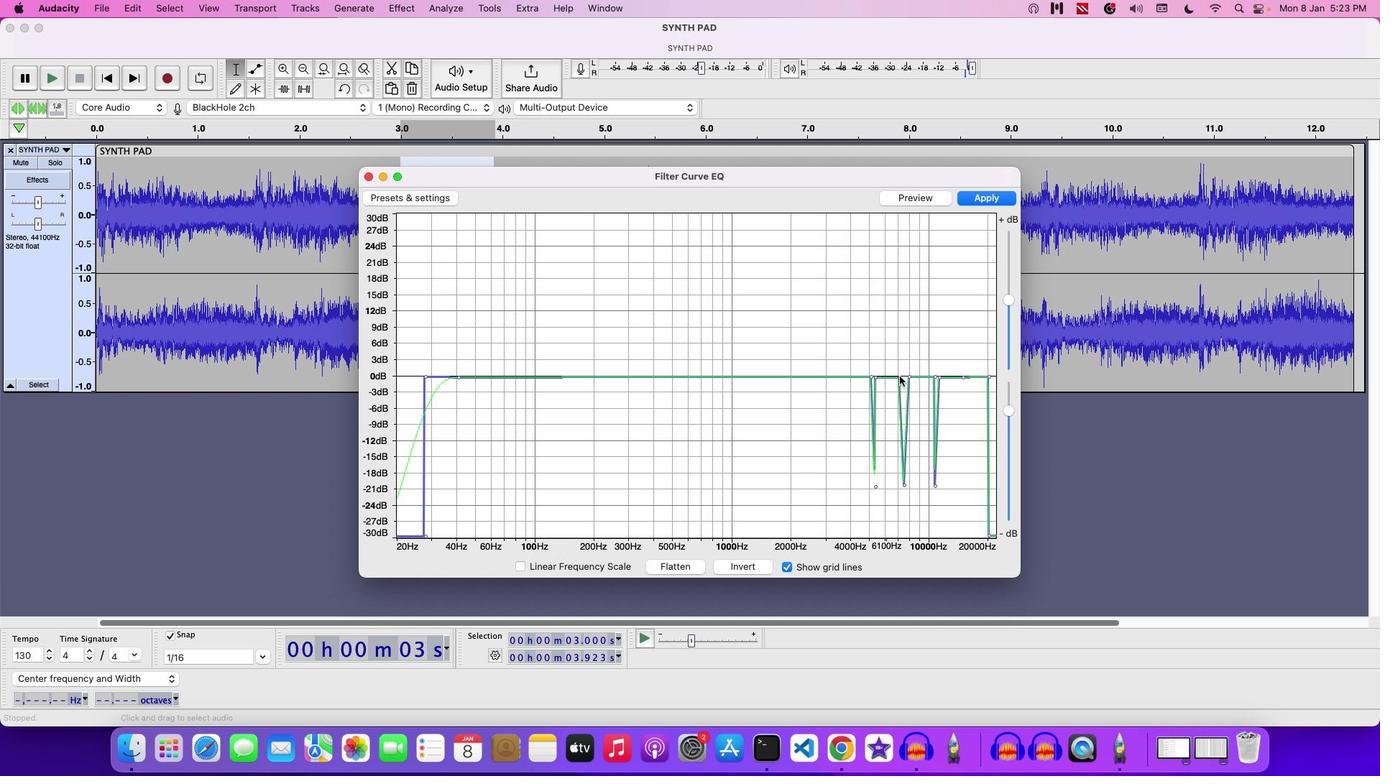 
Action: Mouse moved to (909, 377)
Screenshot: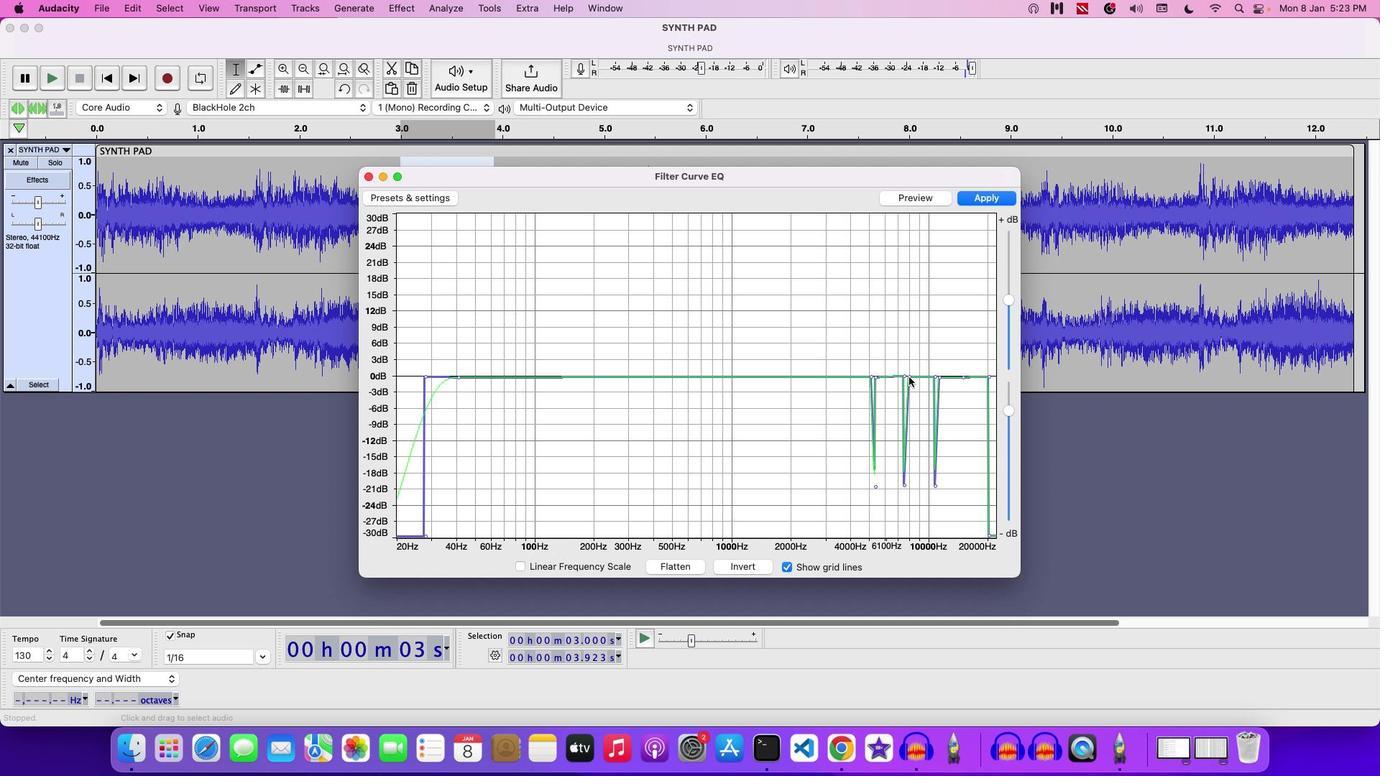 
Action: Mouse pressed left at (909, 377)
Screenshot: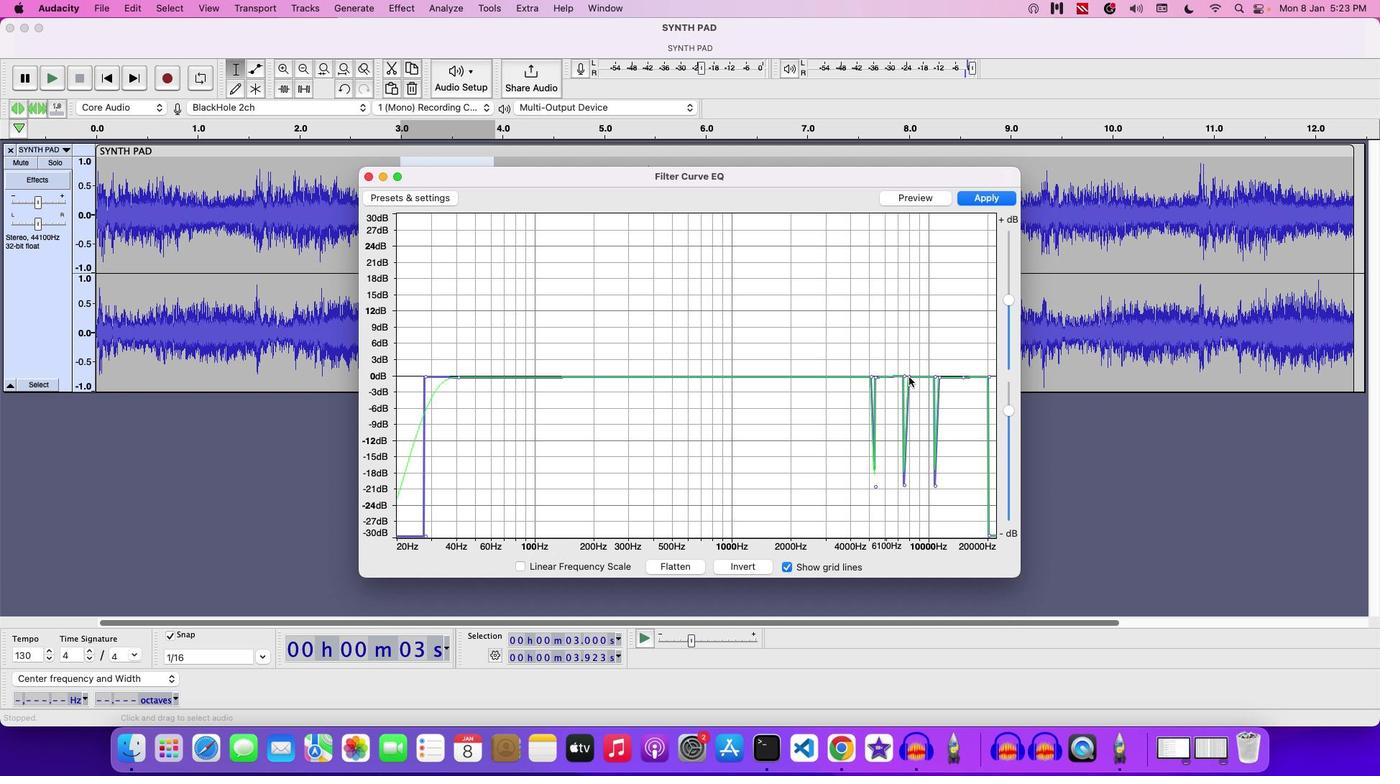 
Action: Mouse moved to (859, 375)
Screenshot: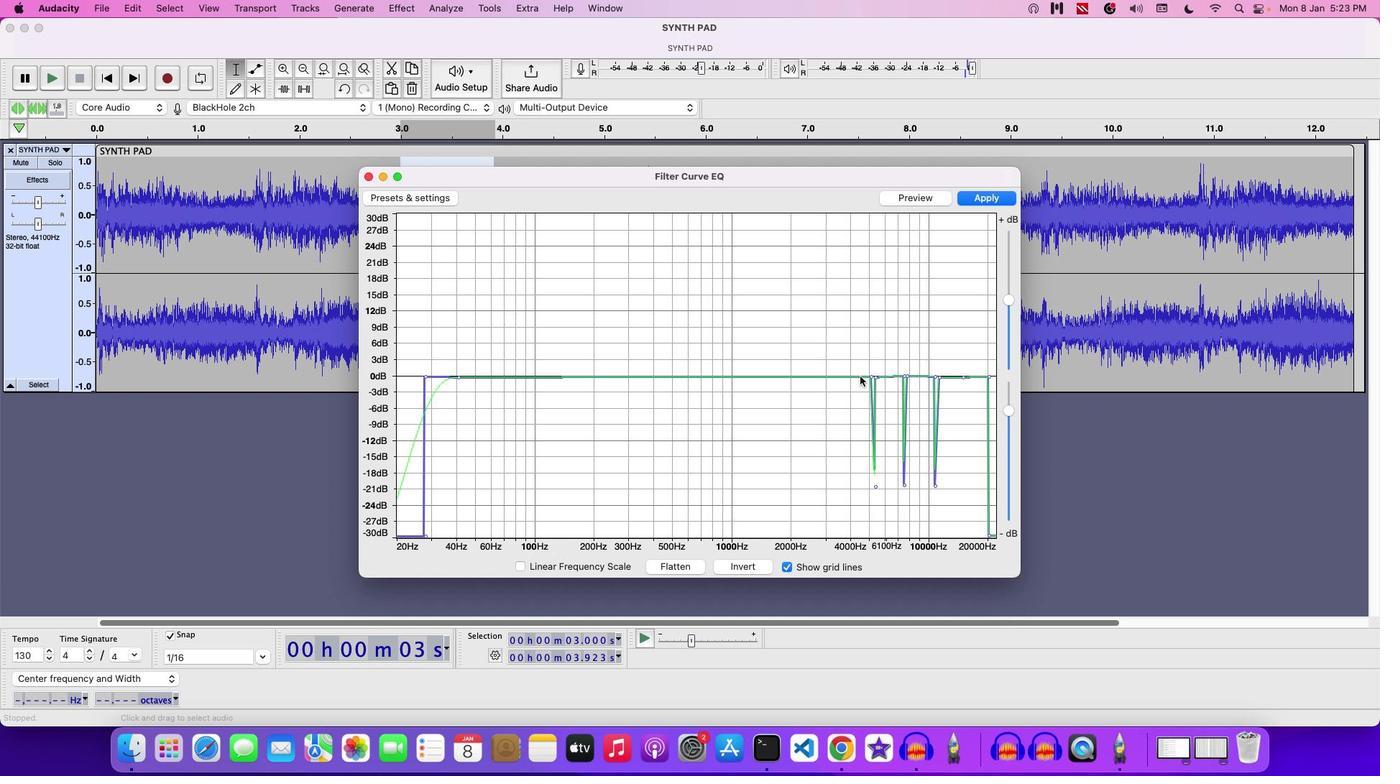 
Action: Mouse pressed left at (859, 375)
Screenshot: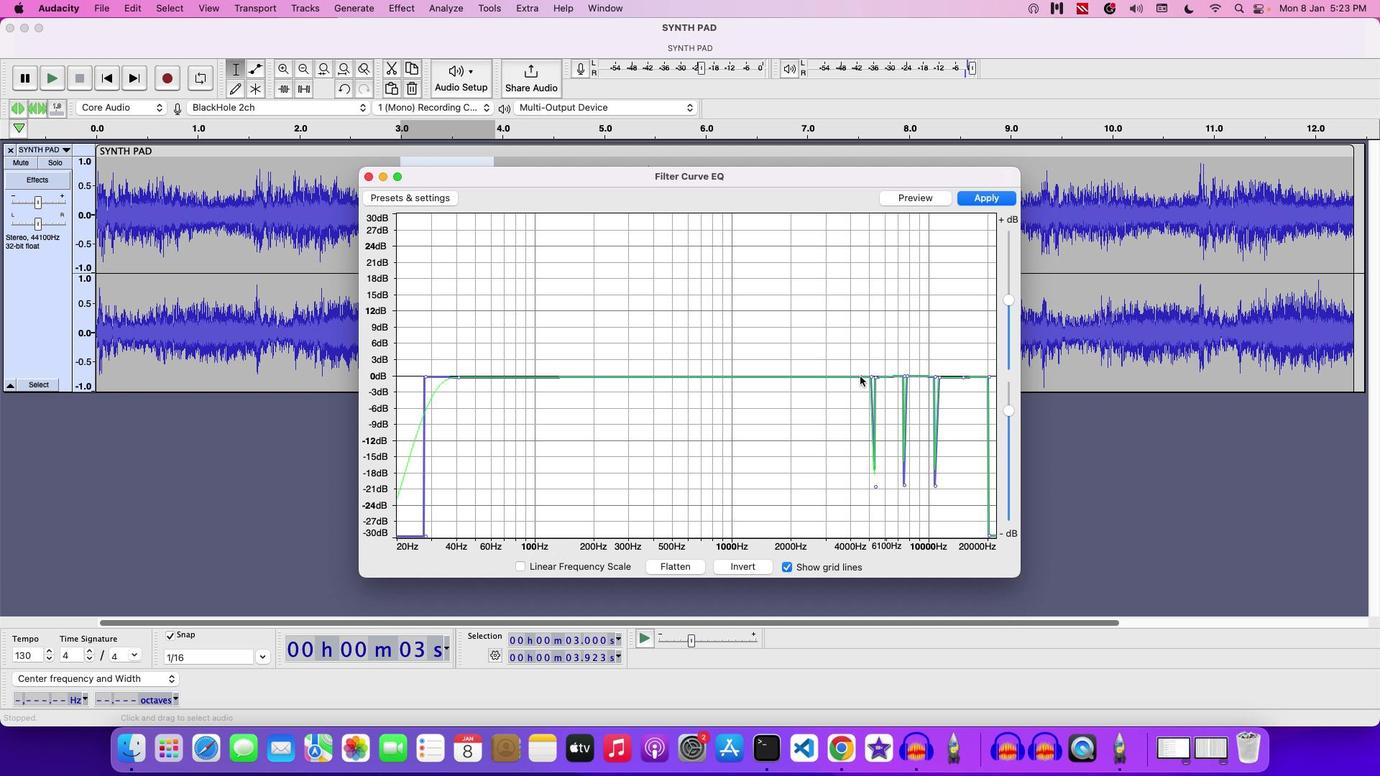 
Action: Mouse moved to (853, 377)
Screenshot: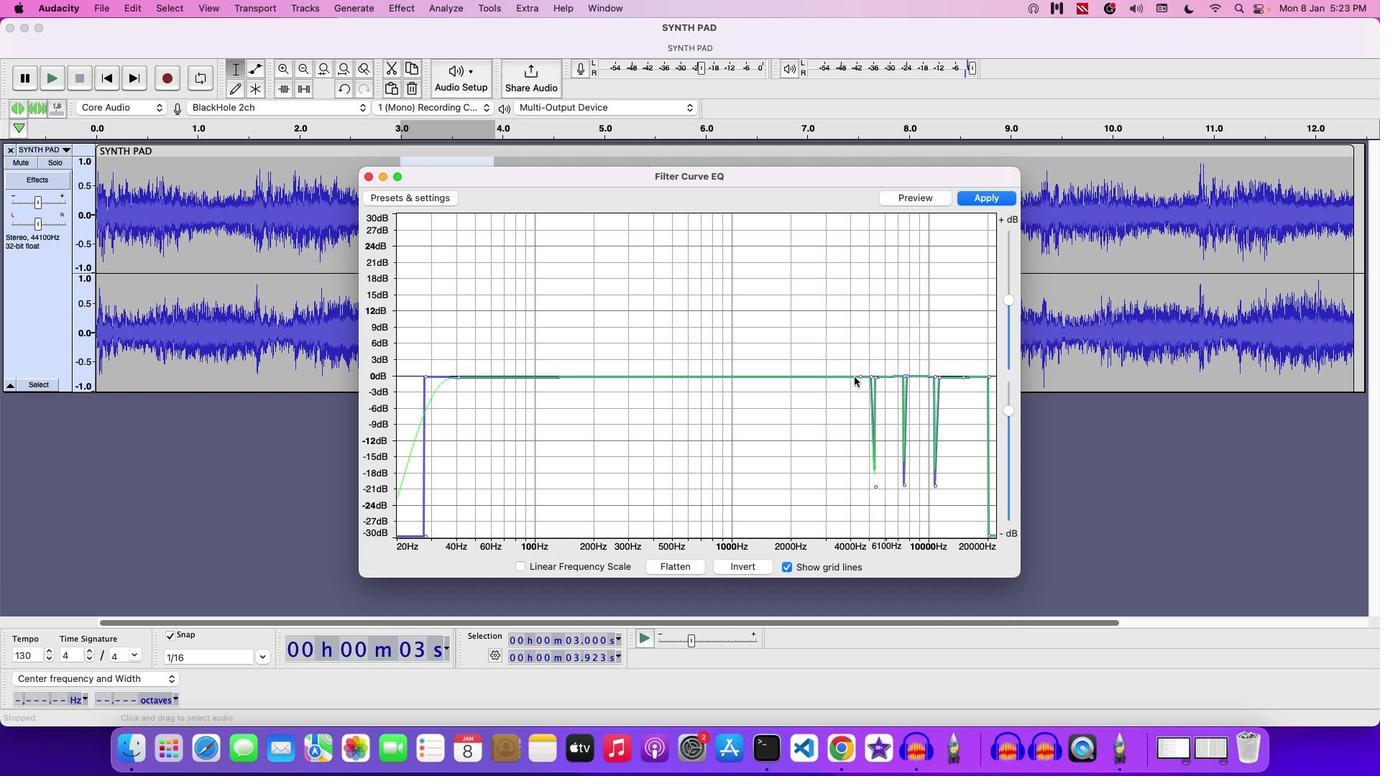 
Action: Mouse pressed left at (853, 377)
Screenshot: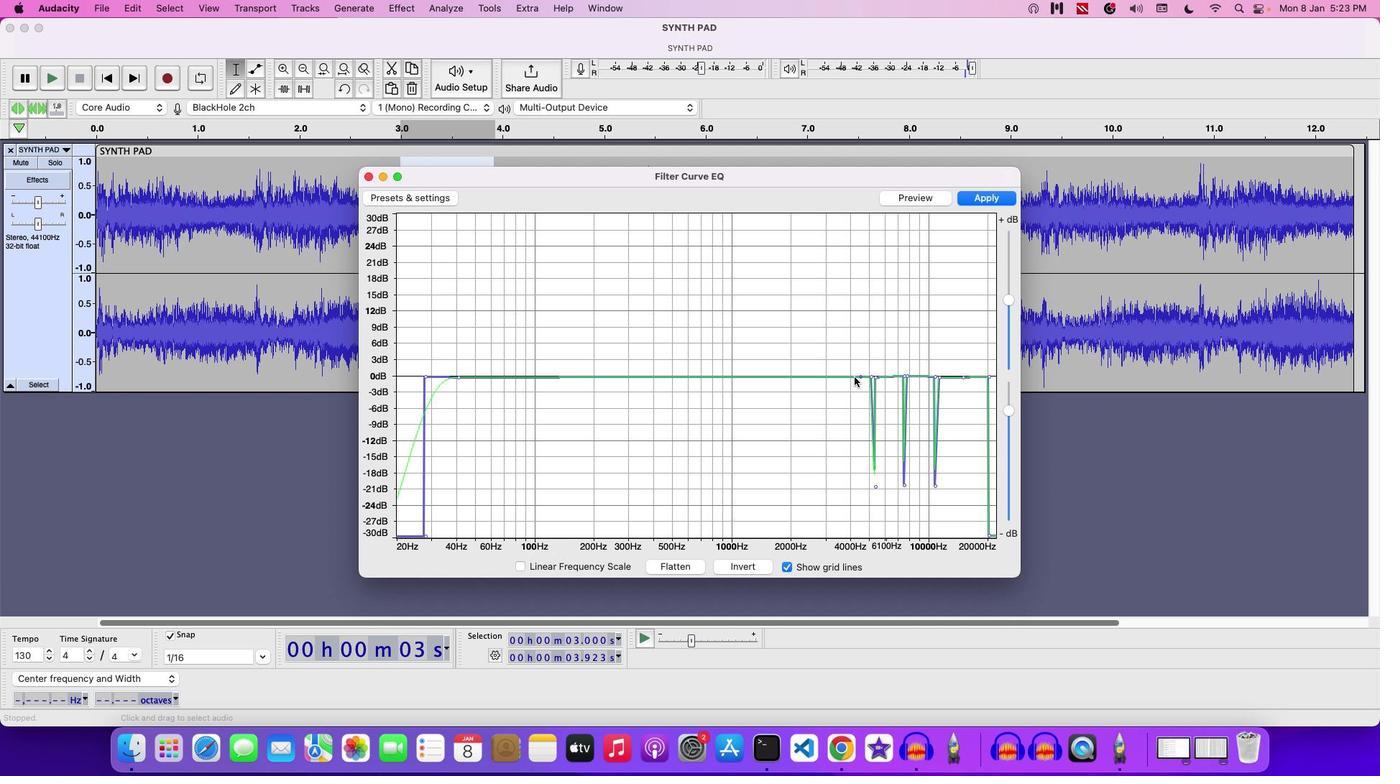 
Action: Mouse moved to (850, 376)
Screenshot: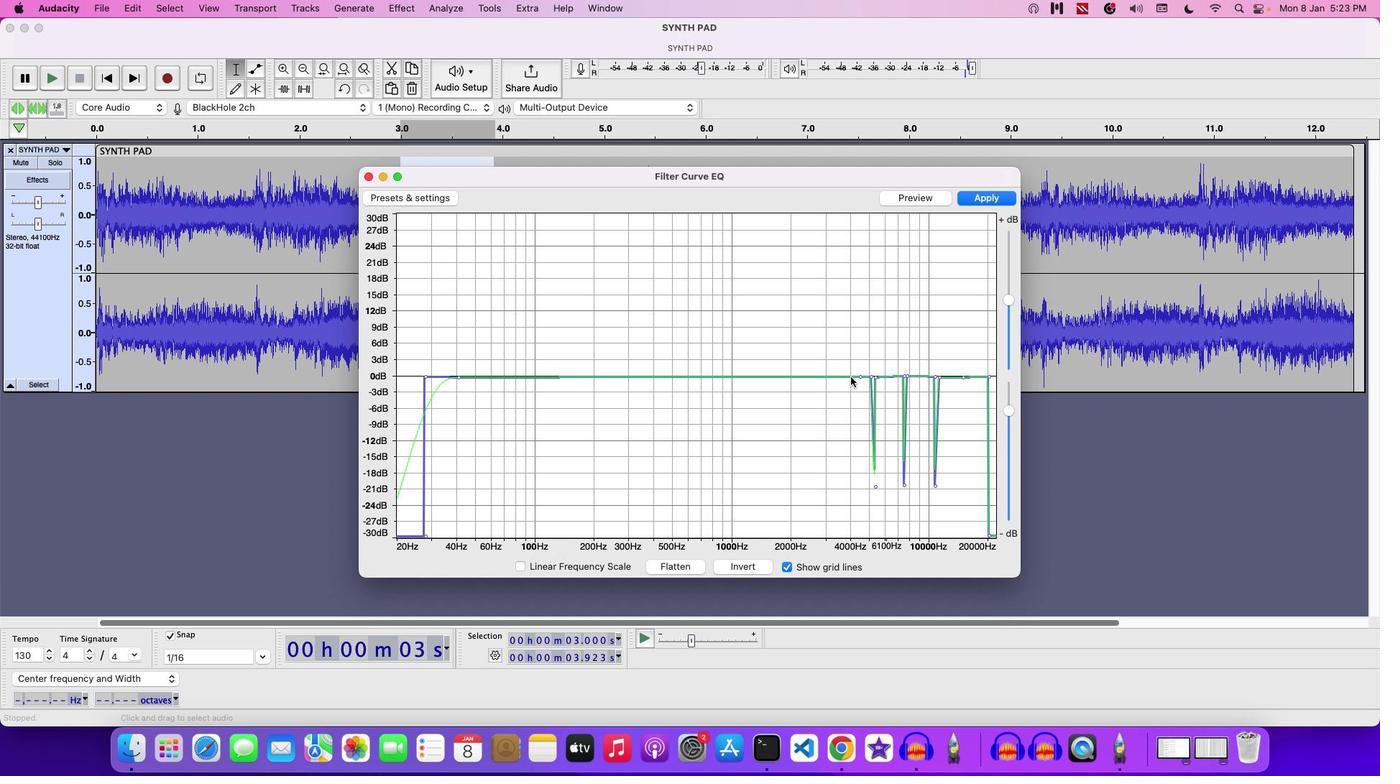 
Action: Mouse pressed left at (850, 376)
Screenshot: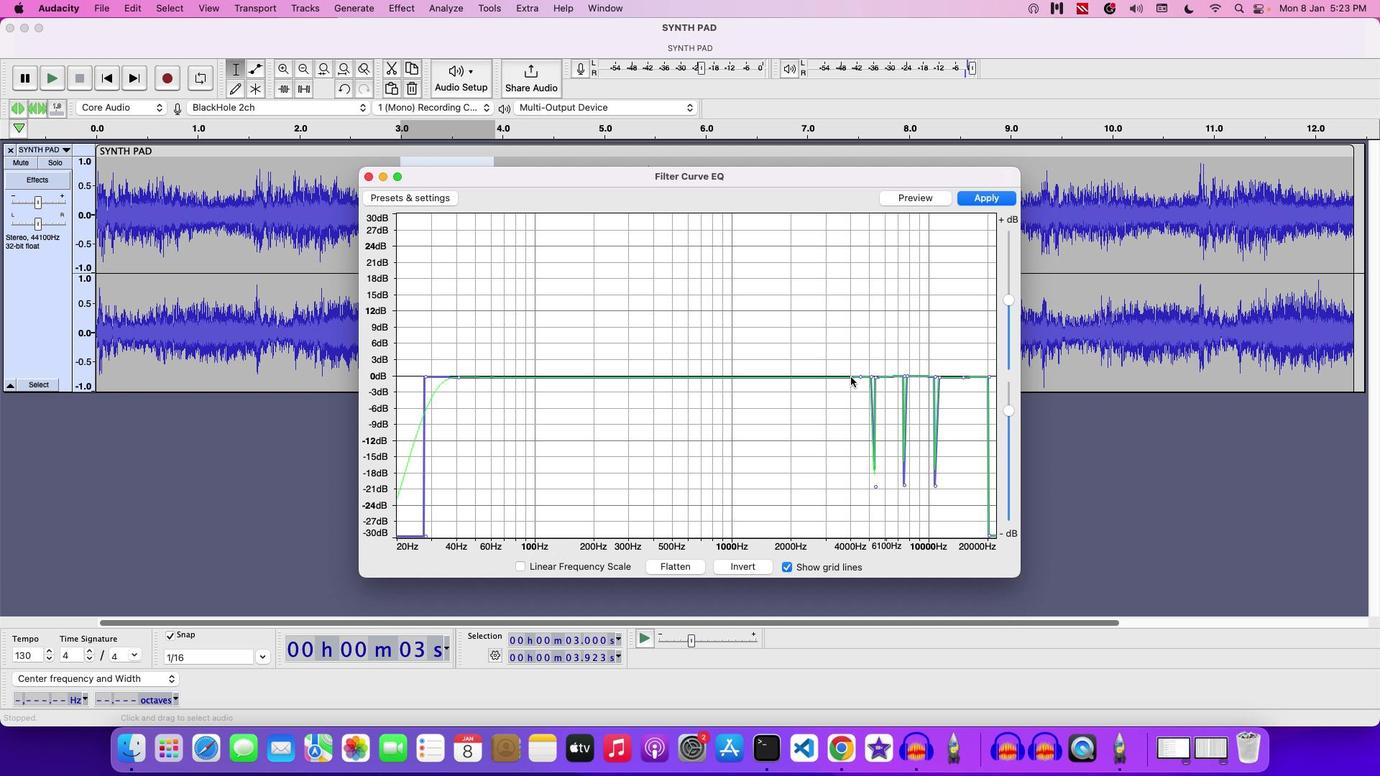 
Action: Mouse moved to (841, 377)
Screenshot: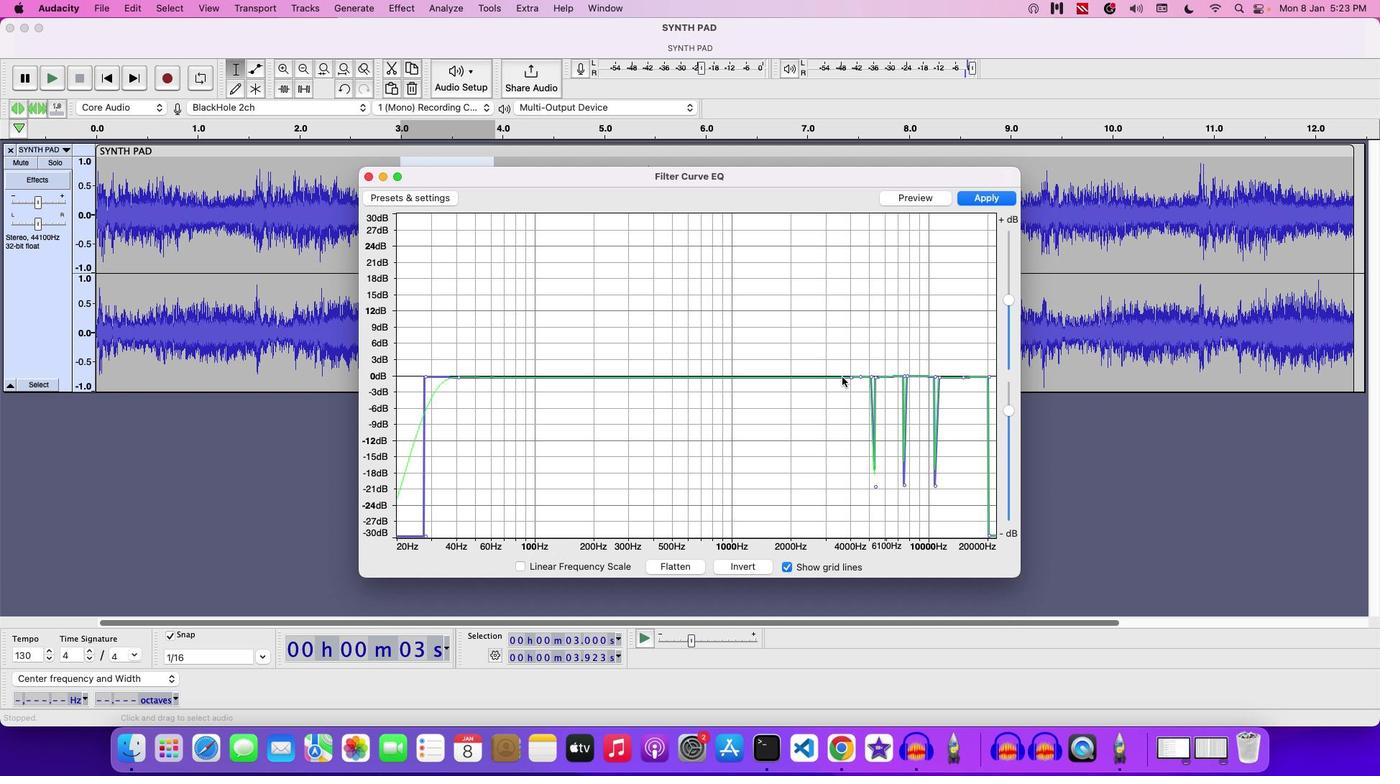 
Action: Mouse pressed left at (841, 377)
Screenshot: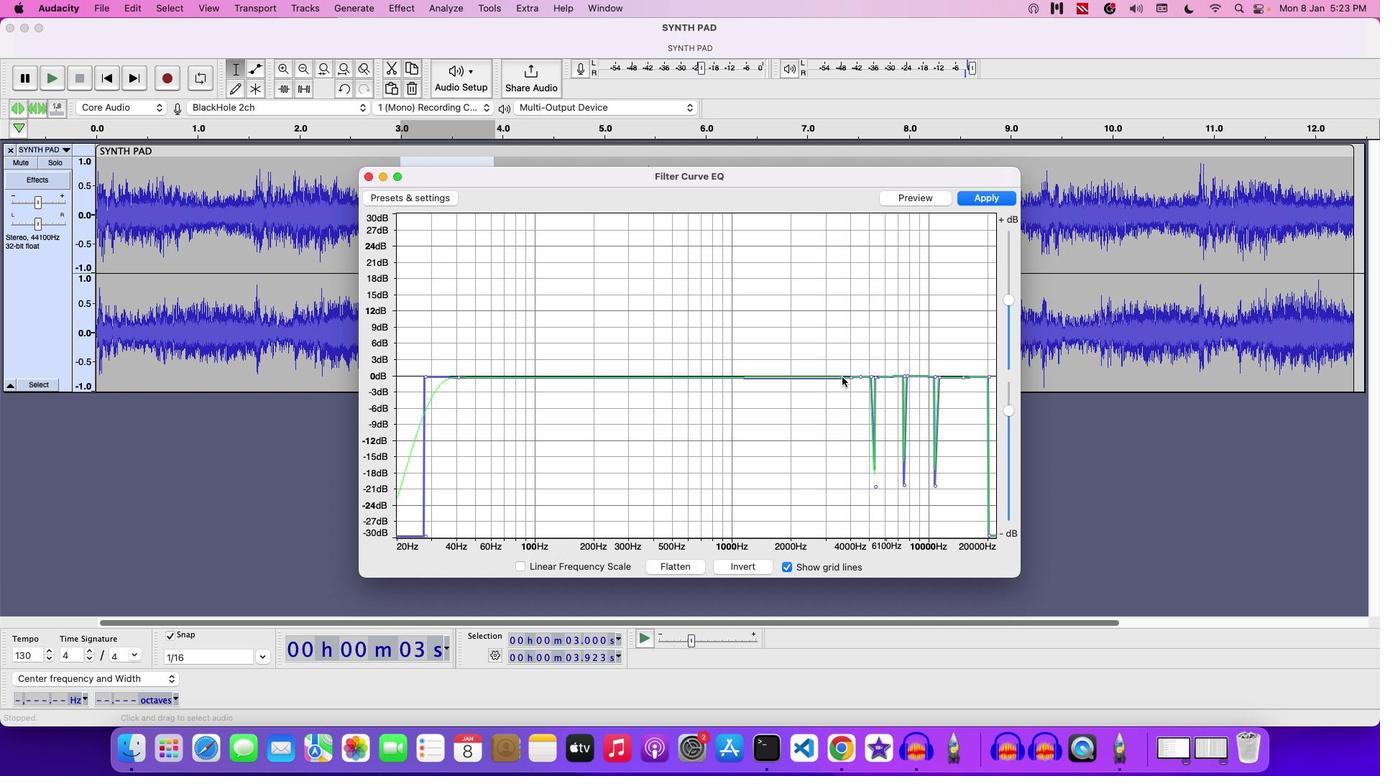 
Action: Mouse moved to (850, 377)
Screenshot: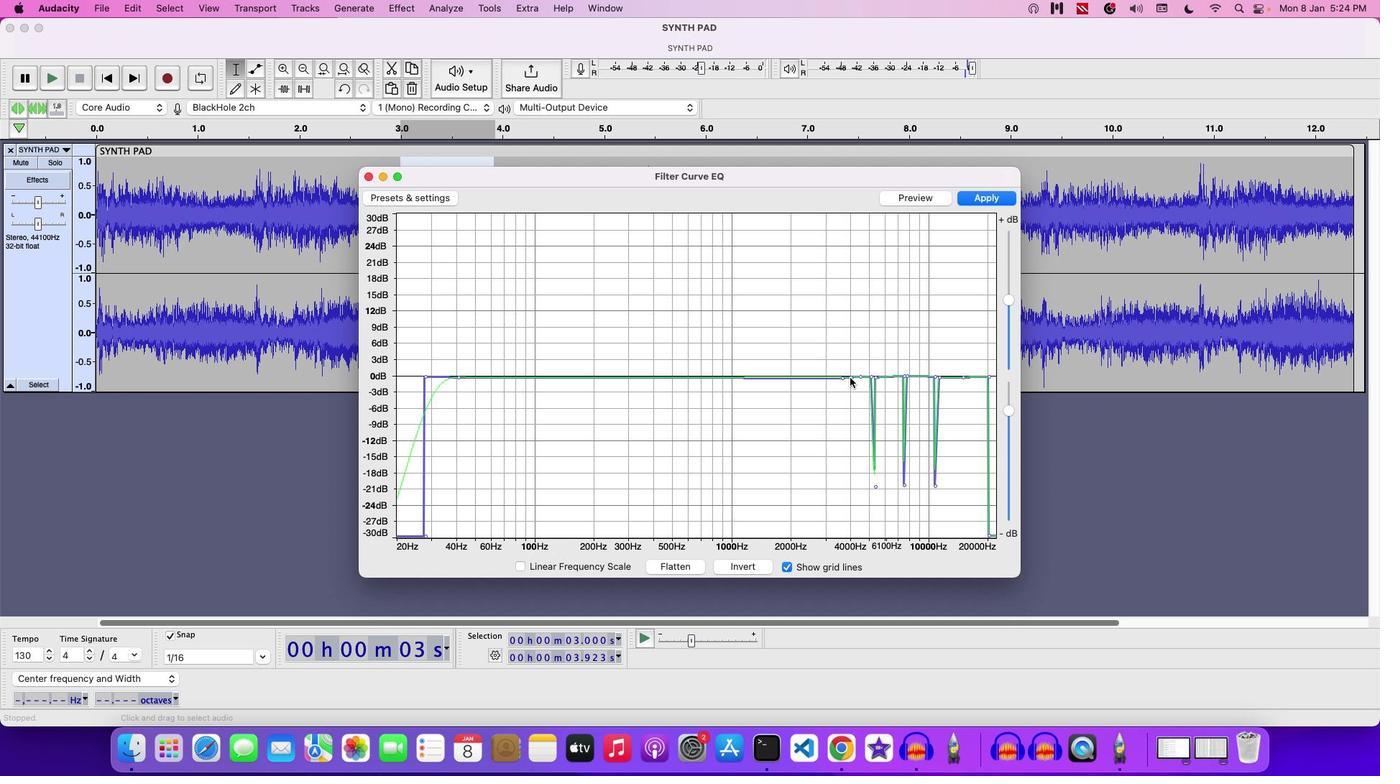 
Action: Mouse pressed left at (850, 377)
Screenshot: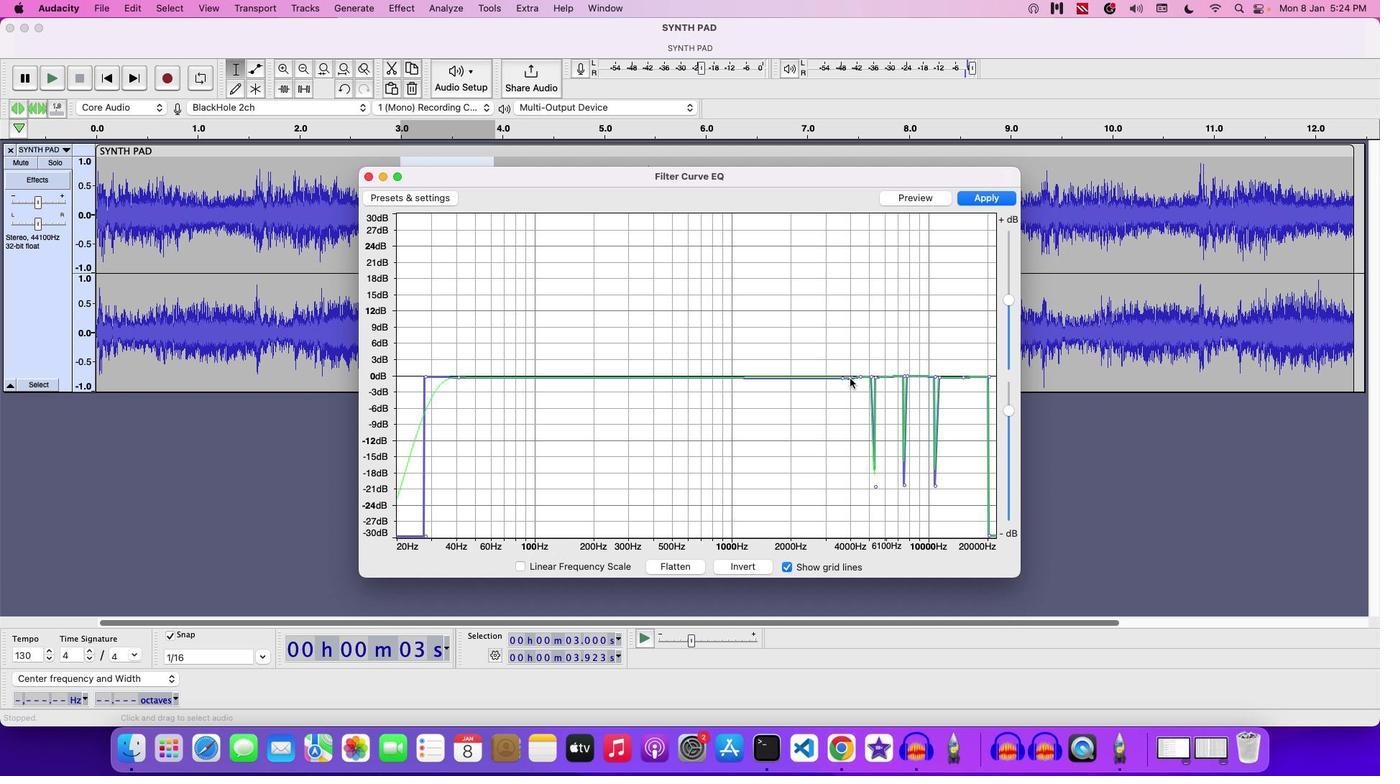 
Action: Mouse moved to (841, 378)
Screenshot: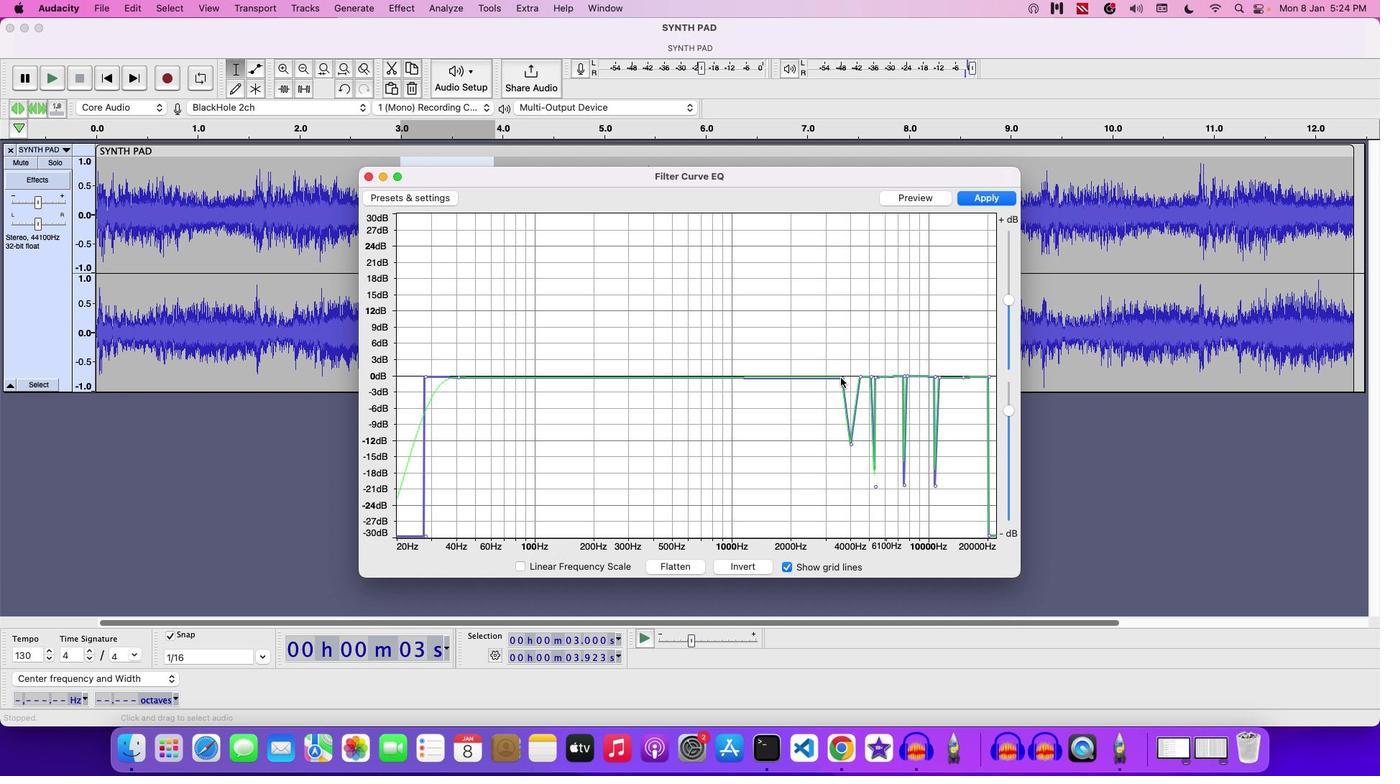 
Action: Mouse pressed left at (841, 378)
Screenshot: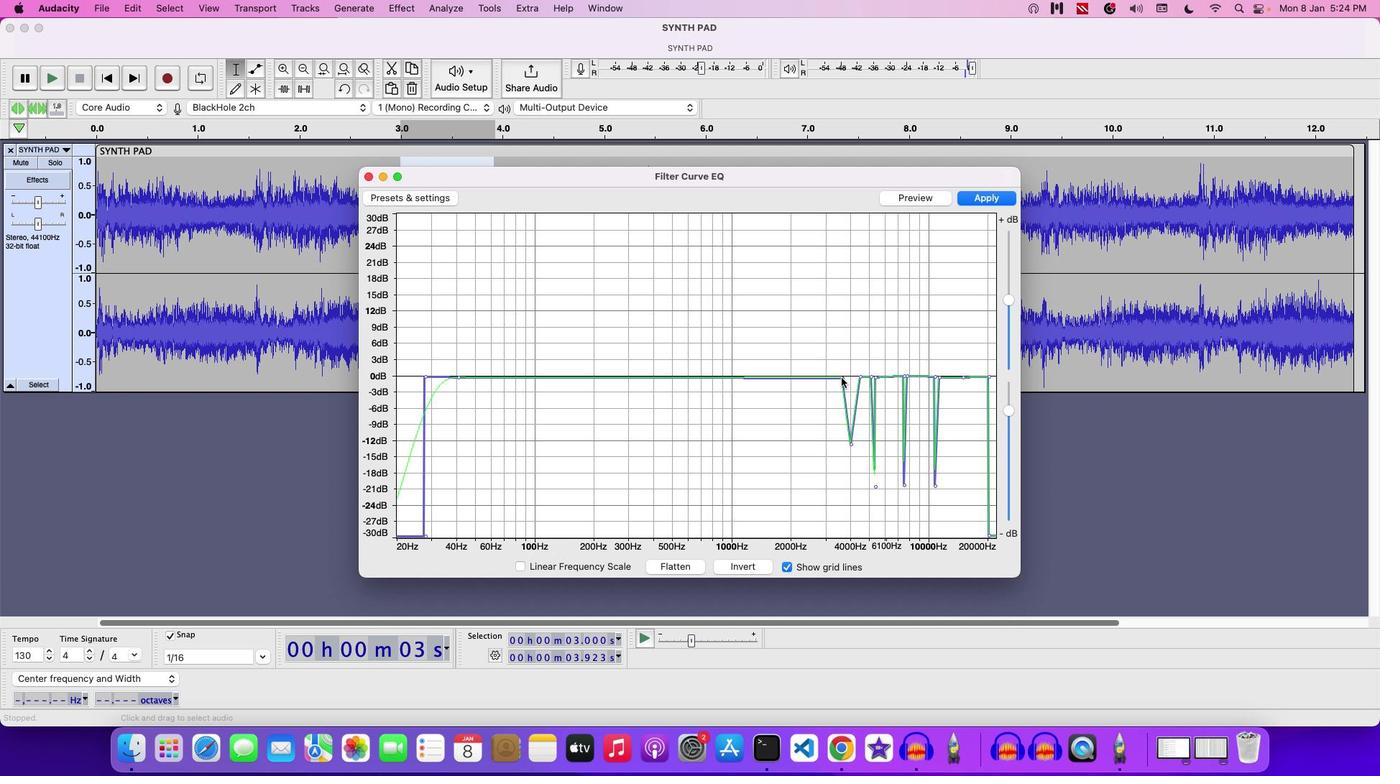 
Action: Mouse moved to (859, 378)
Screenshot: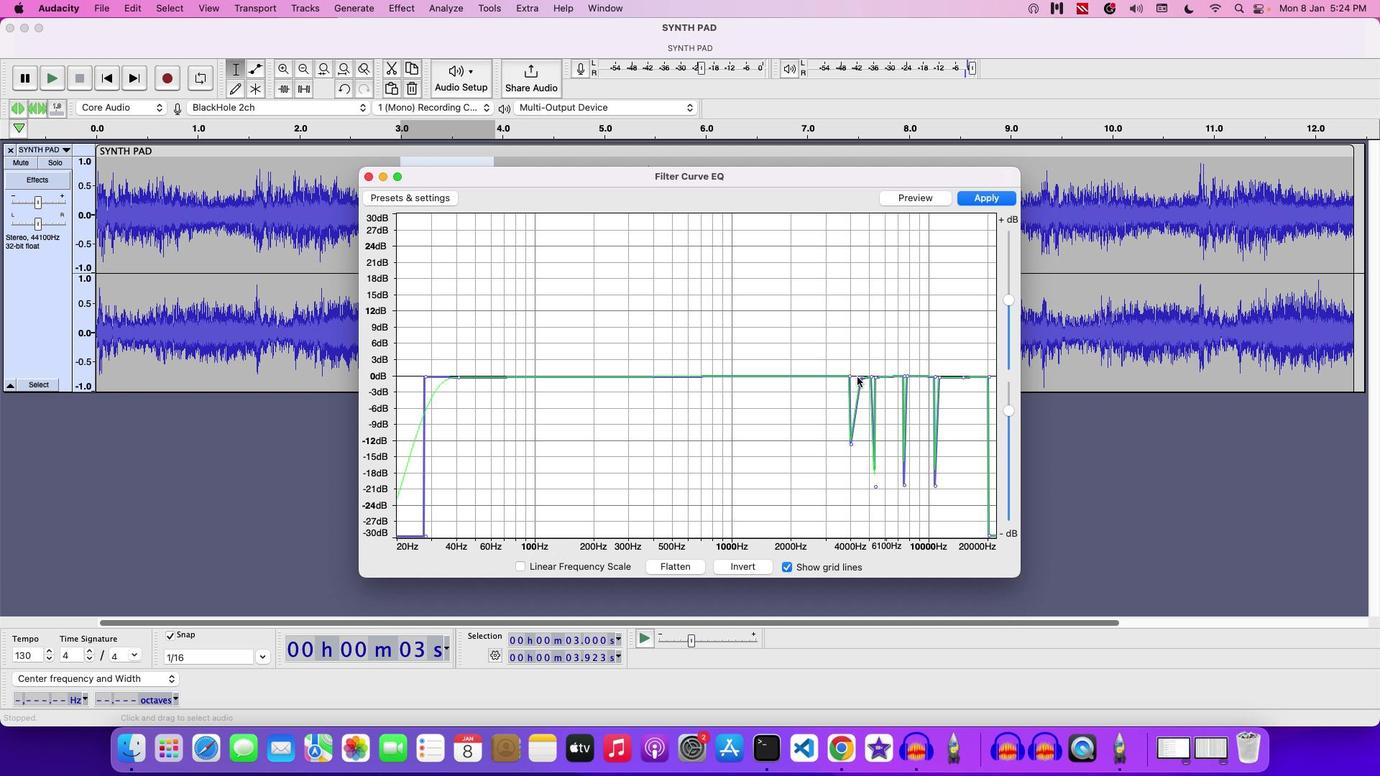 
Action: Mouse pressed left at (859, 378)
Screenshot: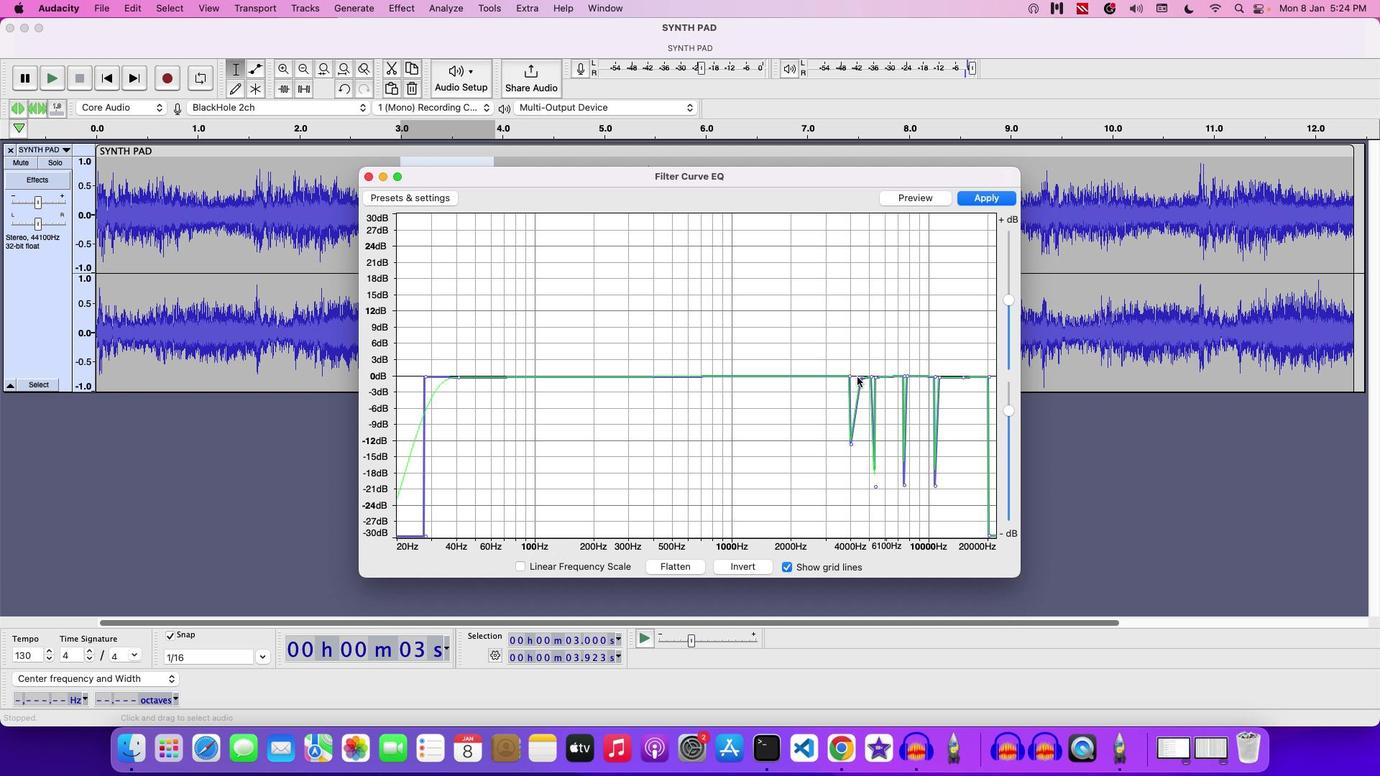 
Action: Mouse moved to (902, 202)
Screenshot: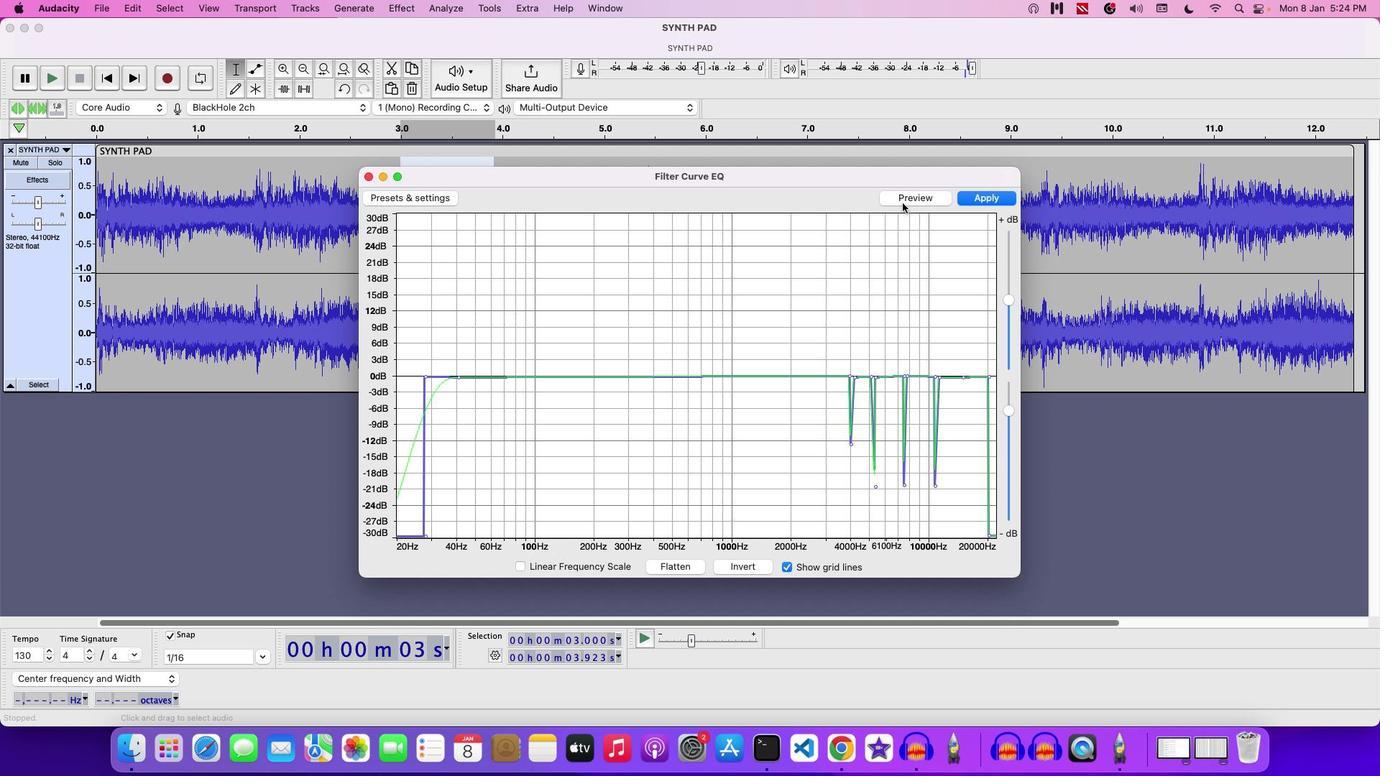 
Action: Mouse pressed left at (902, 202)
Screenshot: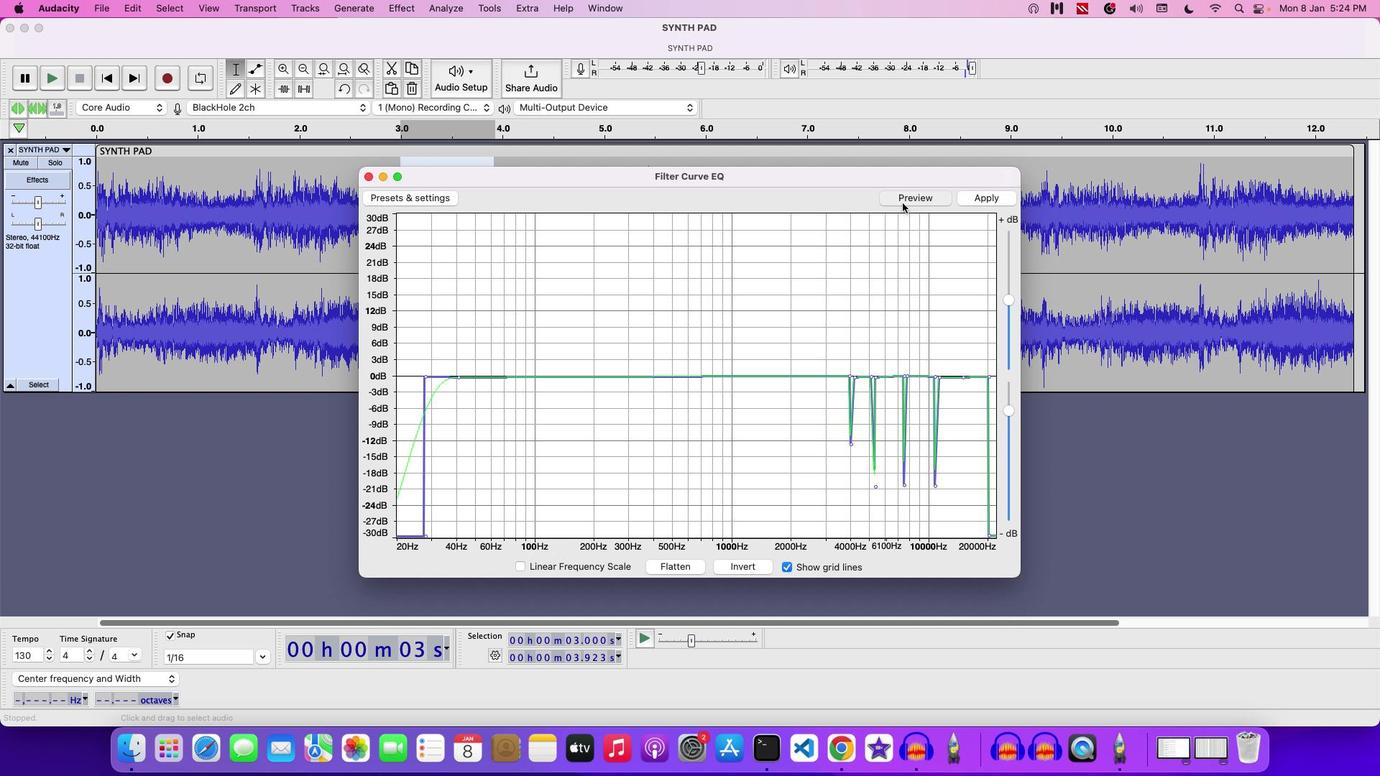 
Action: Mouse moved to (987, 199)
Screenshot: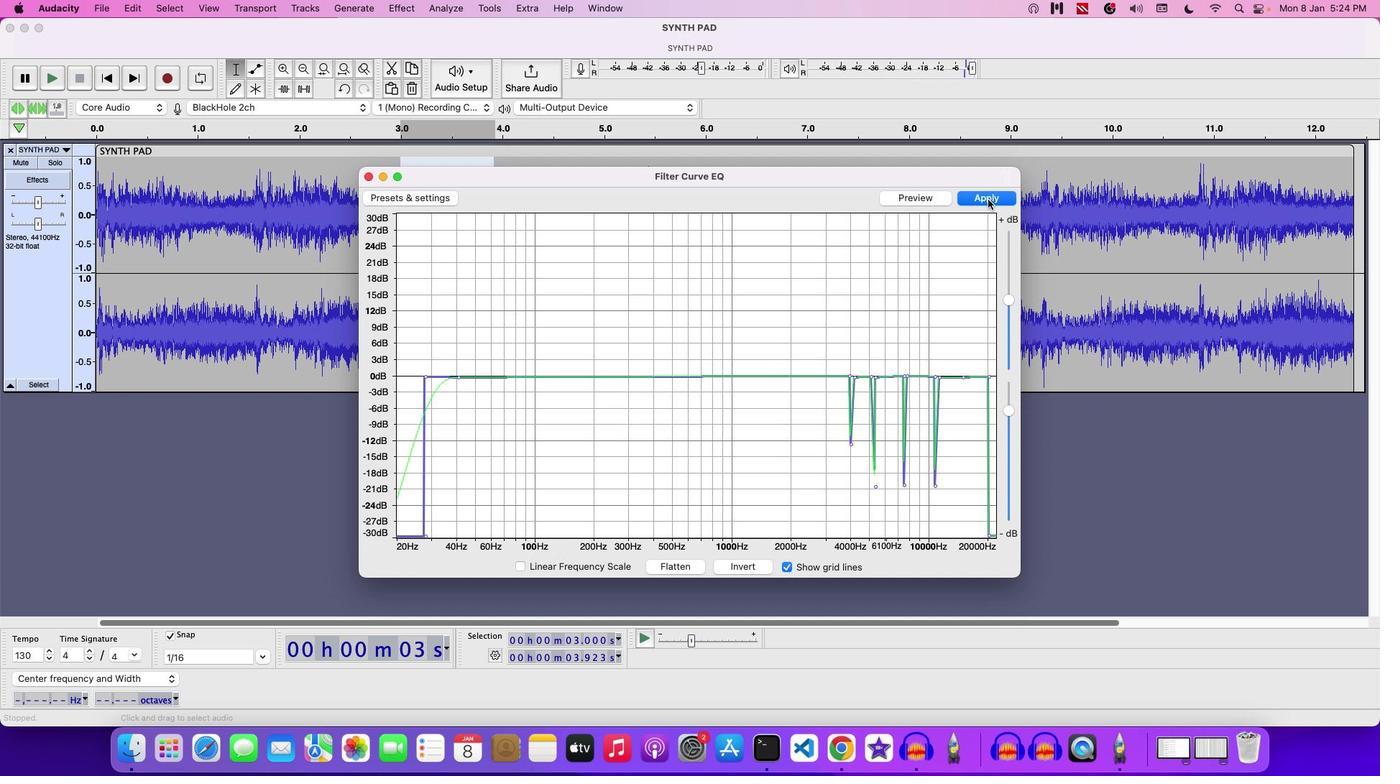 
Action: Mouse pressed left at (987, 199)
Screenshot: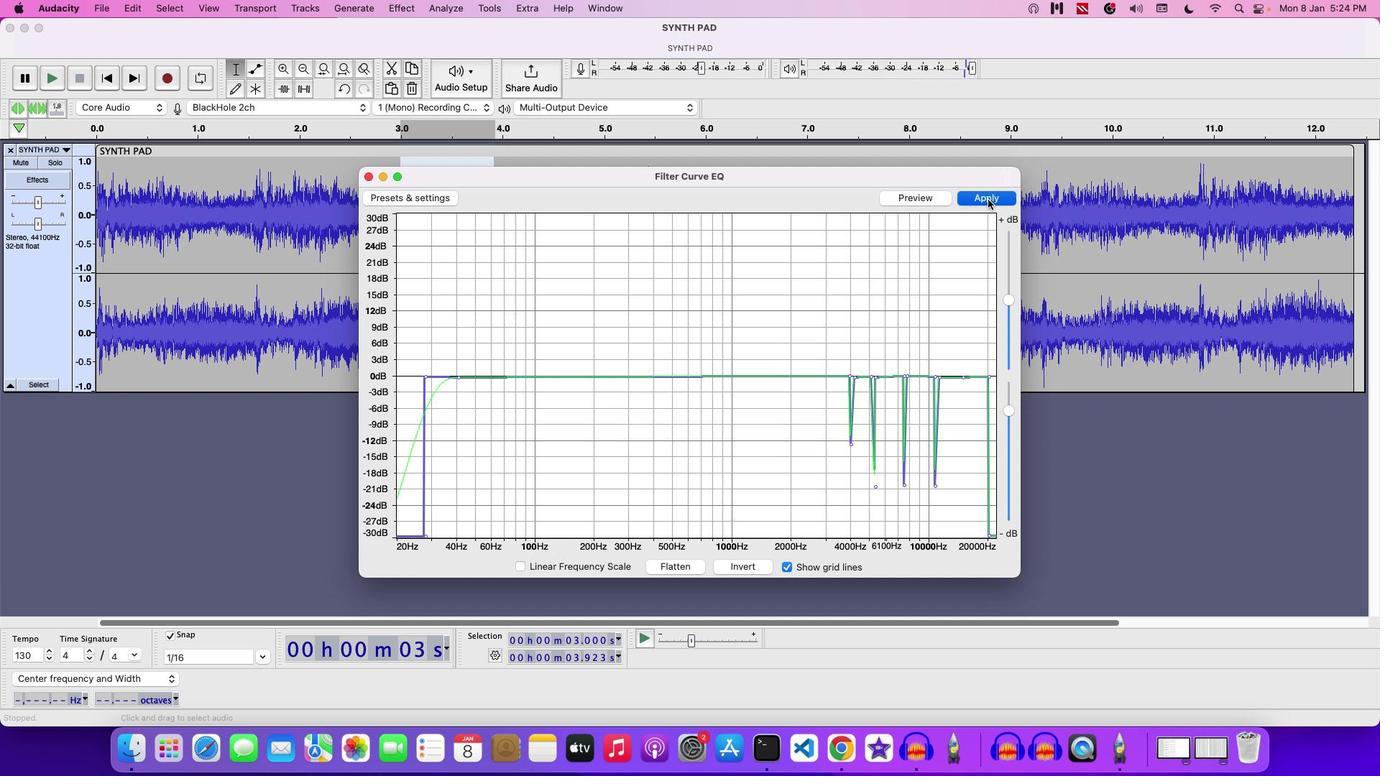 
Action: Mouse moved to (357, 203)
Screenshot: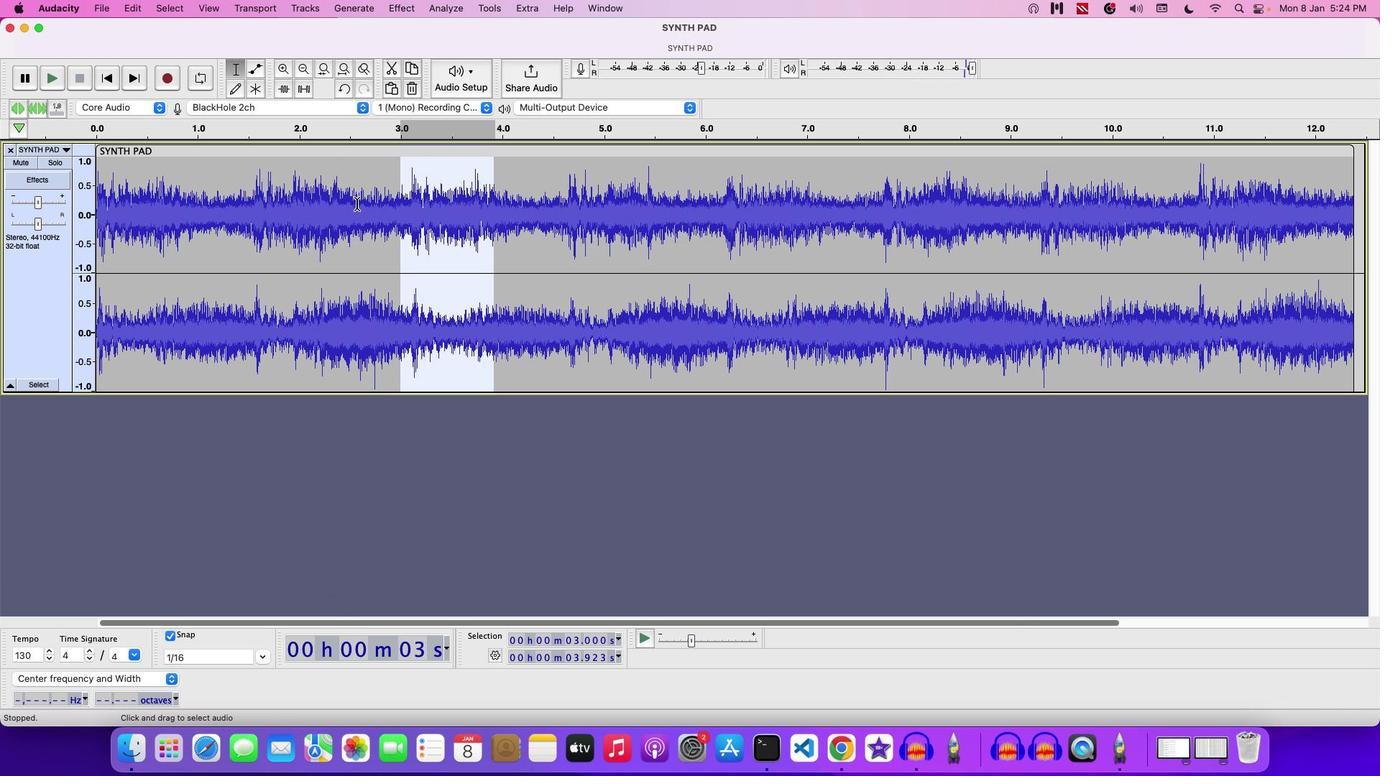 
Action: Mouse pressed left at (357, 203)
Screenshot: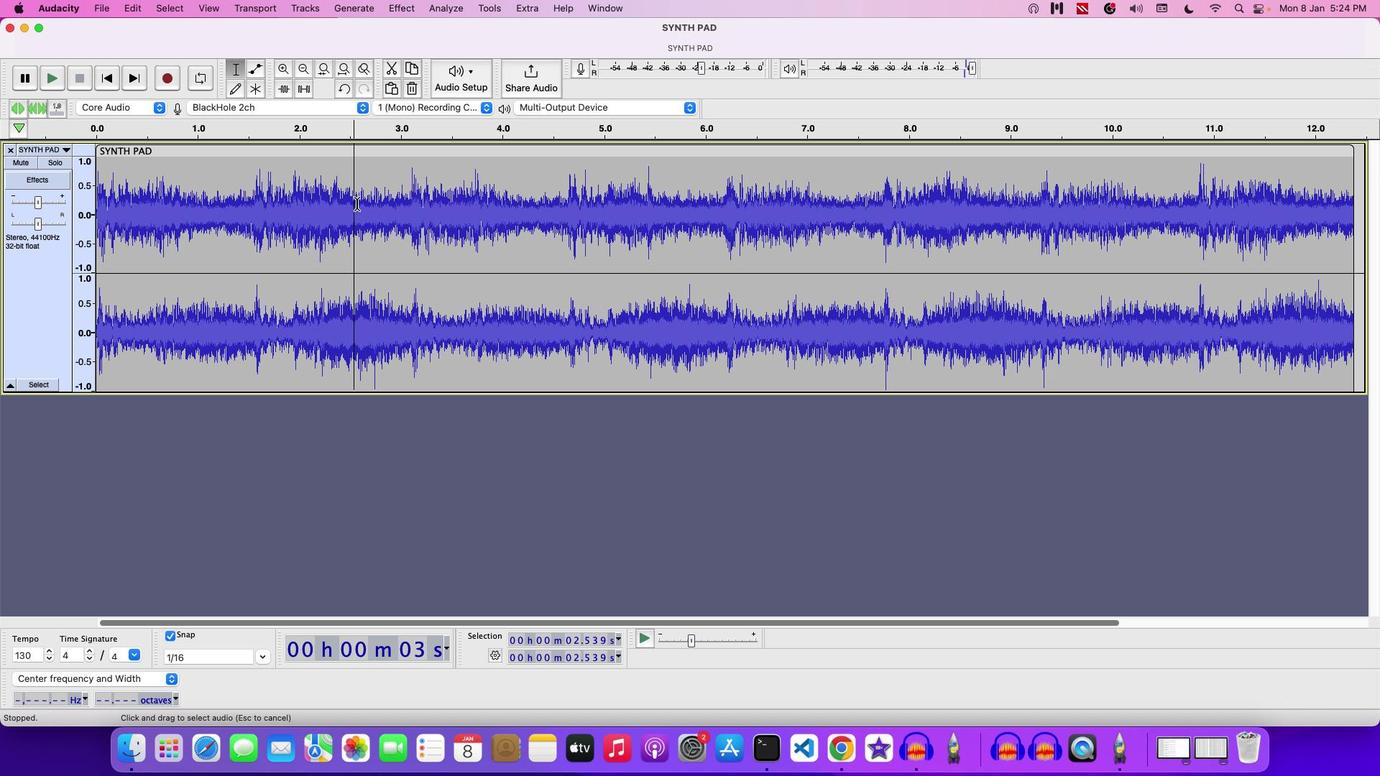 
Action: Mouse moved to (419, 202)
Screenshot: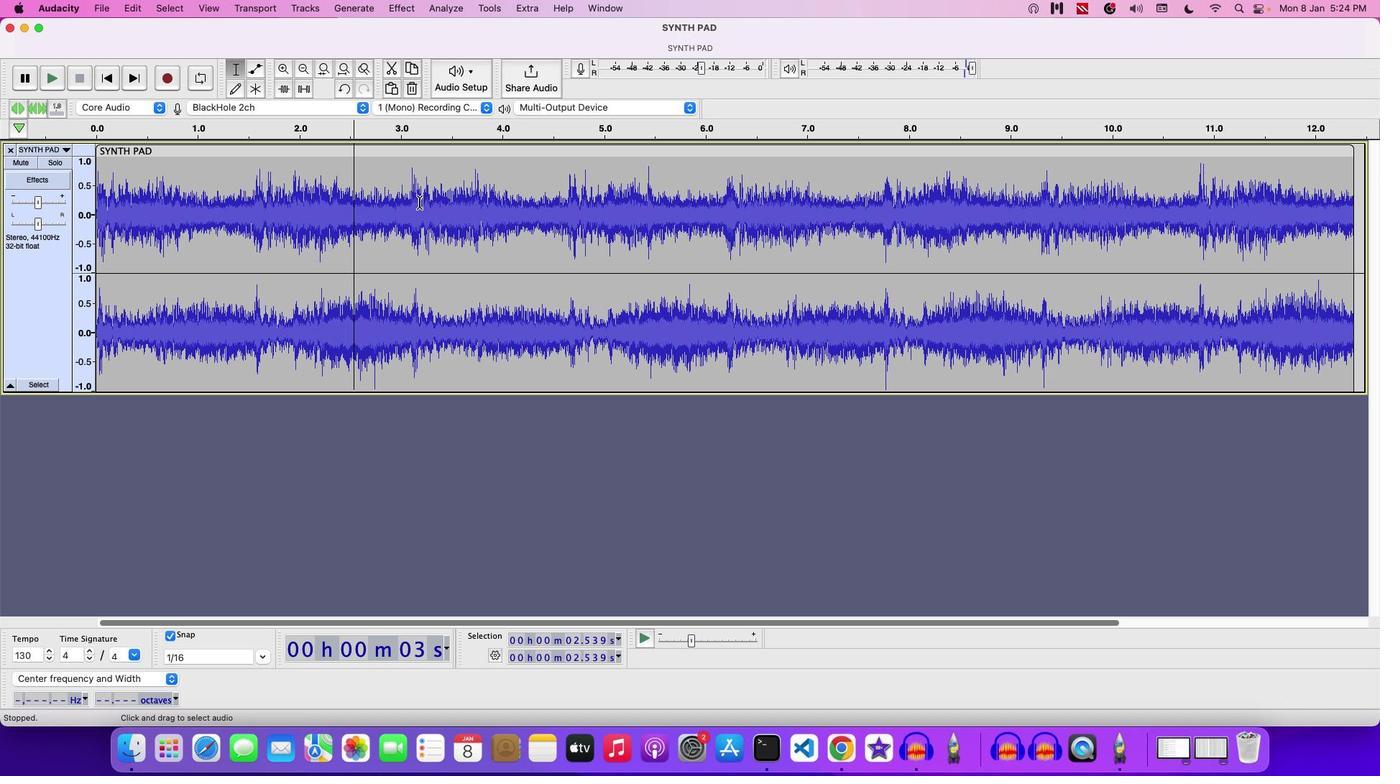 
Action: Key pressed Key.space
Screenshot: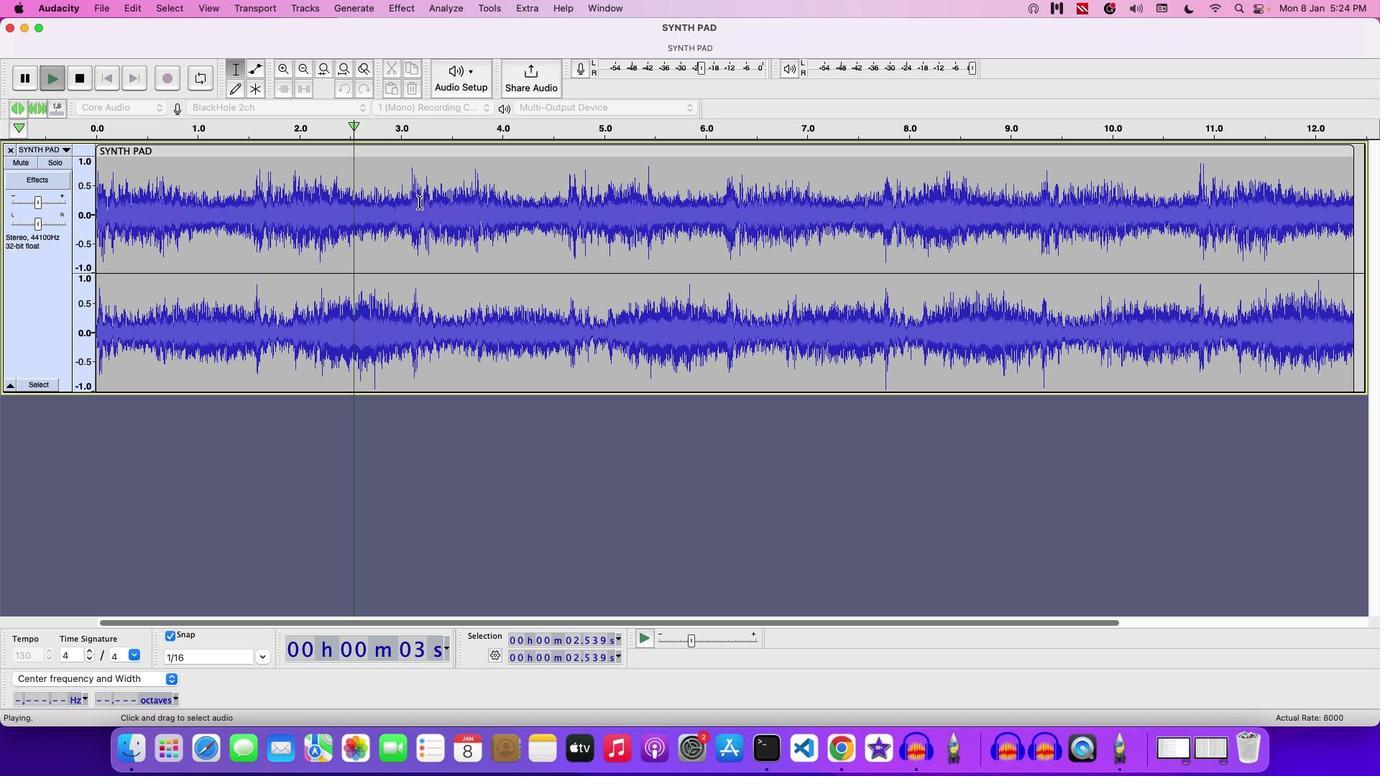 
Action: Mouse moved to (487, 196)
Screenshot: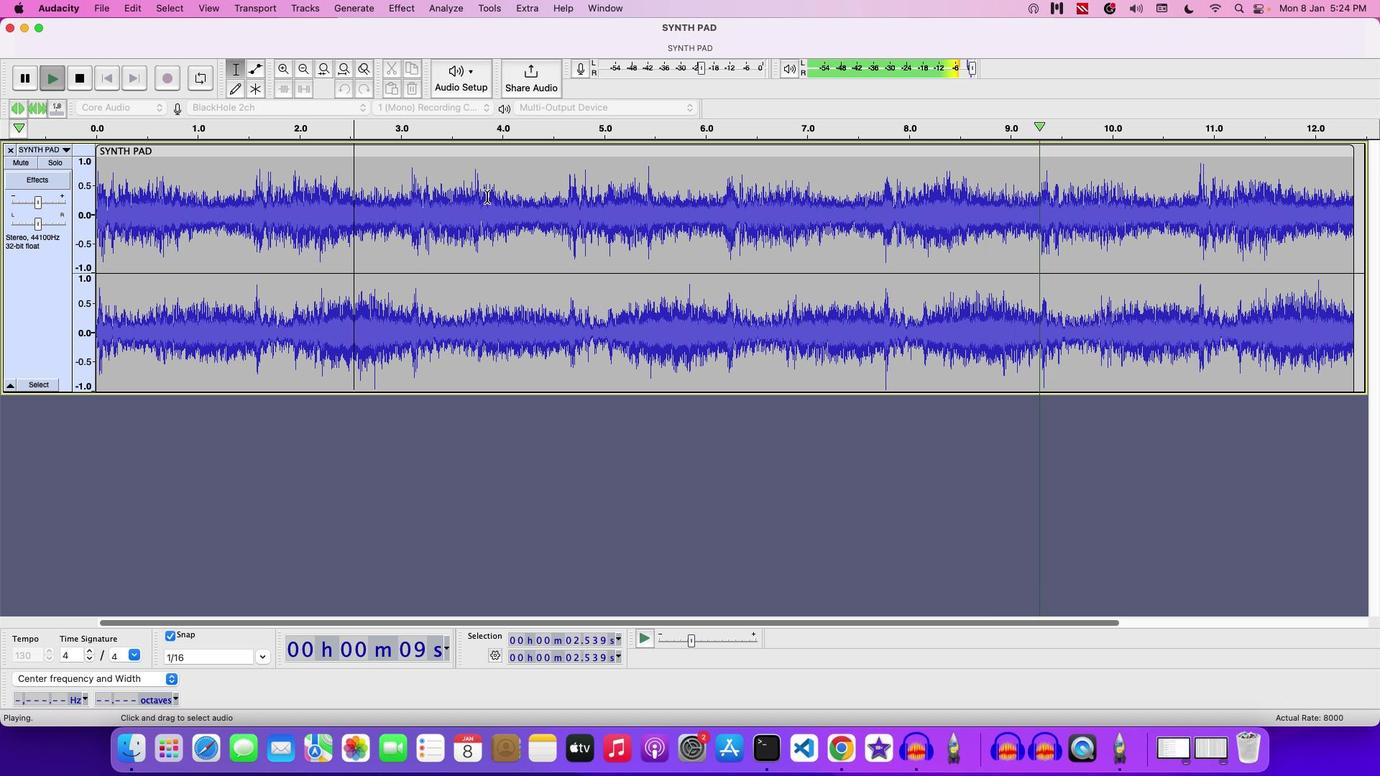 
Action: Key pressed Key.space
Screenshot: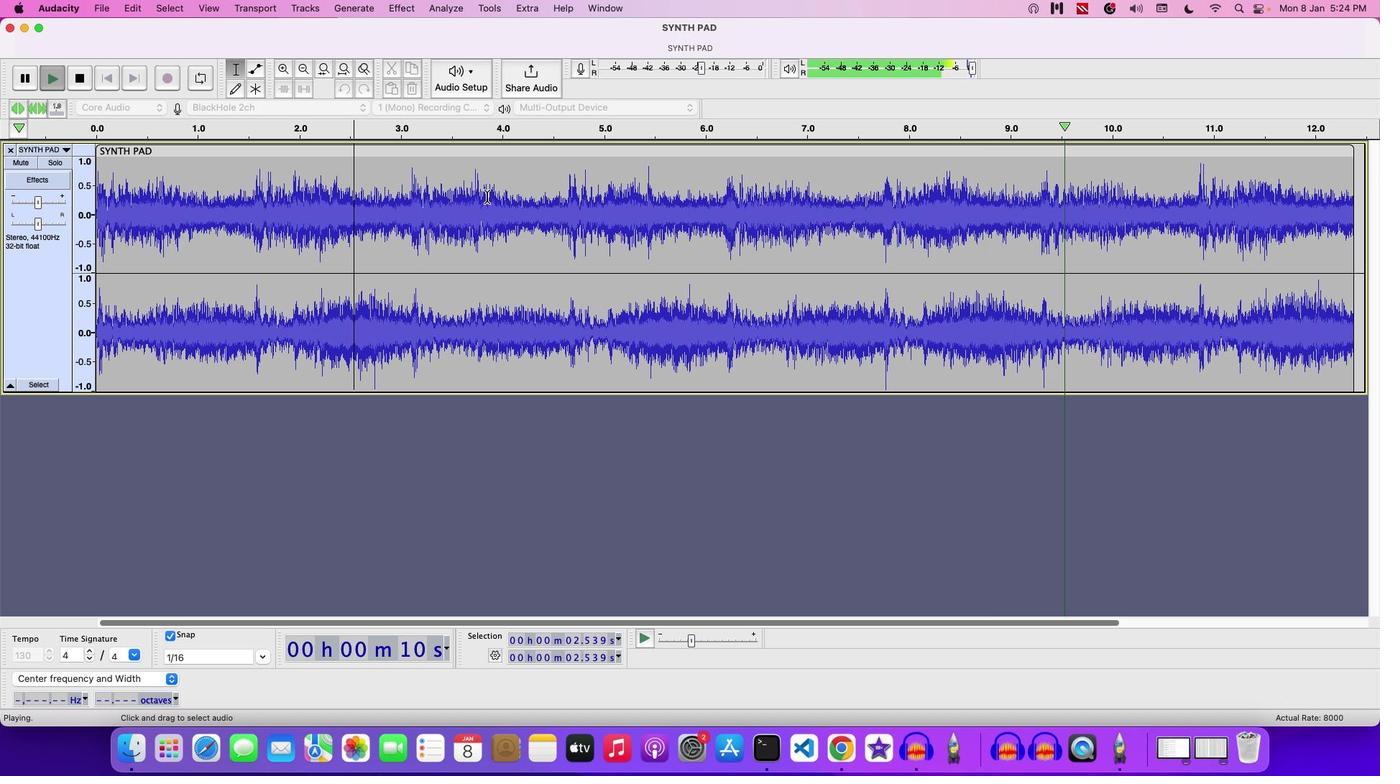 
Action: Mouse pressed left at (487, 196)
Screenshot: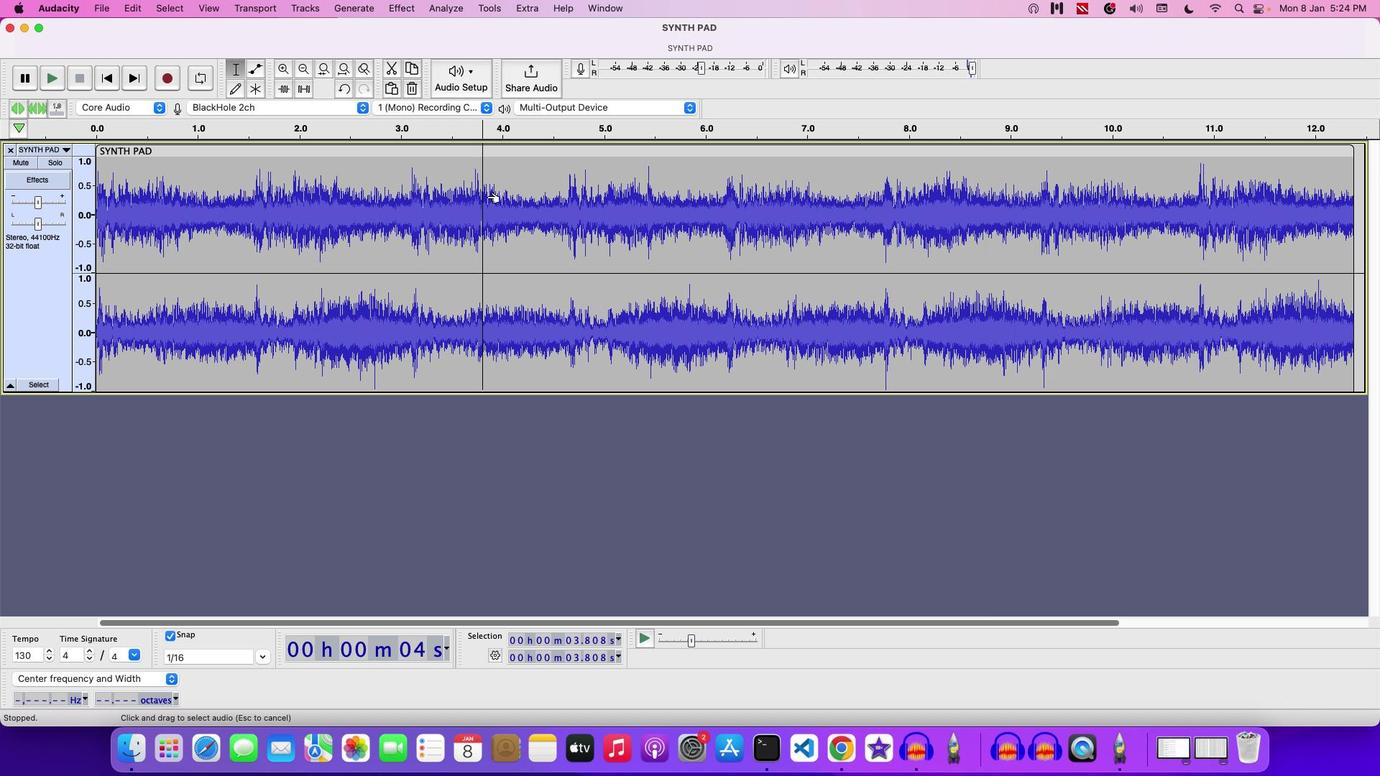 
Action: Mouse pressed left at (487, 196)
Screenshot: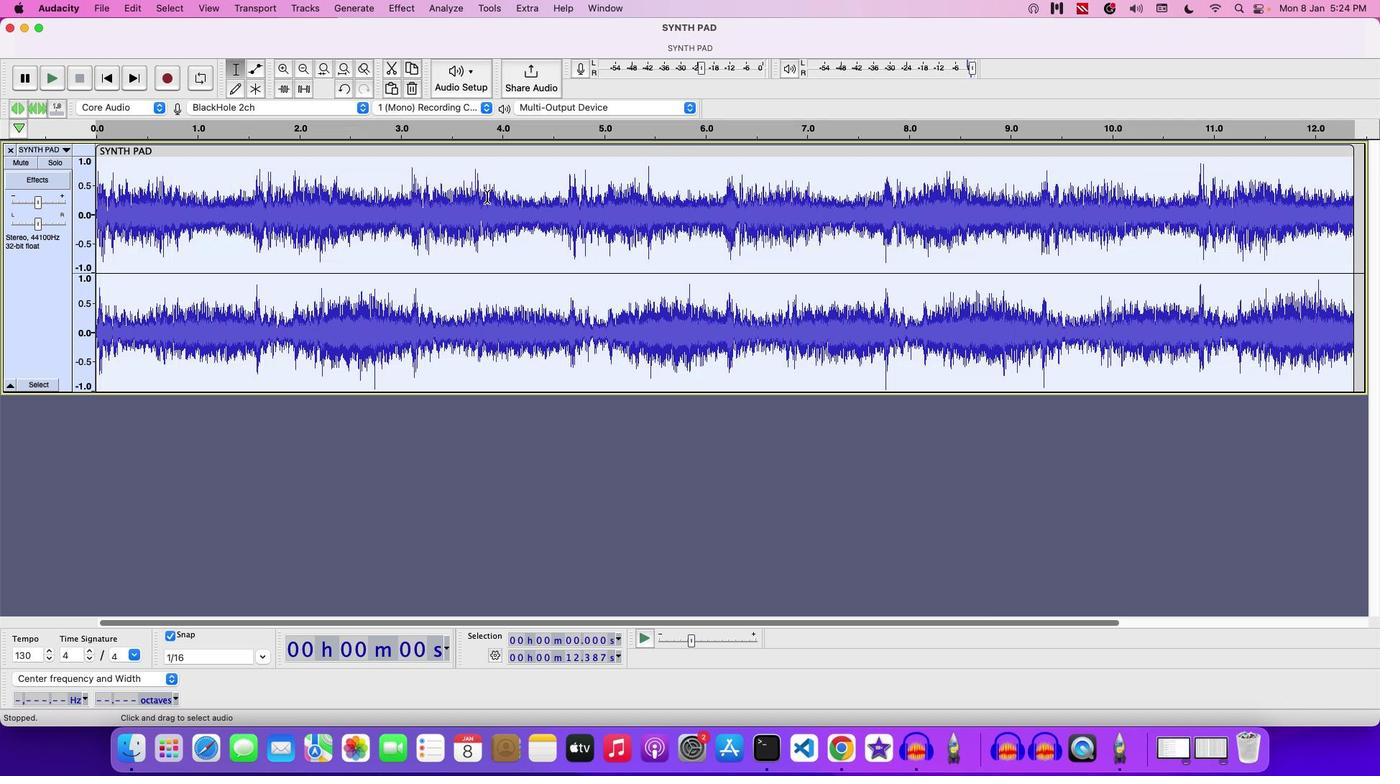 
Action: Mouse moved to (414, 7)
Screenshot: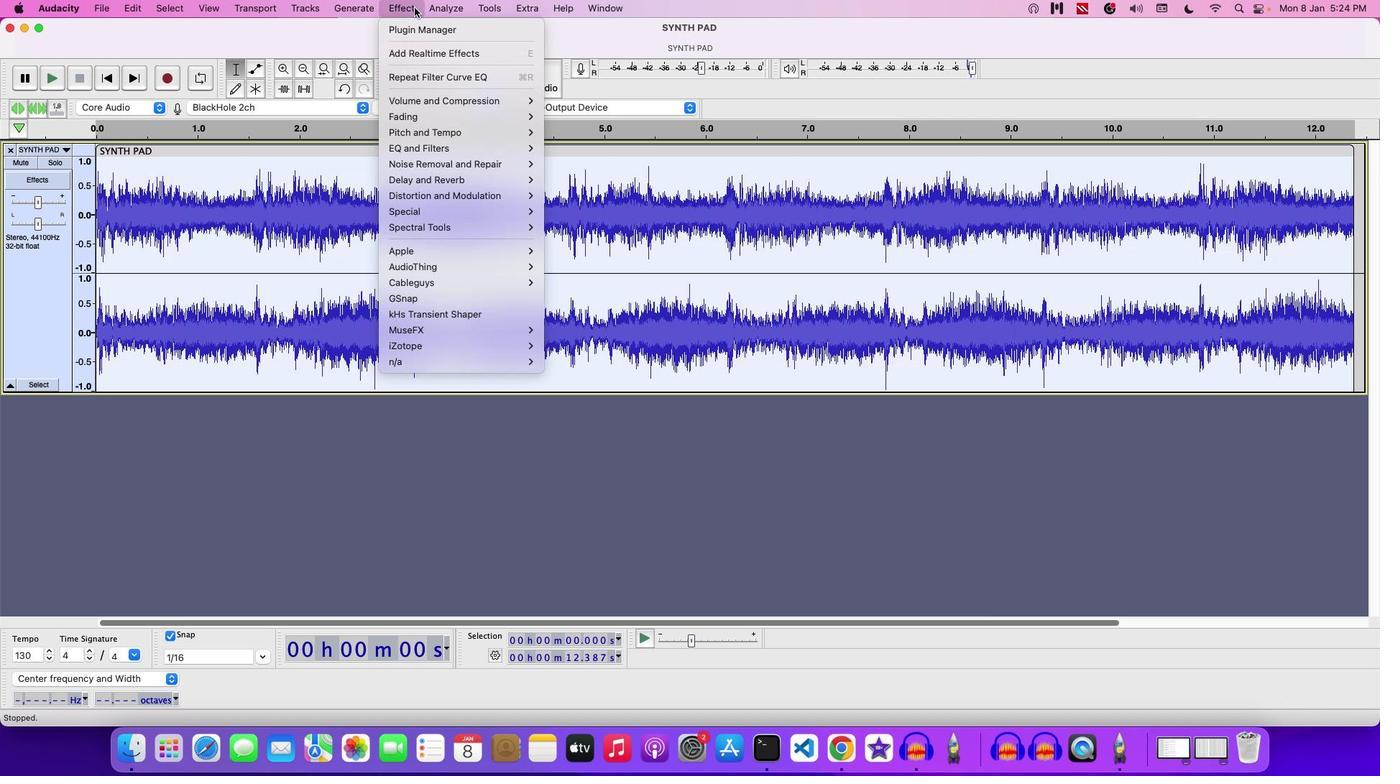 
Action: Mouse pressed left at (414, 7)
Screenshot: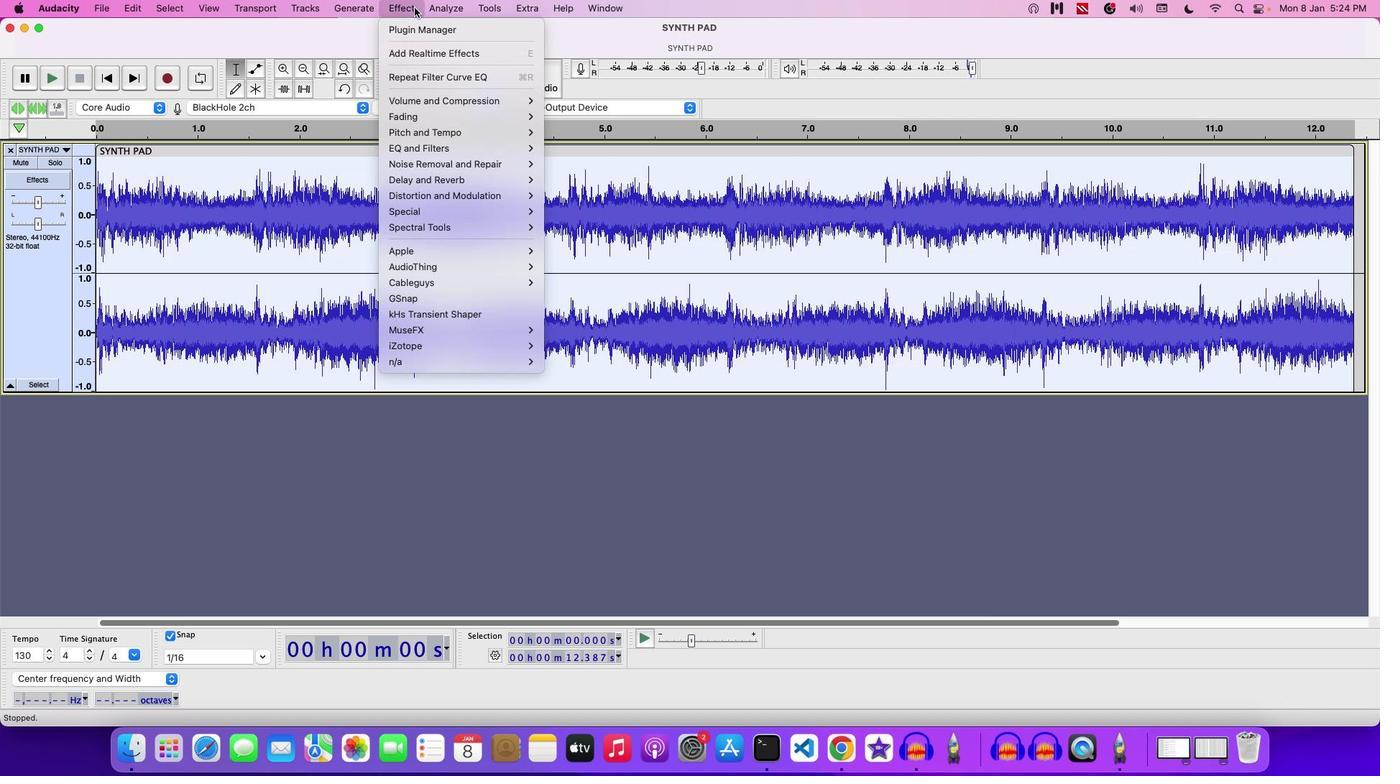 
Action: Mouse moved to (431, 84)
Screenshot: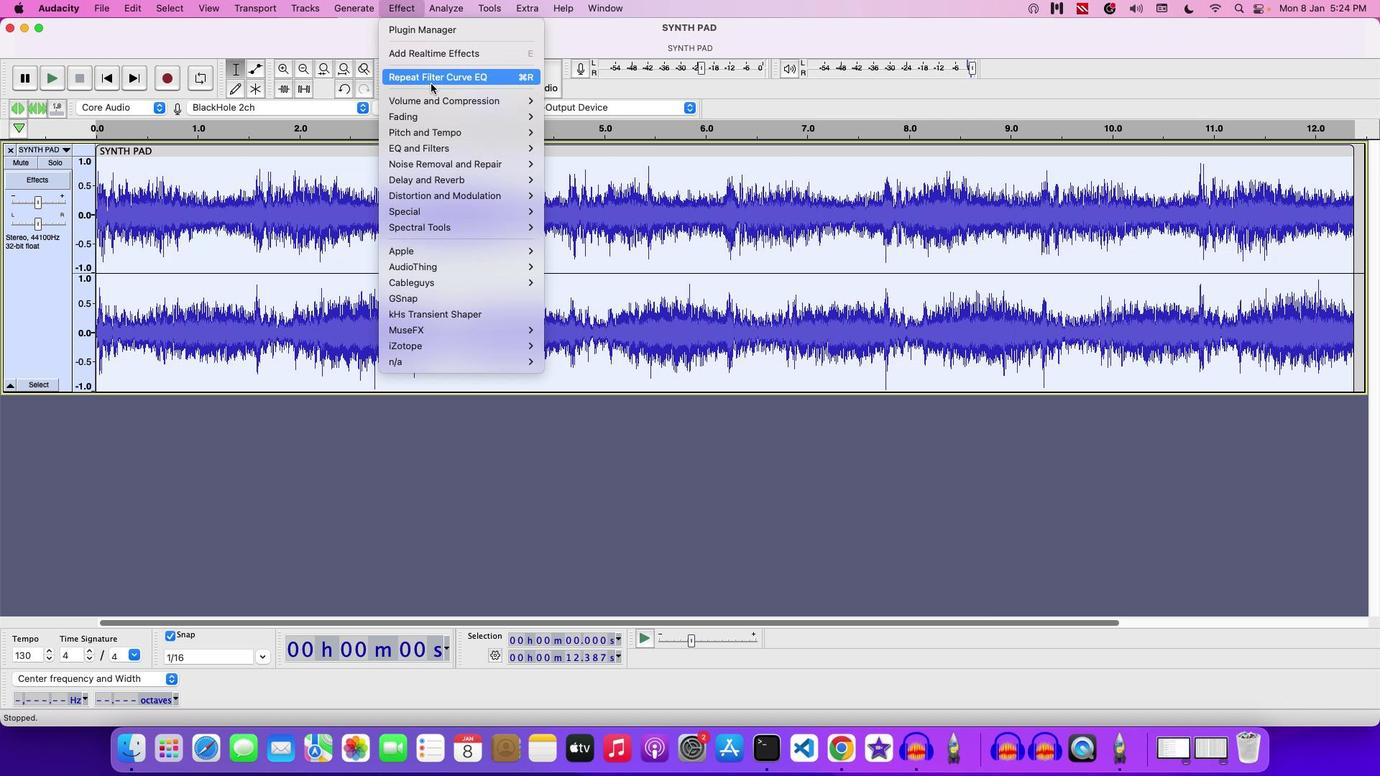
Action: Mouse pressed left at (431, 84)
Screenshot: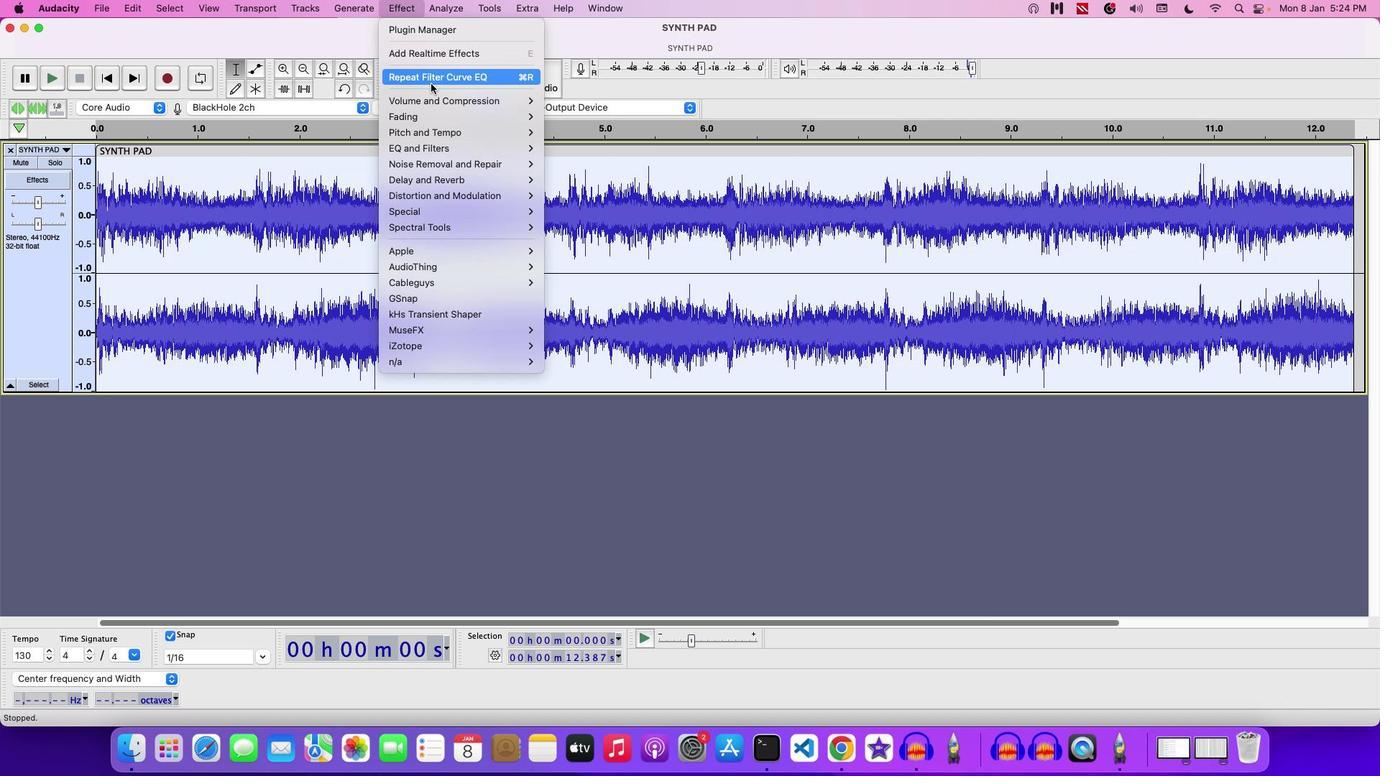 
Action: Mouse moved to (589, 251)
Screenshot: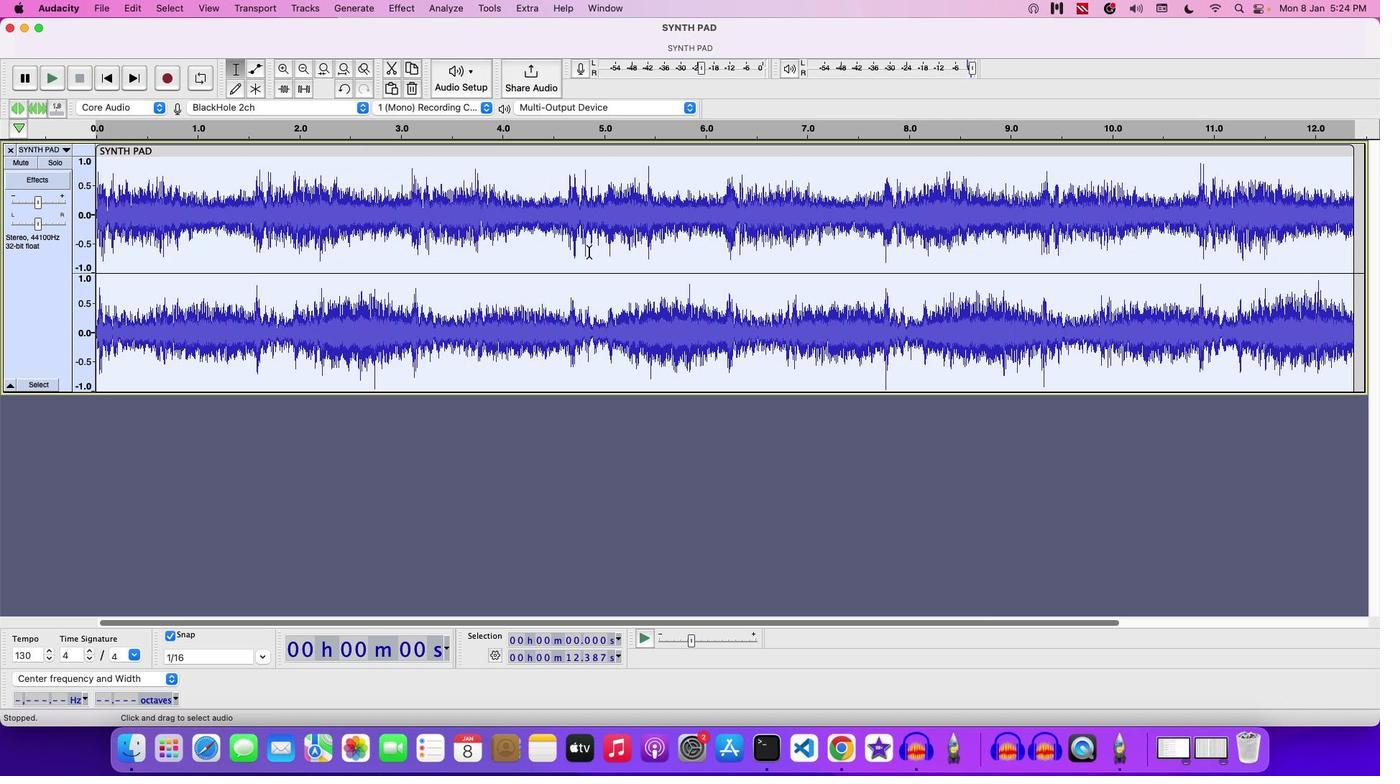 
Action: Key pressed Key.space
Screenshot: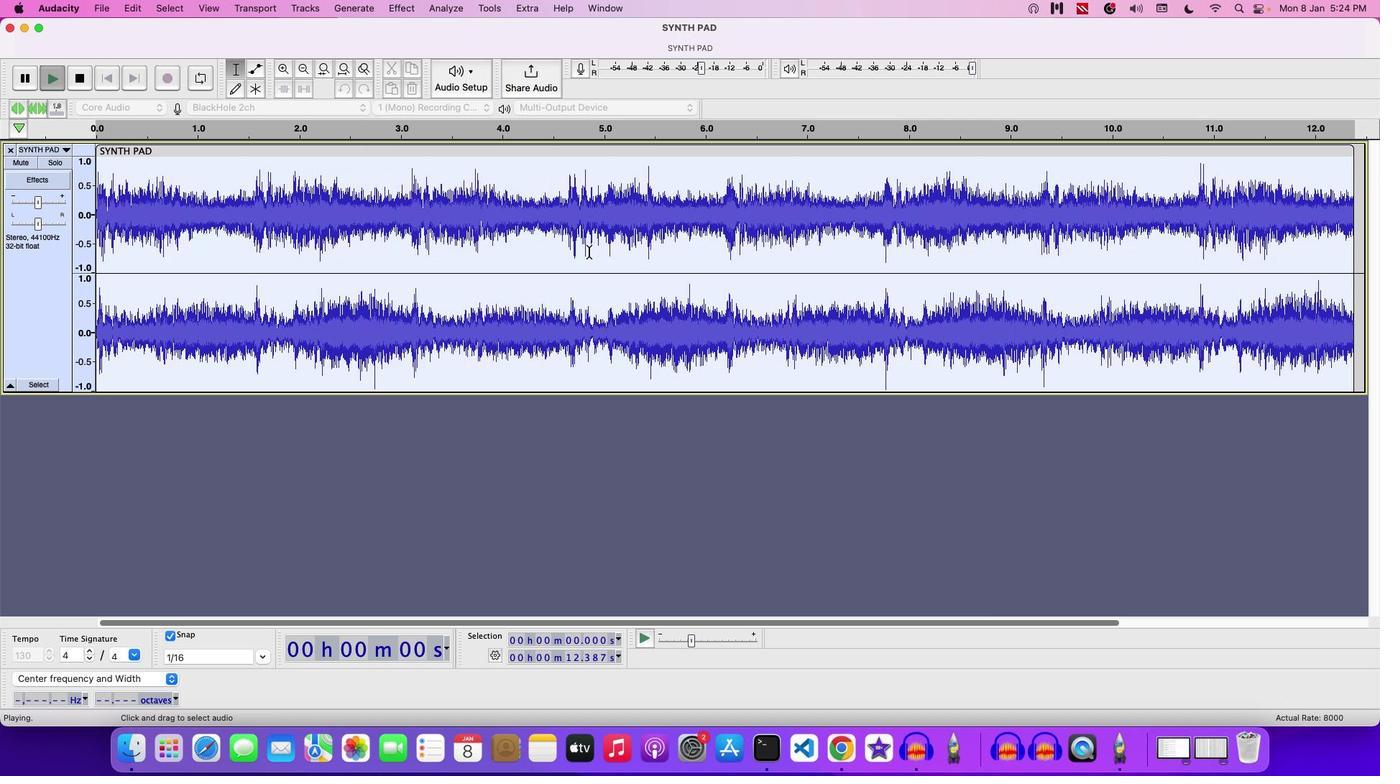 
Action: Mouse moved to (97, 3)
Screenshot: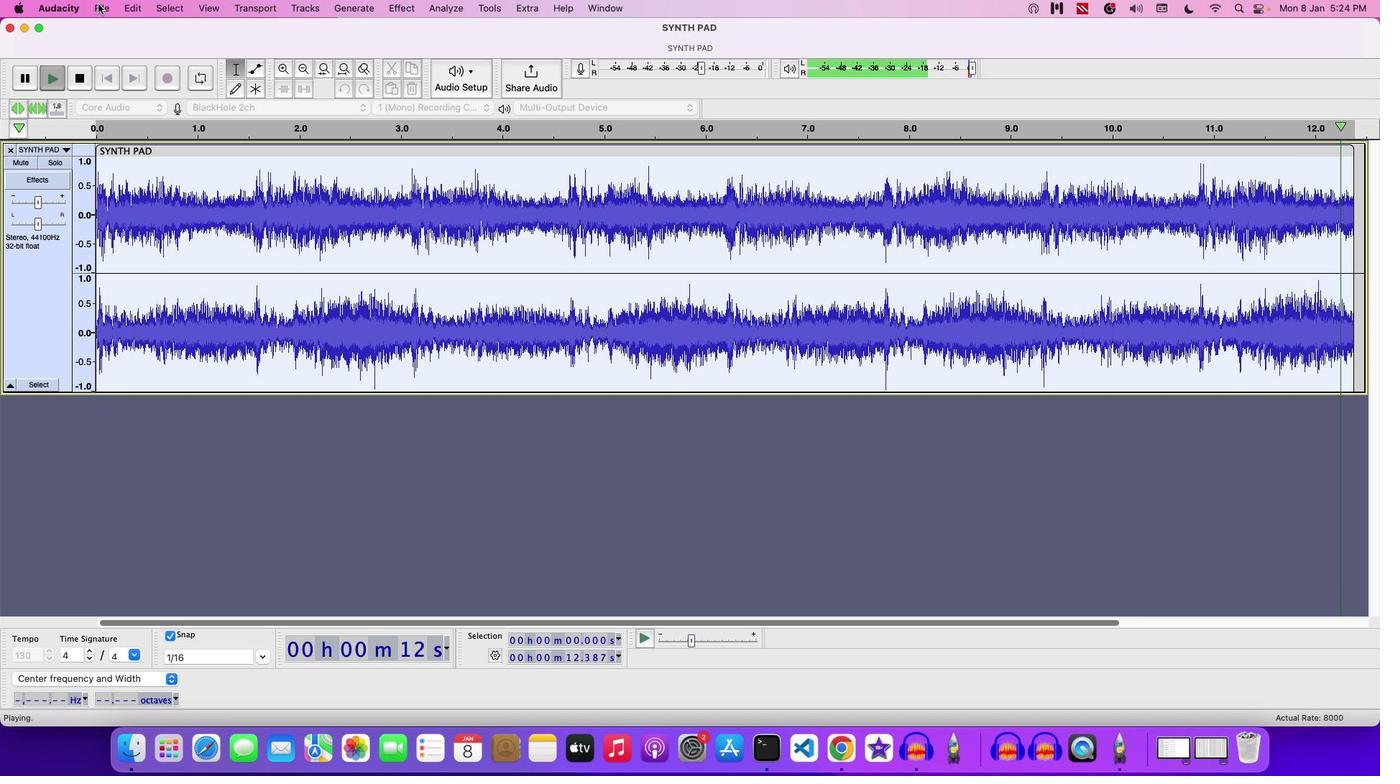
Action: Mouse pressed left at (97, 3)
Screenshot: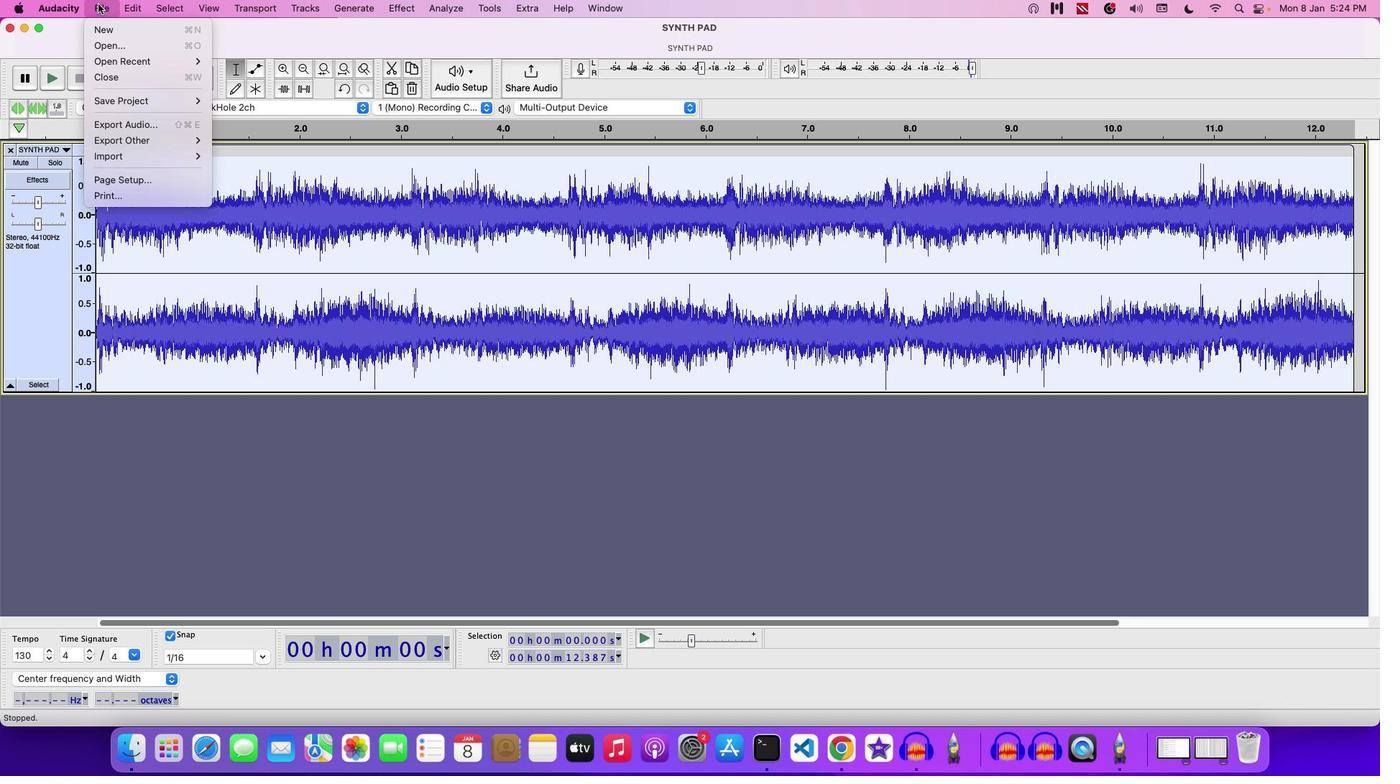 
Action: Mouse moved to (262, 101)
Screenshot: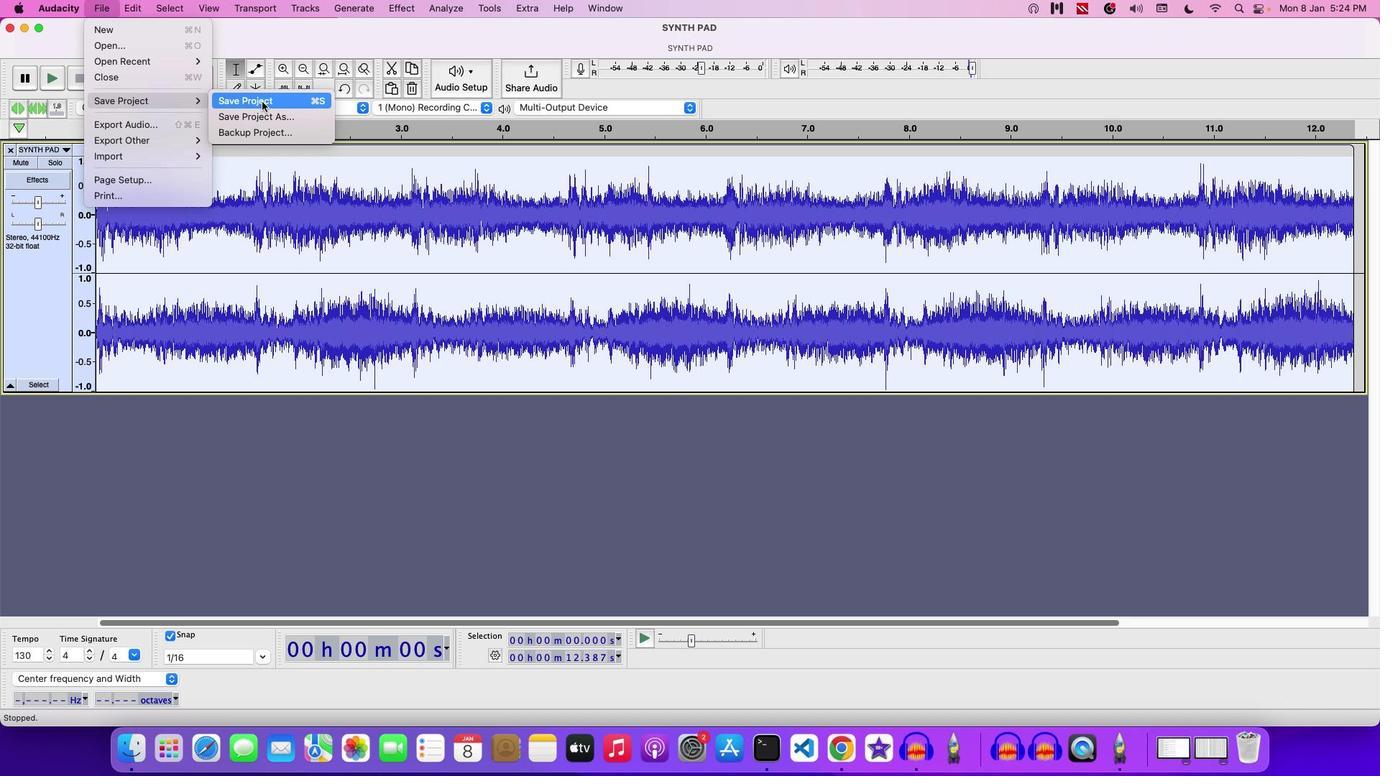 
Action: Mouse pressed left at (262, 101)
Screenshot: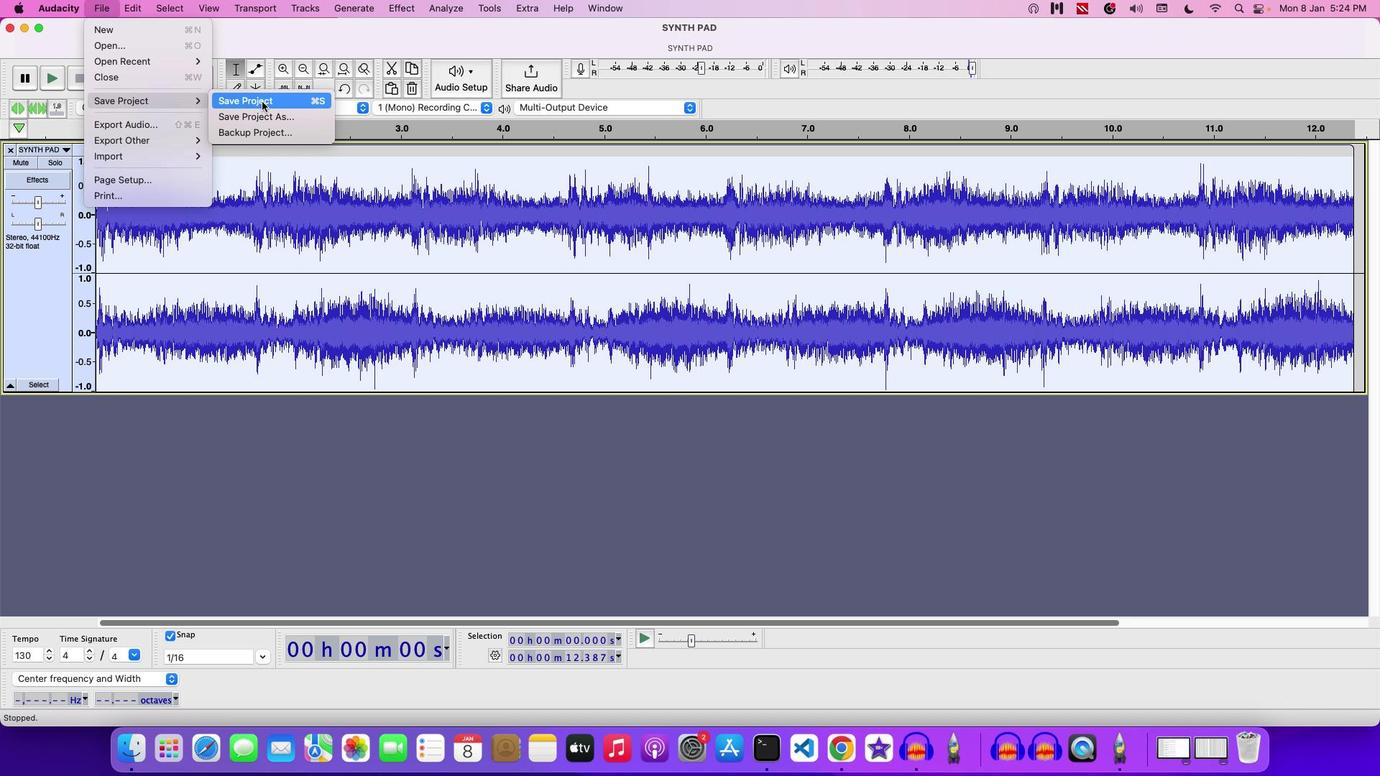 
Action: Mouse moved to (575, 226)
Screenshot: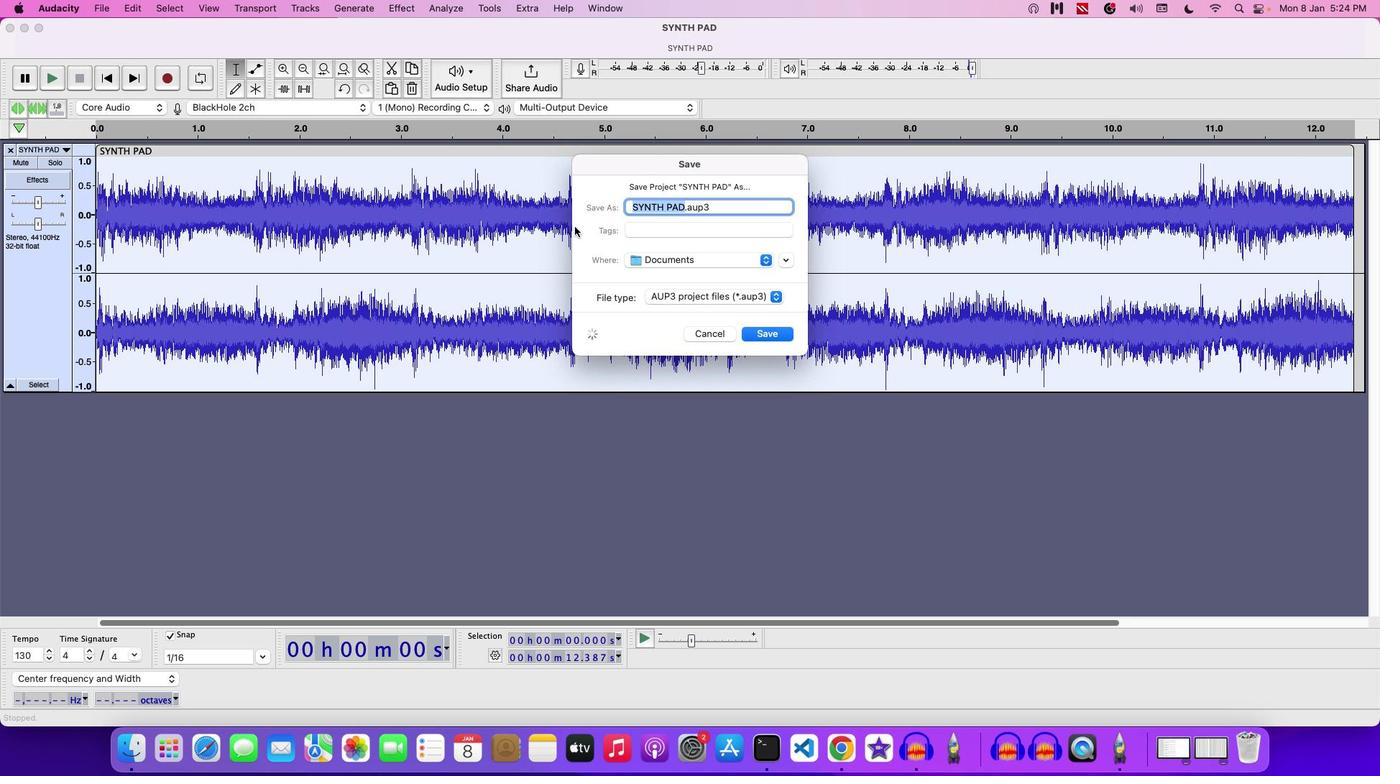 
Action: Key pressed Key.backspace'E''X''P'Key.space'W''I''T''H'Key.space'D''Y''N''A''M''I''C'Key.space'E''Q'Key.space
Screenshot: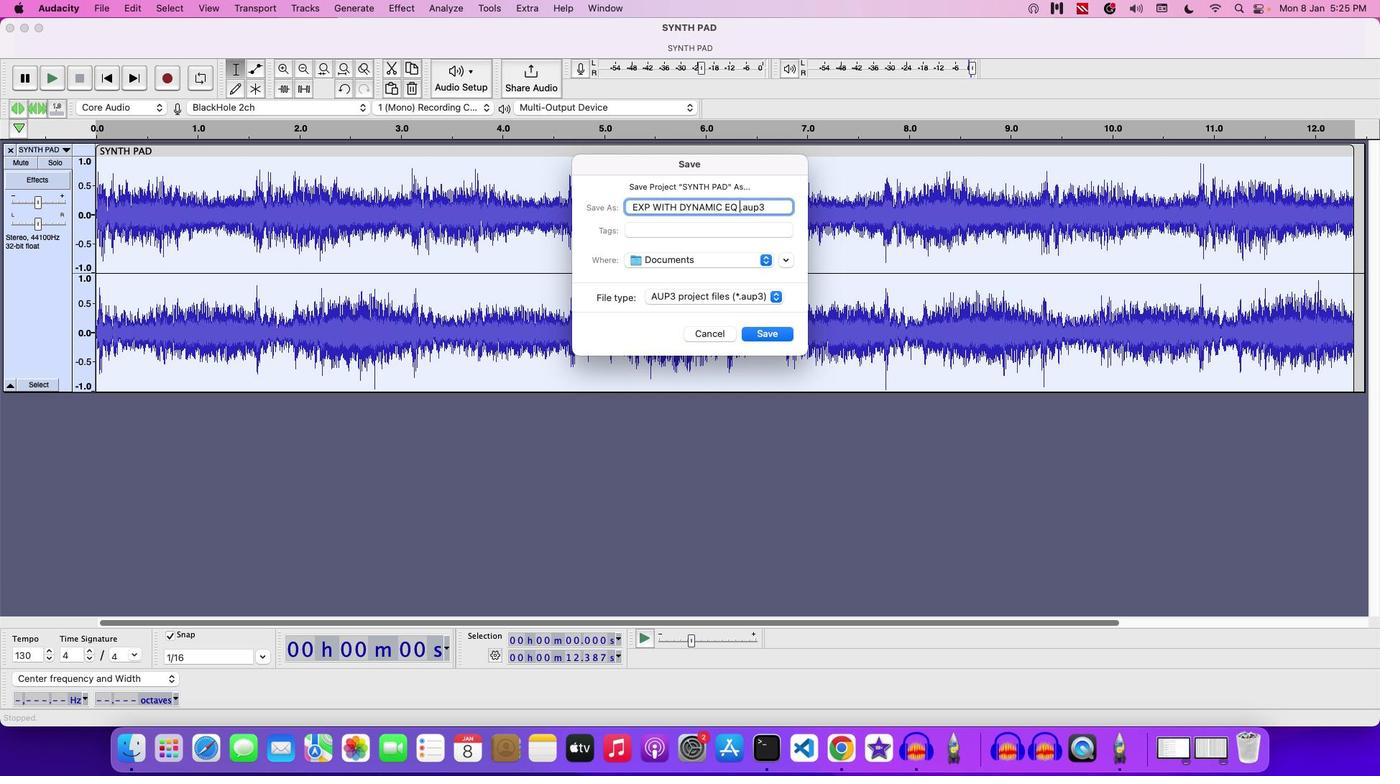 
Action: Mouse moved to (589, 137)
Screenshot: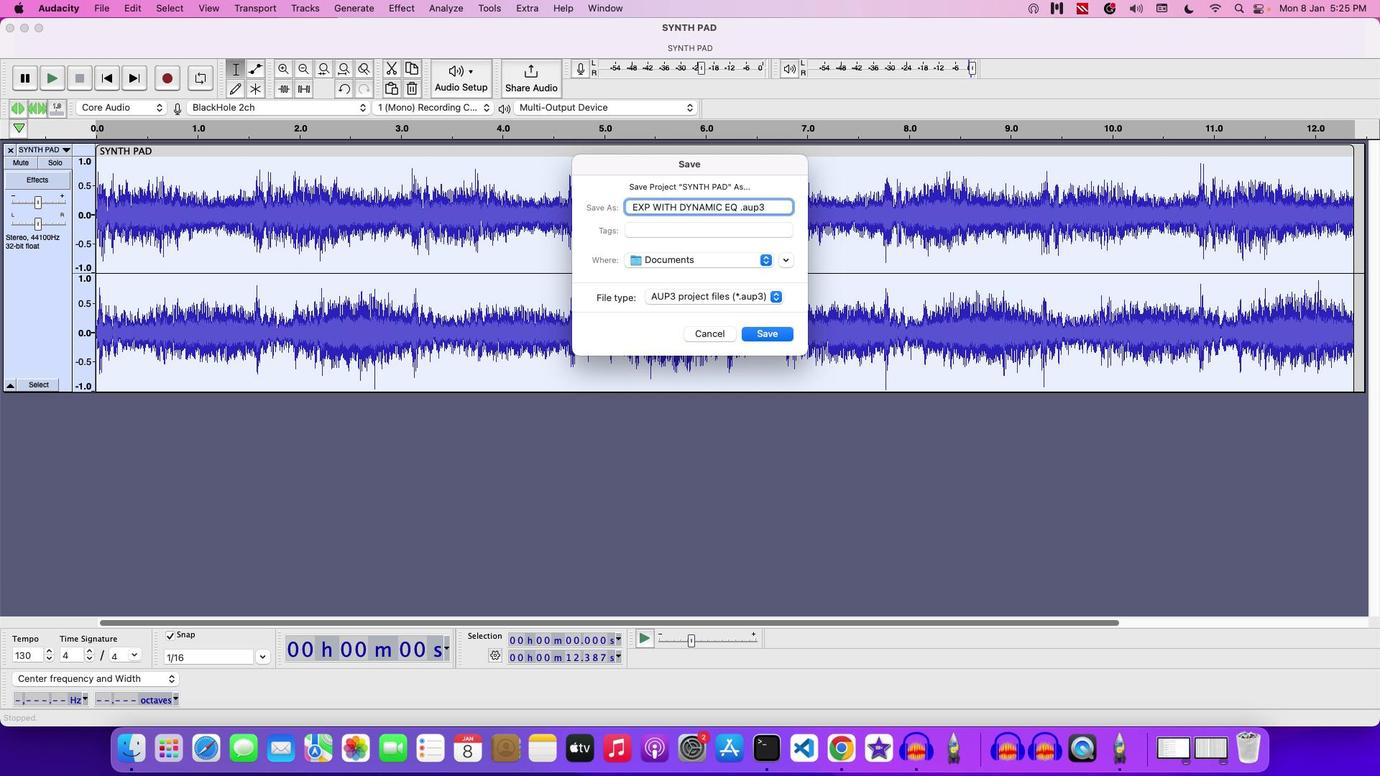
Action: Key pressed '1'
Screenshot: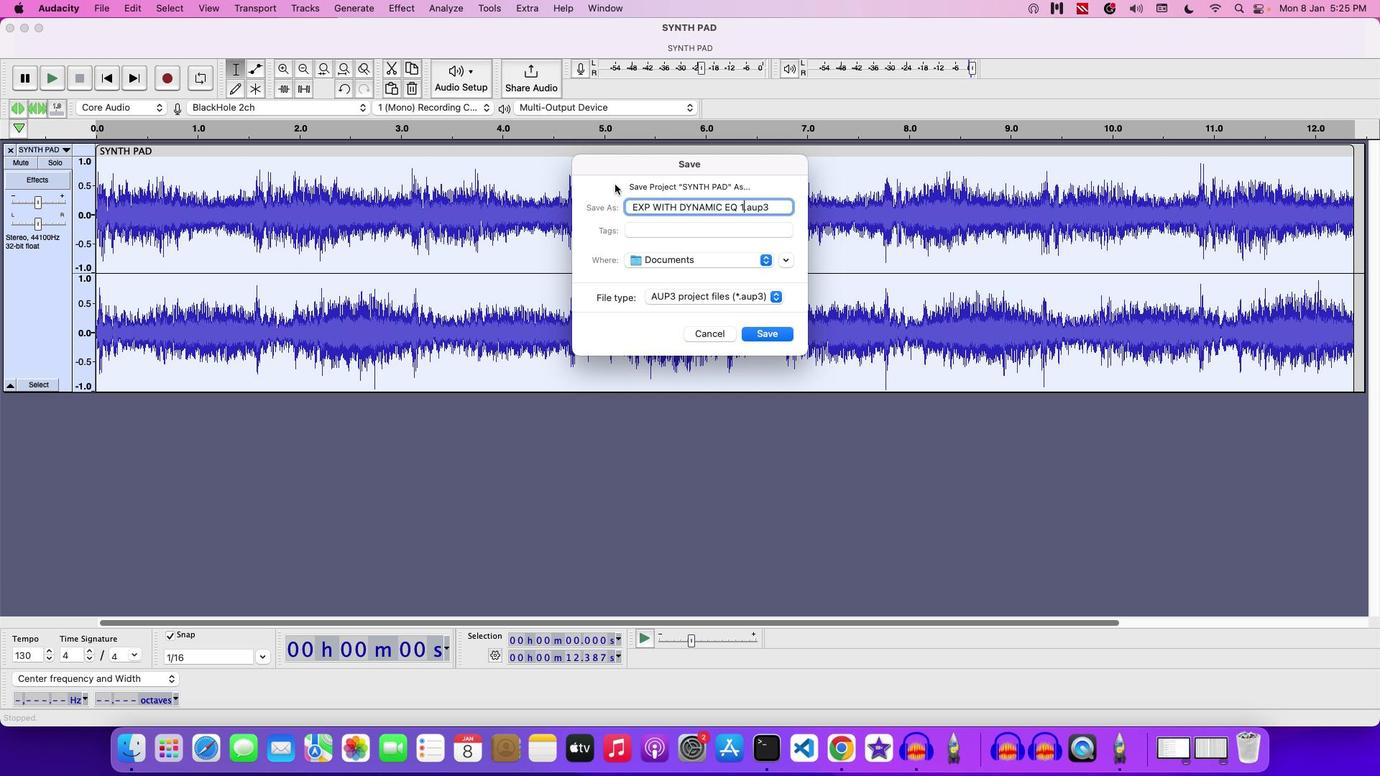 
Action: Mouse moved to (791, 339)
Screenshot: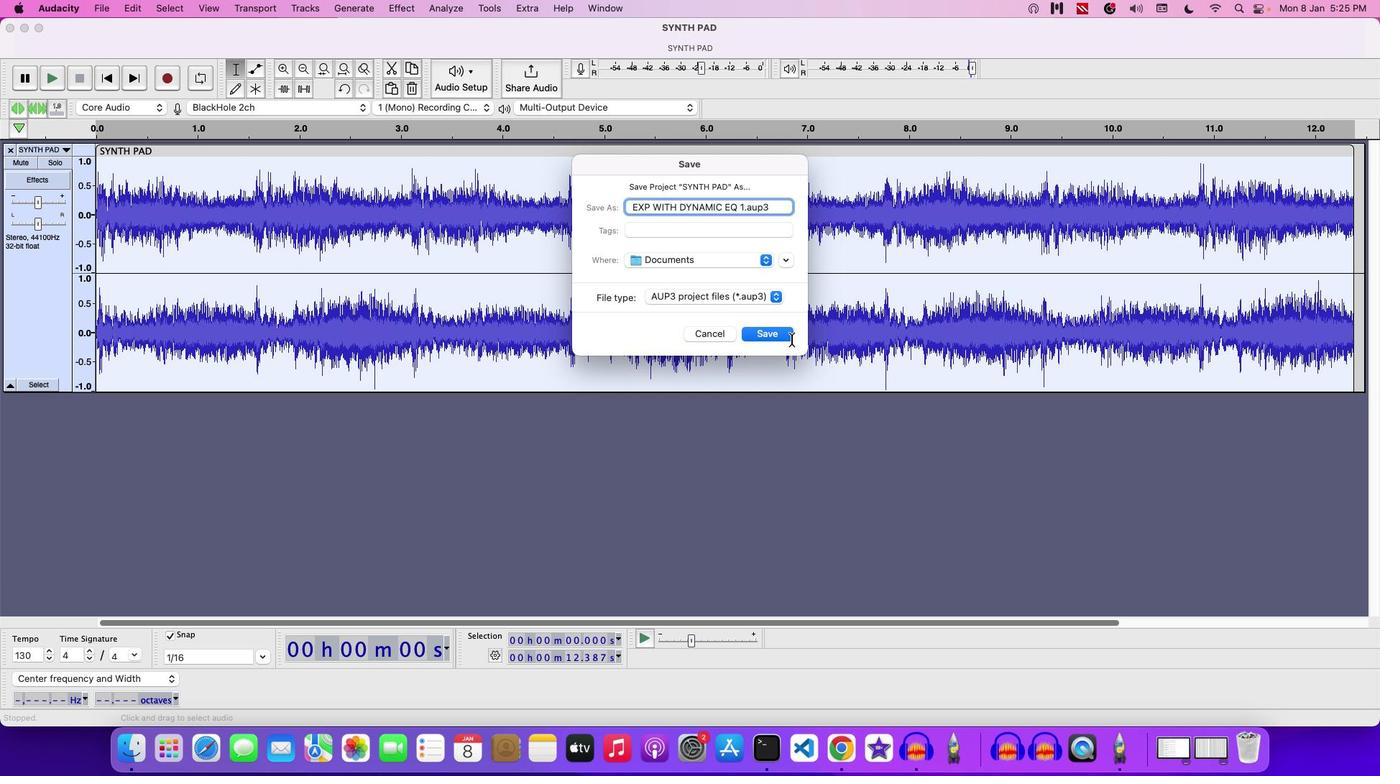 
Action: Mouse pressed left at (791, 339)
Screenshot: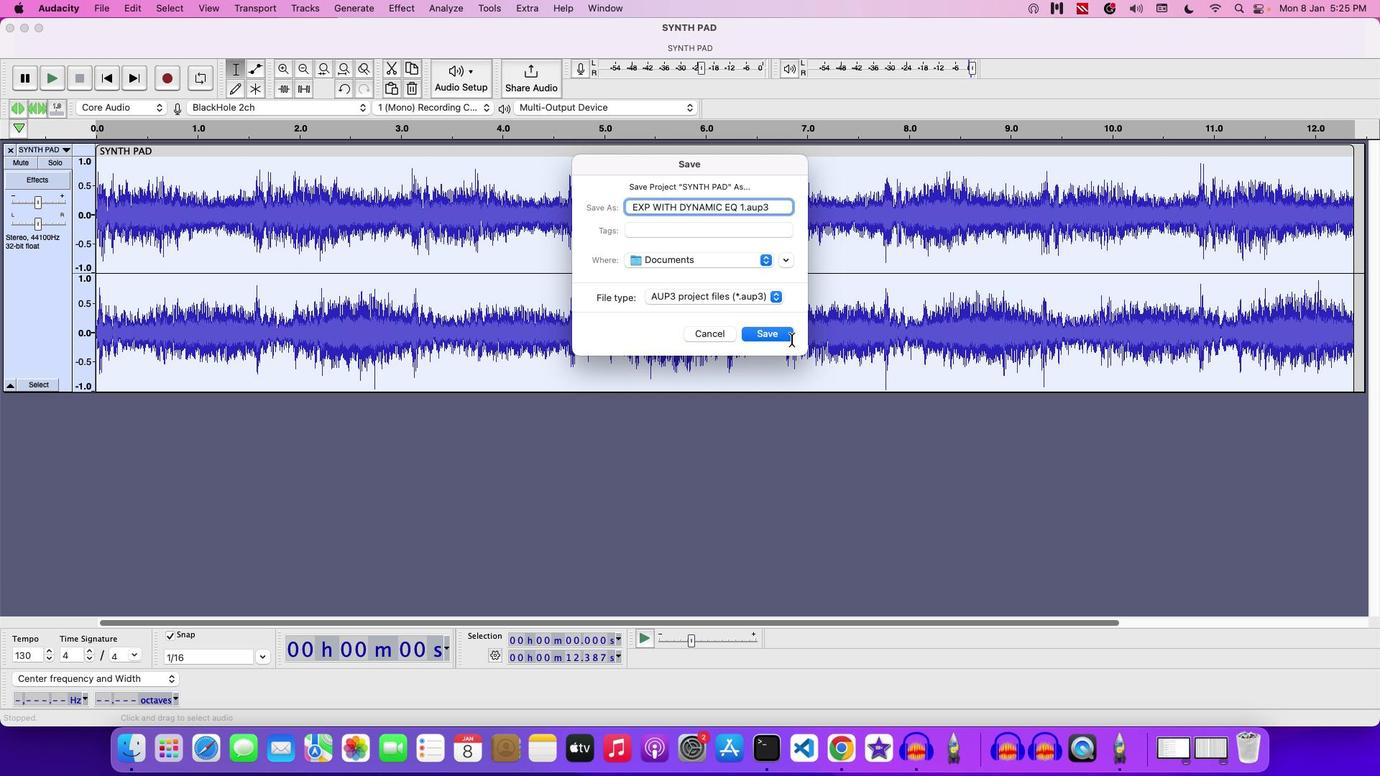 
Action: Mouse moved to (792, 337)
Screenshot: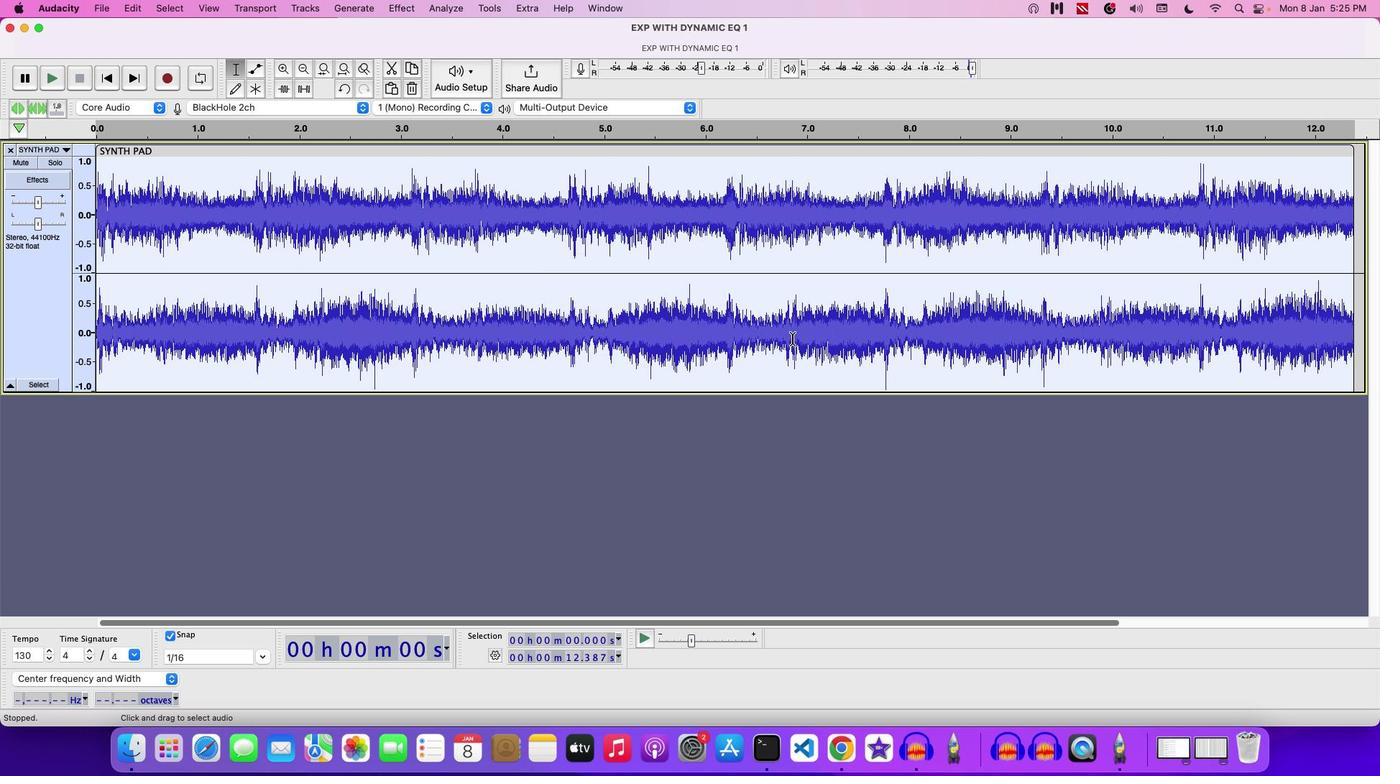
